Task: Add a timeline in the project AgileHeart for the epic 'IT Financial Management Process Improvement' from 2024/05/09 to 2025/09/21. Add a timeline in the project AgileHeart for the epic 'IT Event Management Process Improvement' from 2024/06/11 to 2025/12/05. Add a timeline in the project AgileHeart for the epic 'IT Access Management' from 2024/06/22 to 2025/12/15
Action: Mouse moved to (209, 54)
Screenshot: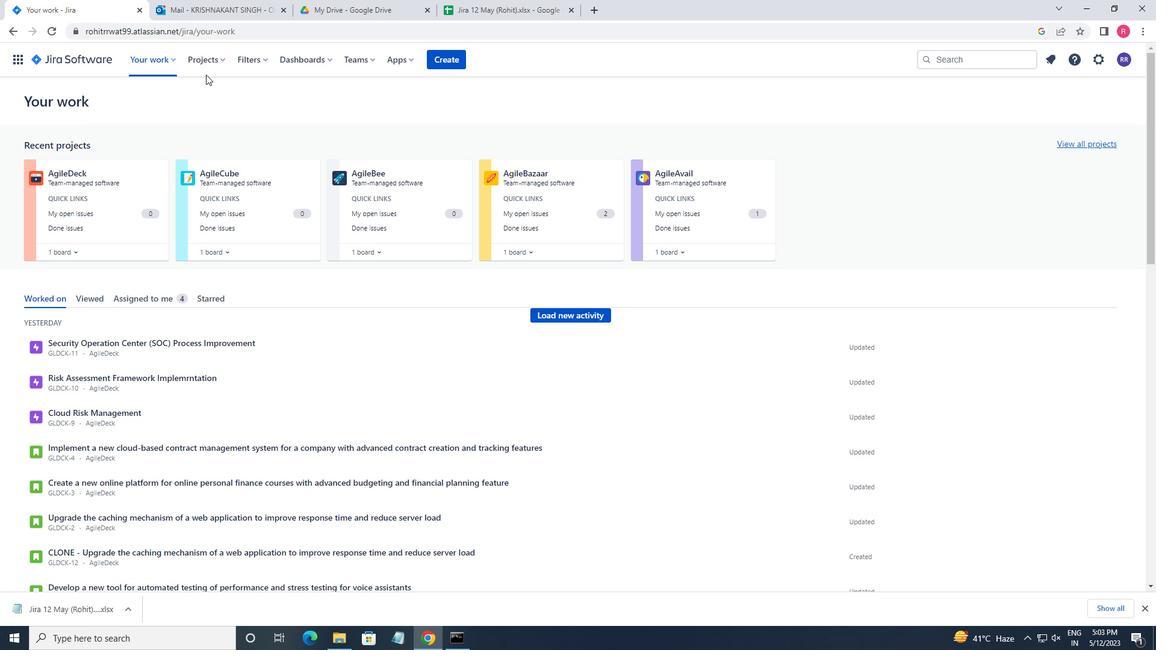 
Action: Mouse pressed left at (209, 54)
Screenshot: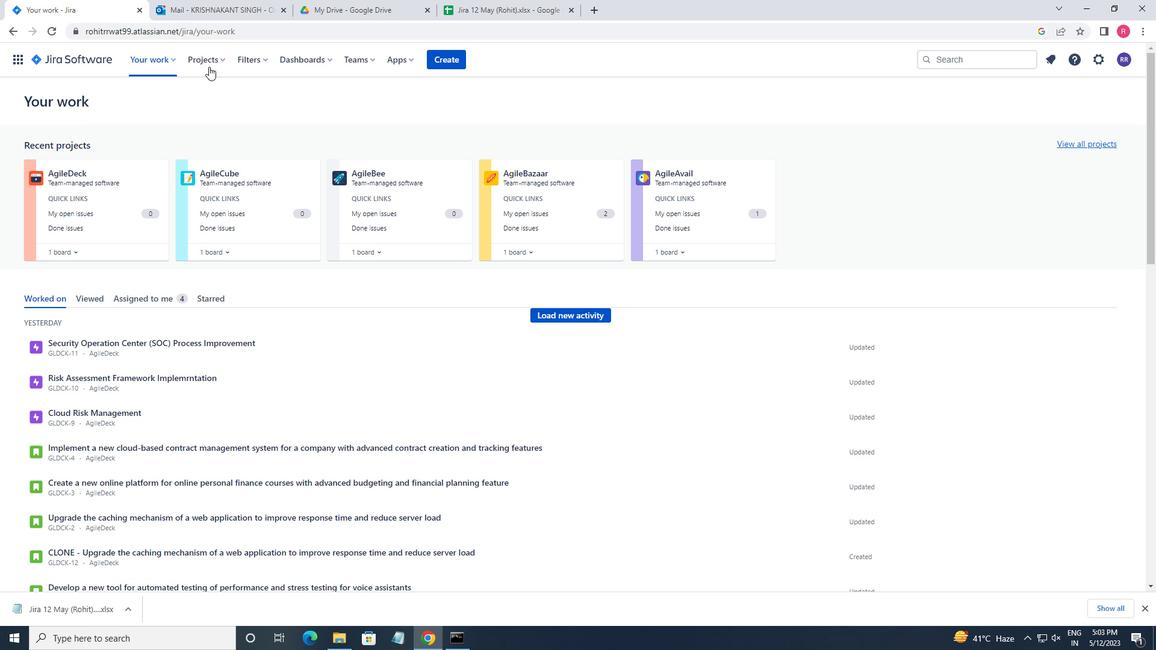 
Action: Mouse moved to (227, 113)
Screenshot: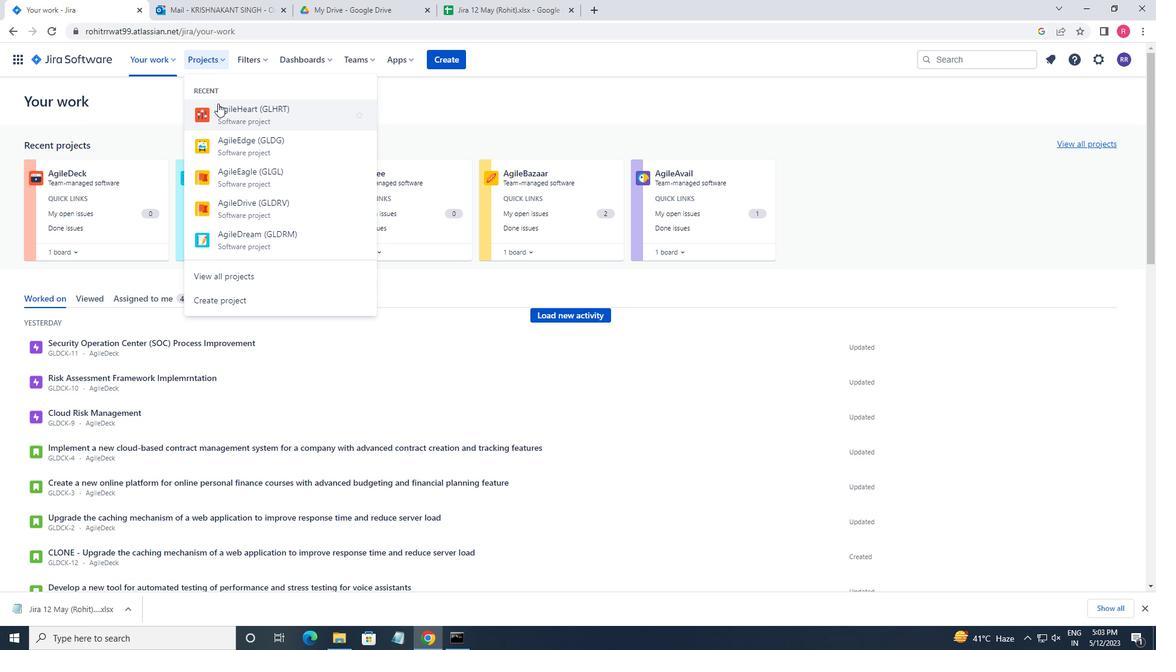 
Action: Mouse pressed left at (227, 113)
Screenshot: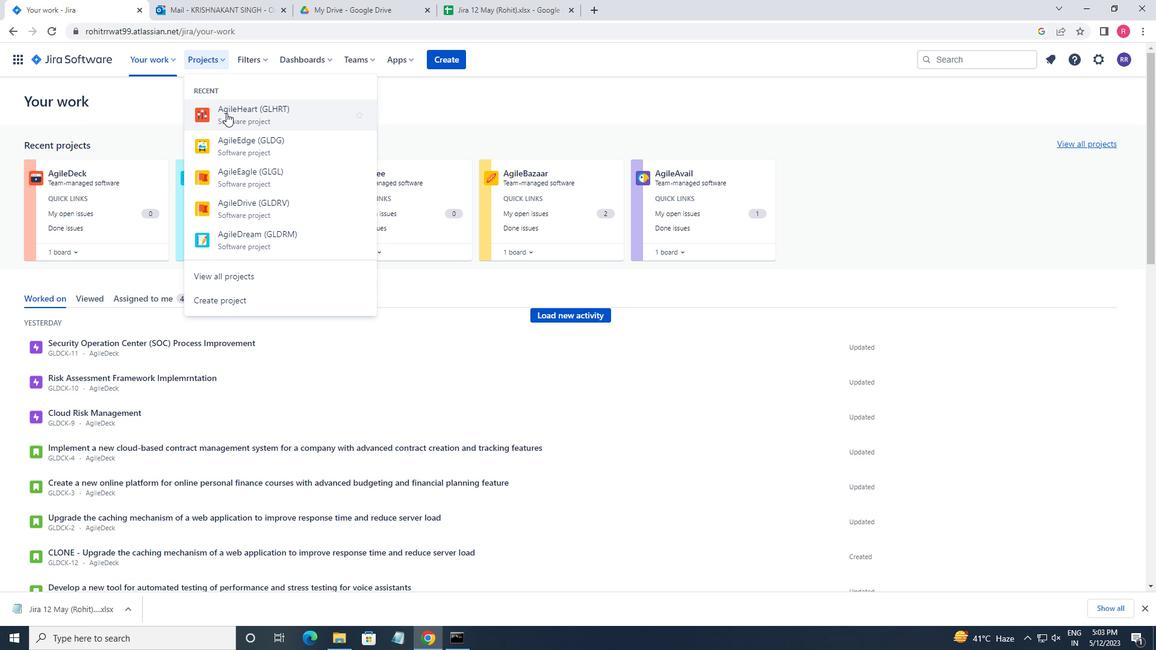 
Action: Mouse moved to (63, 188)
Screenshot: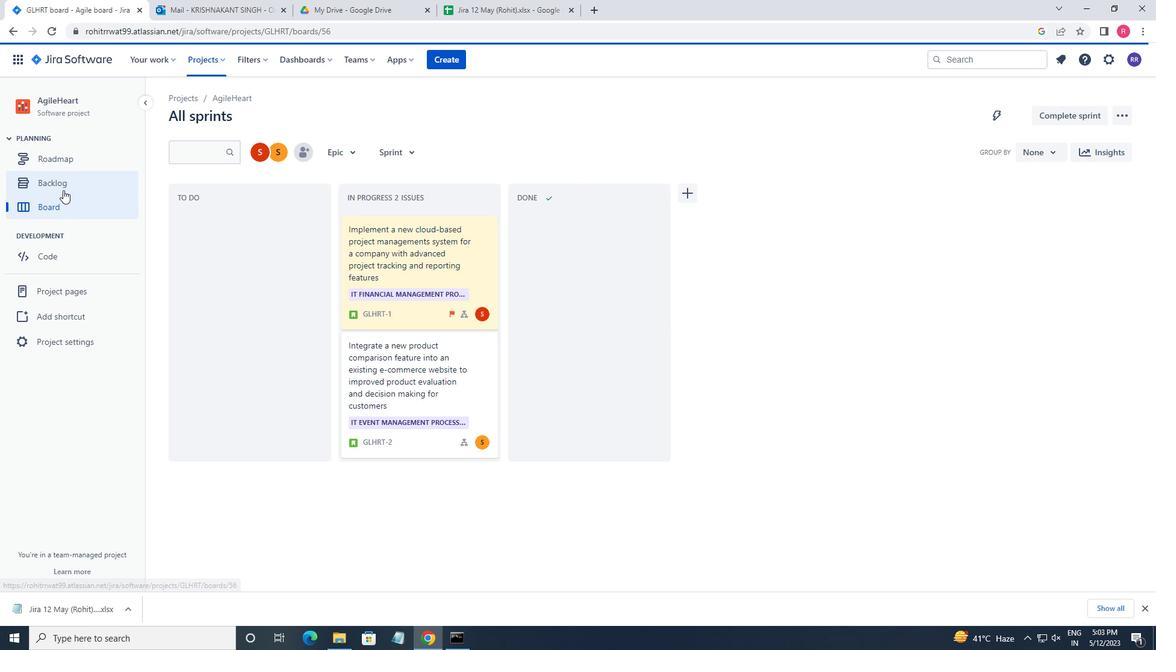 
Action: Mouse pressed left at (63, 188)
Screenshot: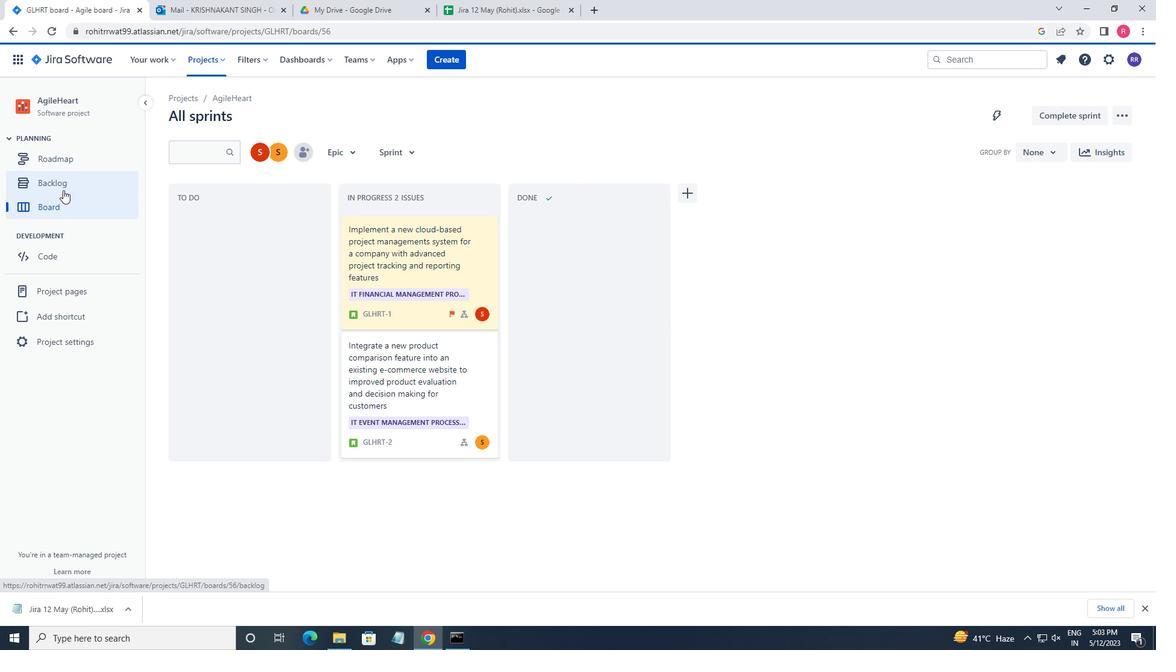 
Action: Mouse moved to (236, 237)
Screenshot: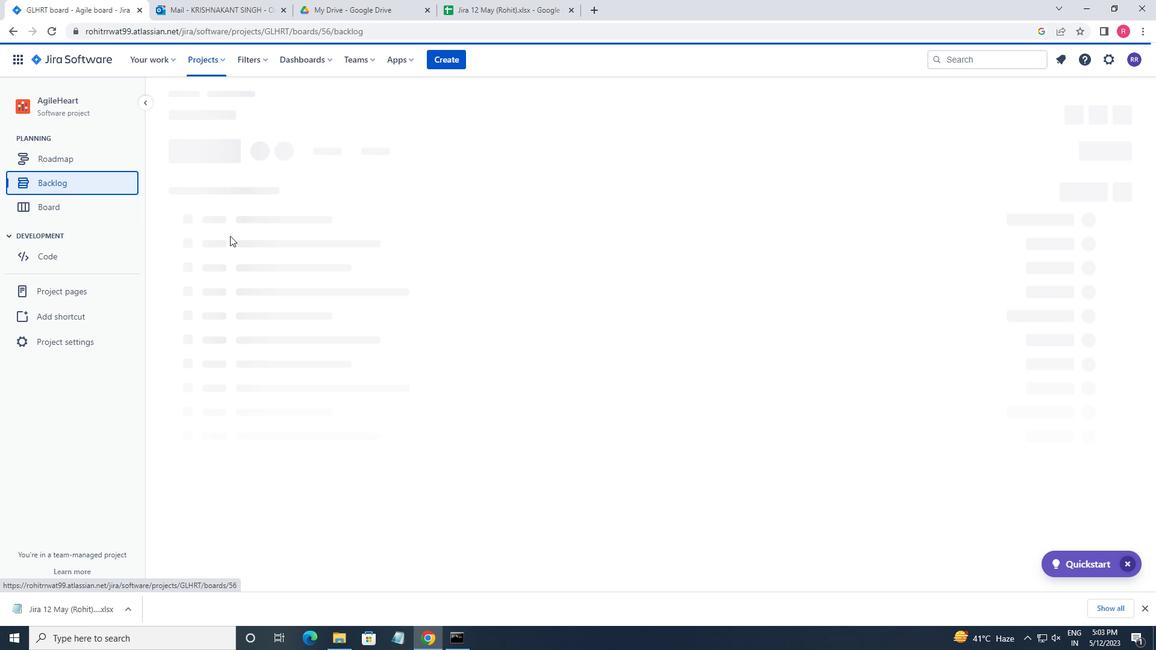 
Action: Mouse scrolled (236, 237) with delta (0, 0)
Screenshot: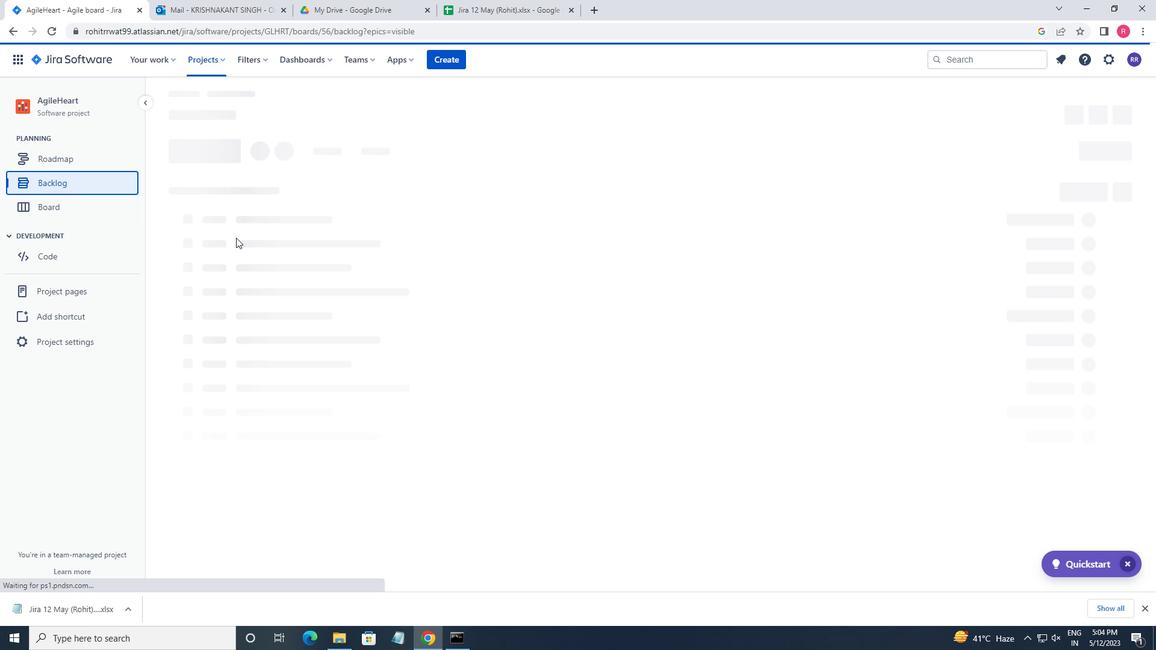 
Action: Mouse moved to (180, 245)
Screenshot: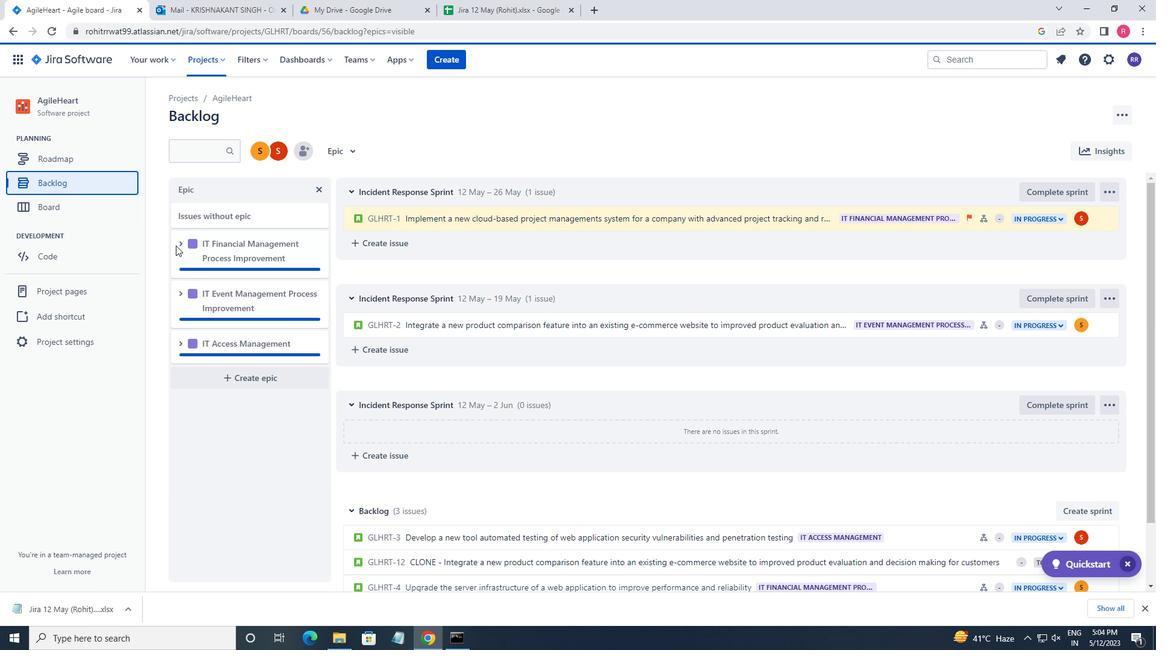 
Action: Mouse pressed left at (180, 245)
Screenshot: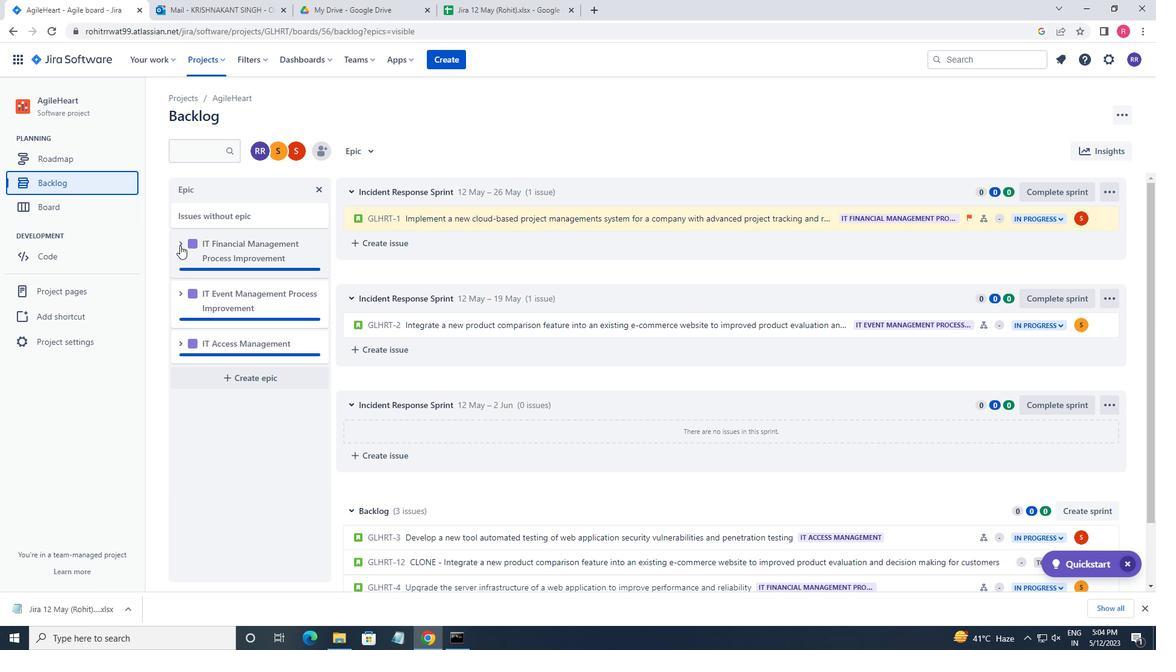 
Action: Mouse moved to (223, 342)
Screenshot: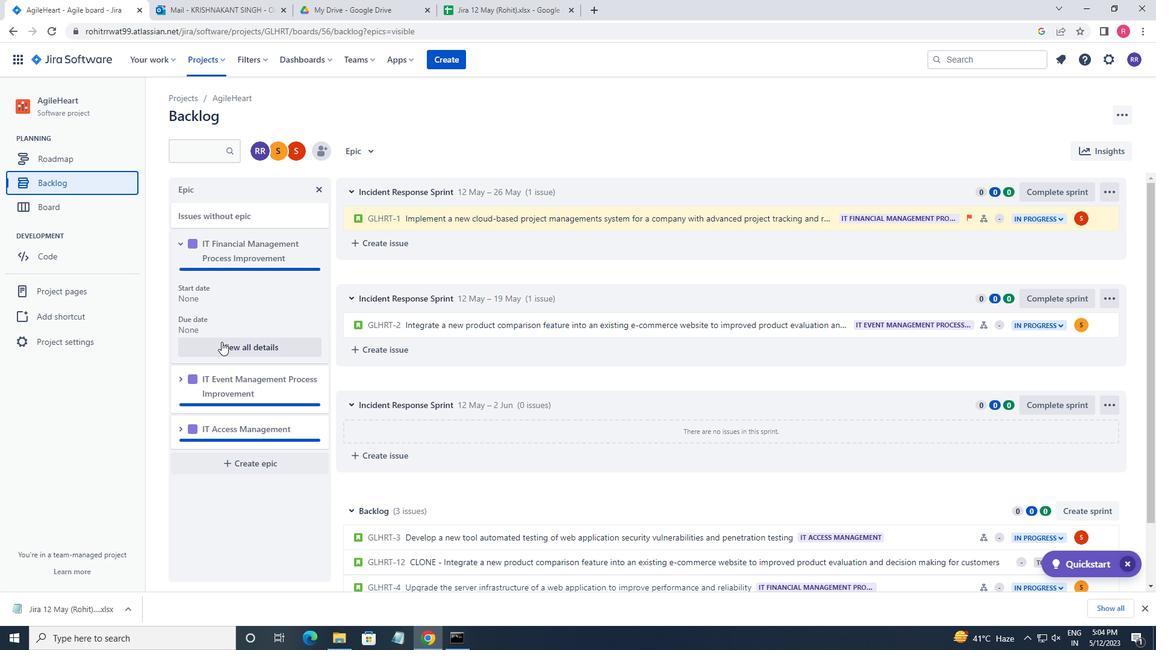 
Action: Mouse pressed left at (223, 342)
Screenshot: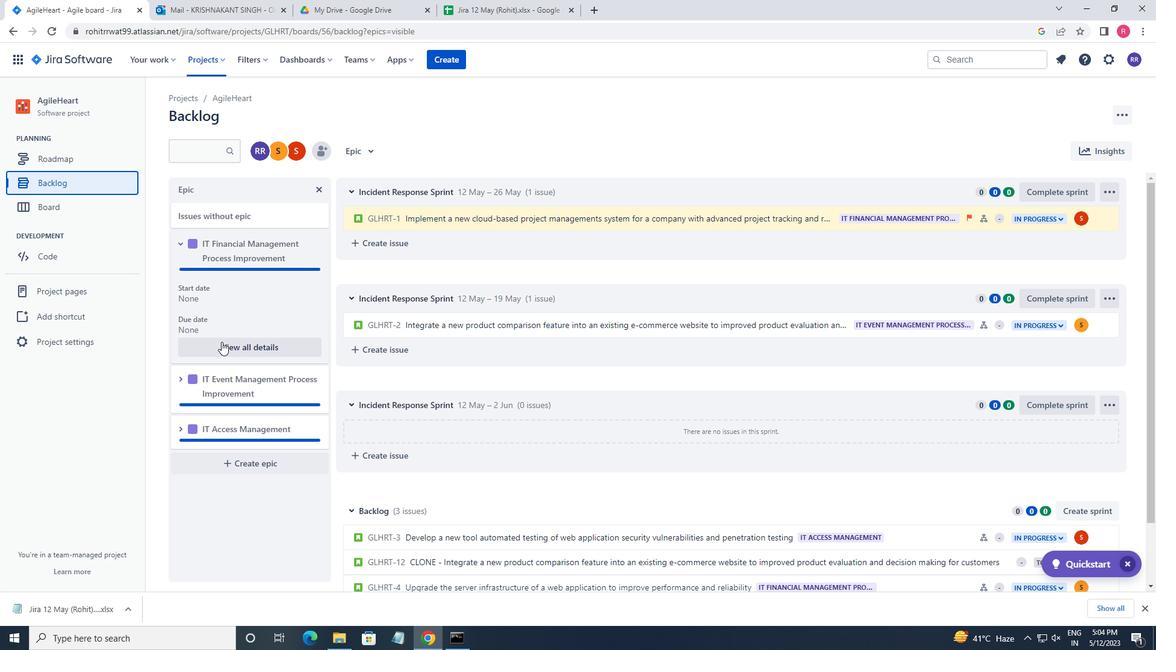 
Action: Mouse moved to (981, 447)
Screenshot: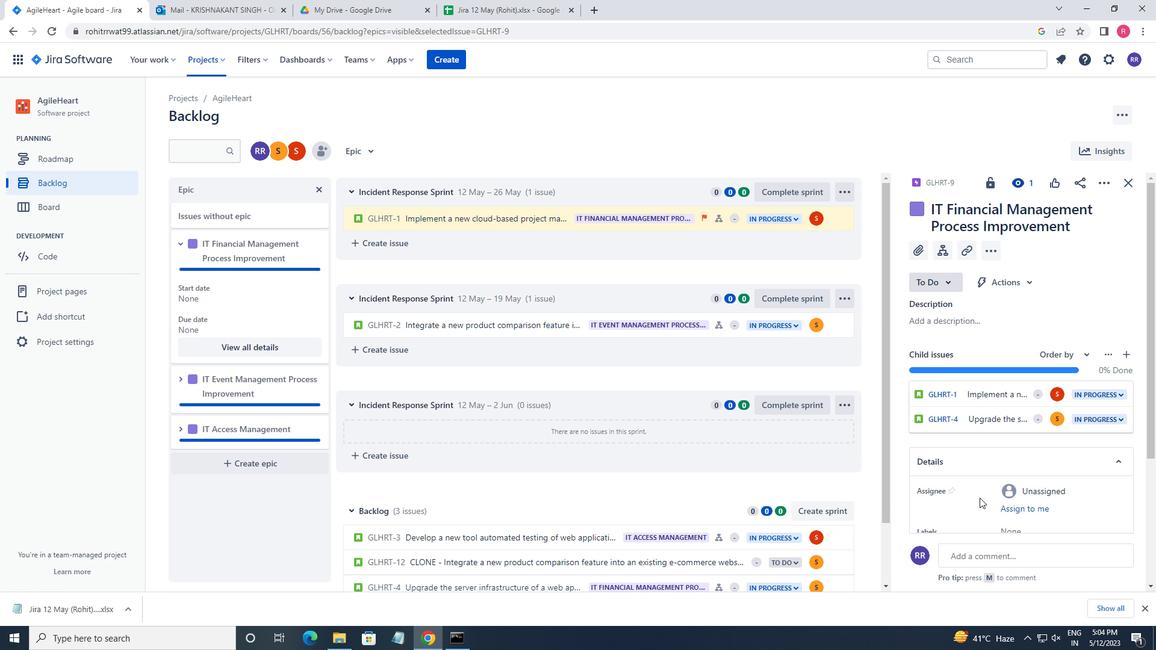 
Action: Mouse scrolled (981, 446) with delta (0, 0)
Screenshot: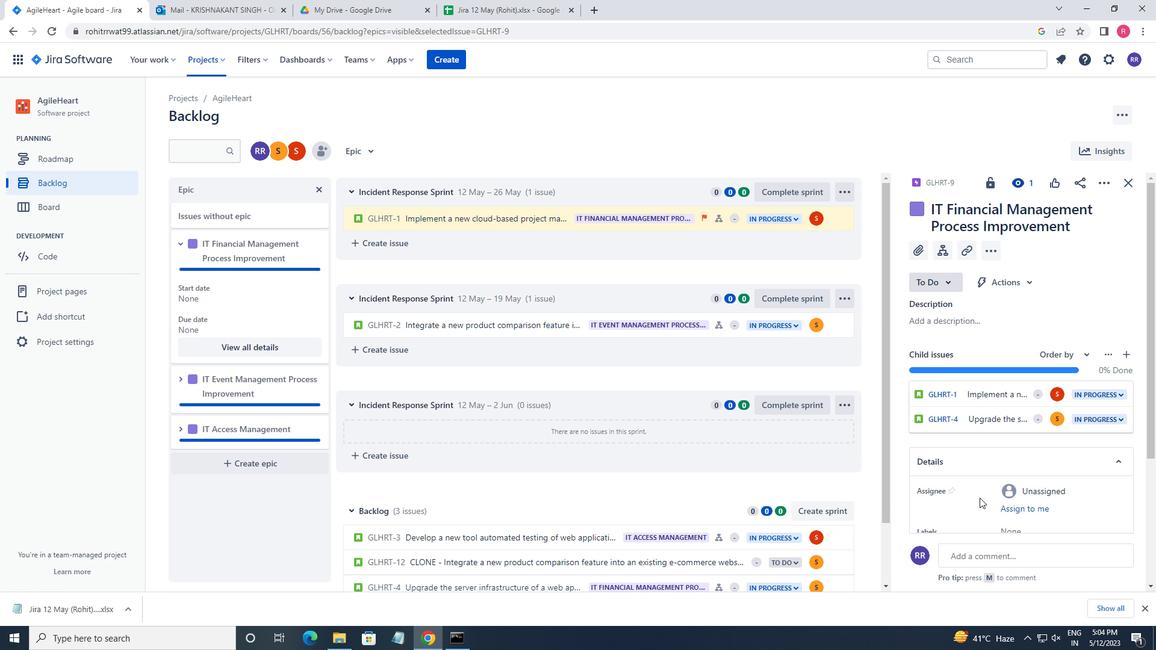 
Action: Mouse moved to (981, 446)
Screenshot: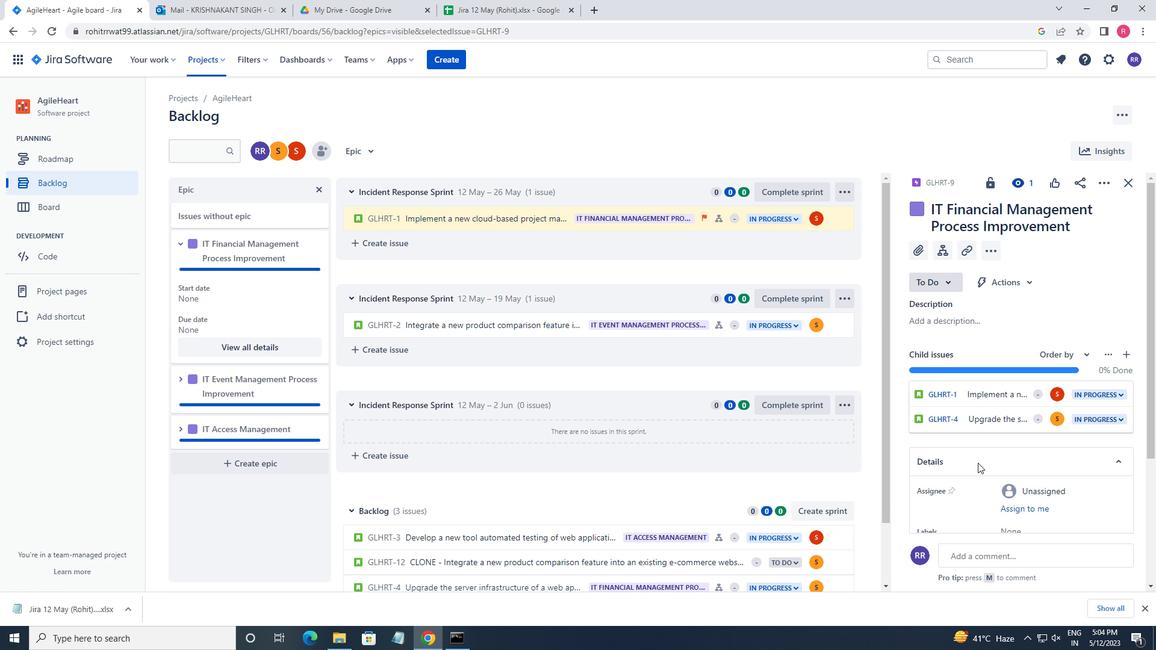 
Action: Mouse scrolled (981, 445) with delta (0, 0)
Screenshot: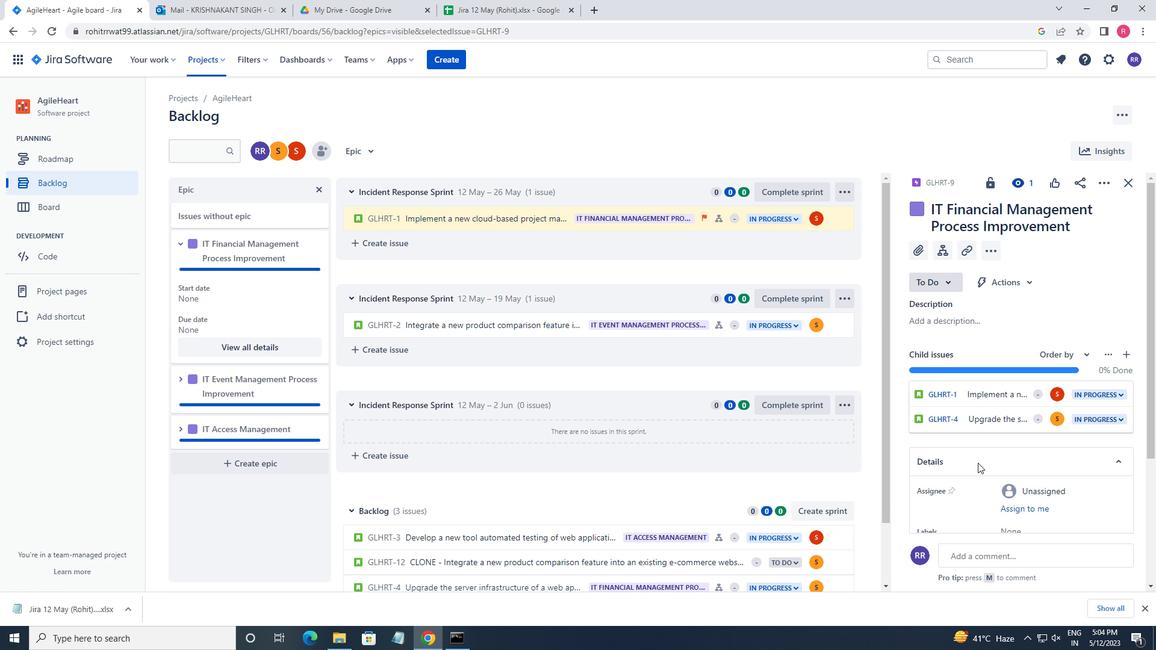
Action: Mouse moved to (981, 444)
Screenshot: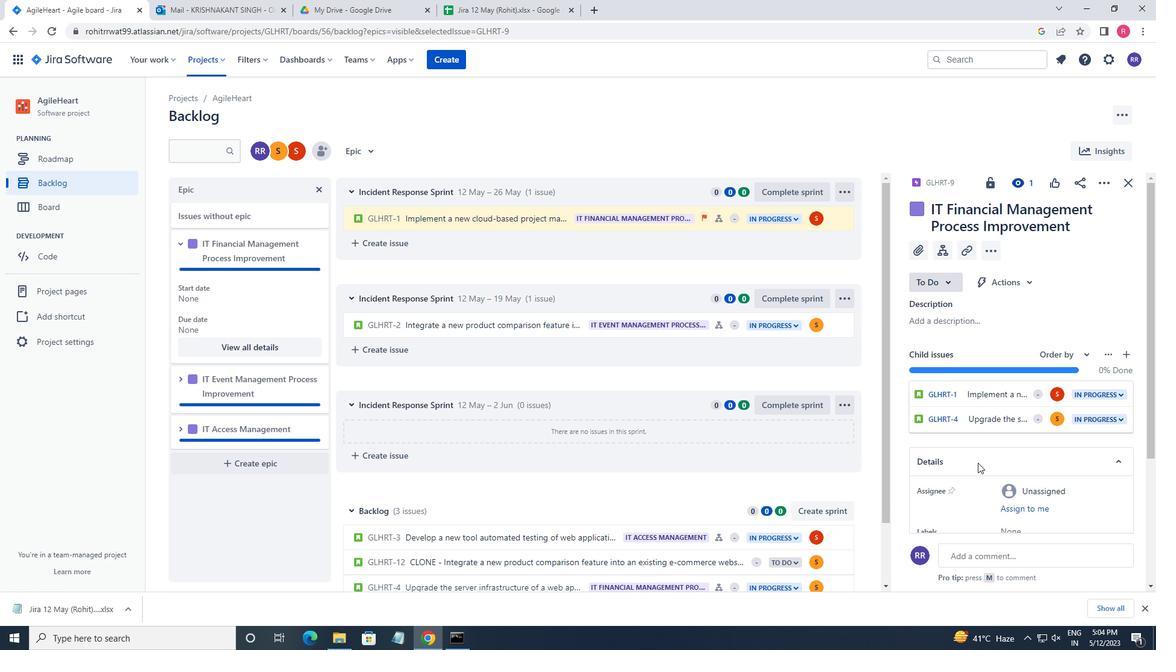 
Action: Mouse scrolled (981, 443) with delta (0, 0)
Screenshot: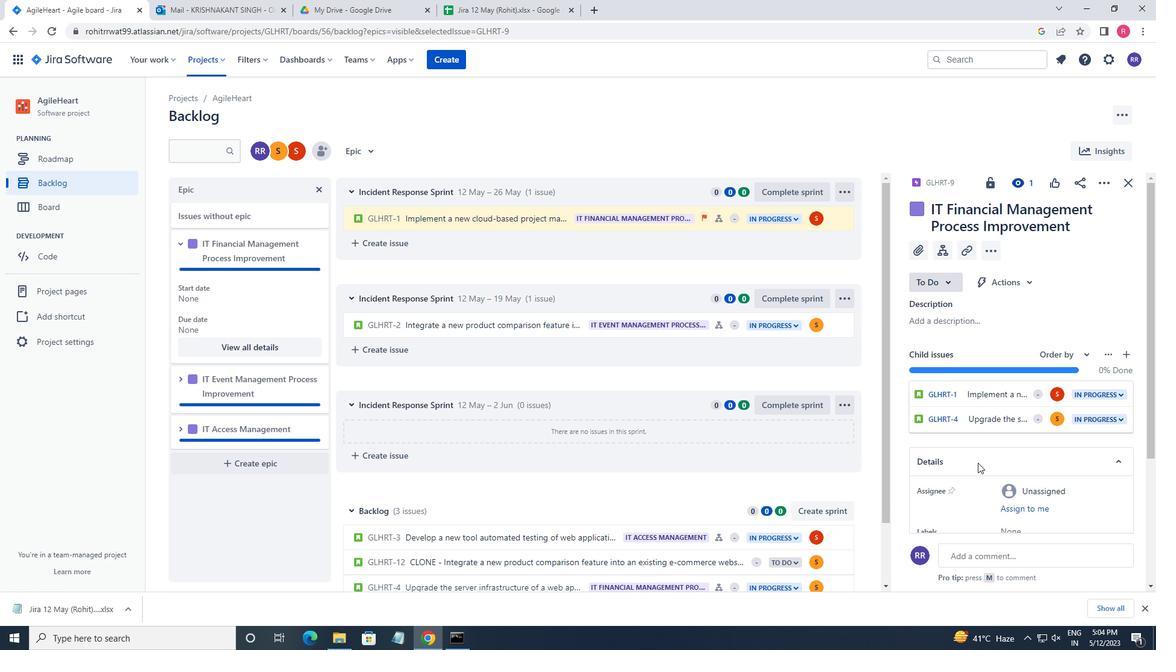 
Action: Mouse moved to (982, 442)
Screenshot: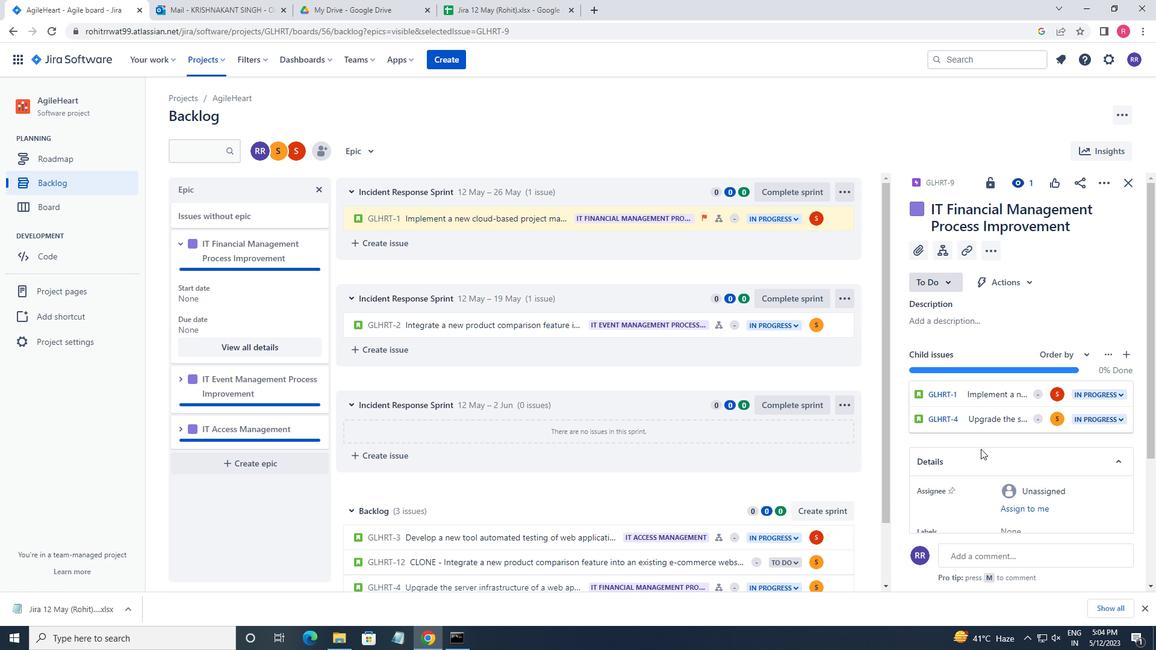 
Action: Mouse scrolled (982, 442) with delta (0, 0)
Screenshot: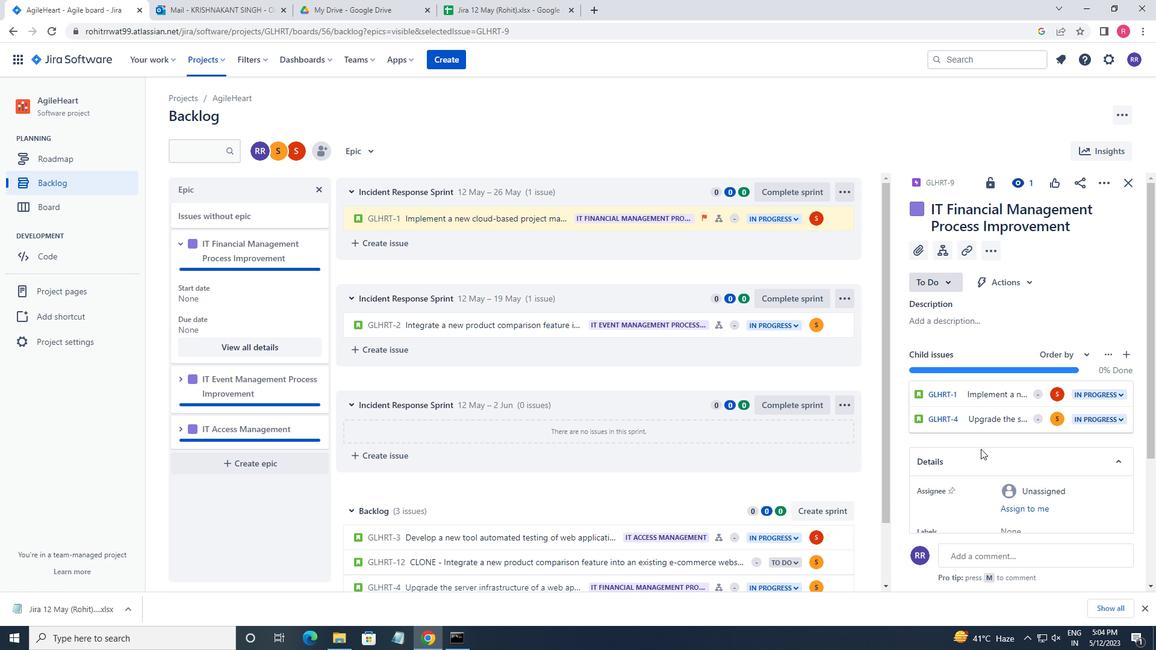 
Action: Mouse moved to (1026, 377)
Screenshot: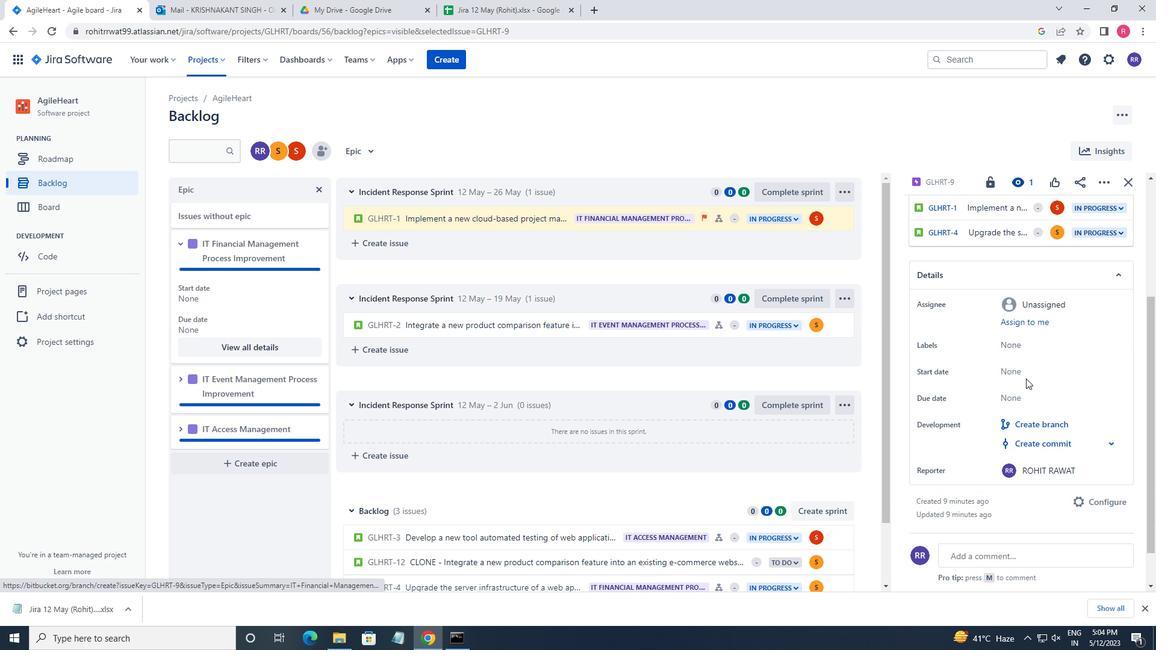 
Action: Mouse pressed left at (1026, 377)
Screenshot: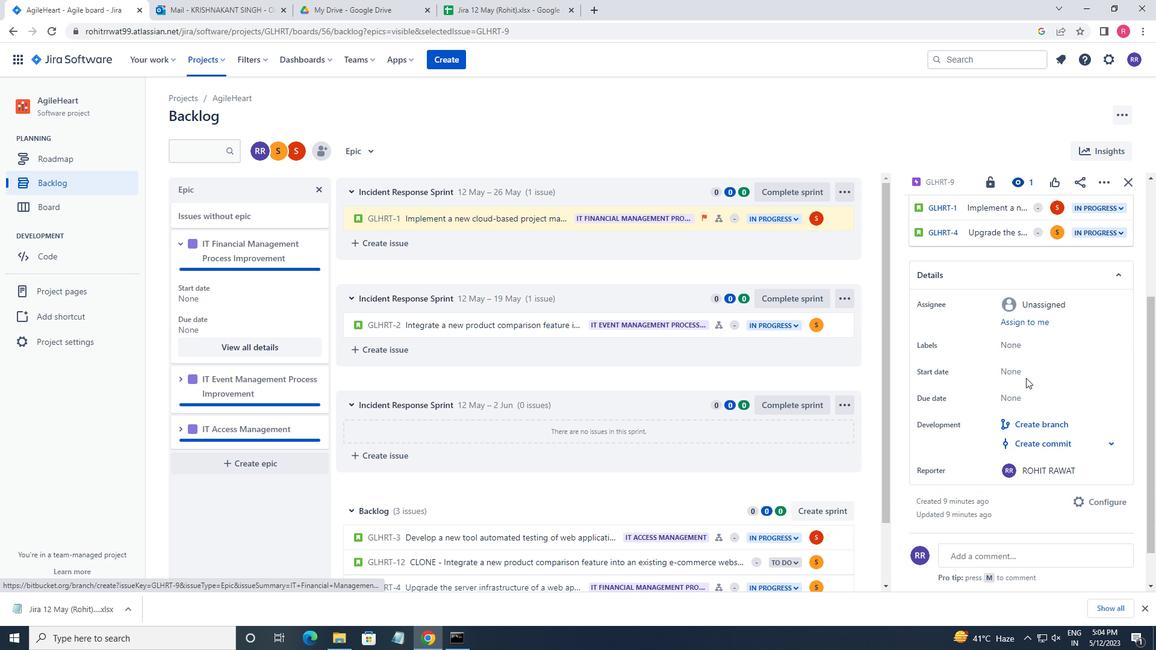 
Action: Mouse moved to (1128, 409)
Screenshot: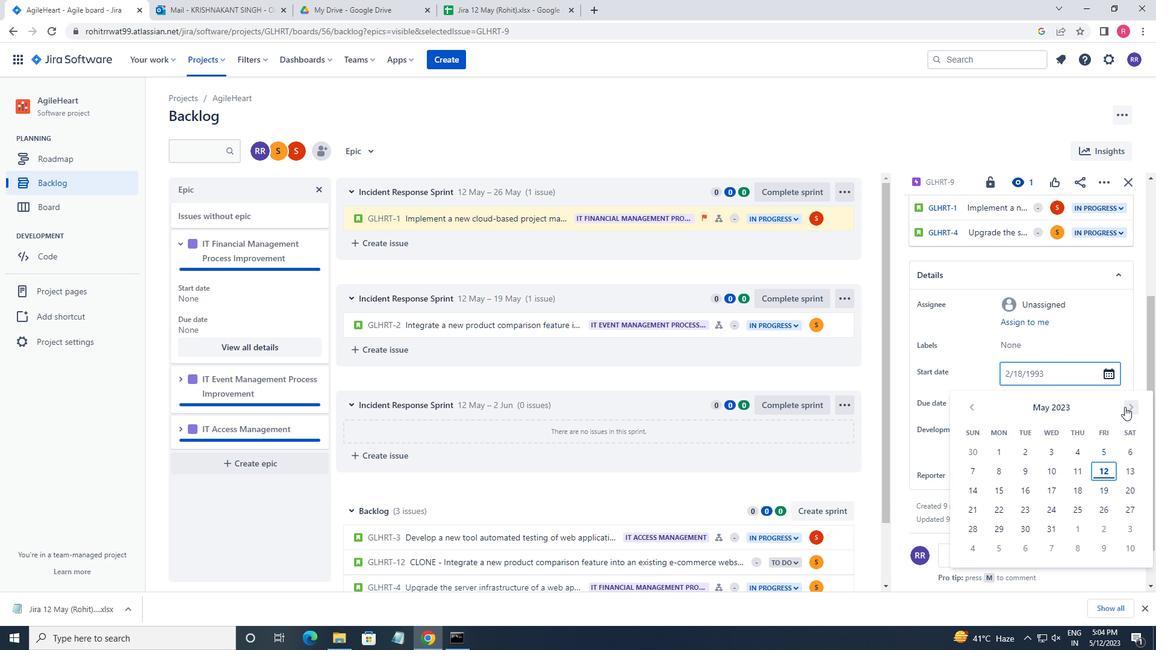 
Action: Mouse pressed left at (1128, 409)
Screenshot: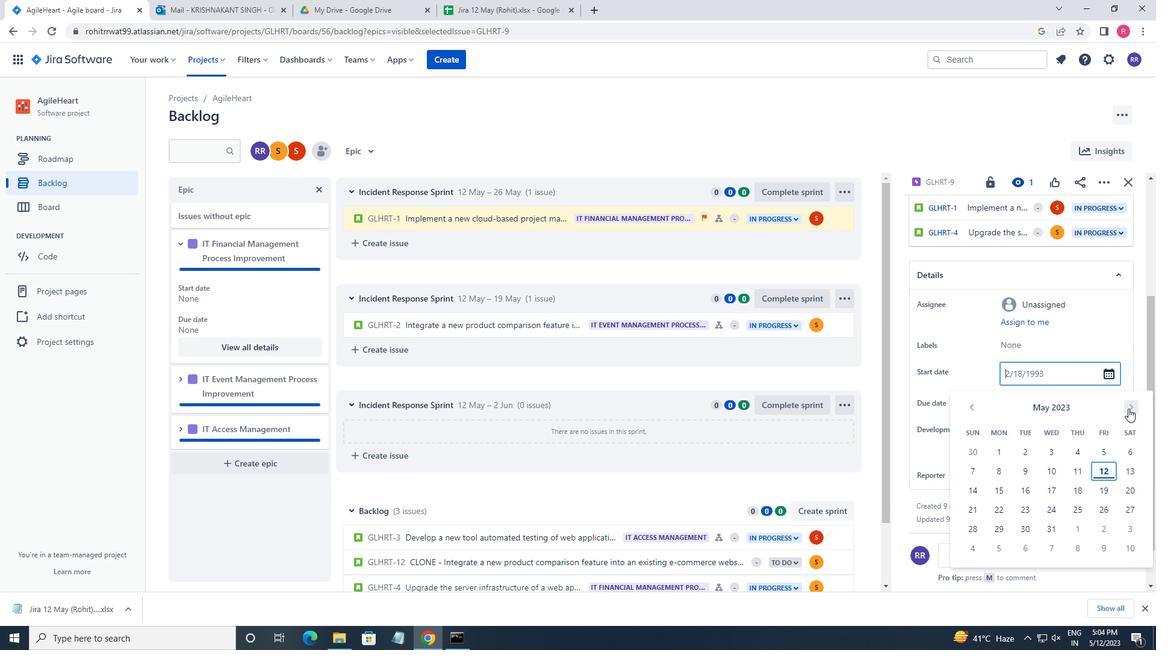 
Action: Mouse pressed left at (1128, 409)
Screenshot: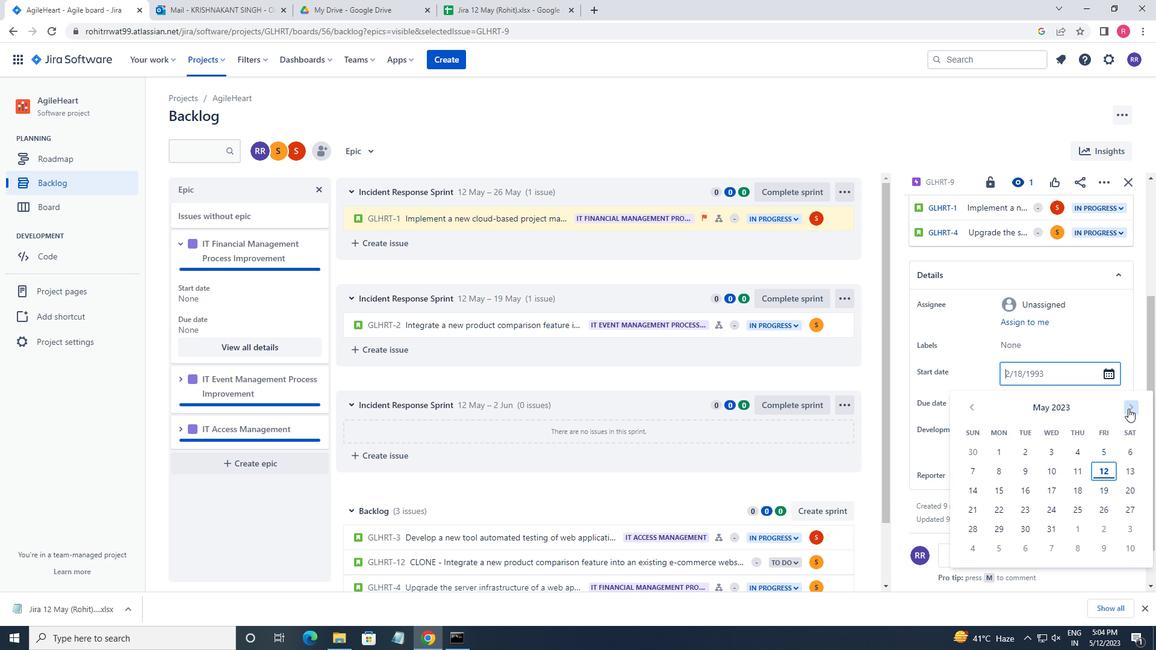 
Action: Mouse pressed left at (1128, 409)
Screenshot: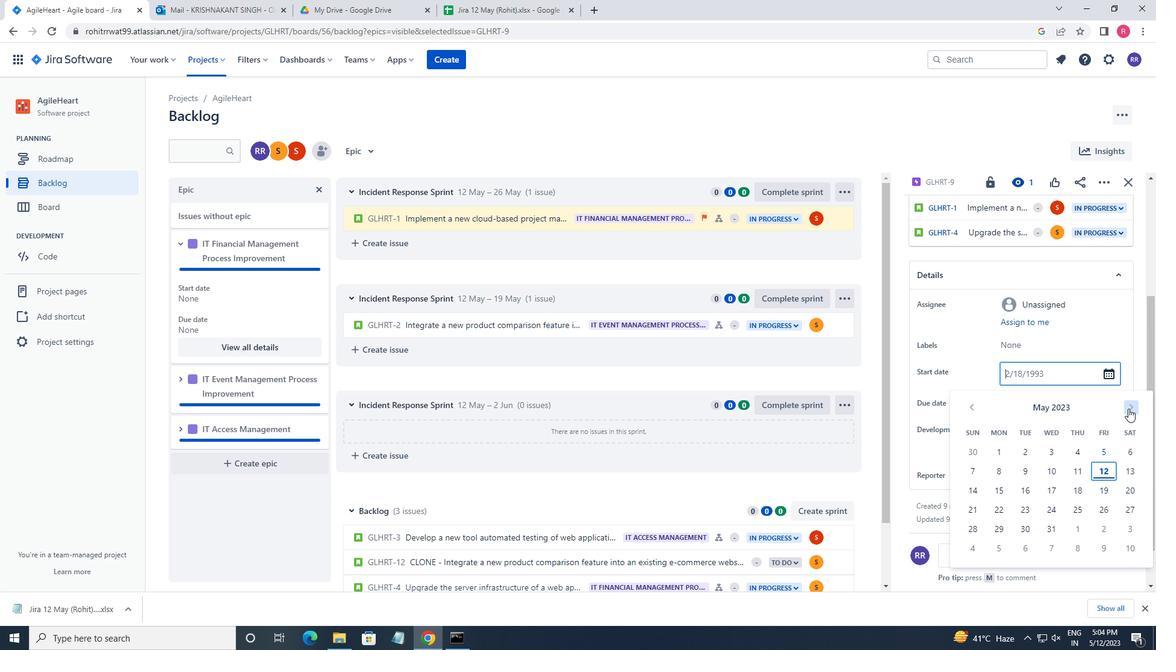 
Action: Mouse pressed left at (1128, 409)
Screenshot: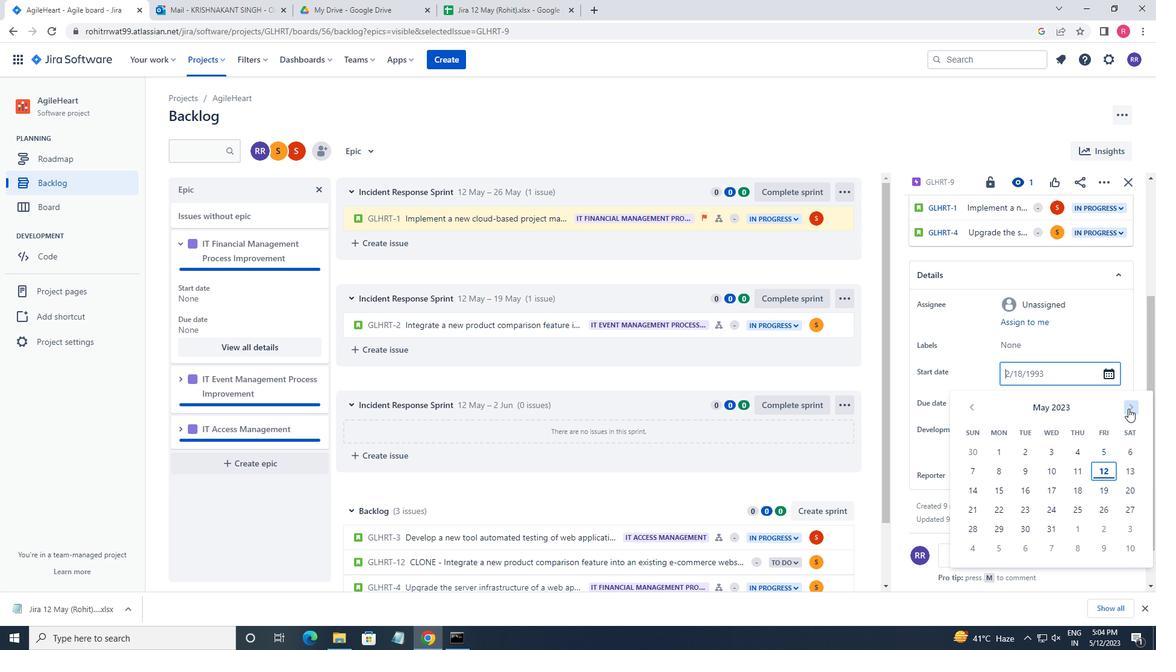 
Action: Mouse pressed left at (1128, 409)
Screenshot: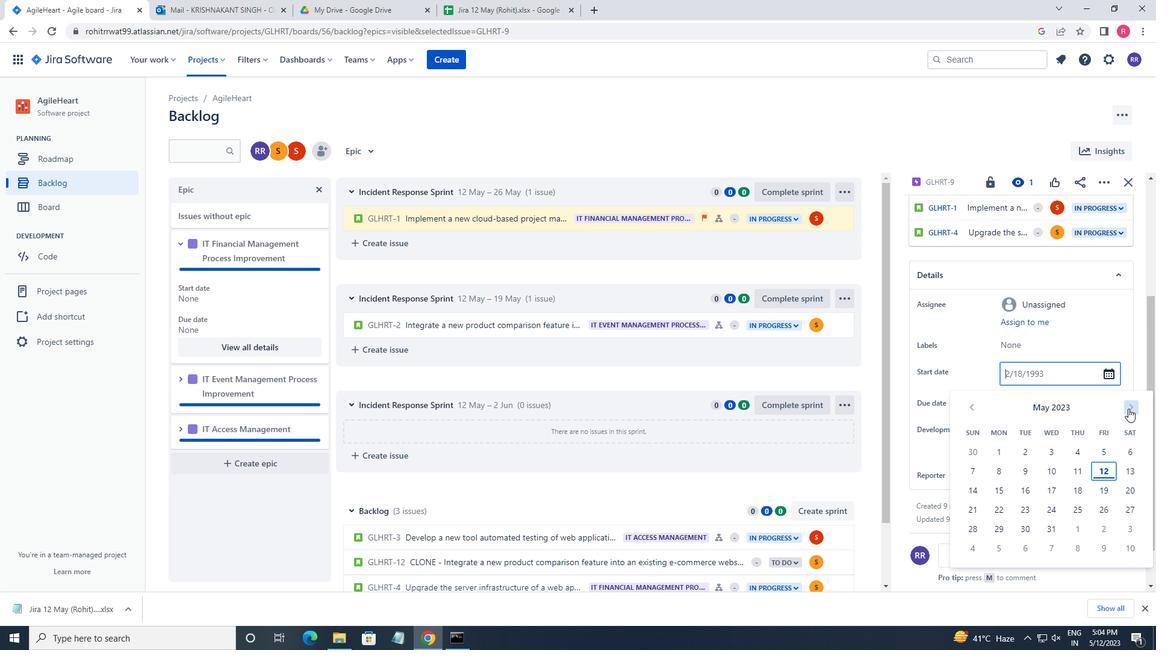 
Action: Mouse pressed left at (1128, 409)
Screenshot: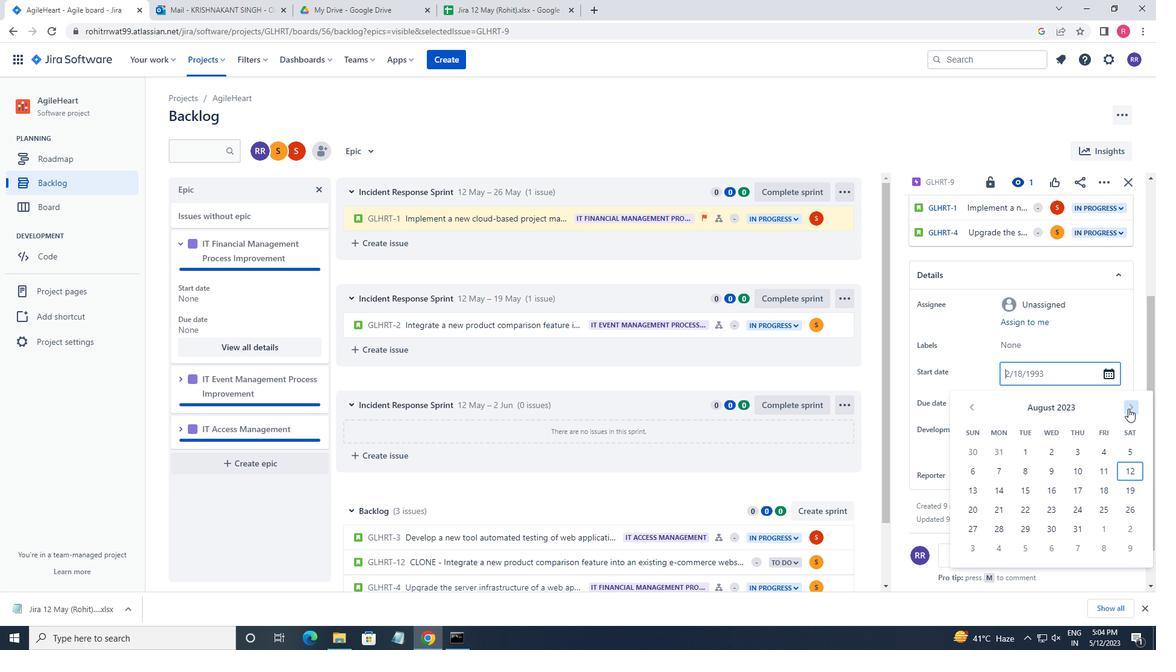 
Action: Mouse pressed left at (1128, 409)
Screenshot: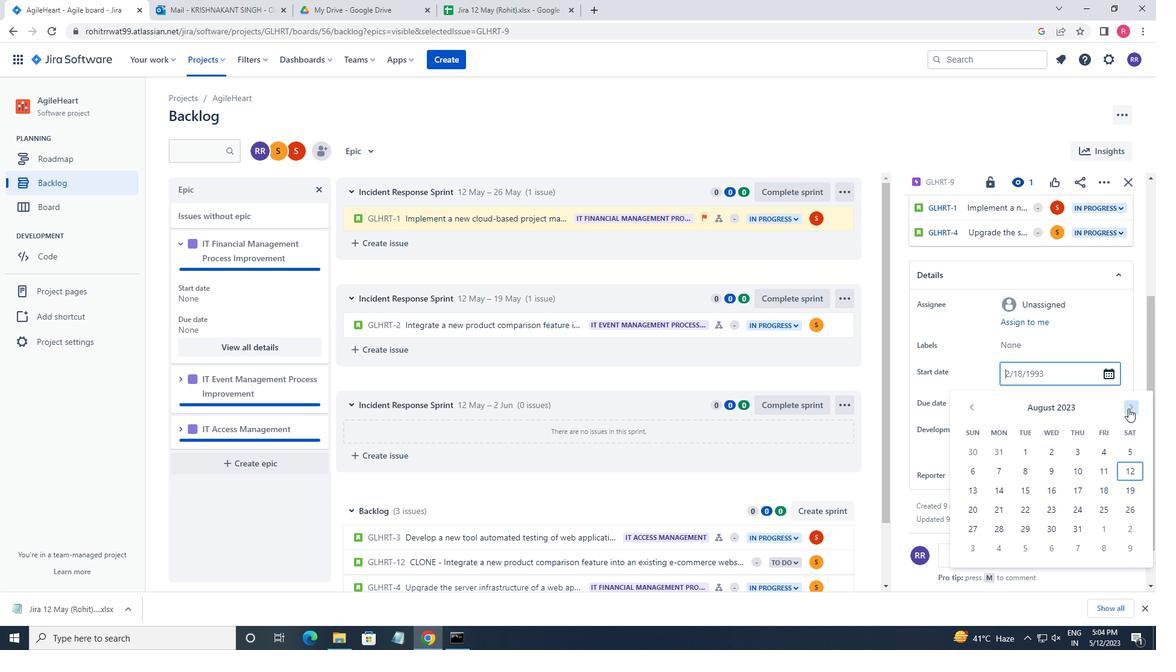 
Action: Mouse moved to (1128, 409)
Screenshot: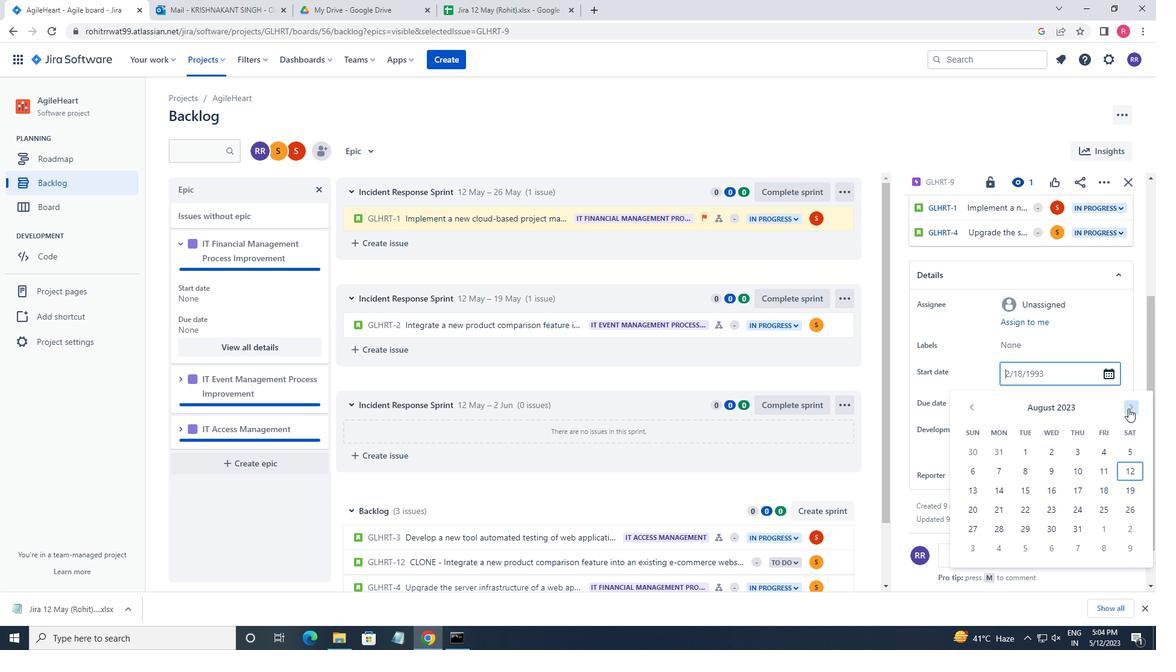 
Action: Mouse pressed left at (1128, 409)
Screenshot: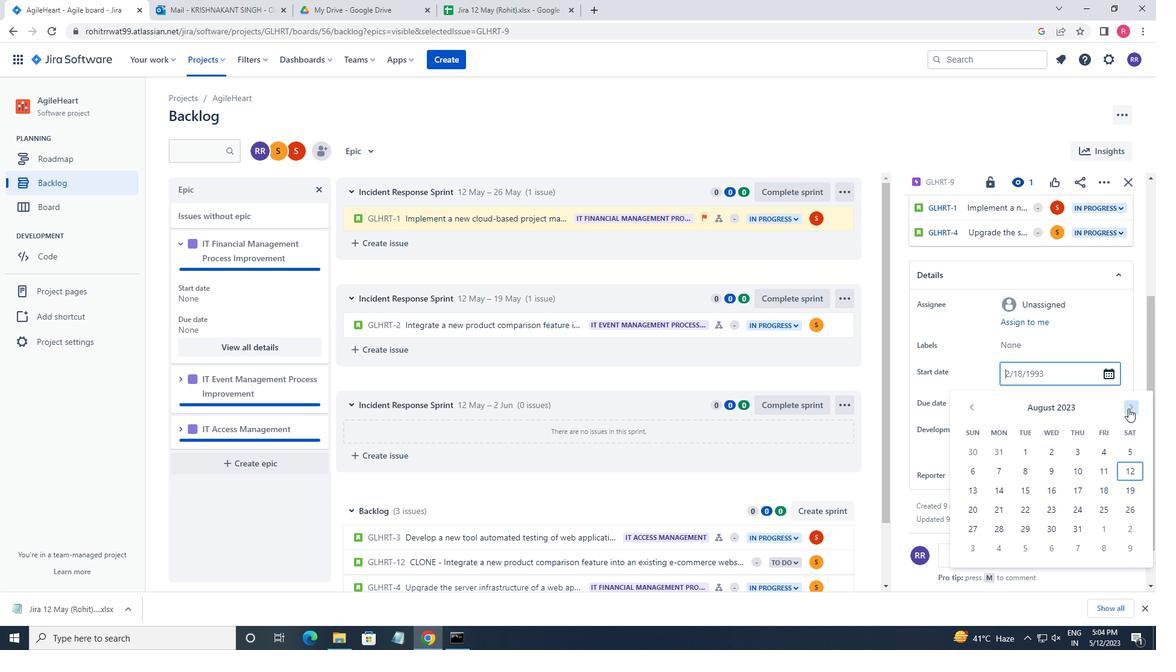 
Action: Mouse pressed left at (1128, 409)
Screenshot: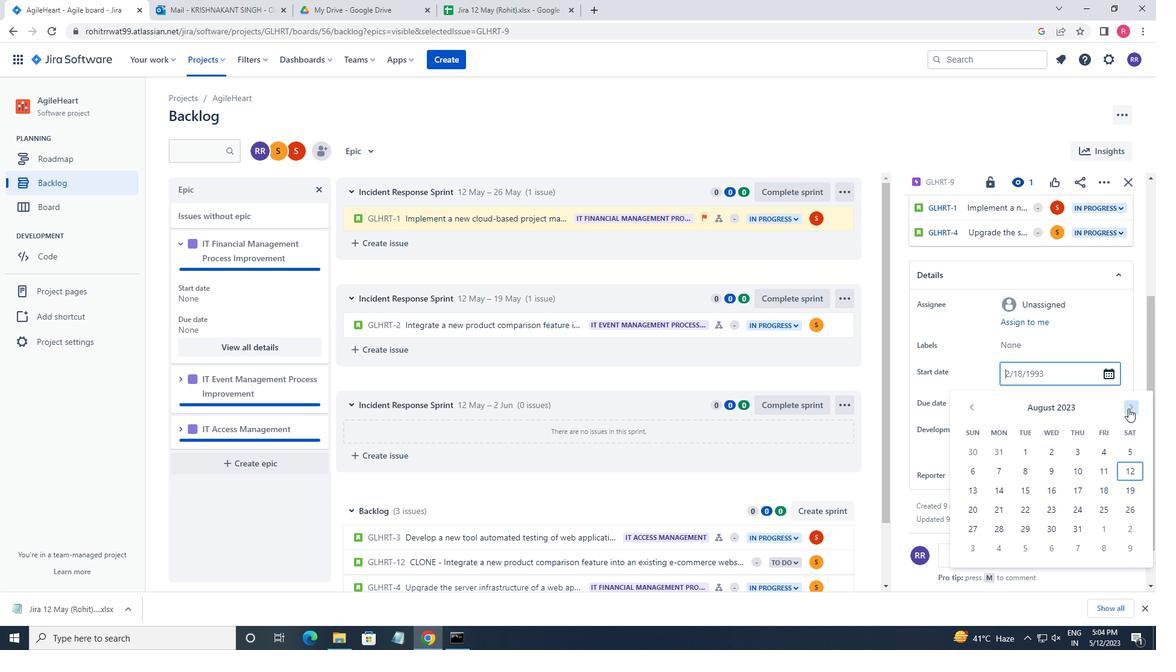 
Action: Mouse moved to (1132, 408)
Screenshot: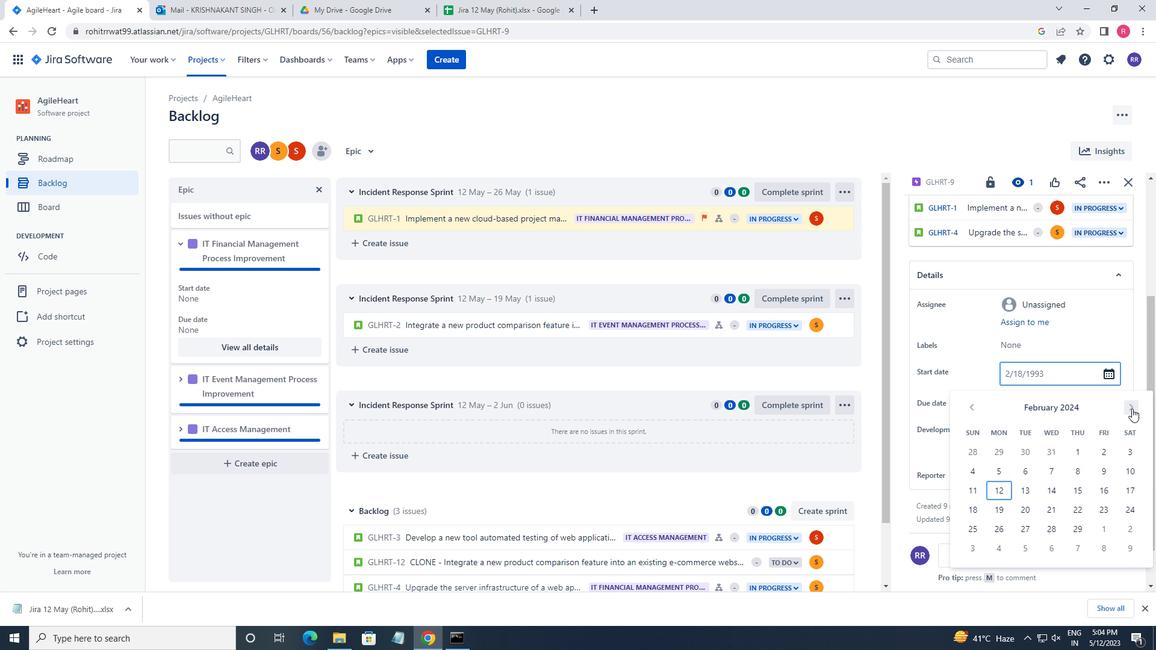 
Action: Mouse pressed left at (1132, 408)
Screenshot: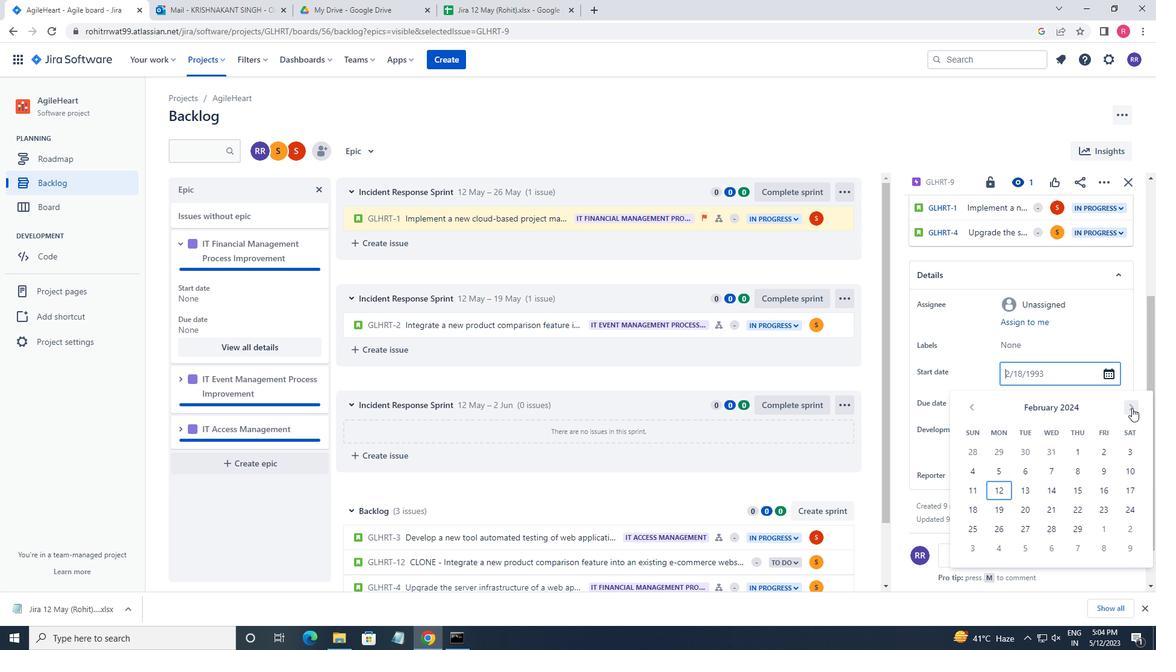 
Action: Mouse pressed left at (1132, 408)
Screenshot: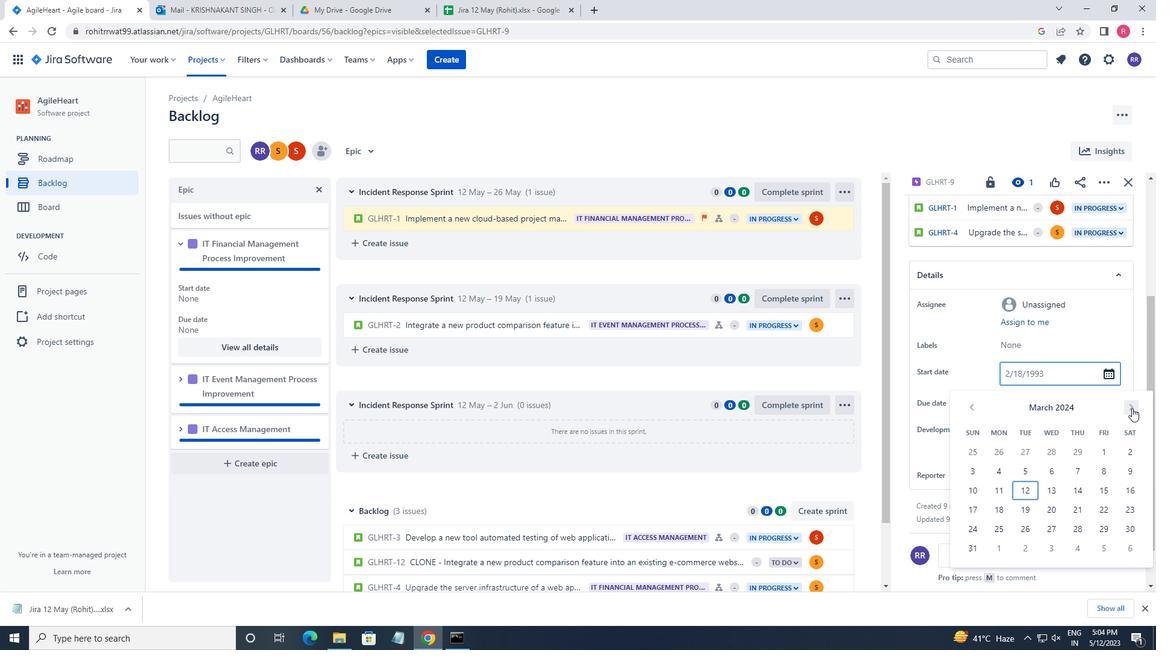 
Action: Mouse pressed left at (1132, 408)
Screenshot: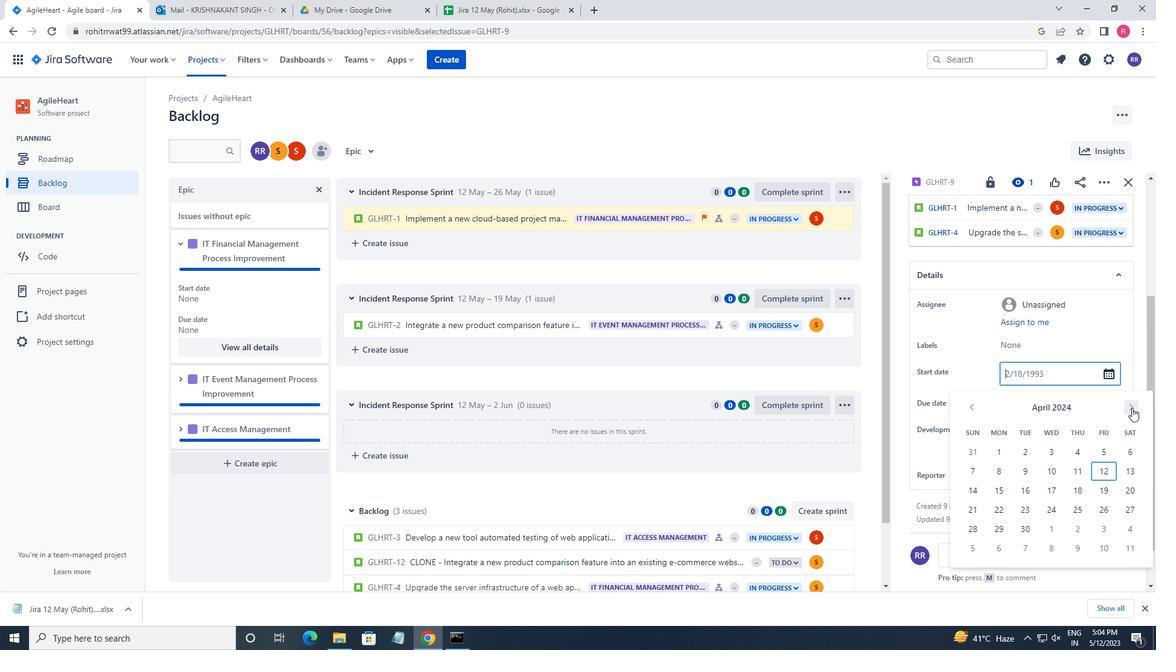 
Action: Mouse moved to (1080, 473)
Screenshot: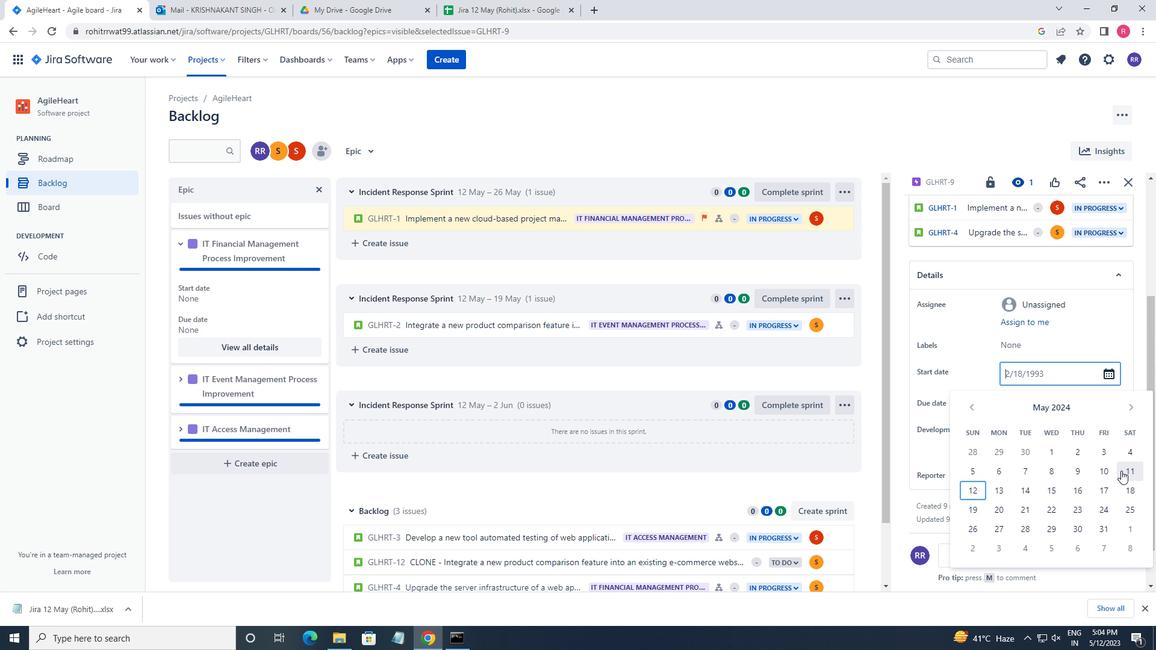 
Action: Mouse pressed left at (1080, 473)
Screenshot: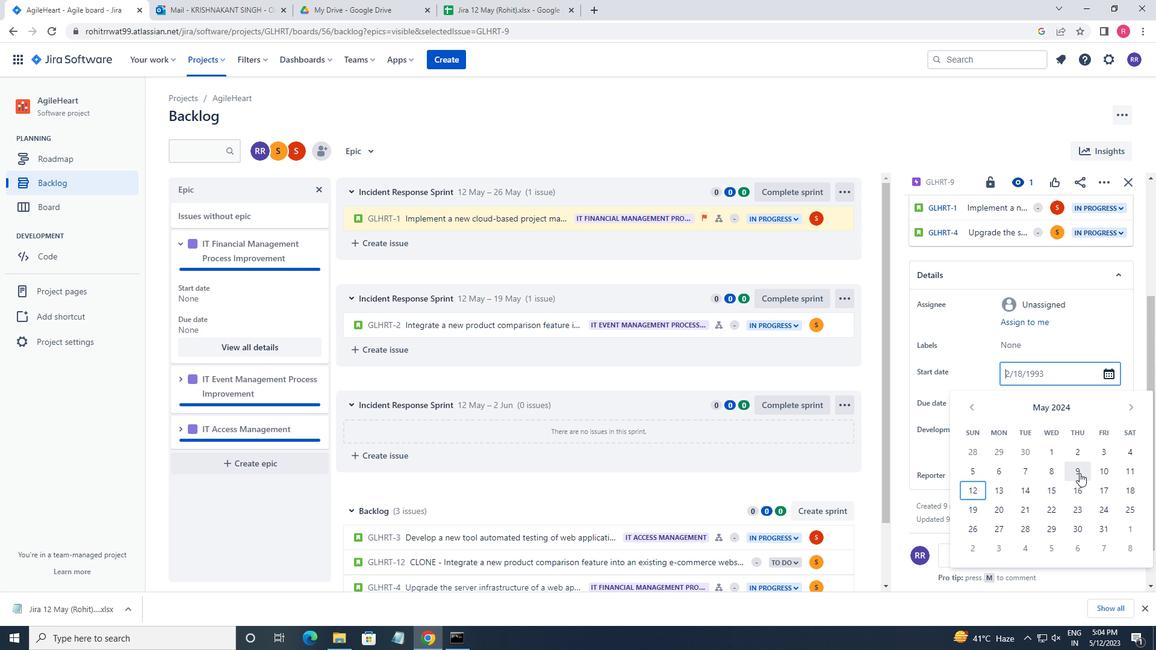 
Action: Mouse moved to (1027, 406)
Screenshot: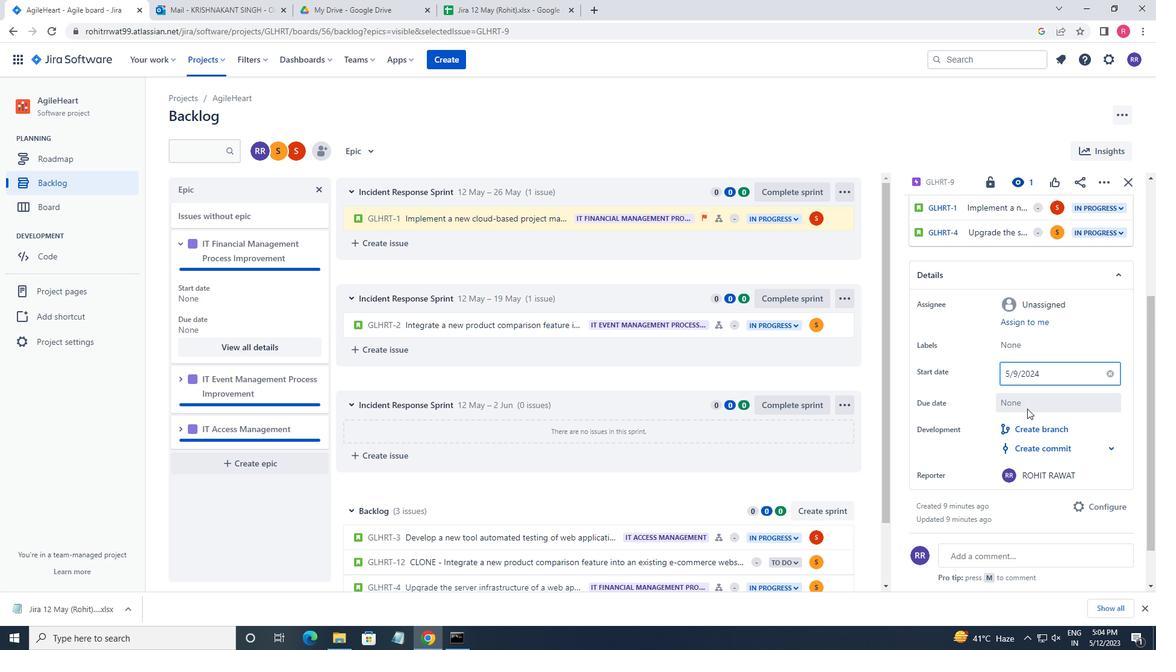 
Action: Mouse pressed left at (1027, 406)
Screenshot: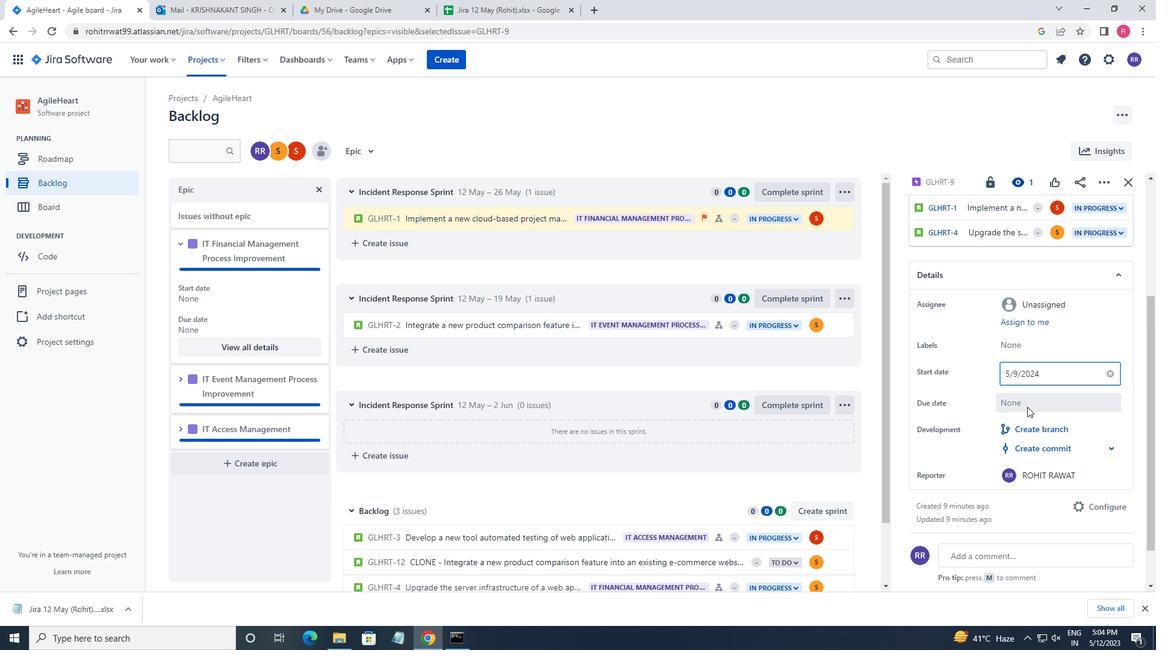 
Action: Mouse moved to (1132, 230)
Screenshot: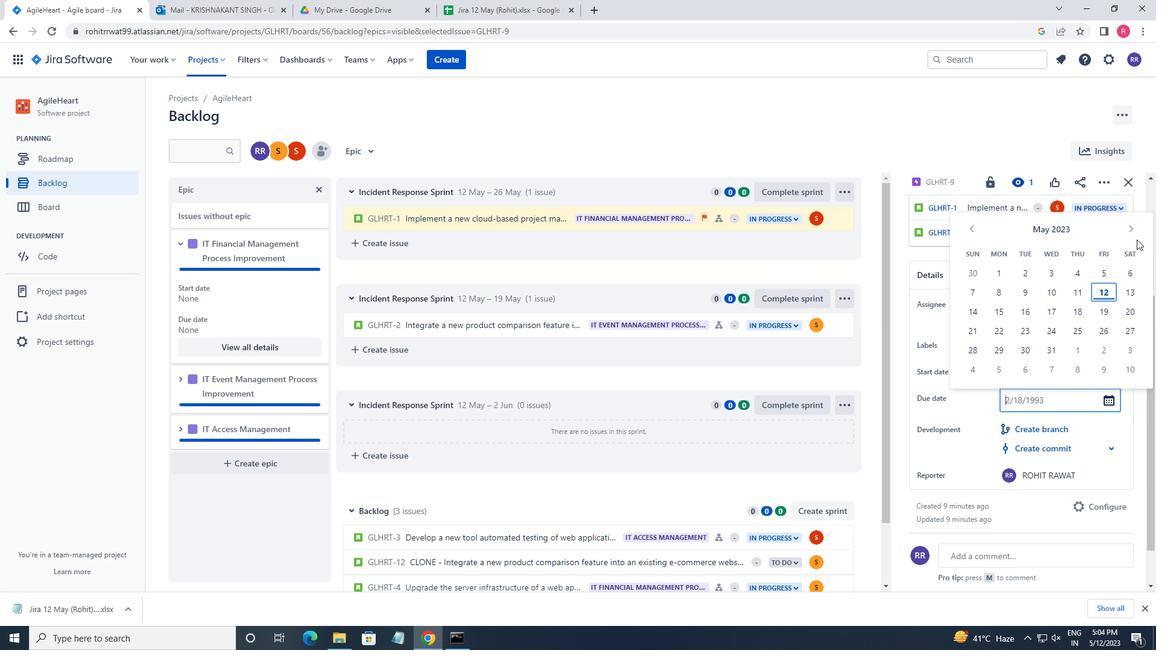 
Action: Mouse pressed left at (1132, 230)
Screenshot: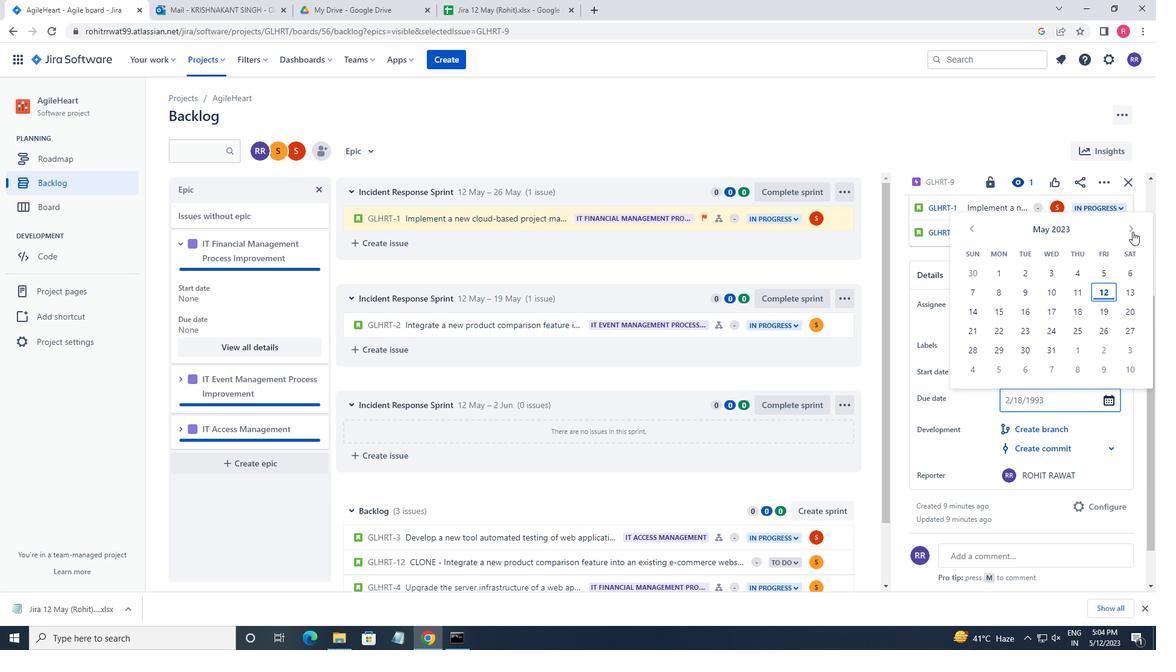
Action: Mouse pressed left at (1132, 230)
Screenshot: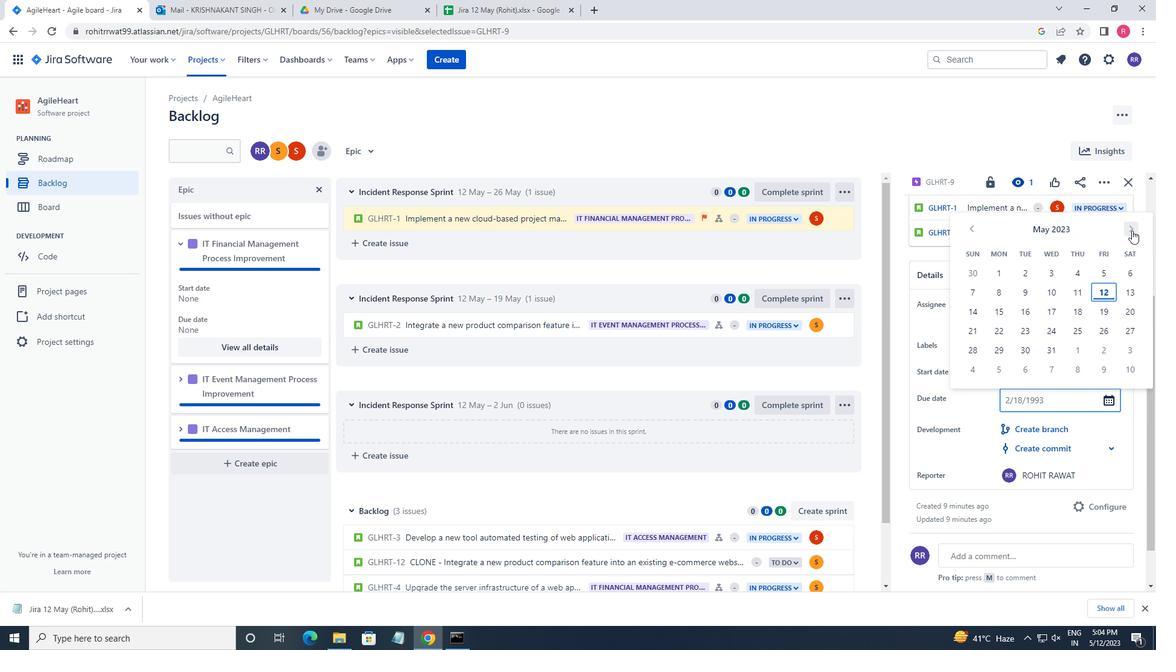 
Action: Mouse pressed left at (1132, 230)
Screenshot: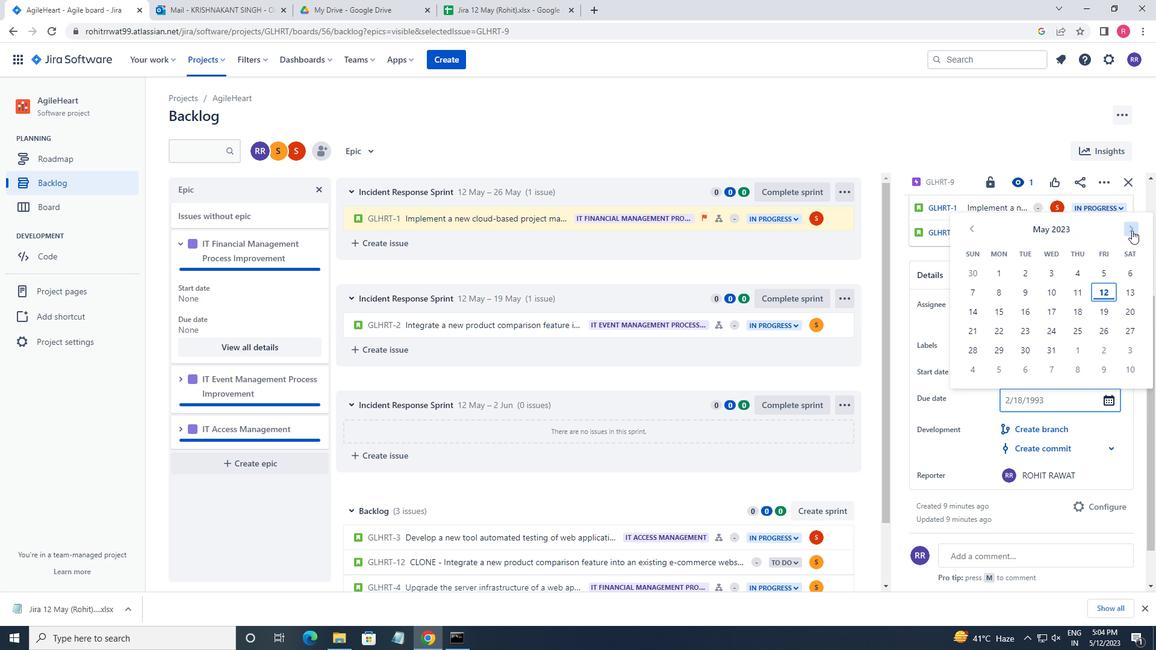 
Action: Mouse pressed left at (1132, 230)
Screenshot: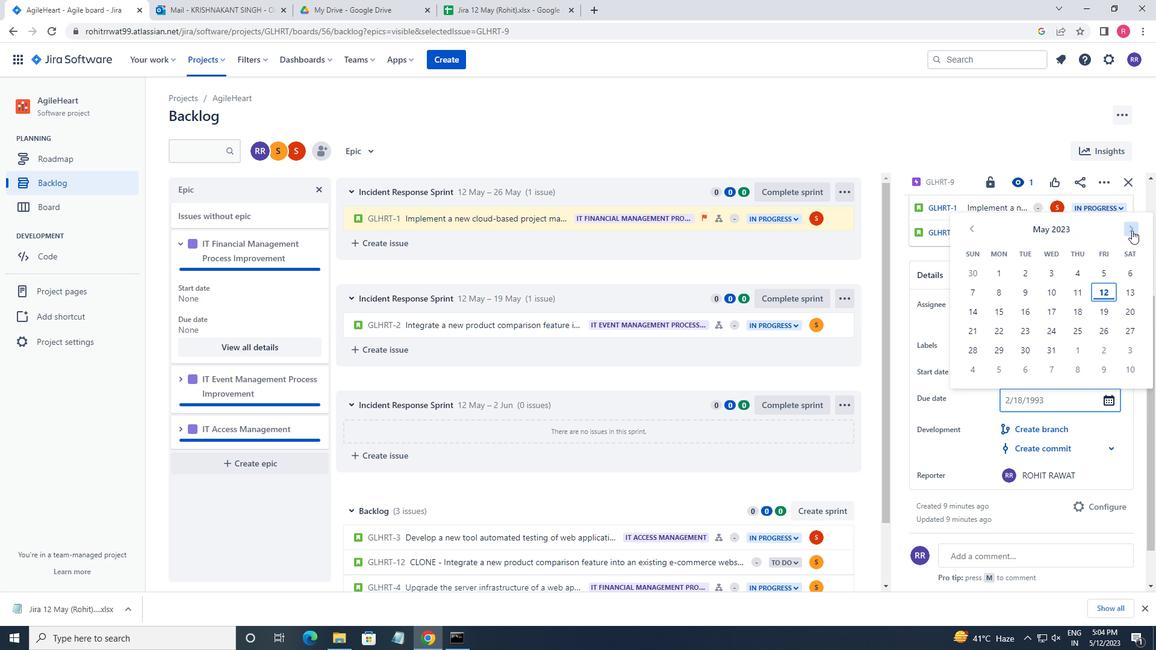 
Action: Mouse pressed left at (1132, 230)
Screenshot: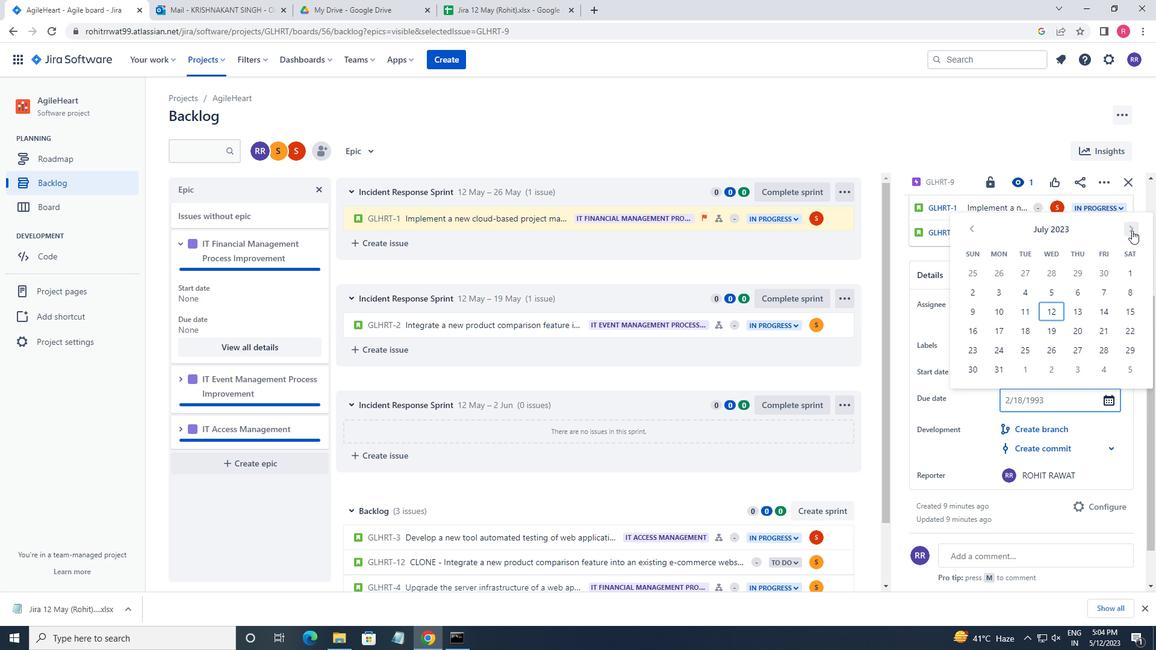
Action: Mouse pressed left at (1132, 230)
Screenshot: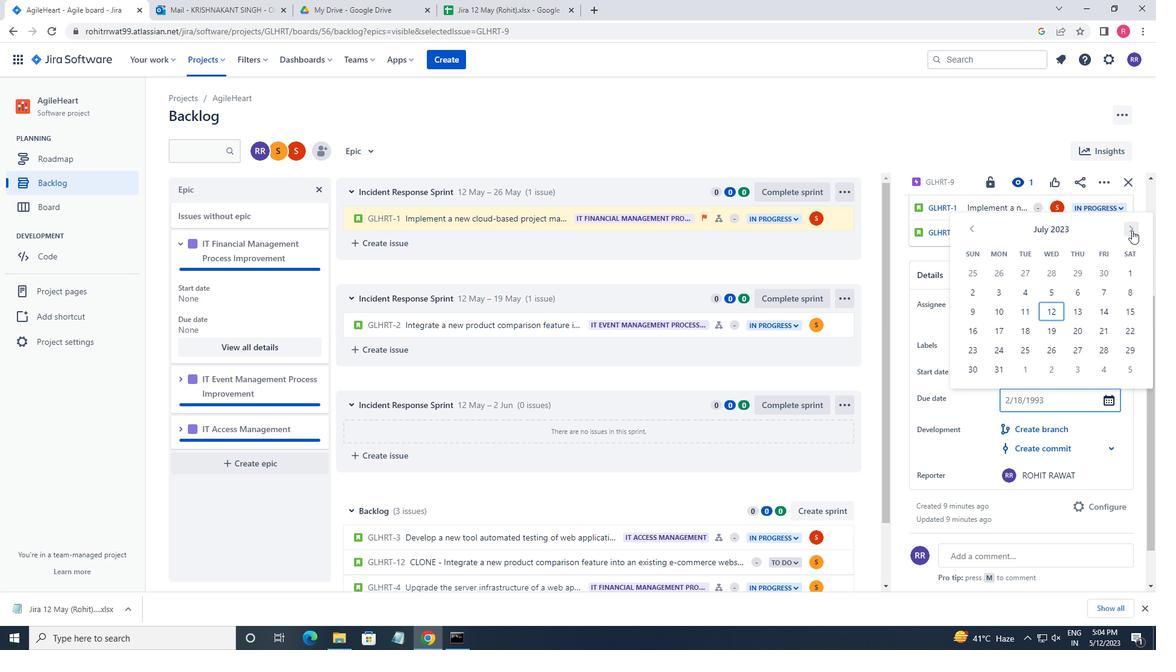 
Action: Mouse pressed left at (1132, 230)
Screenshot: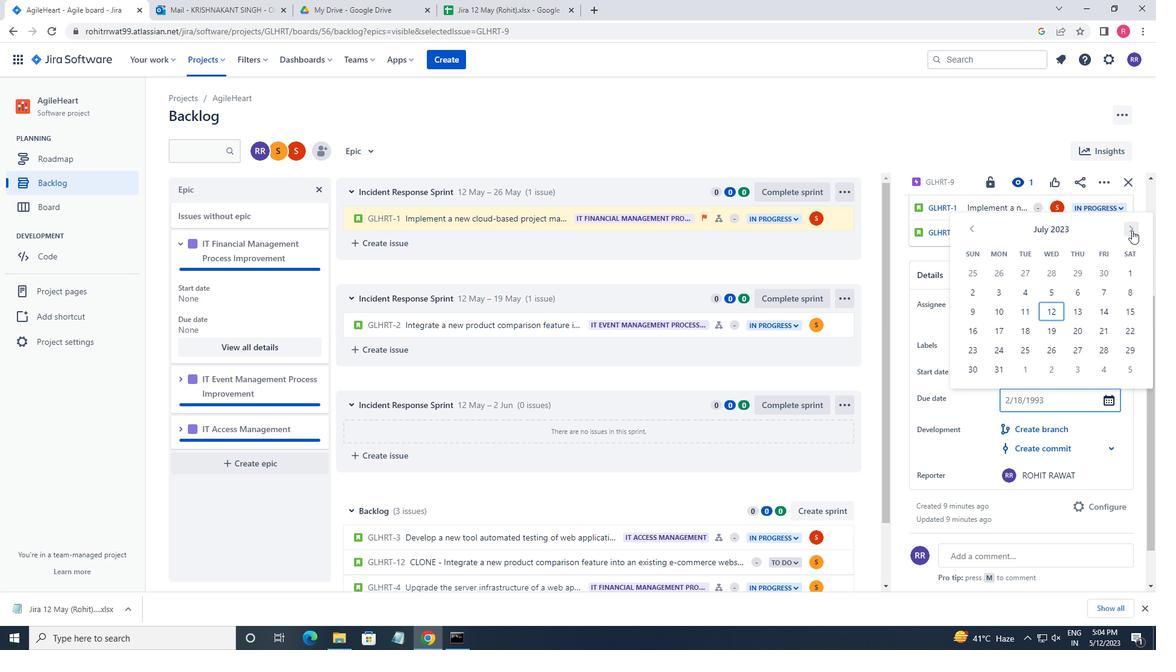 
Action: Mouse pressed left at (1132, 230)
Screenshot: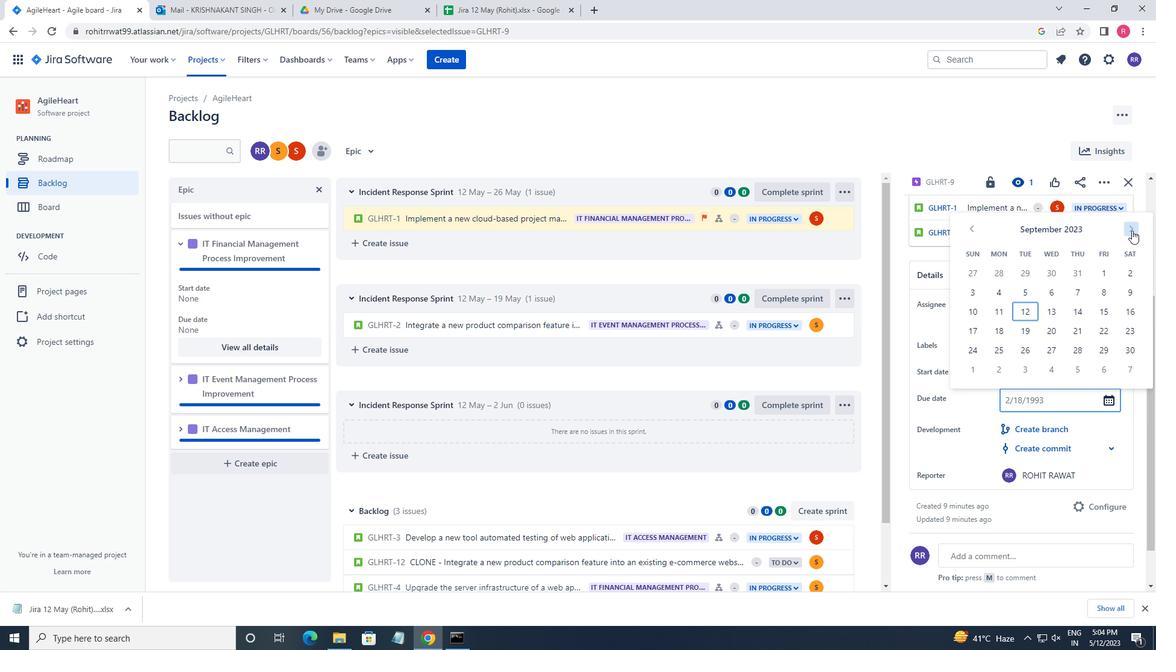 
Action: Mouse pressed left at (1132, 230)
Screenshot: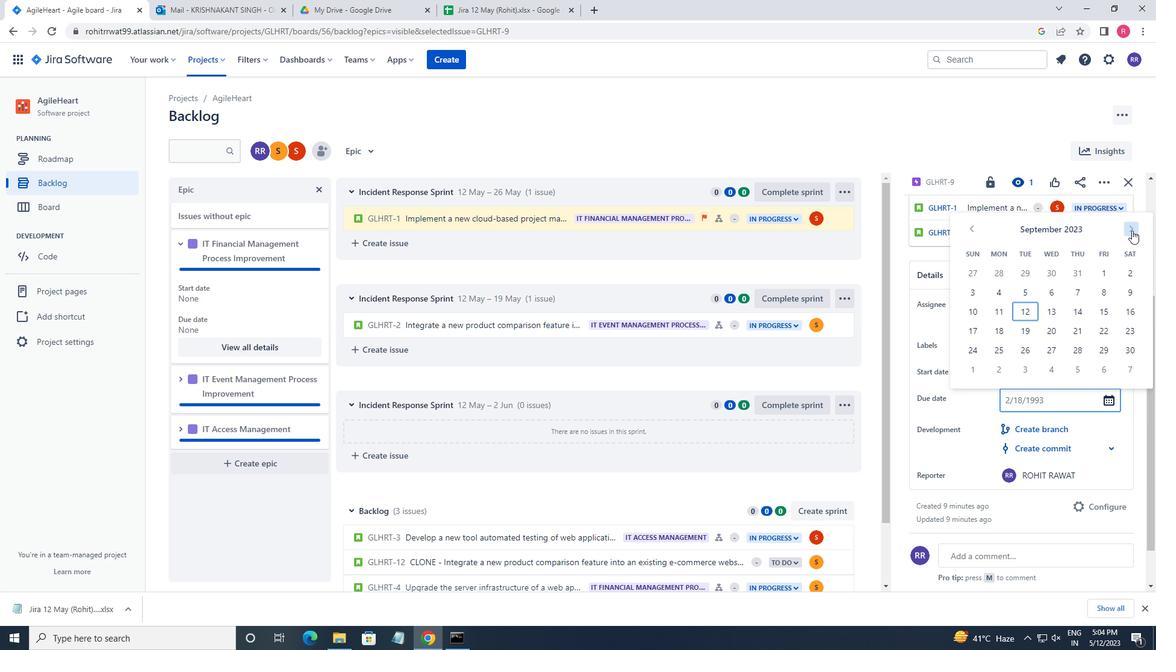 
Action: Mouse pressed left at (1132, 230)
Screenshot: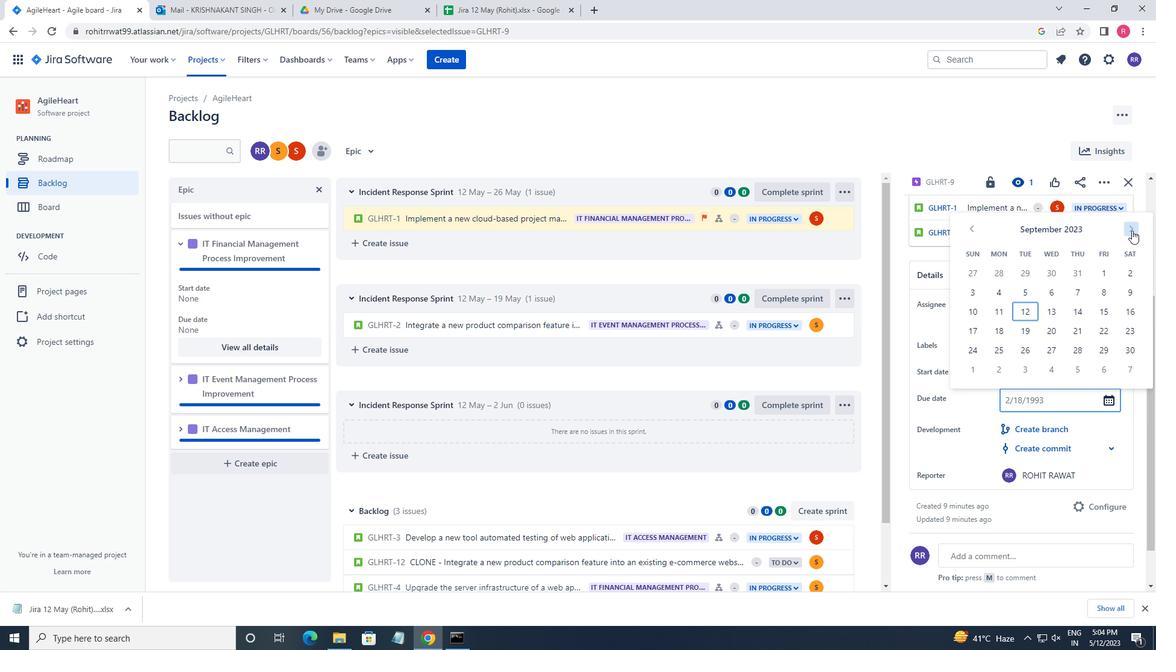
Action: Mouse pressed left at (1132, 230)
Screenshot: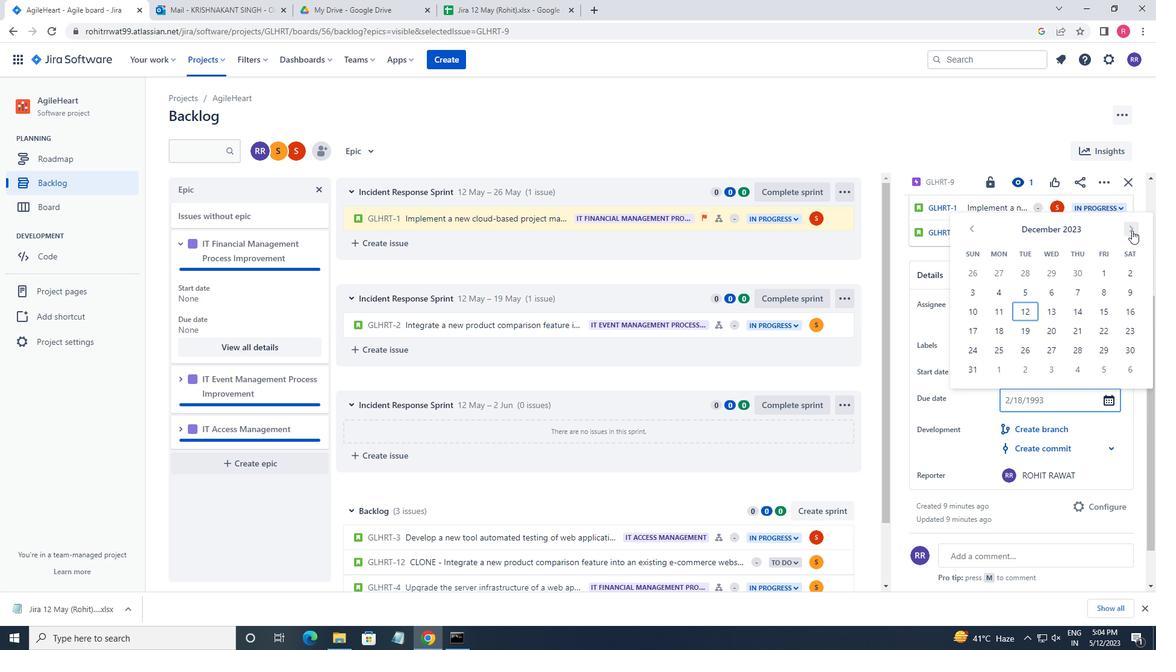 
Action: Mouse pressed left at (1132, 230)
Screenshot: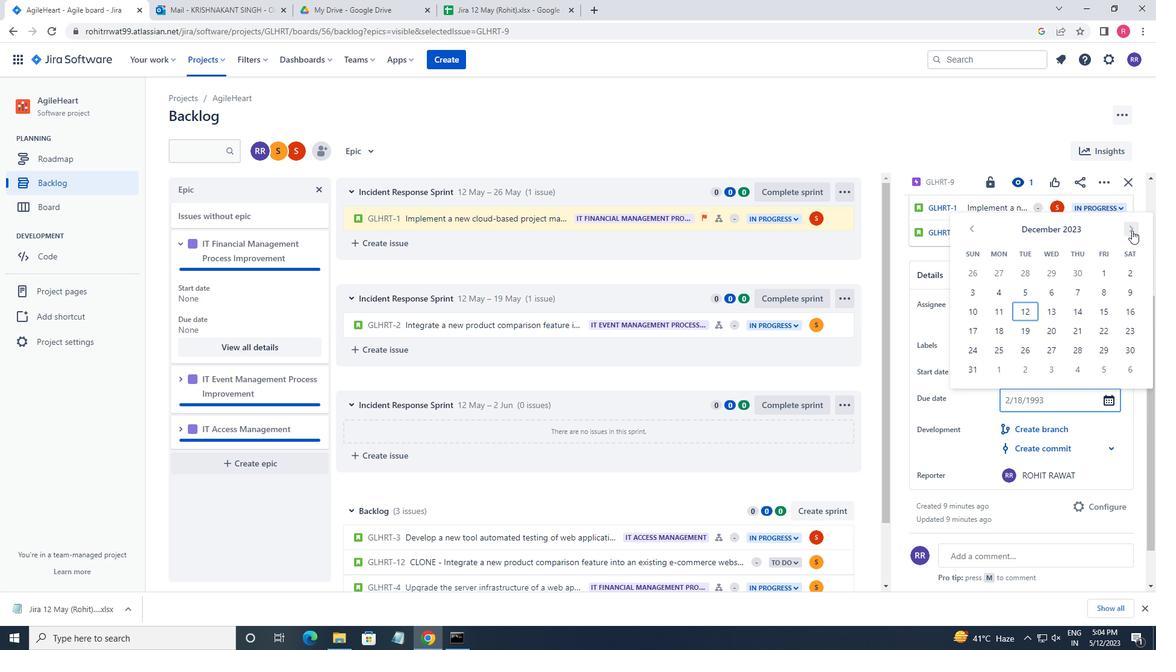 
Action: Mouse pressed left at (1132, 230)
Screenshot: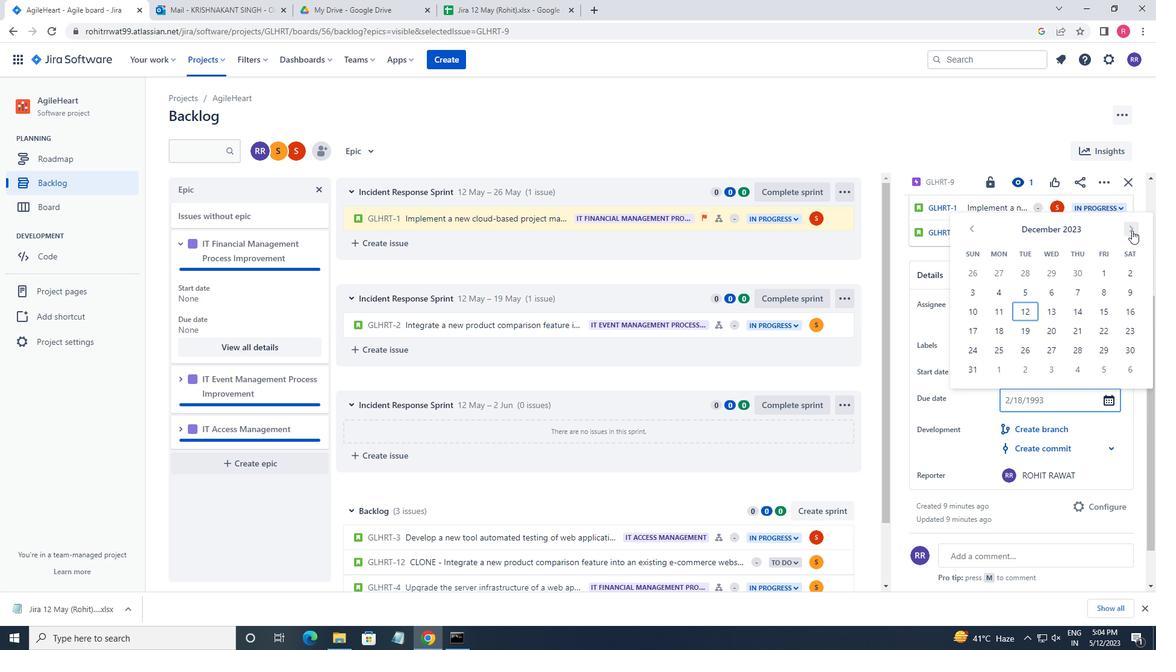 
Action: Mouse pressed left at (1132, 230)
Screenshot: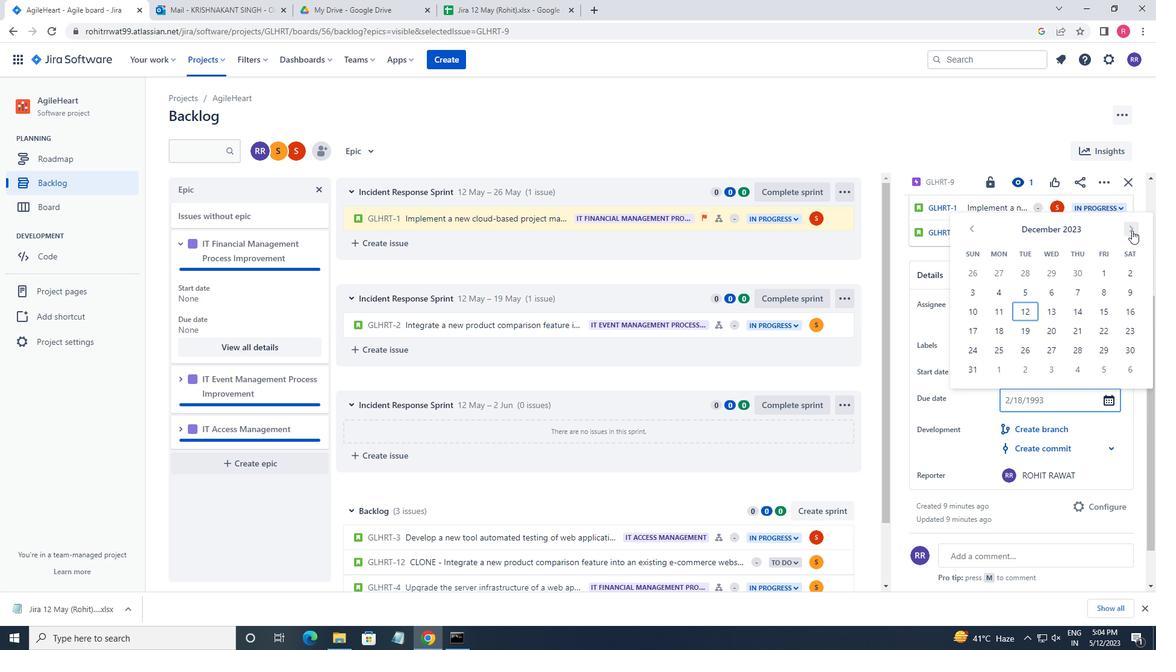 
Action: Mouse pressed left at (1132, 230)
Screenshot: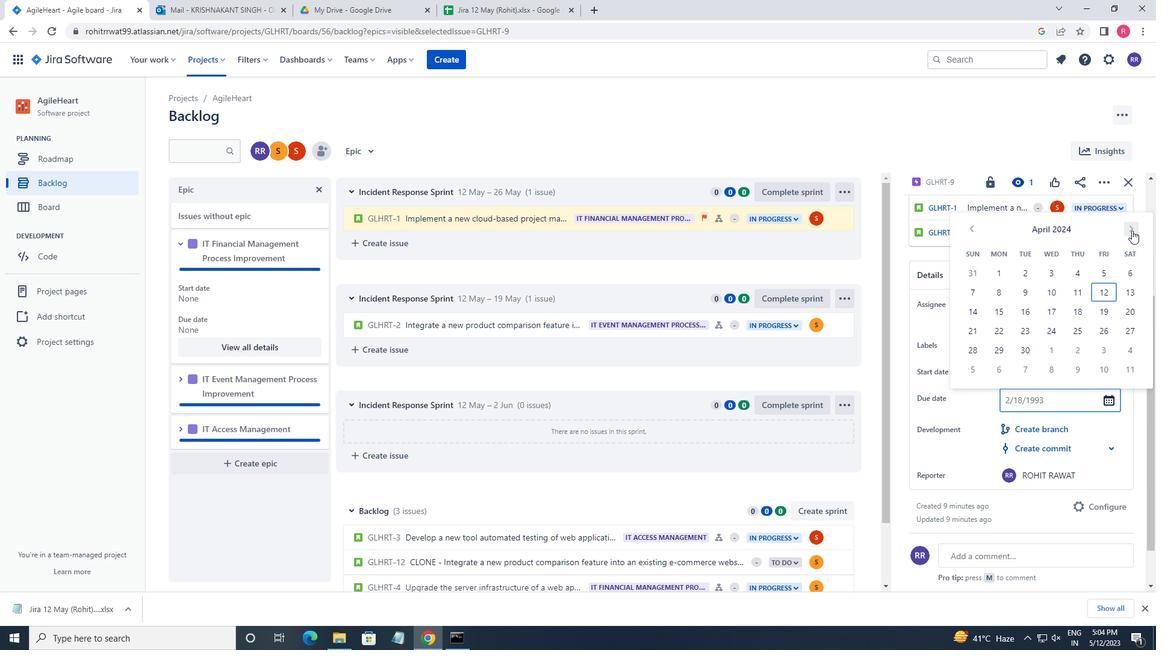 
Action: Mouse pressed left at (1132, 230)
Screenshot: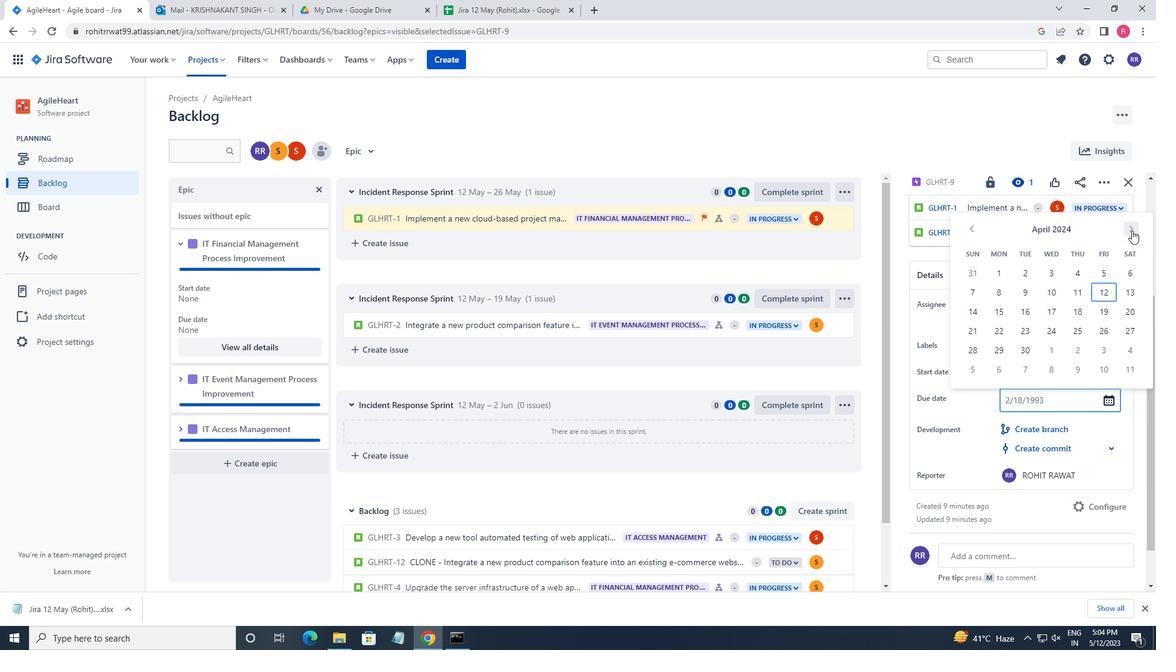 
Action: Mouse pressed left at (1132, 230)
Screenshot: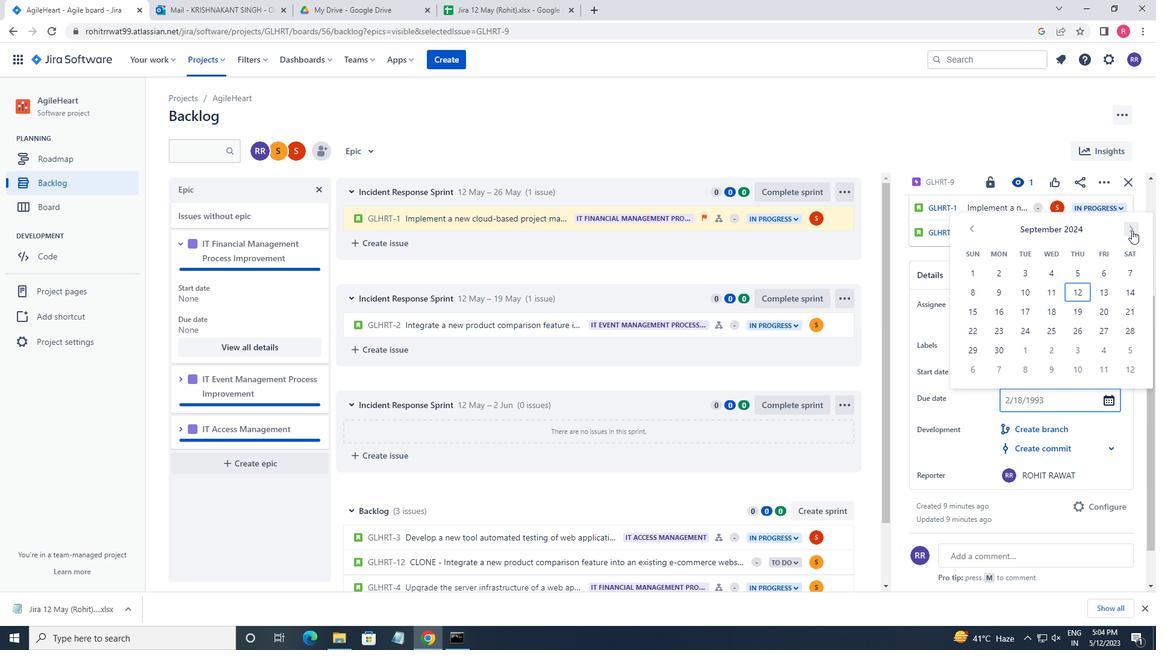 
Action: Mouse pressed left at (1132, 230)
Screenshot: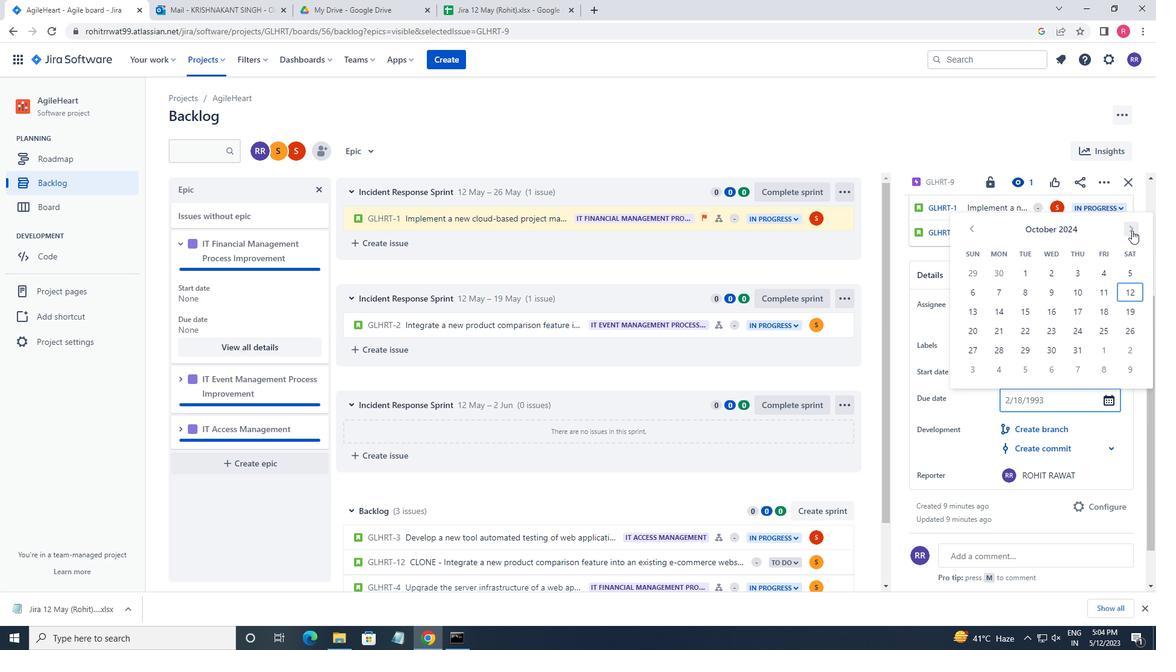 
Action: Mouse pressed left at (1132, 230)
Screenshot: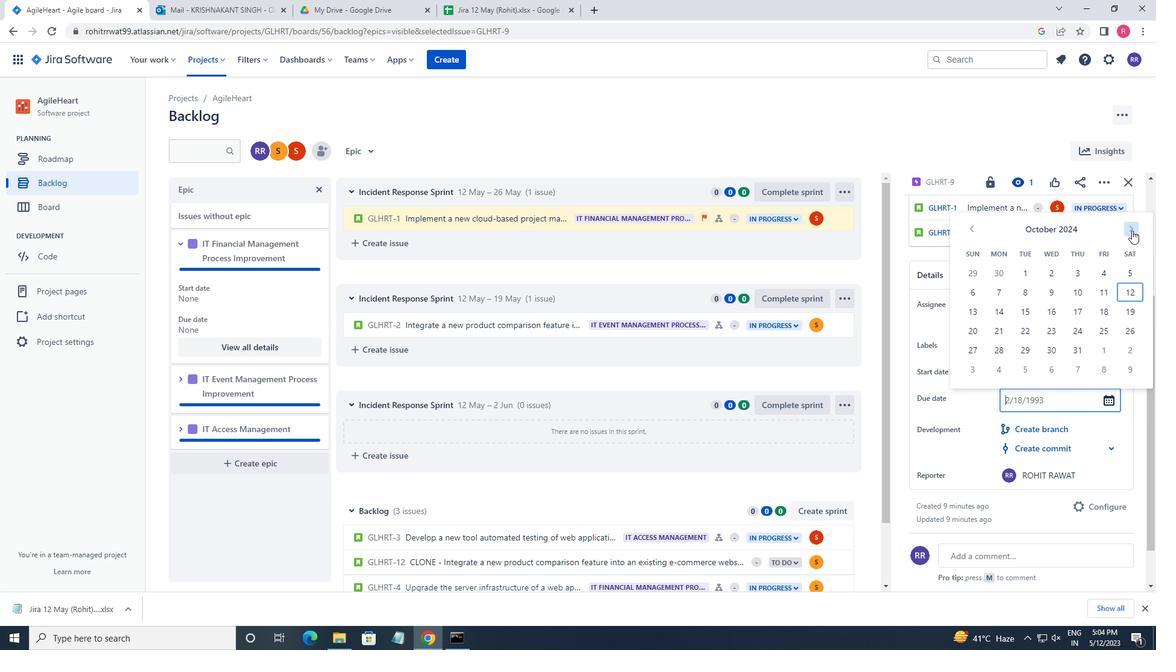 
Action: Mouse pressed left at (1132, 230)
Screenshot: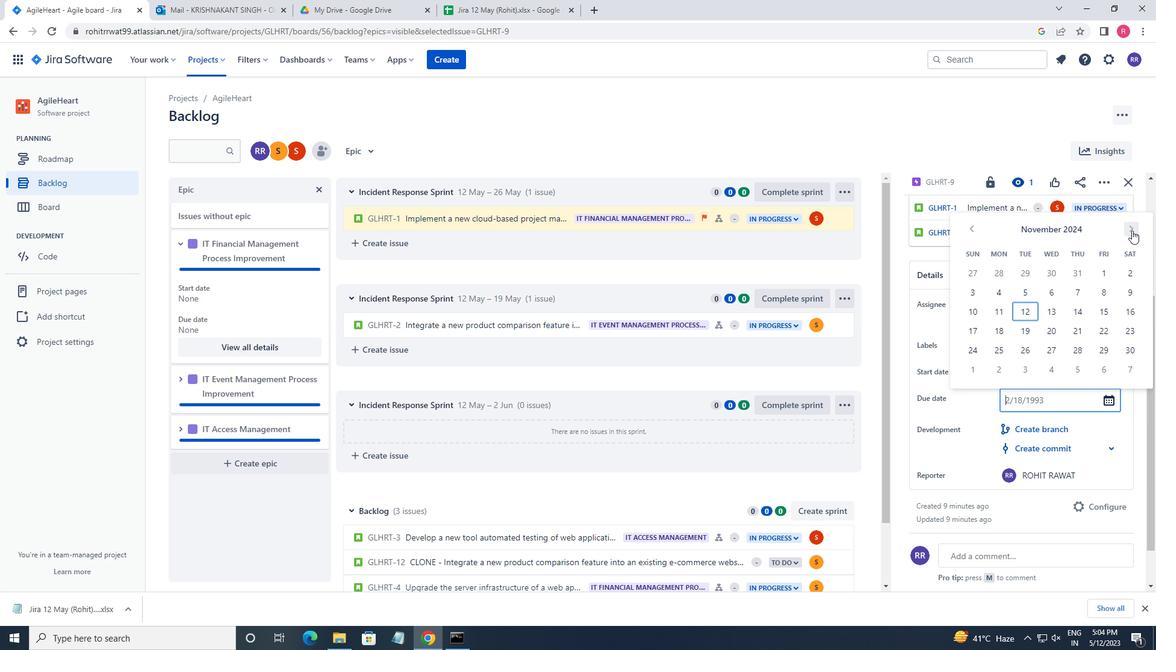 
Action: Mouse pressed left at (1132, 230)
Screenshot: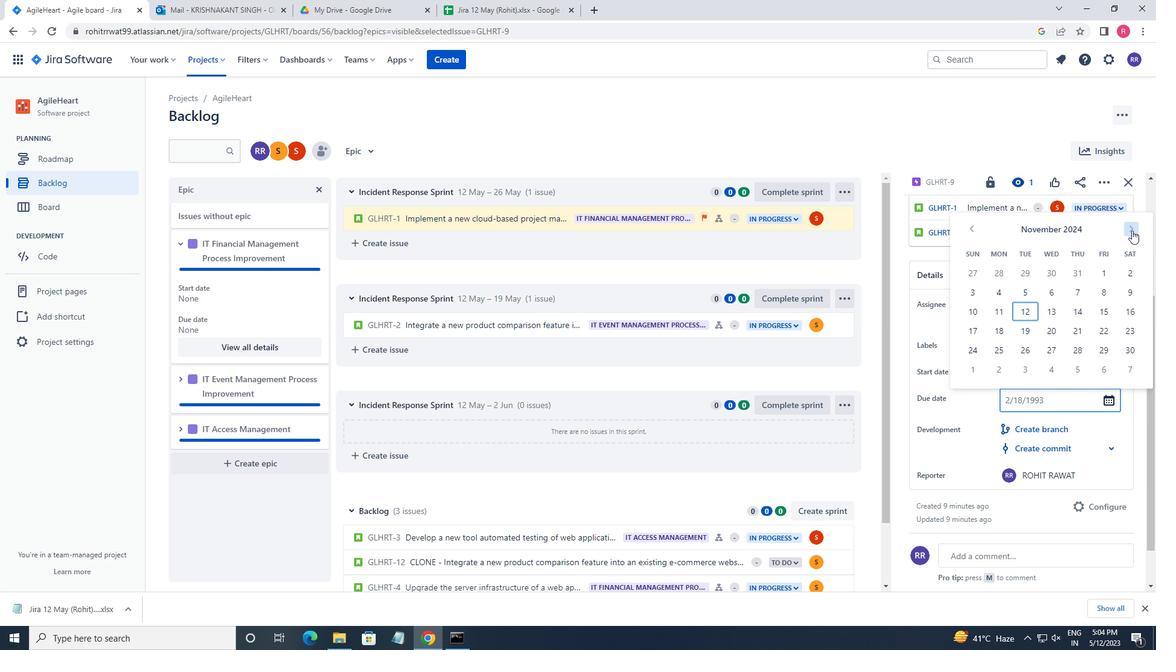 
Action: Mouse pressed left at (1132, 230)
Screenshot: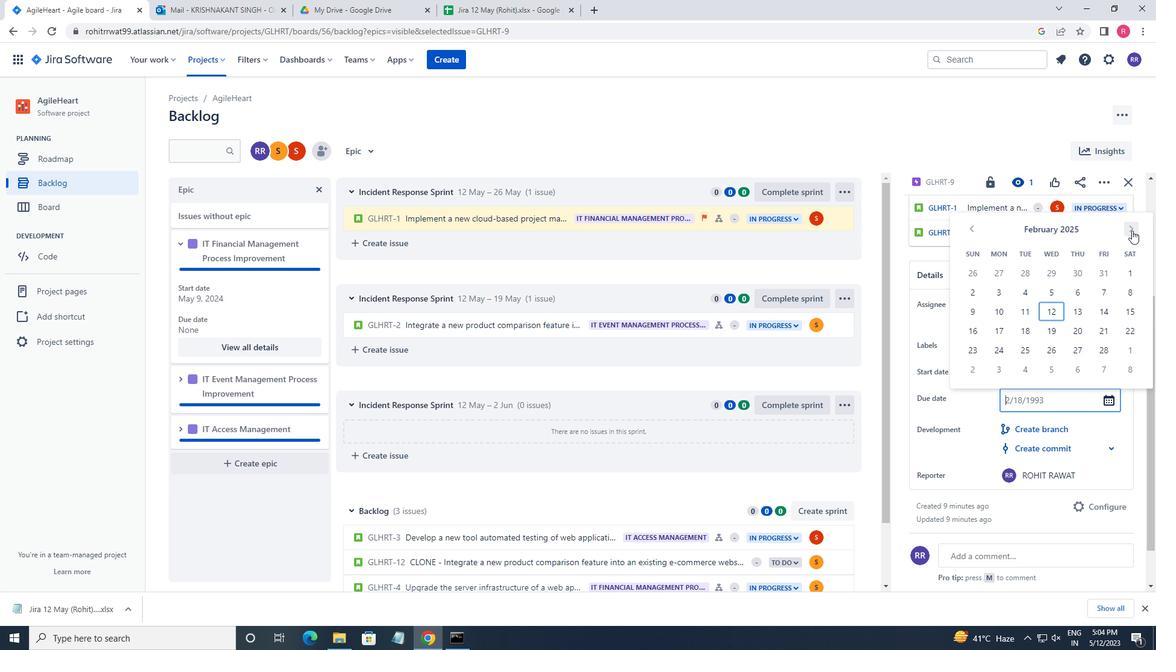 
Action: Mouse pressed left at (1132, 230)
Screenshot: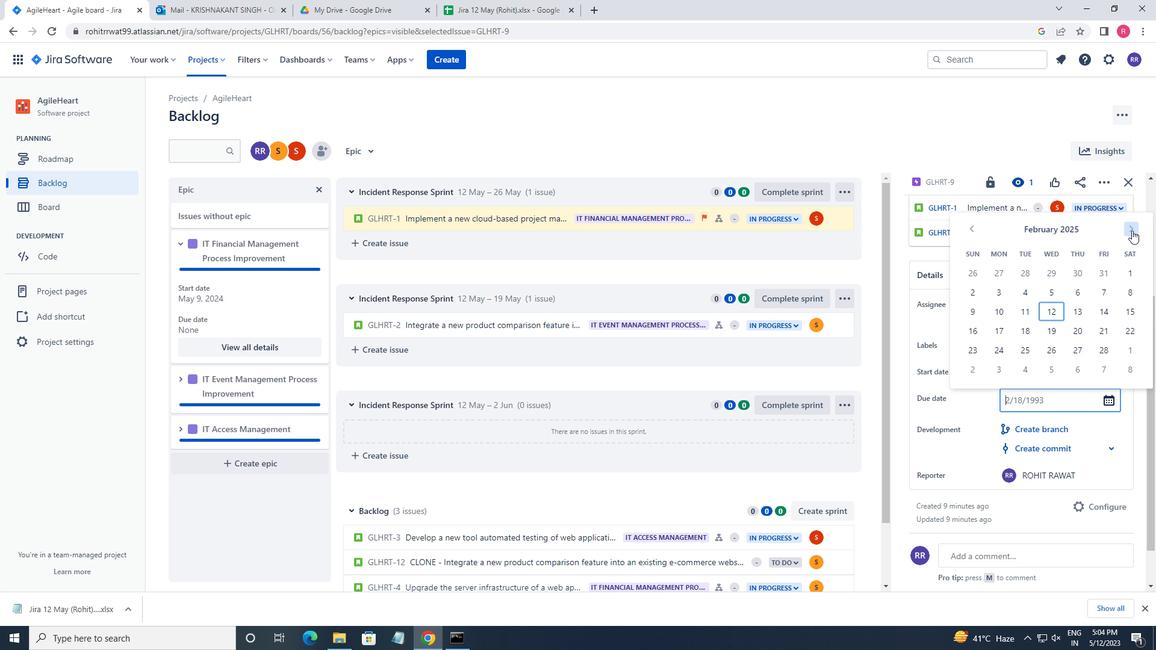 
Action: Mouse pressed left at (1132, 230)
Screenshot: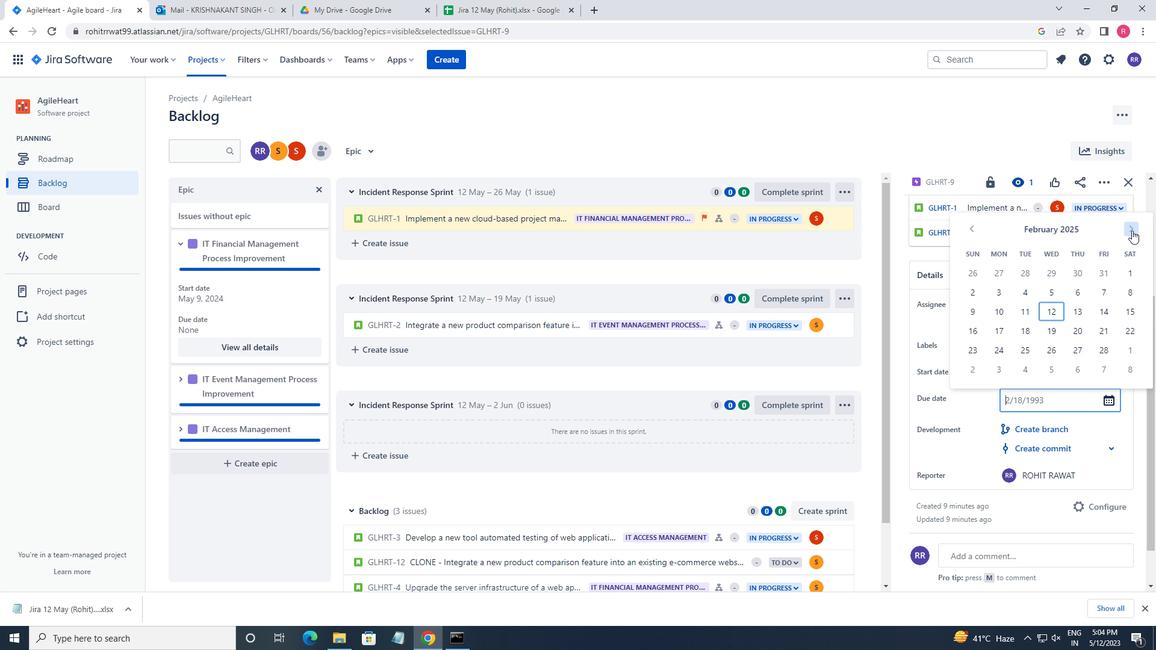 
Action: Mouse pressed left at (1132, 230)
Screenshot: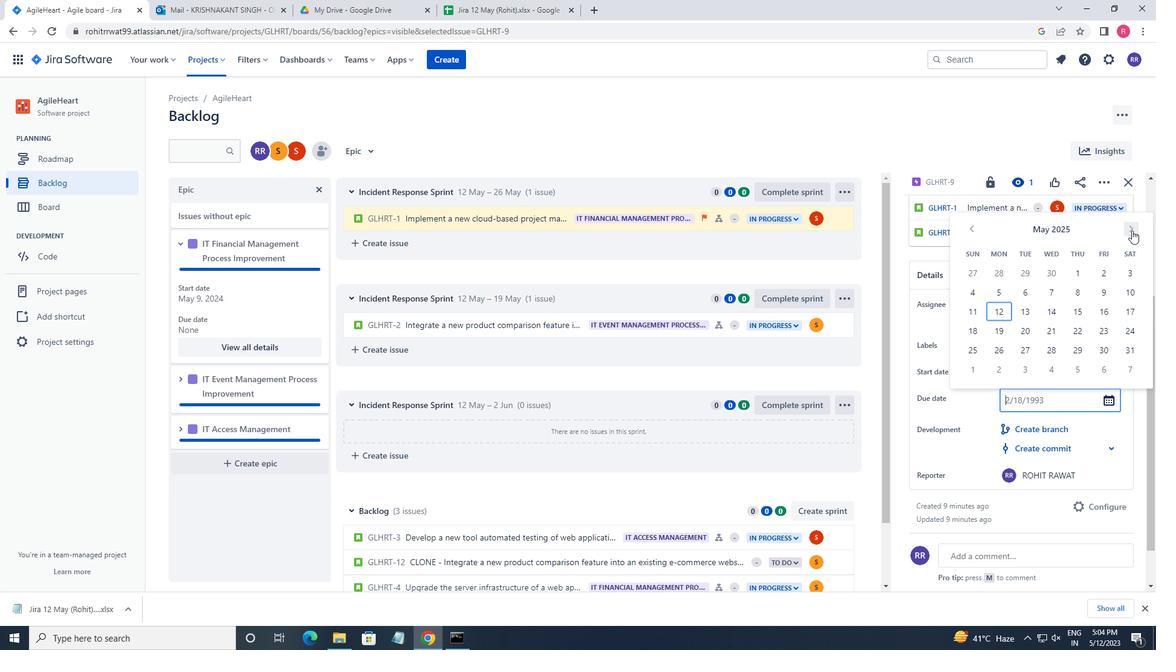 
Action: Mouse pressed left at (1132, 230)
Screenshot: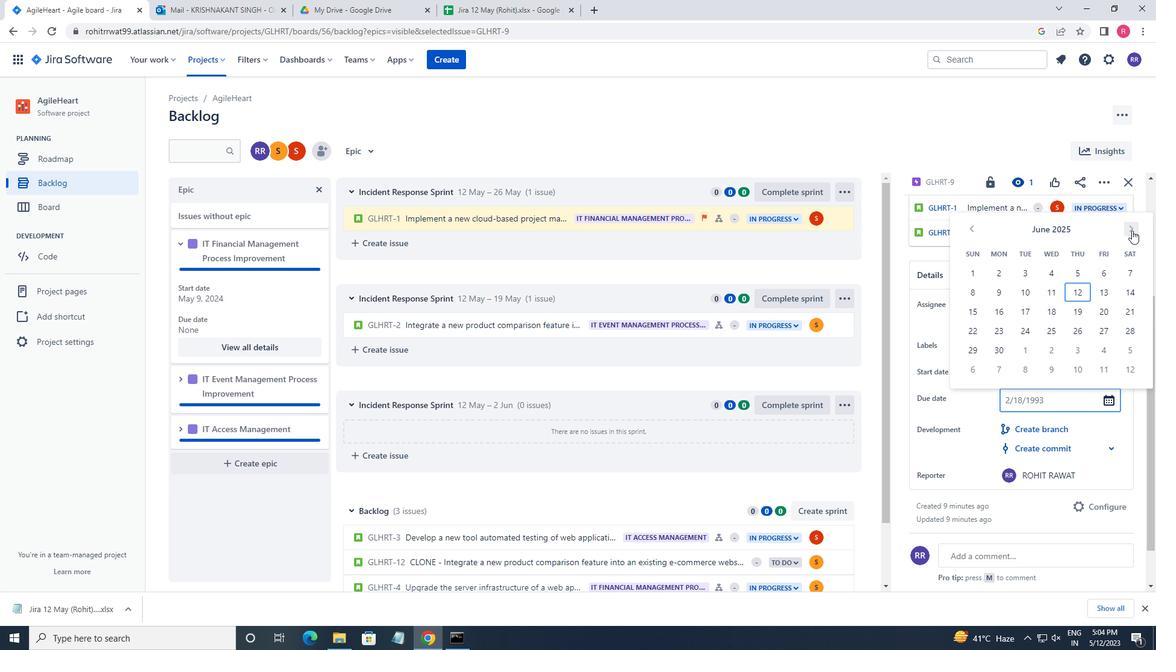 
Action: Mouse pressed left at (1132, 230)
Screenshot: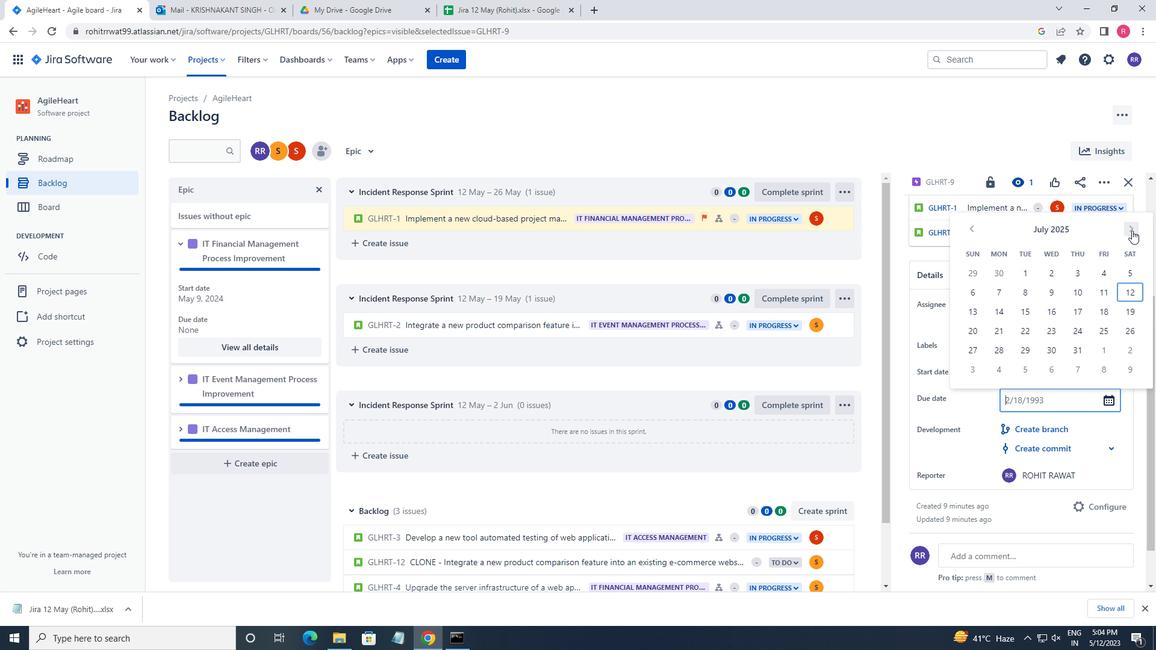 
Action: Mouse pressed left at (1132, 230)
Screenshot: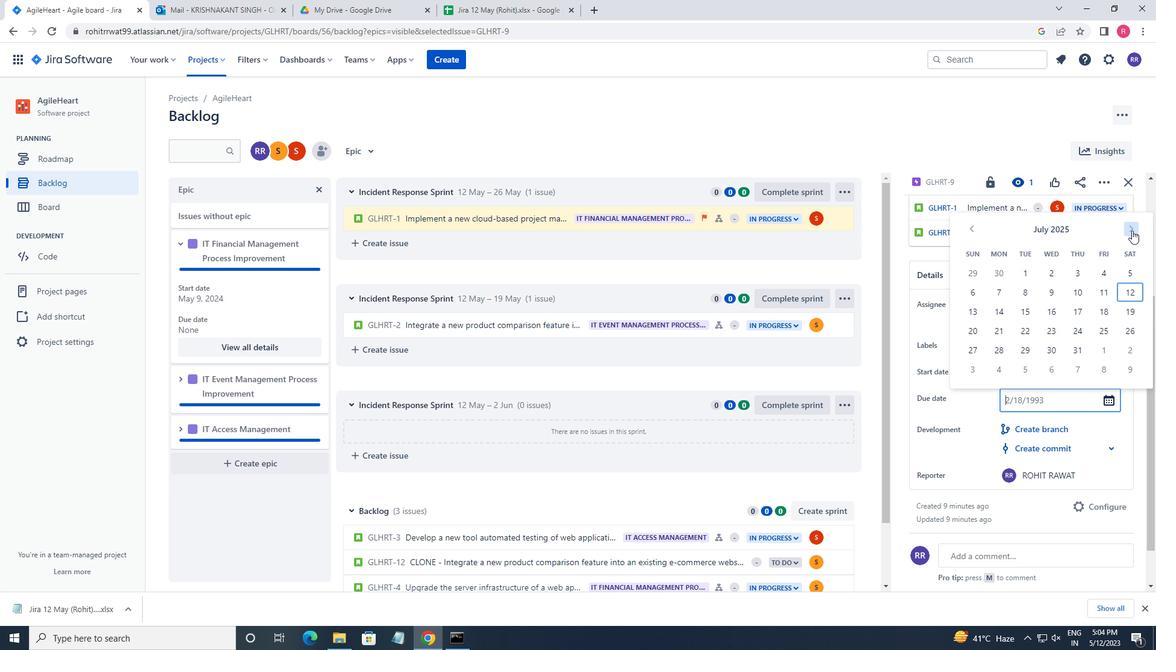 
Action: Mouse moved to (974, 331)
Screenshot: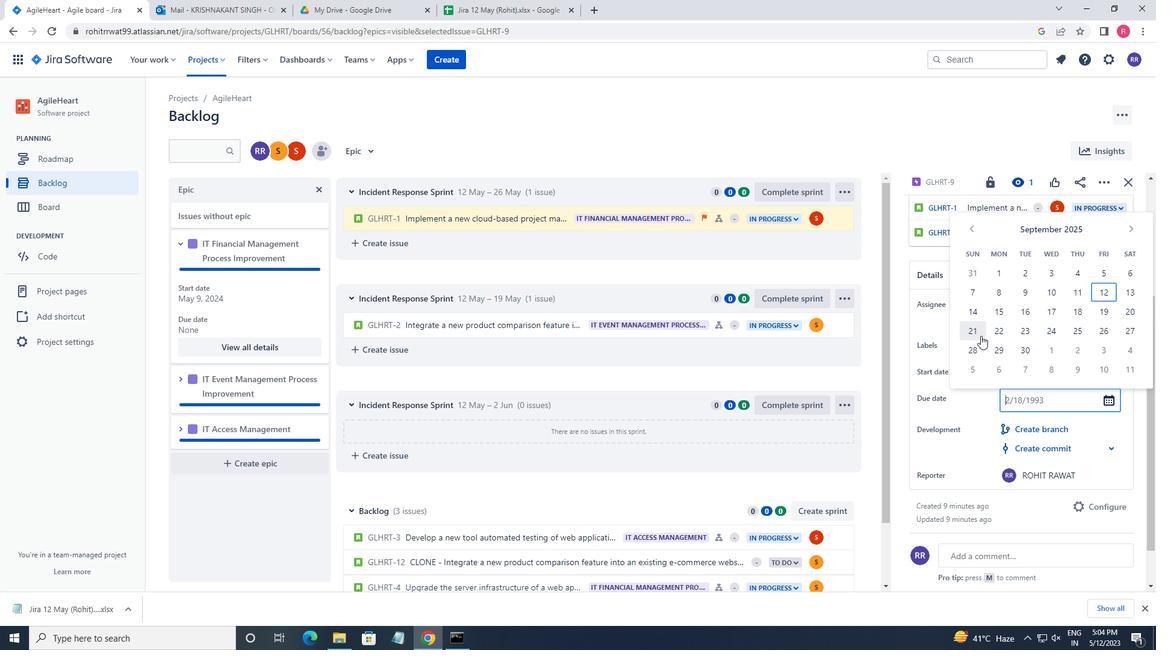 
Action: Mouse pressed left at (974, 331)
Screenshot: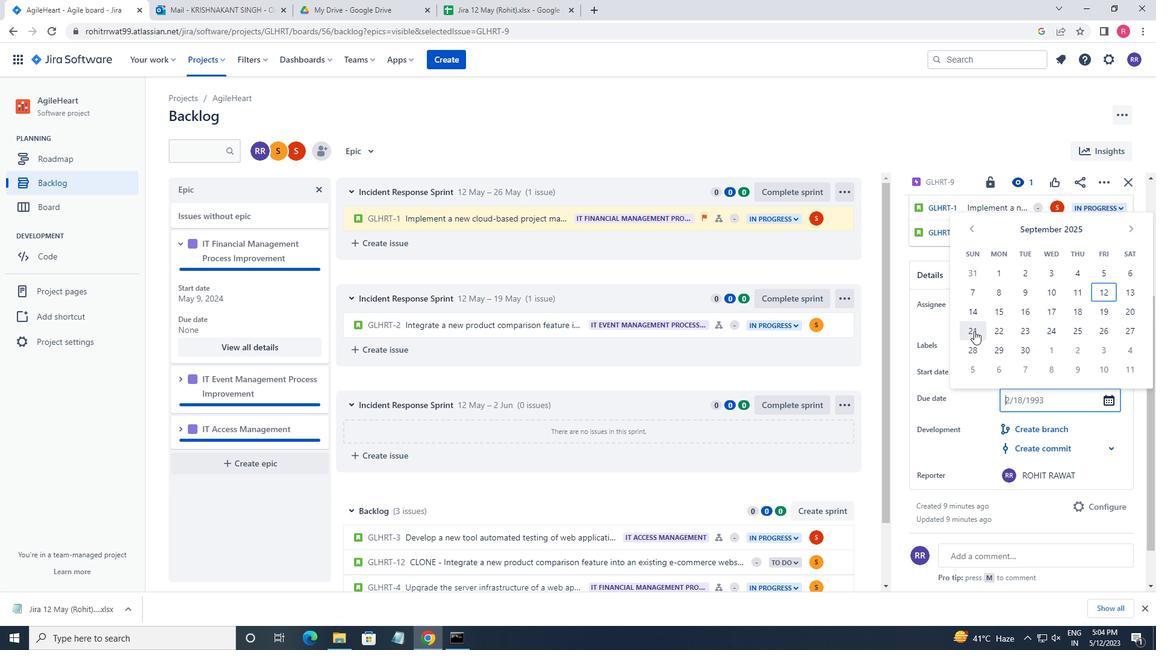 
Action: Mouse moved to (180, 377)
Screenshot: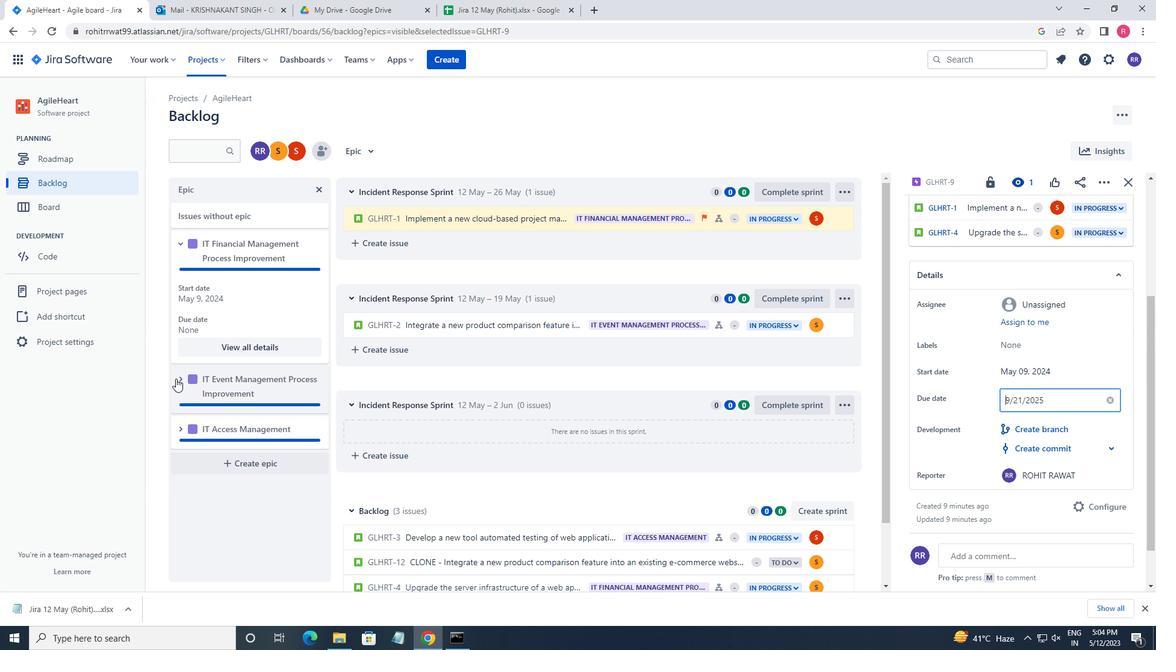 
Action: Mouse pressed left at (180, 377)
Screenshot: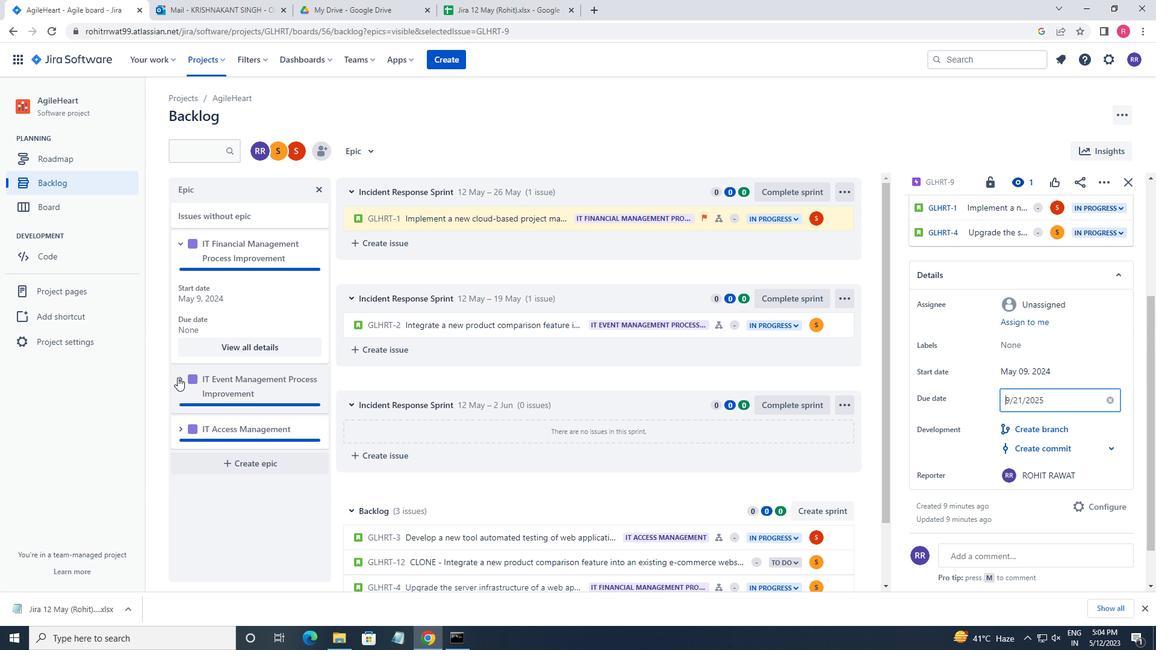 
Action: Mouse moved to (1111, 348)
Screenshot: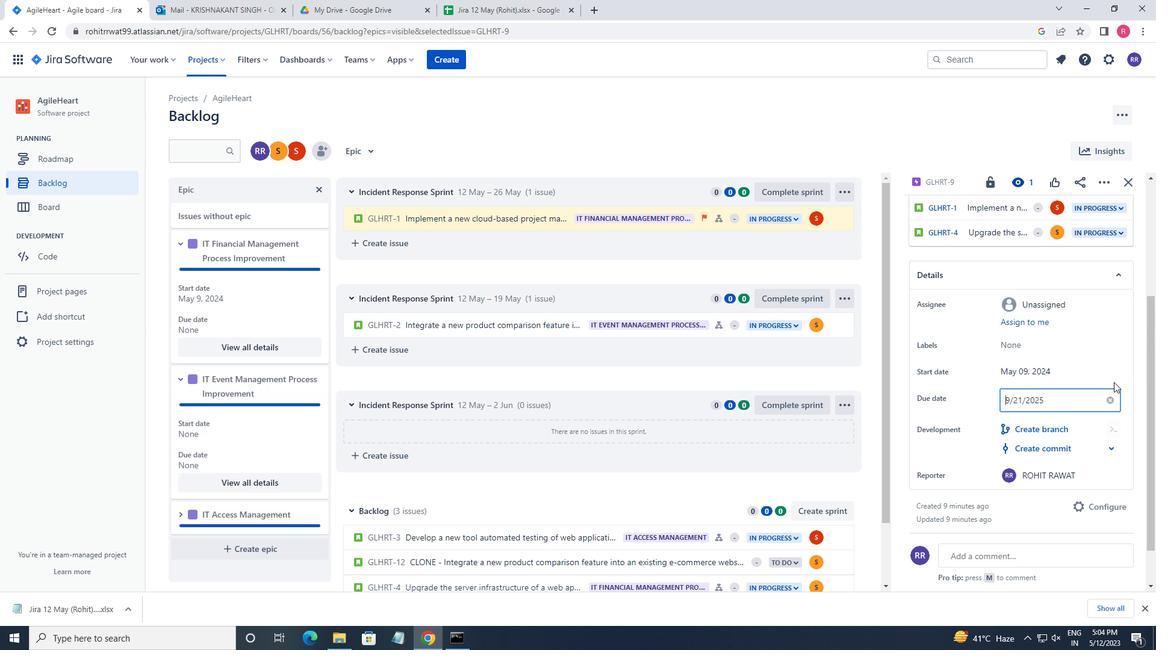 
Action: Mouse pressed left at (1111, 348)
Screenshot: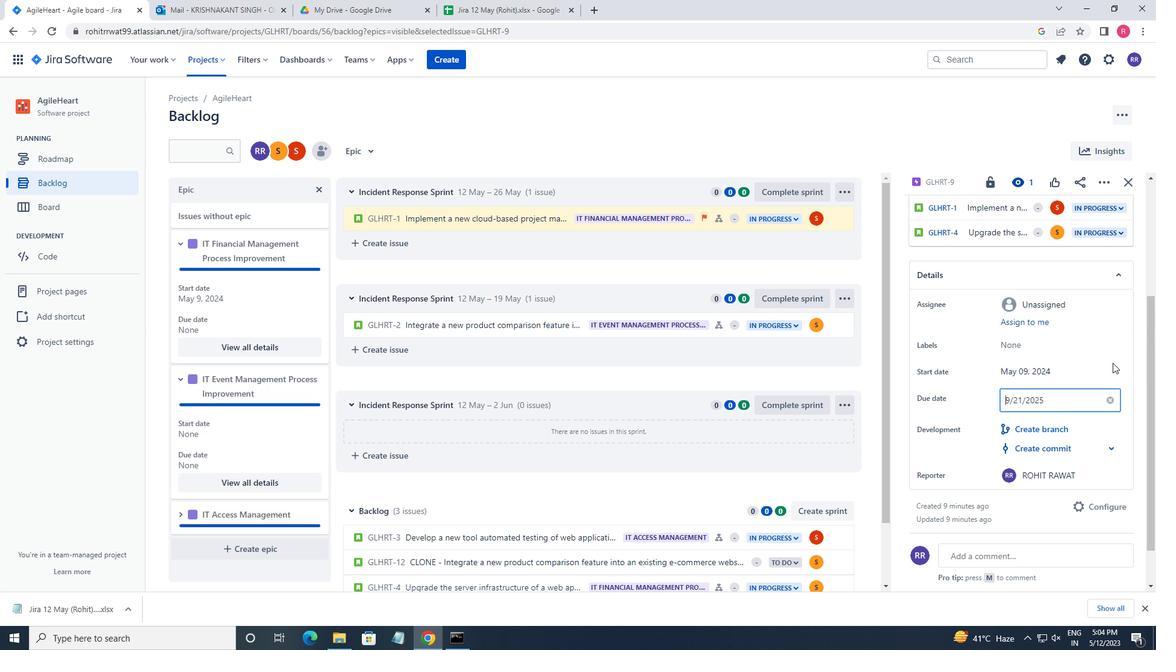 
Action: Mouse moved to (218, 487)
Screenshot: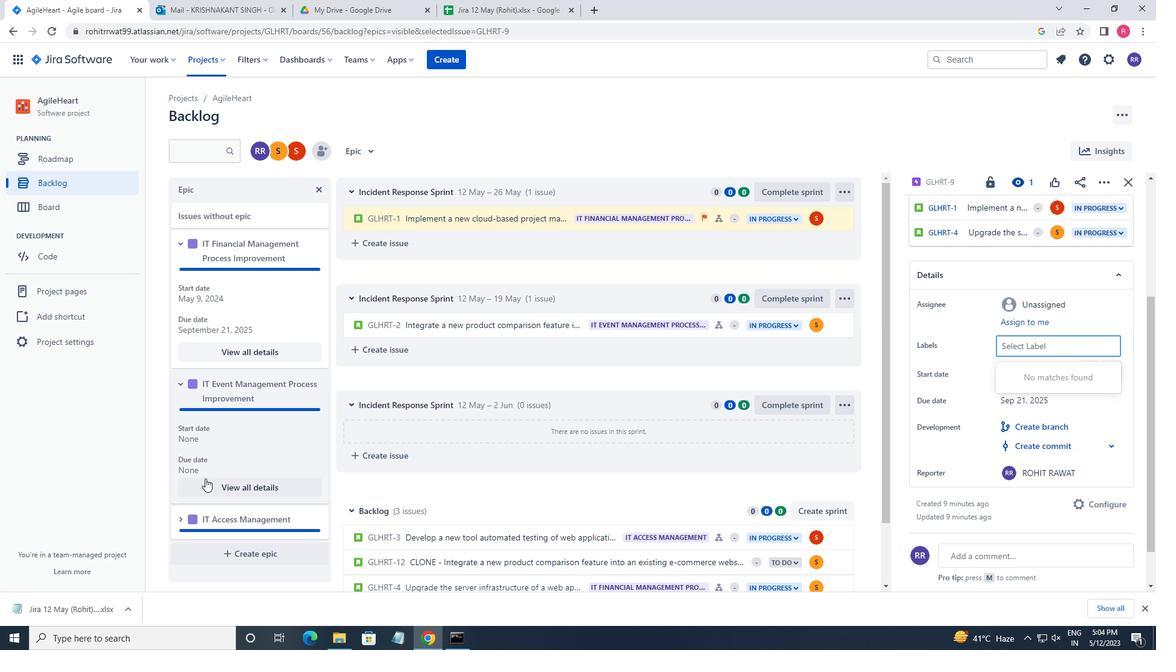 
Action: Mouse pressed left at (218, 487)
Screenshot: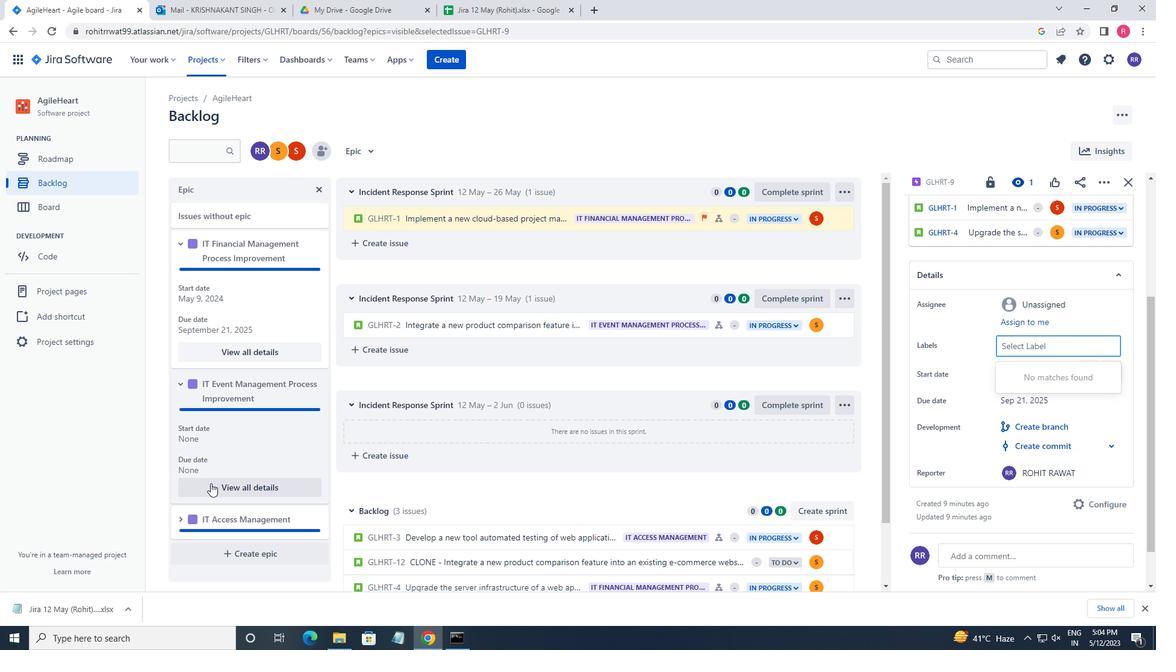 
Action: Mouse moved to (1019, 498)
Screenshot: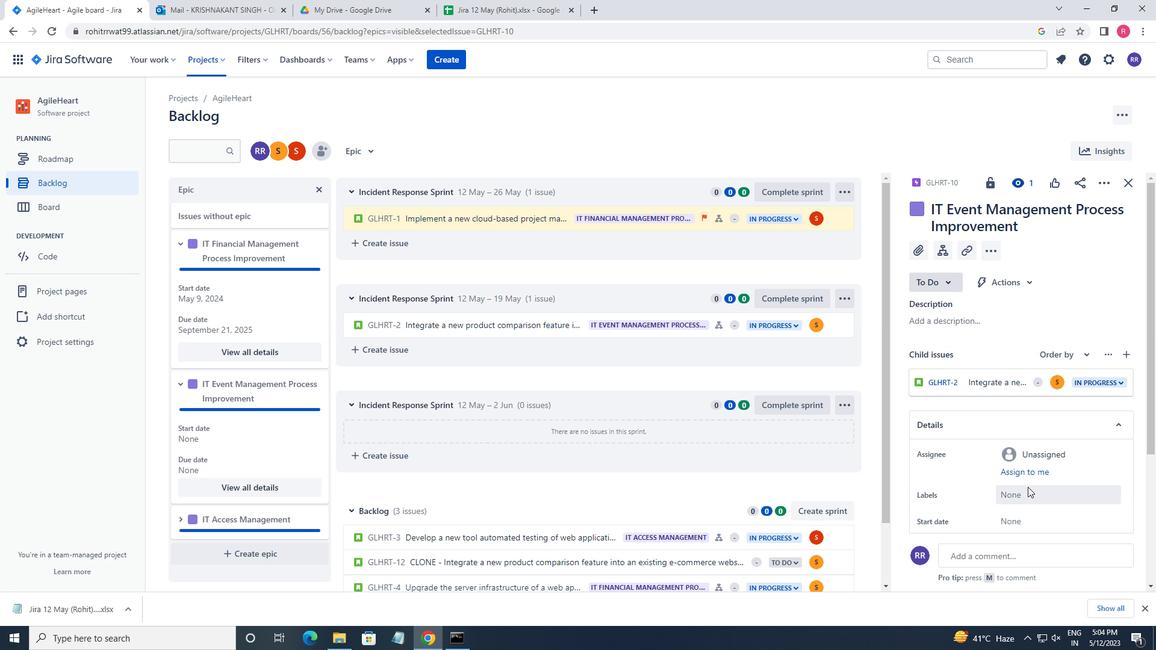 
Action: Mouse scrolled (1019, 498) with delta (0, 0)
Screenshot: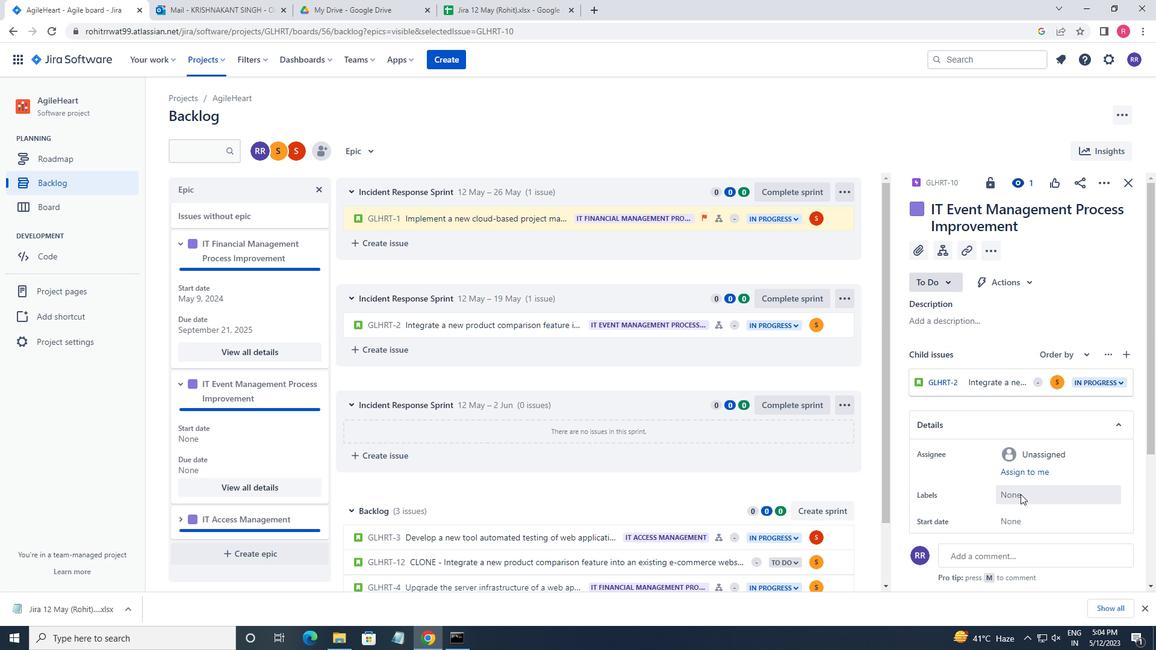 
Action: Mouse scrolled (1019, 498) with delta (0, 0)
Screenshot: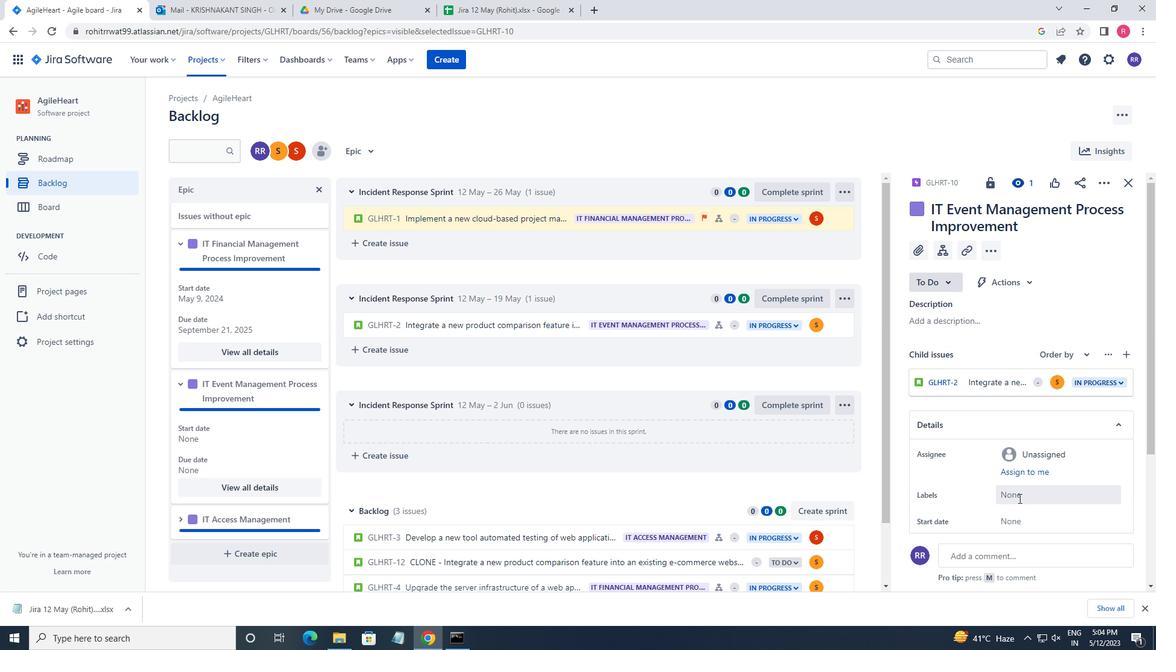
Action: Mouse moved to (1014, 408)
Screenshot: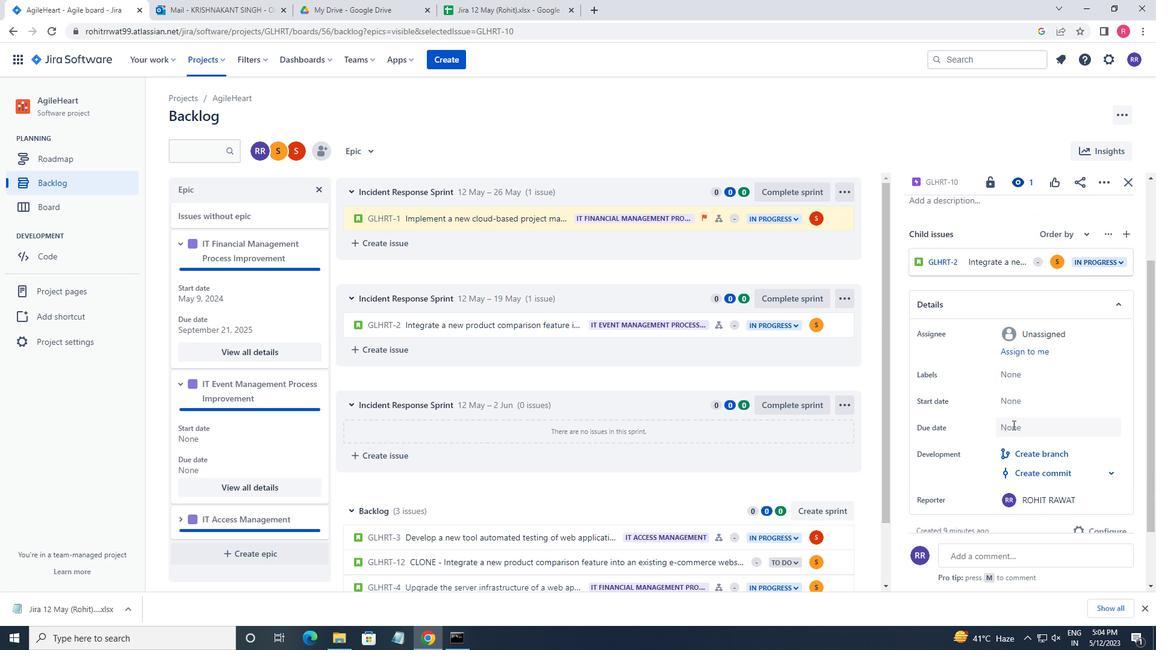 
Action: Mouse pressed left at (1014, 408)
Screenshot: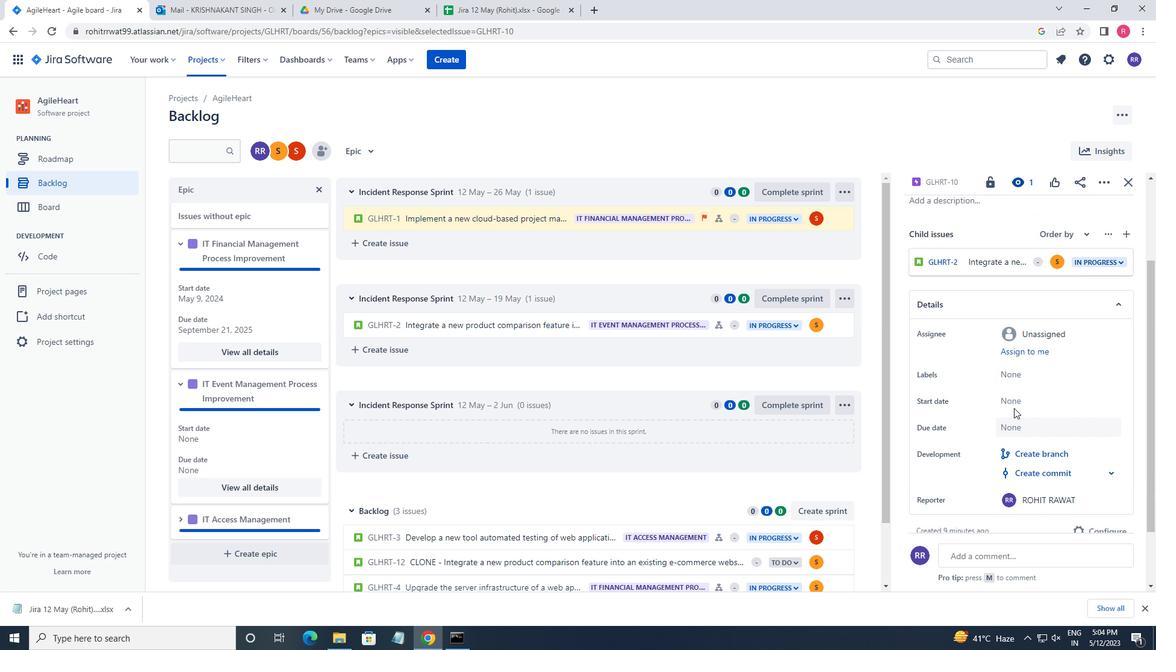 
Action: Mouse moved to (1131, 229)
Screenshot: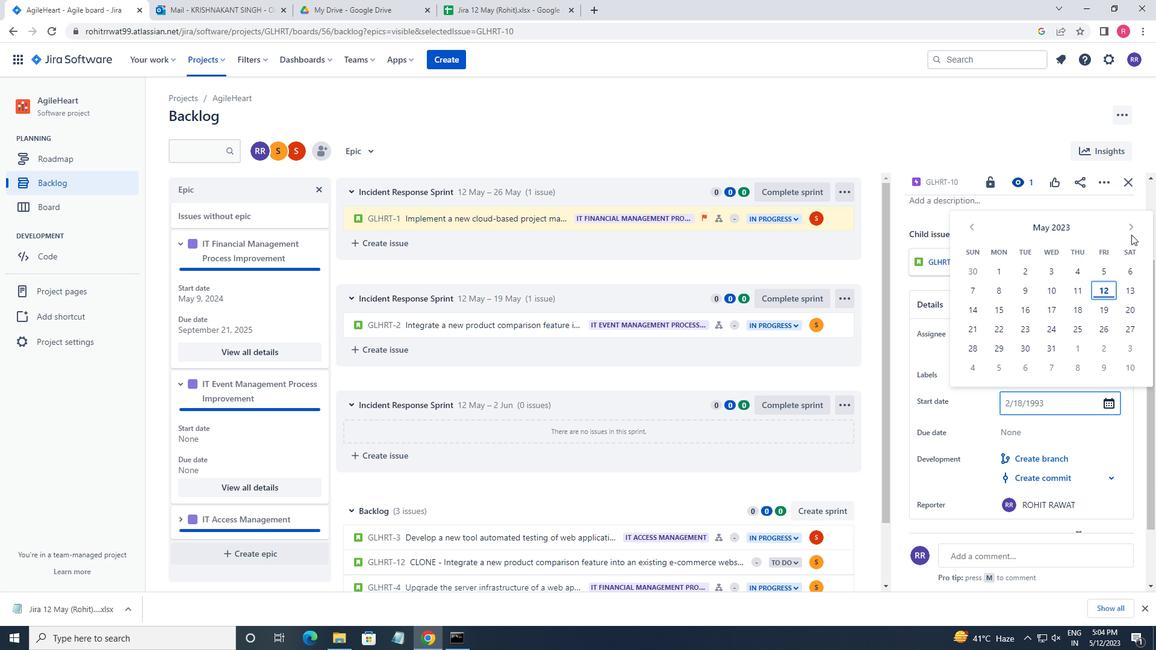 
Action: Mouse pressed left at (1131, 229)
Screenshot: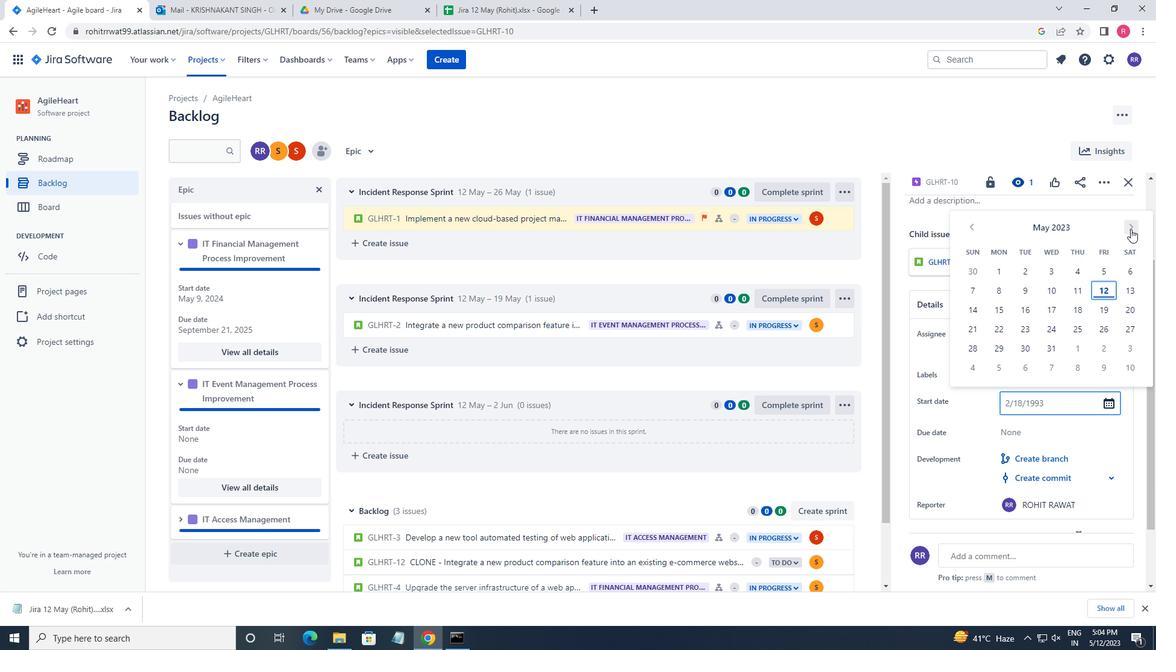 
Action: Mouse pressed left at (1131, 229)
Screenshot: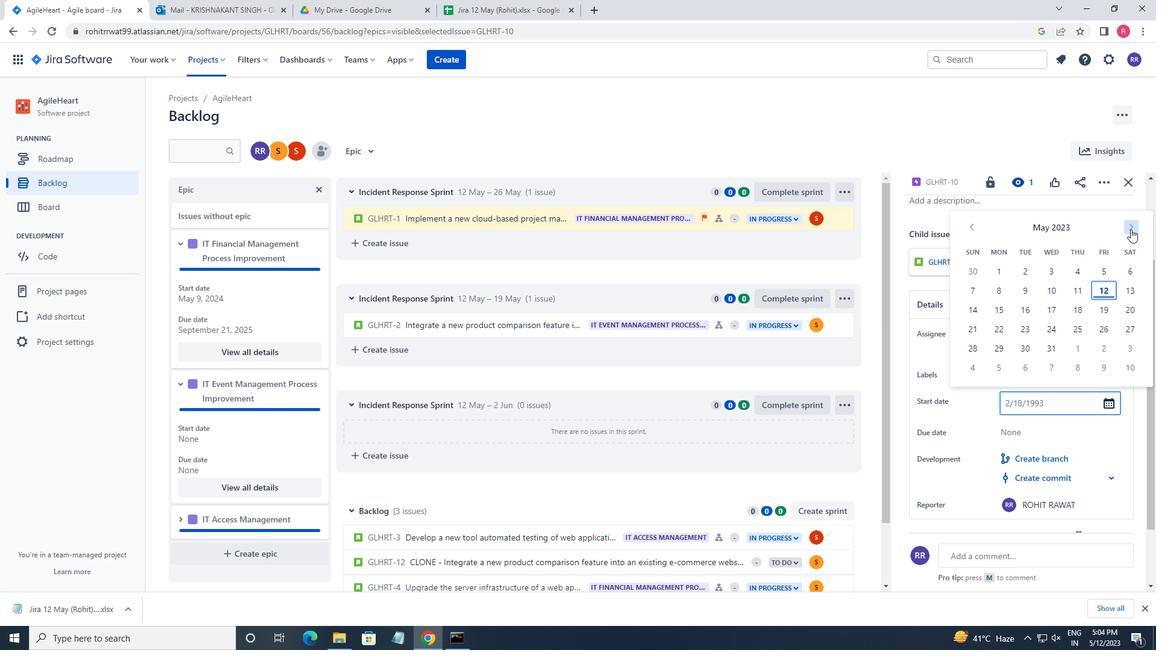 
Action: Mouse pressed left at (1131, 229)
Screenshot: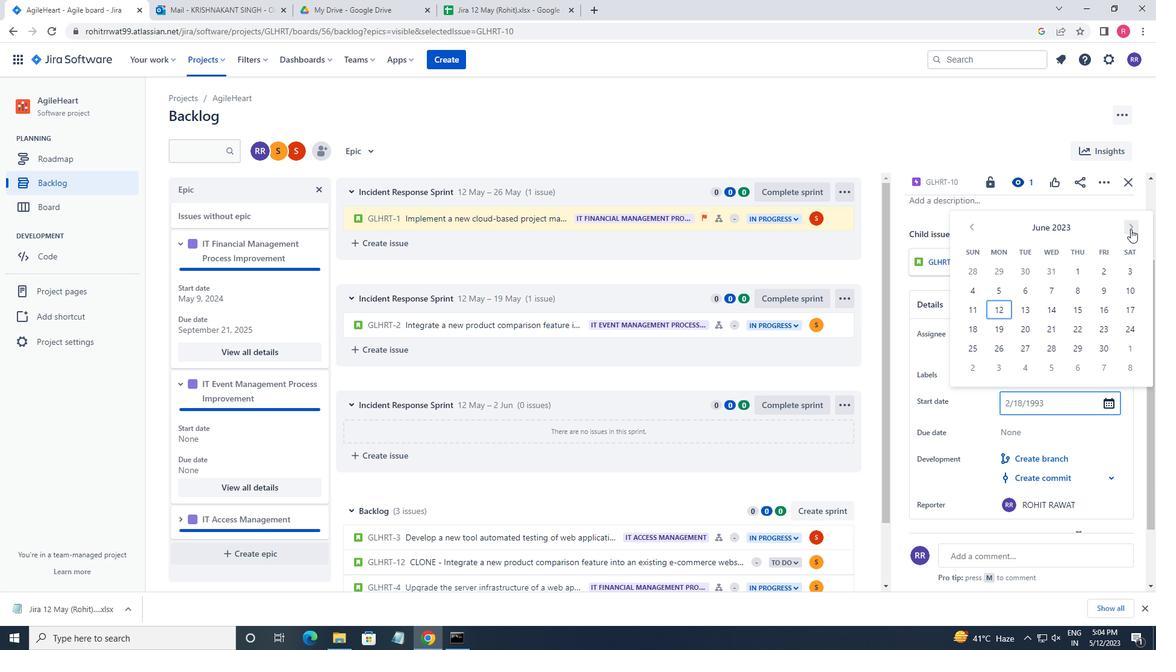 
Action: Mouse pressed left at (1131, 229)
Screenshot: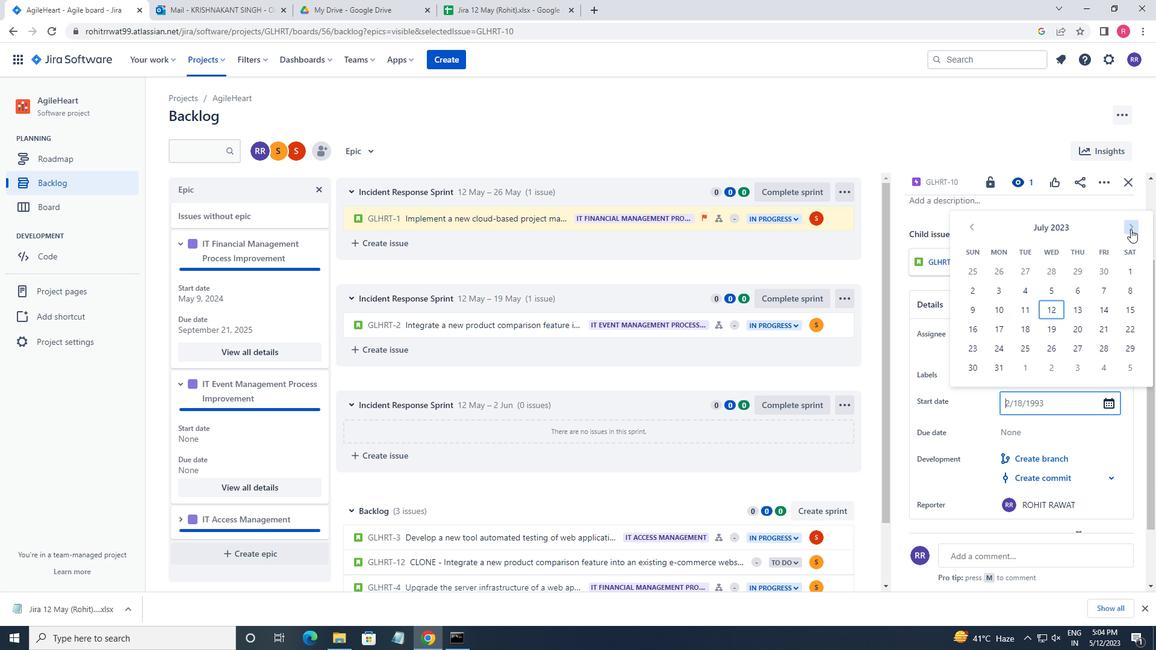 
Action: Mouse pressed left at (1131, 229)
Screenshot: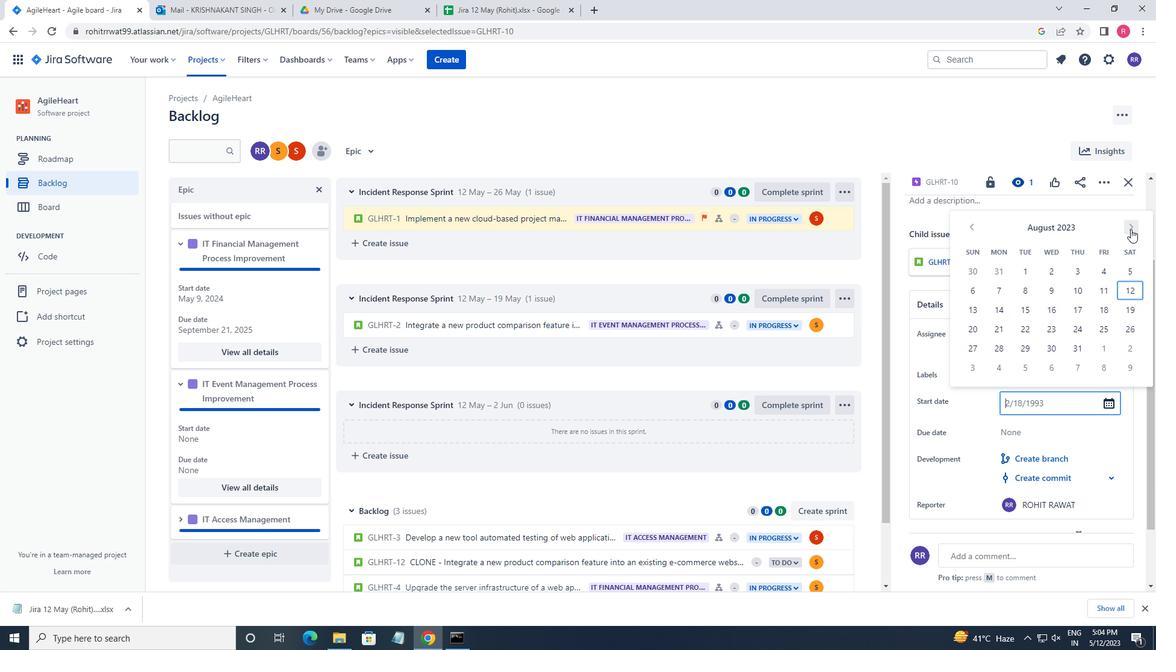 
Action: Mouse pressed left at (1131, 229)
Screenshot: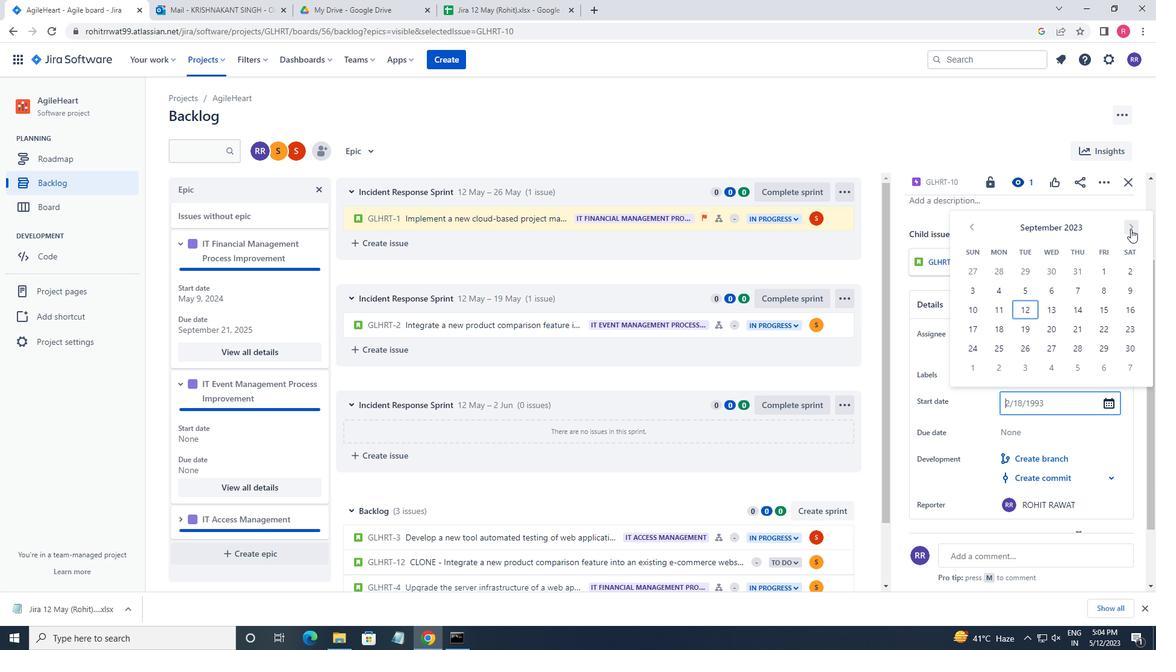 
Action: Mouse pressed left at (1131, 229)
Screenshot: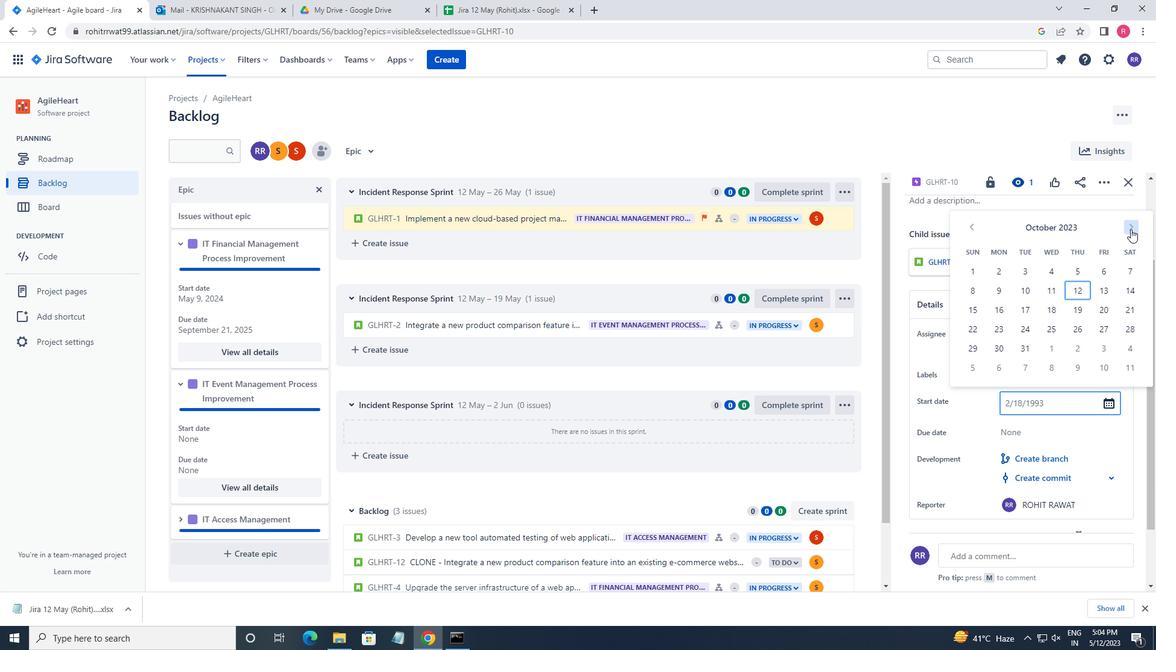 
Action: Mouse pressed left at (1131, 229)
Screenshot: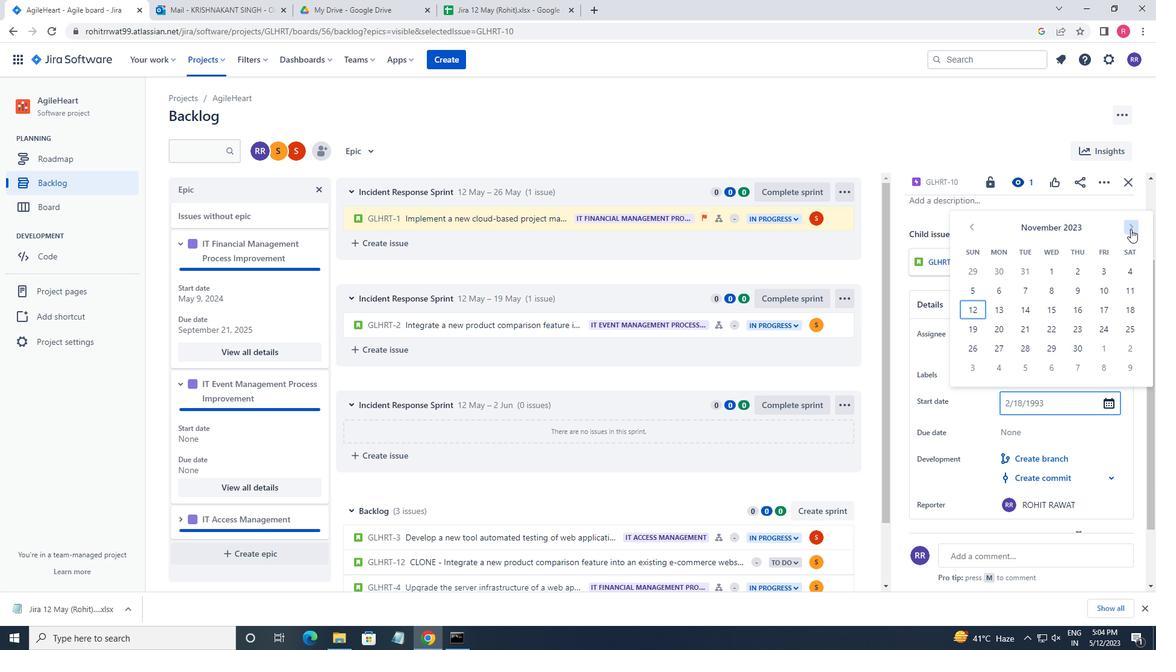 
Action: Mouse pressed left at (1131, 229)
Screenshot: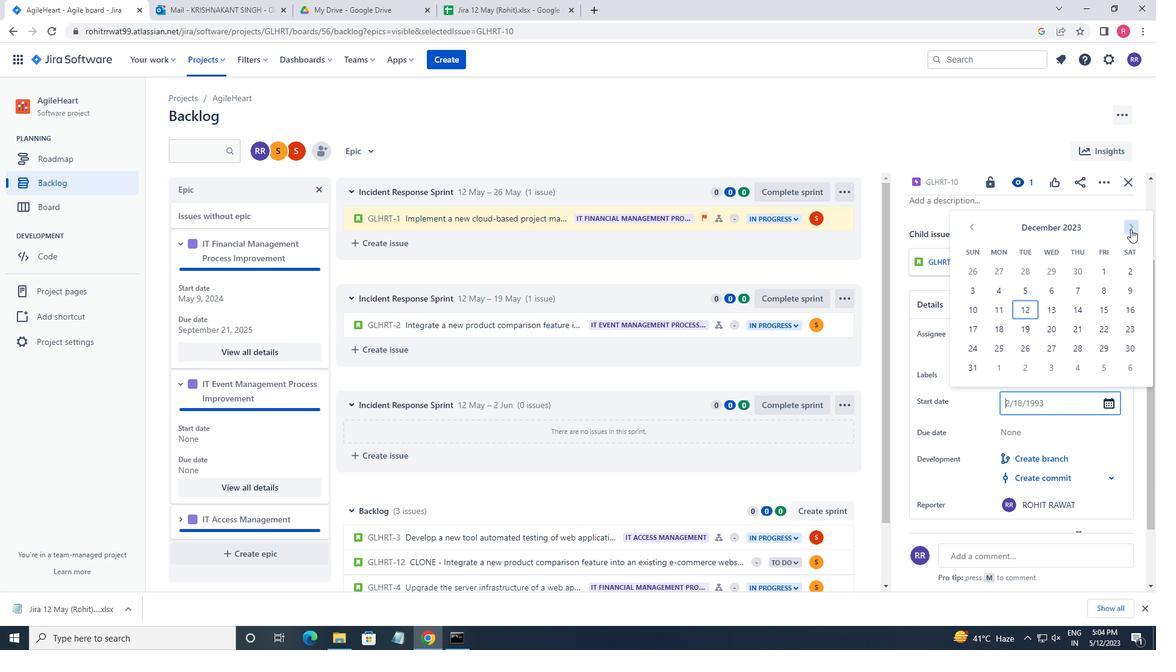 
Action: Mouse pressed left at (1131, 229)
Screenshot: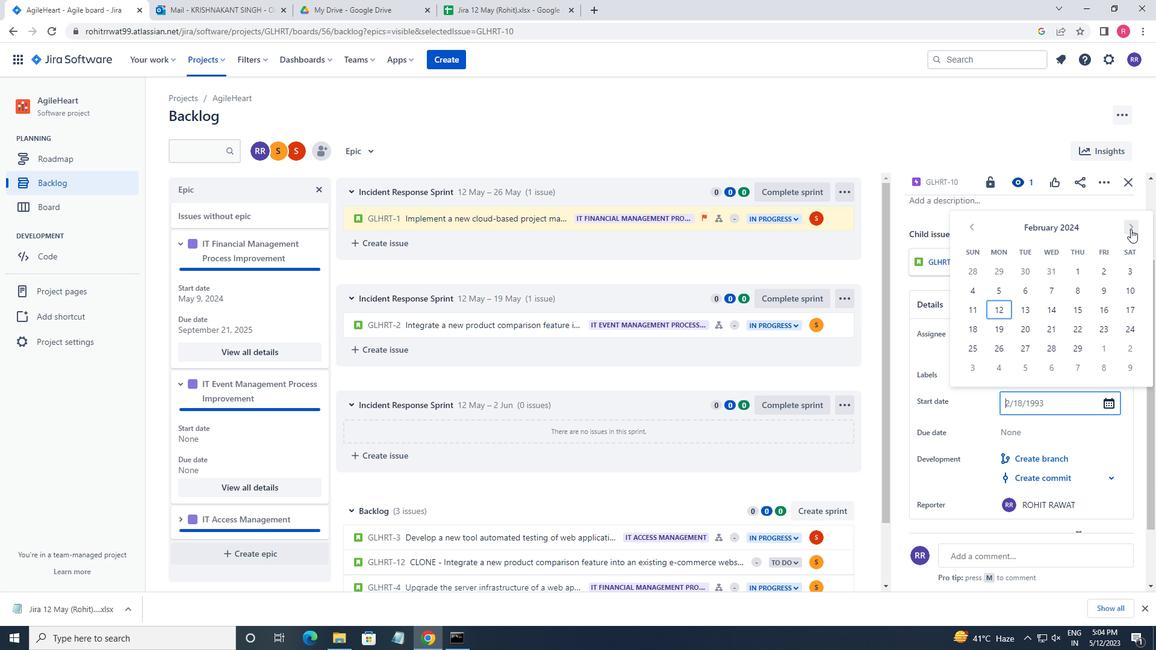 
Action: Mouse pressed left at (1131, 229)
Screenshot: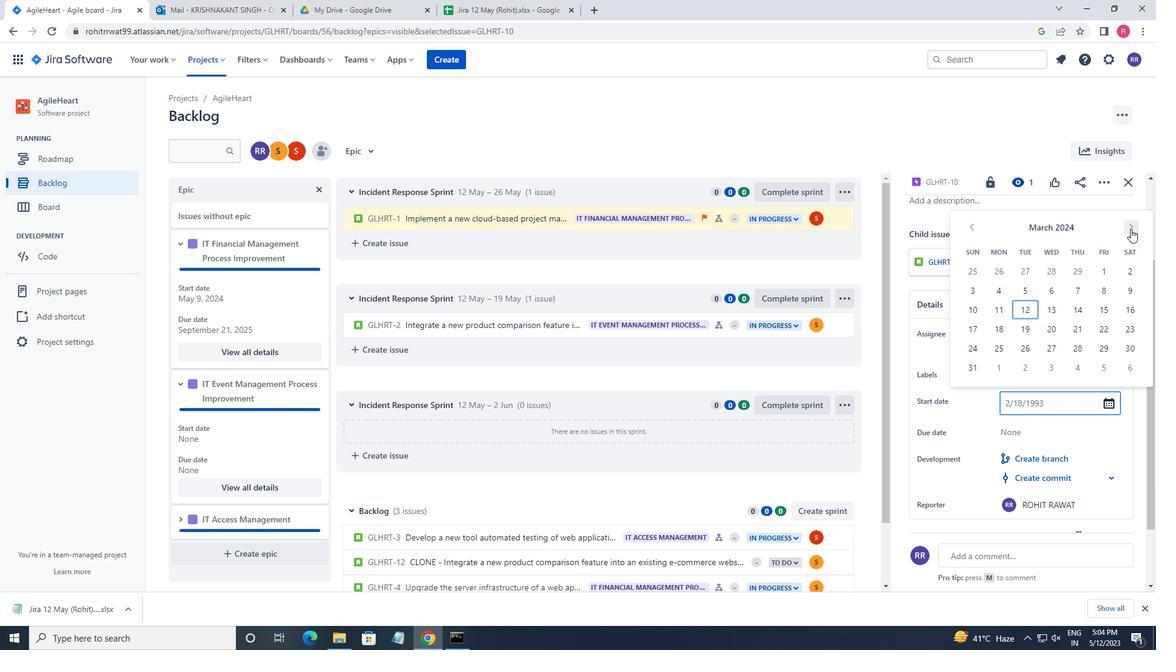 
Action: Mouse pressed left at (1131, 229)
Screenshot: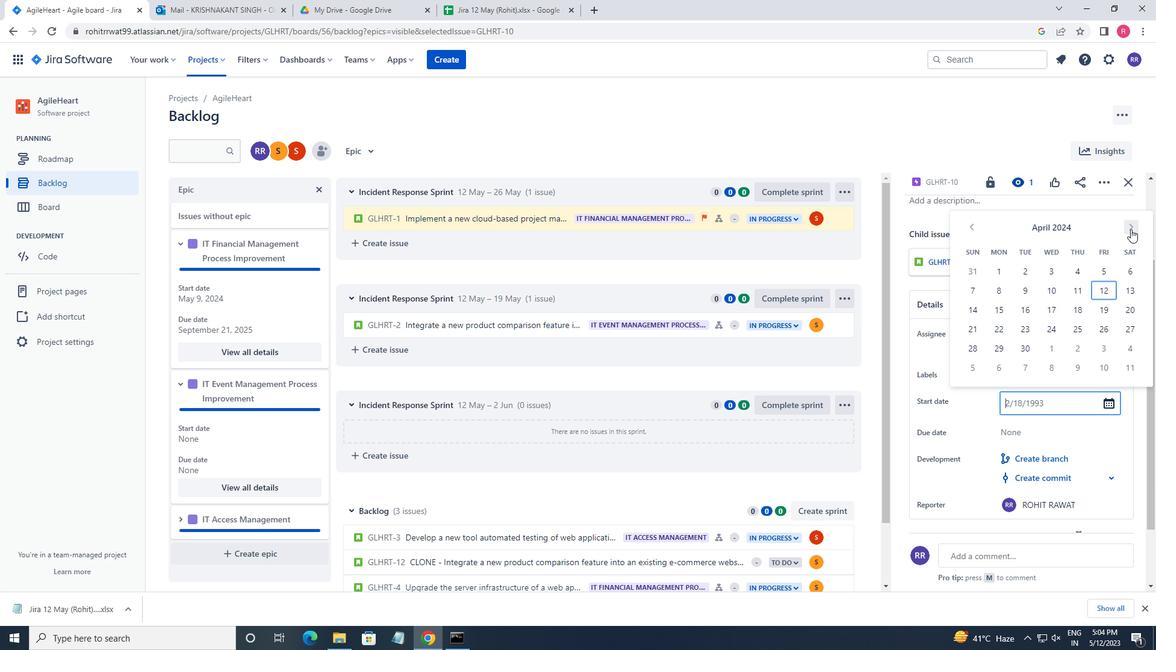 
Action: Mouse pressed left at (1131, 229)
Screenshot: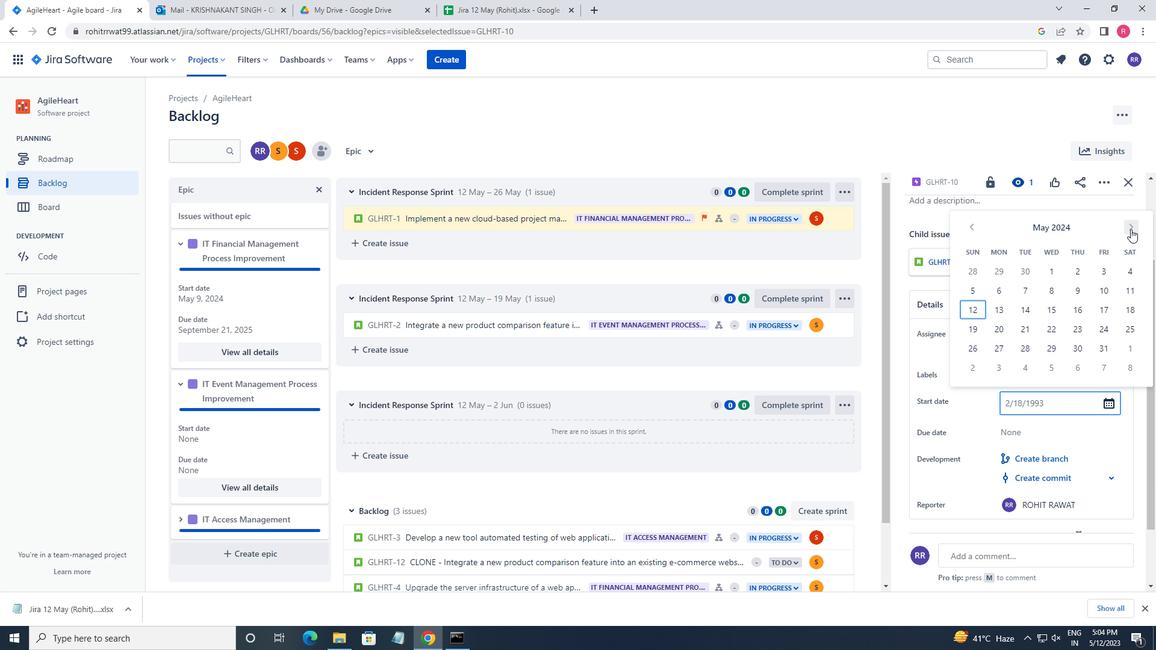 
Action: Mouse moved to (1024, 314)
Screenshot: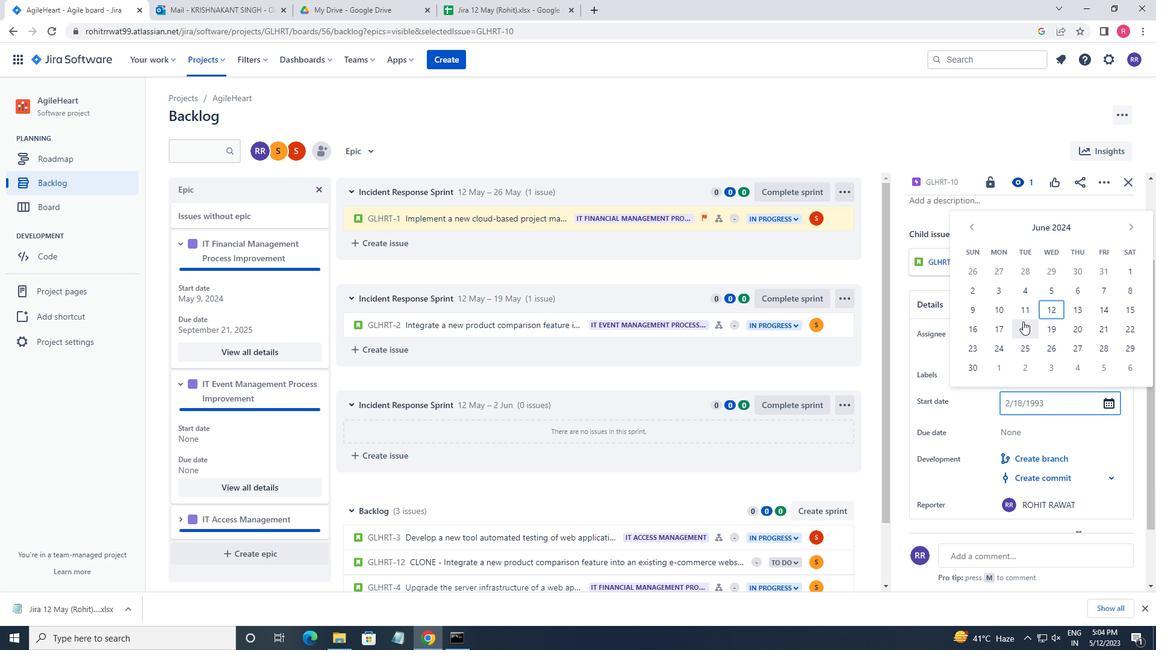 
Action: Mouse pressed left at (1024, 314)
Screenshot: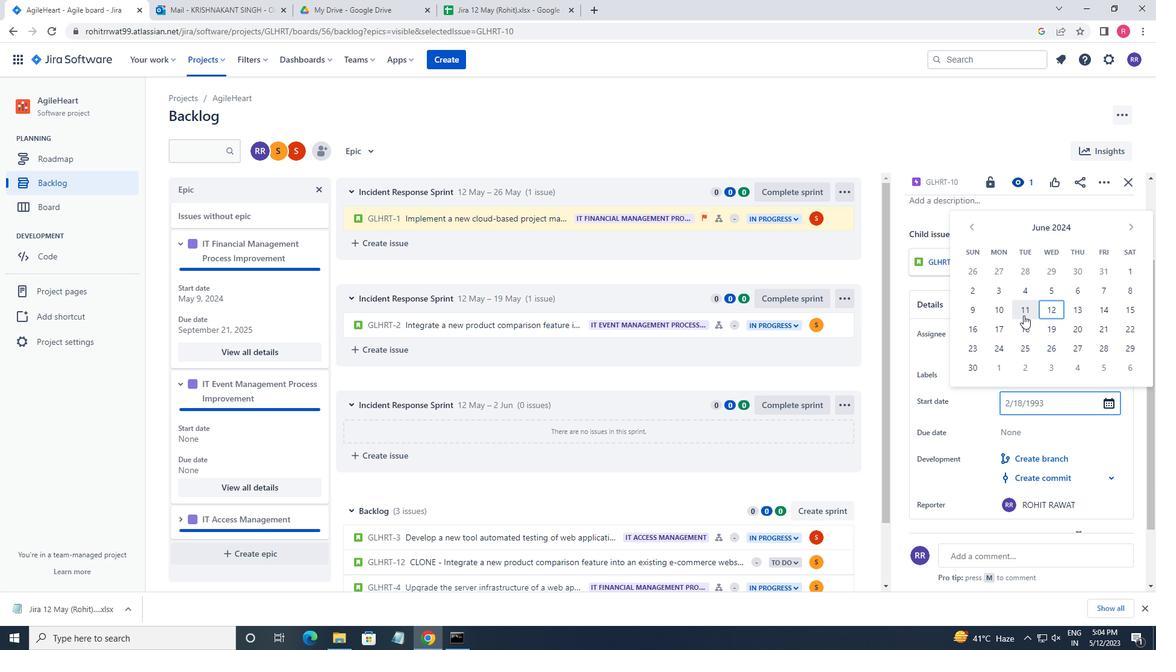 
Action: Mouse moved to (1040, 426)
Screenshot: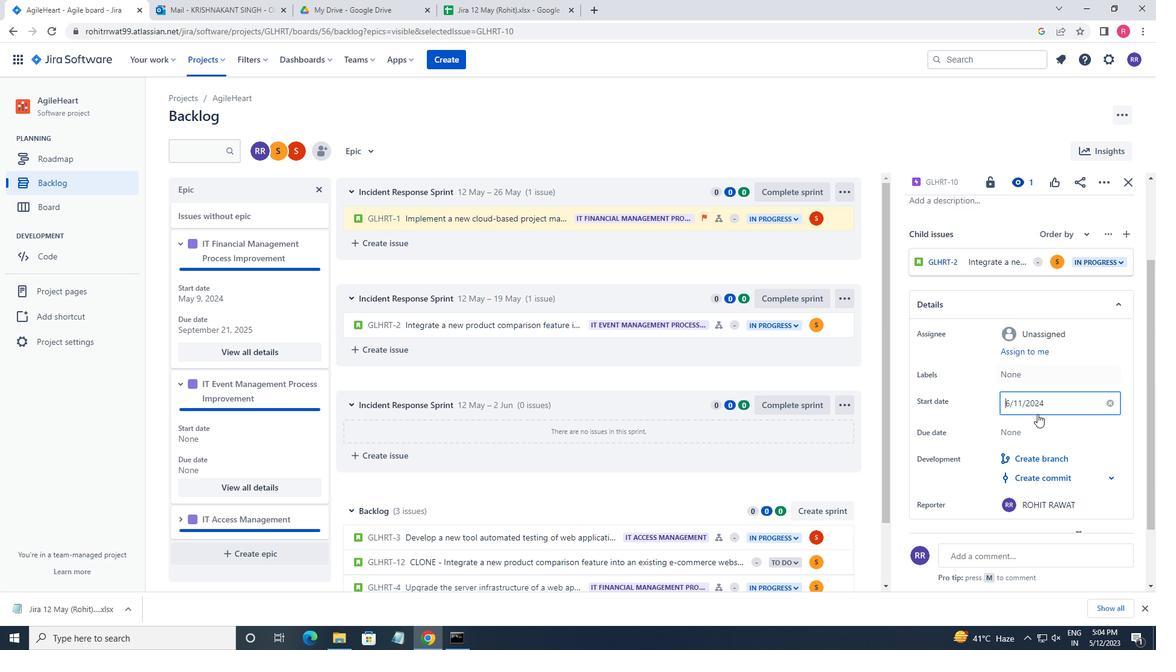 
Action: Mouse pressed left at (1040, 426)
Screenshot: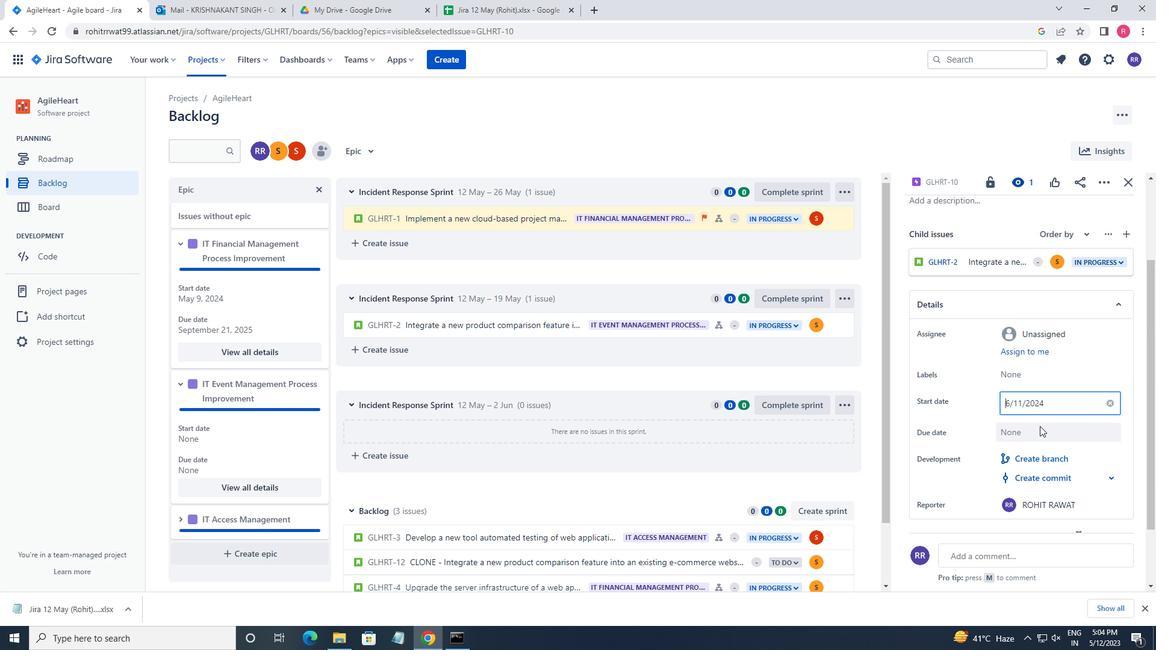 
Action: Mouse moved to (1130, 256)
Screenshot: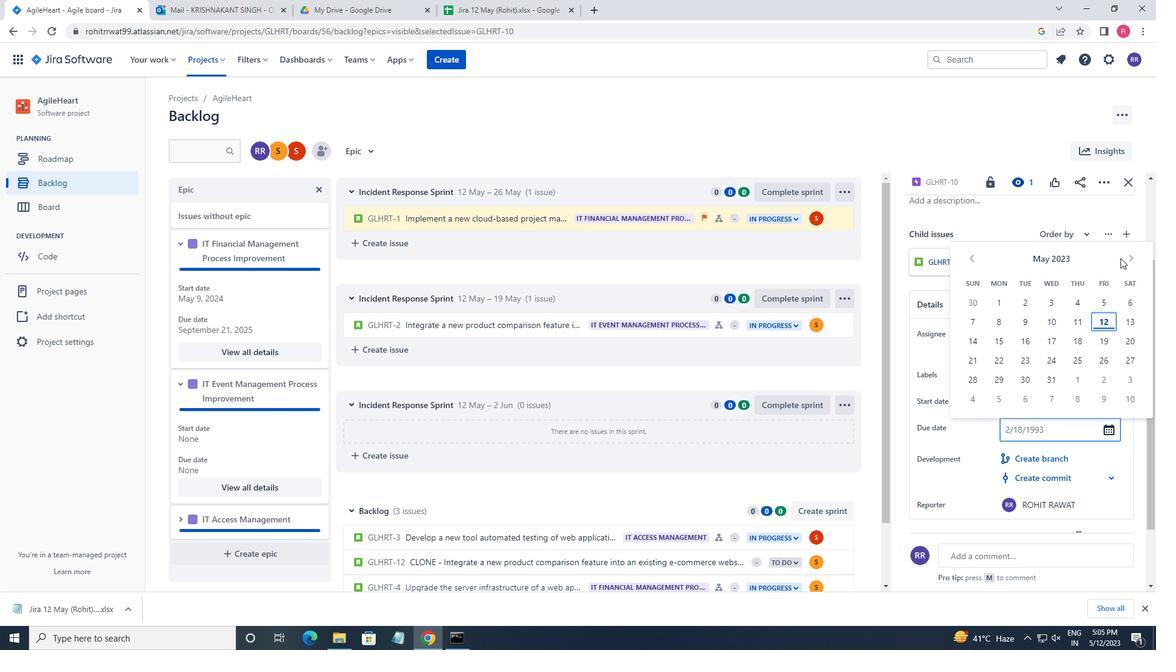 
Action: Mouse pressed left at (1130, 256)
Screenshot: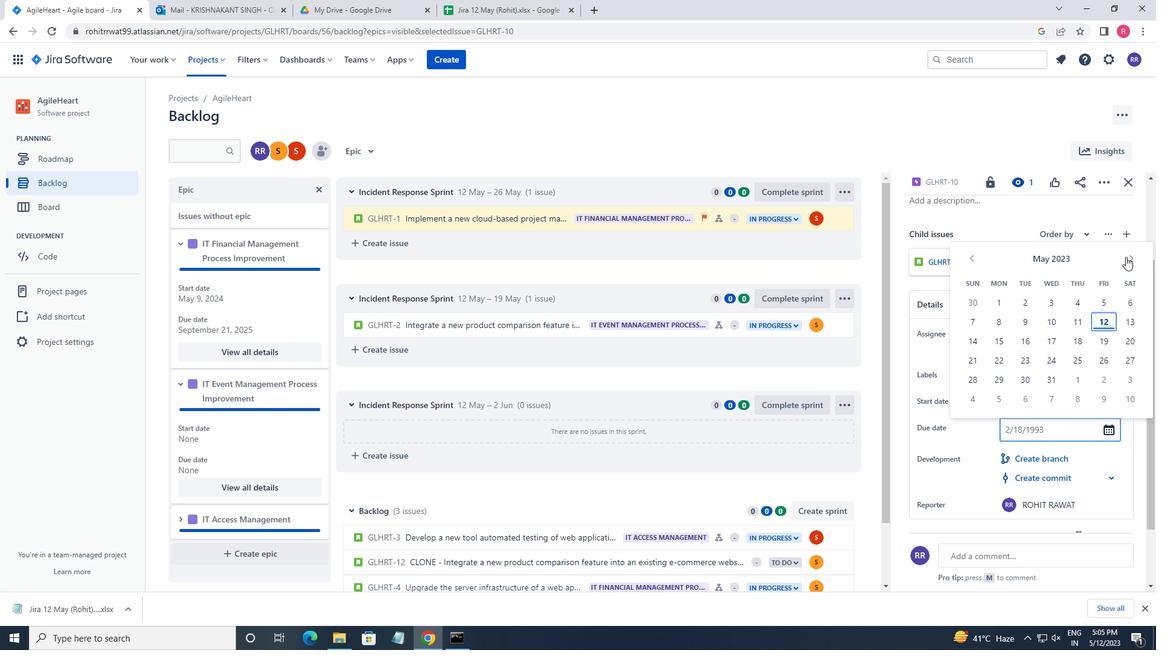 
Action: Mouse pressed left at (1130, 256)
Screenshot: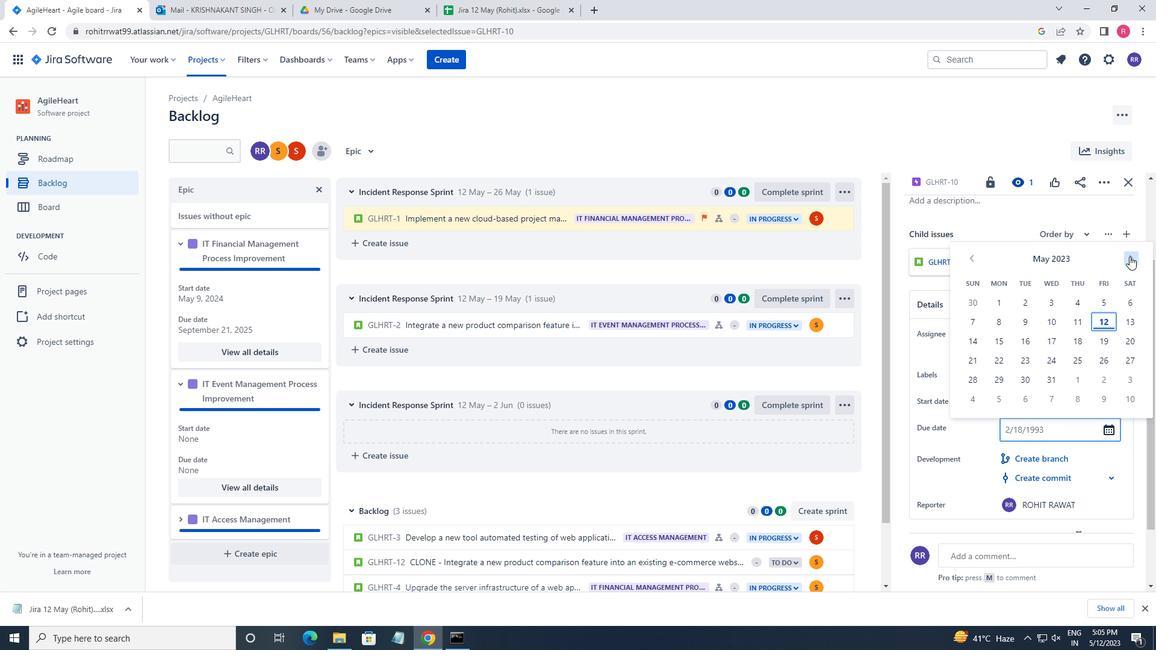 
Action: Mouse pressed left at (1130, 256)
Screenshot: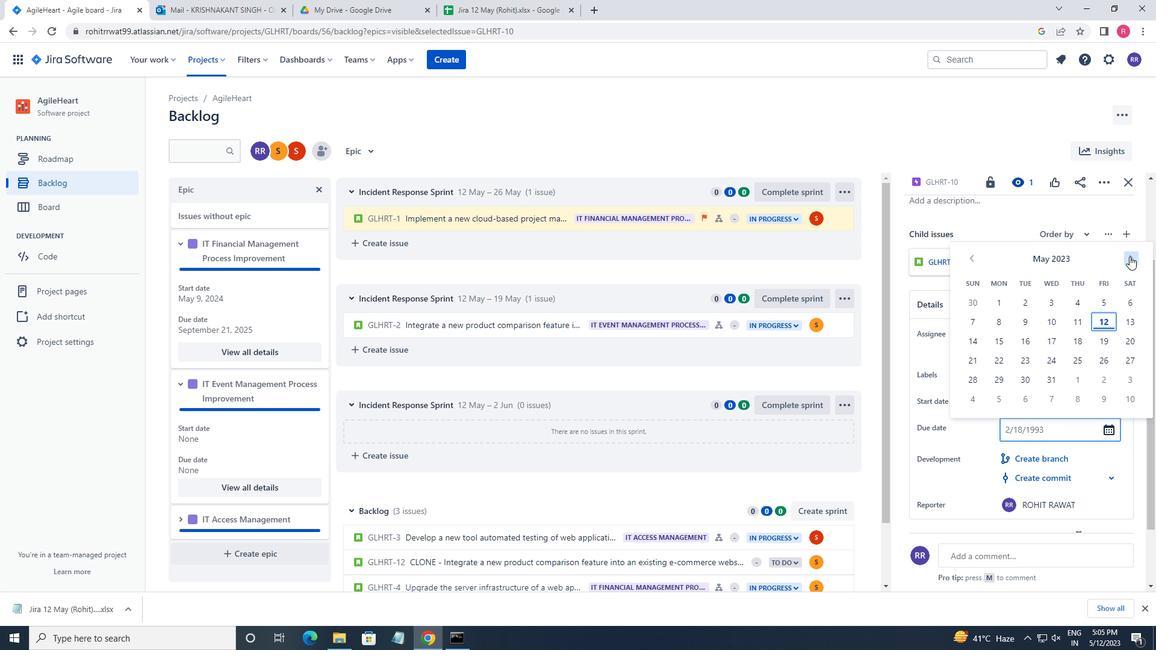 
Action: Mouse pressed left at (1130, 256)
Screenshot: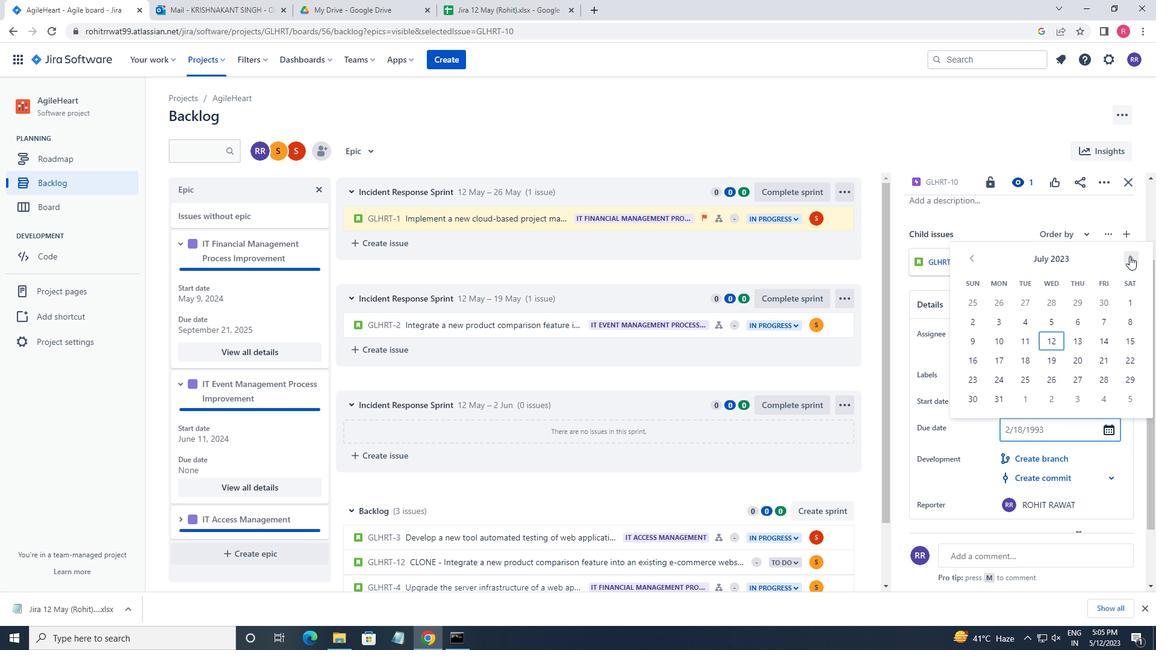 
Action: Mouse pressed left at (1130, 256)
Screenshot: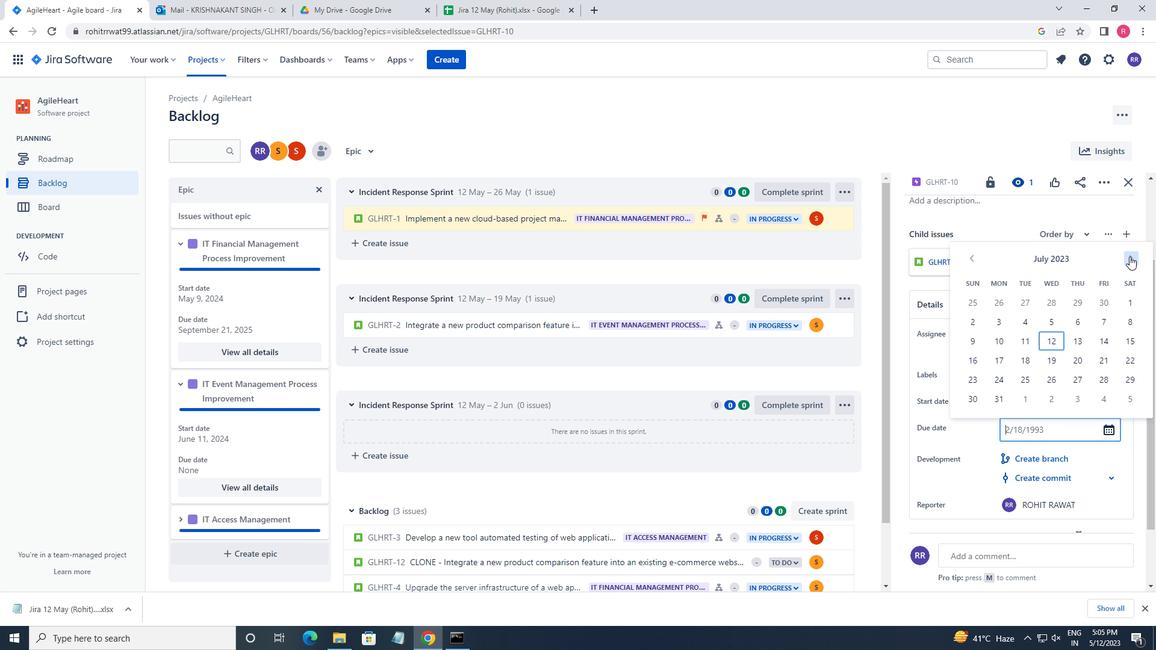 
Action: Mouse pressed left at (1130, 256)
Screenshot: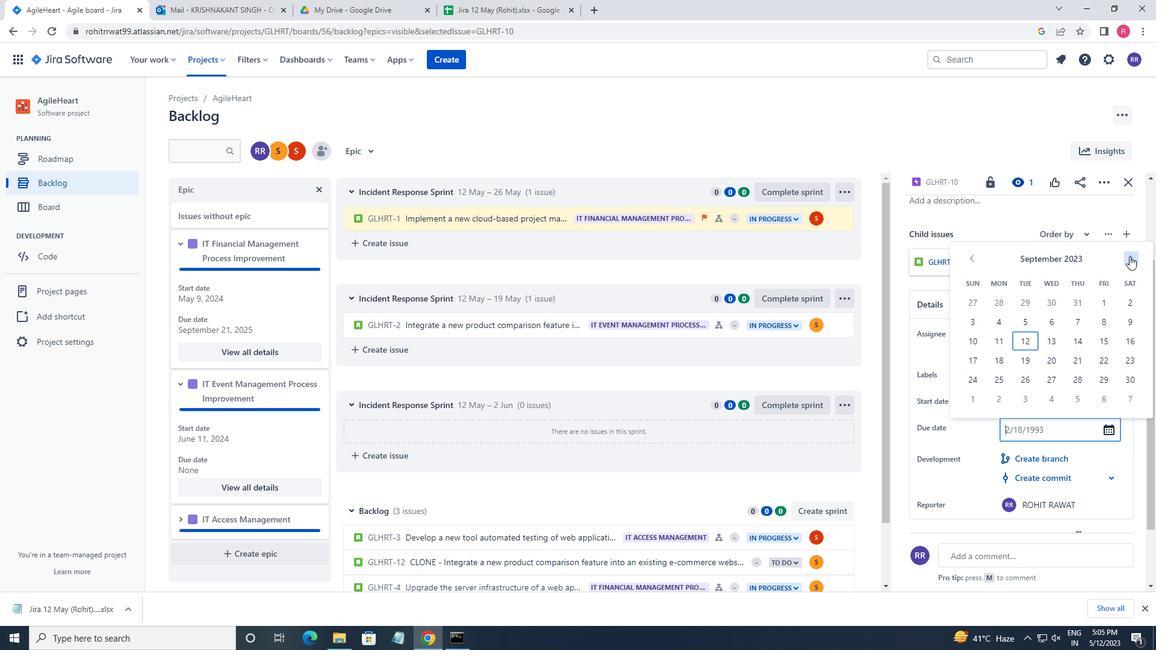 
Action: Mouse pressed left at (1130, 256)
Screenshot: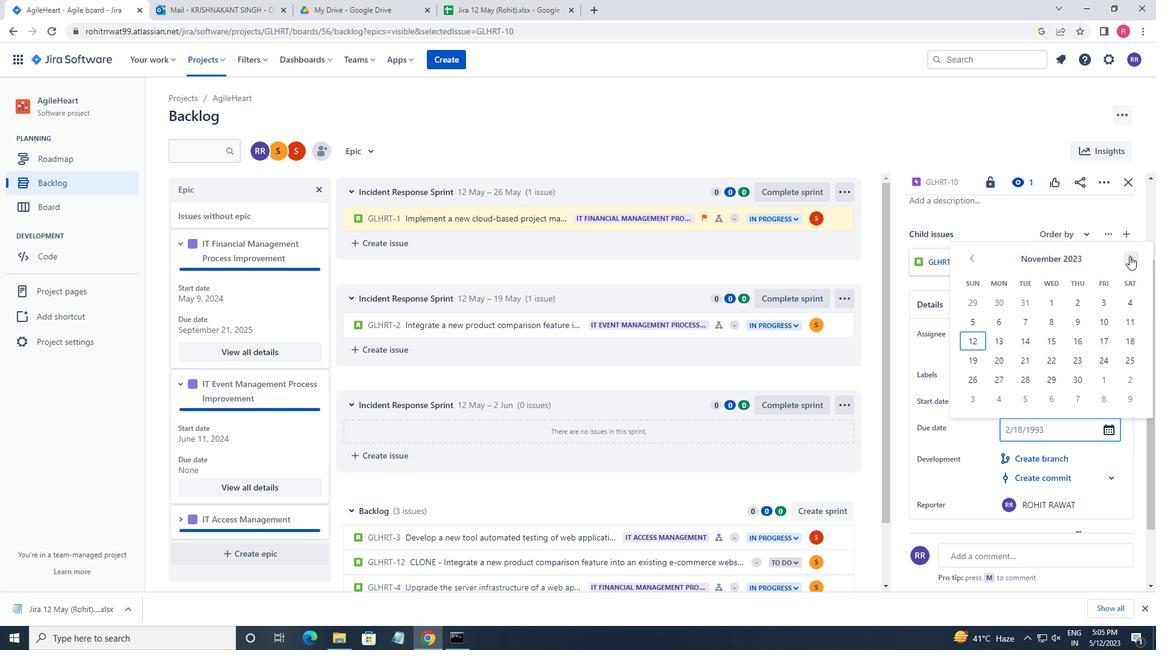 
Action: Mouse pressed left at (1130, 256)
Screenshot: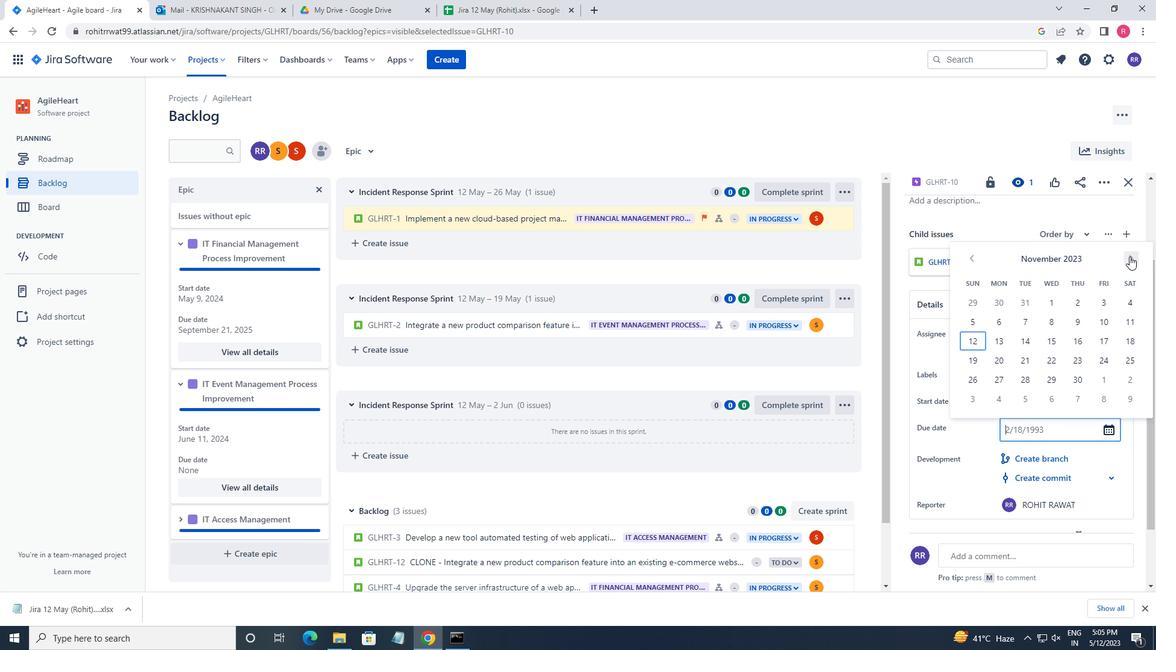 
Action: Mouse pressed left at (1130, 256)
Screenshot: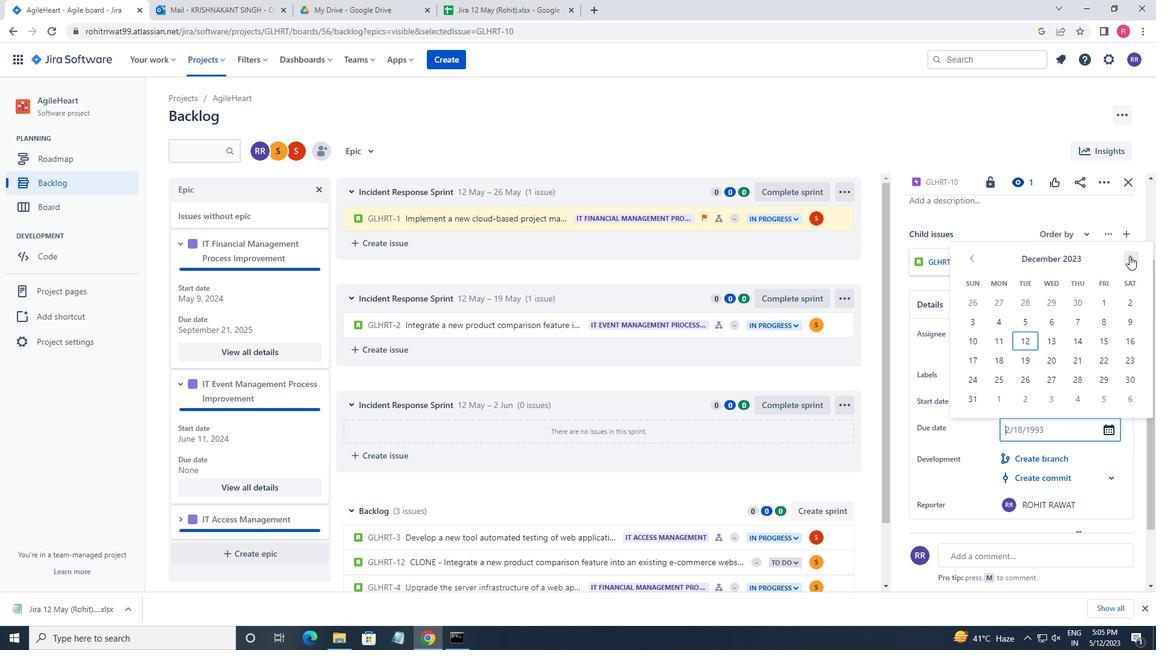
Action: Mouse pressed left at (1130, 256)
Screenshot: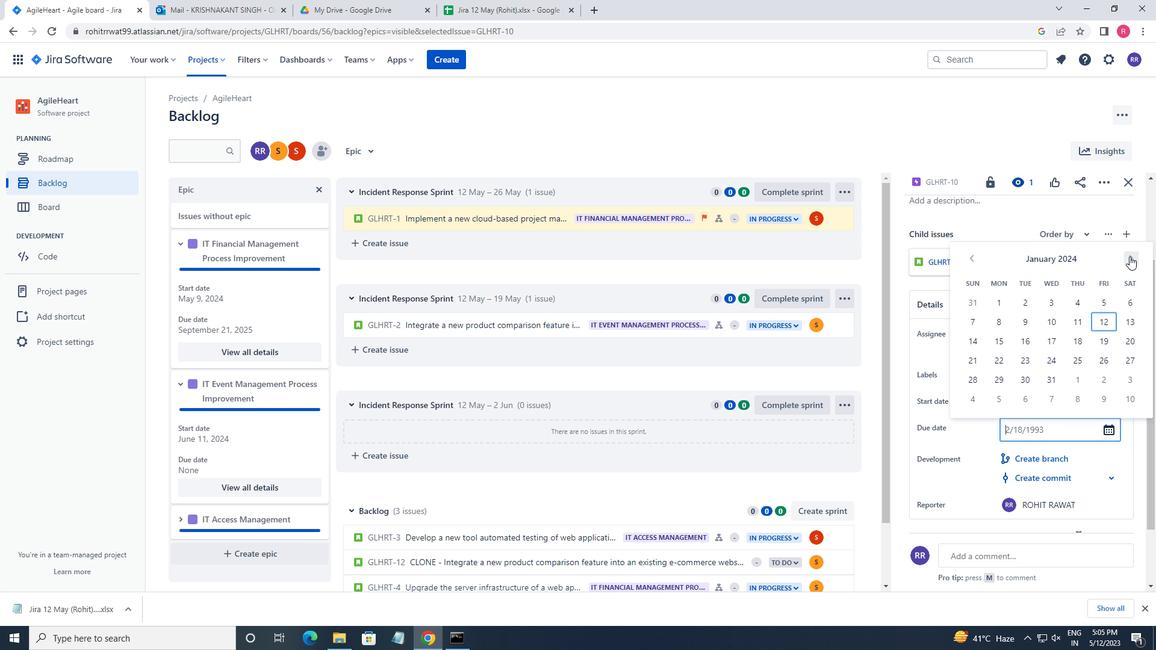 
Action: Mouse pressed left at (1130, 256)
Screenshot: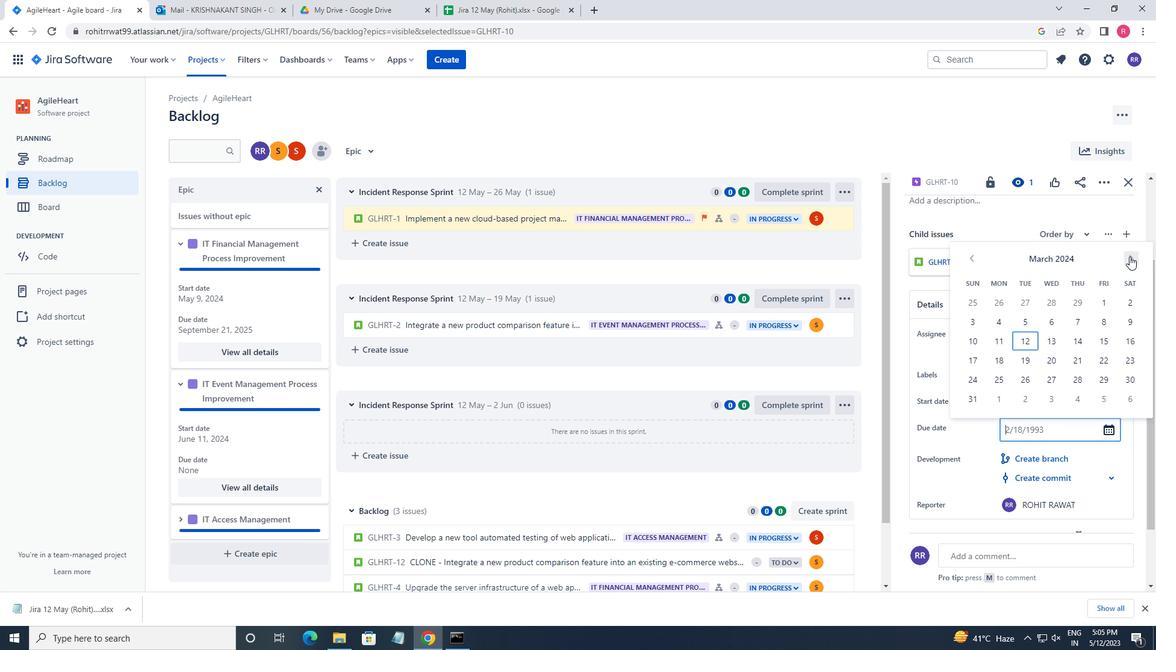 
Action: Mouse pressed left at (1130, 256)
Screenshot: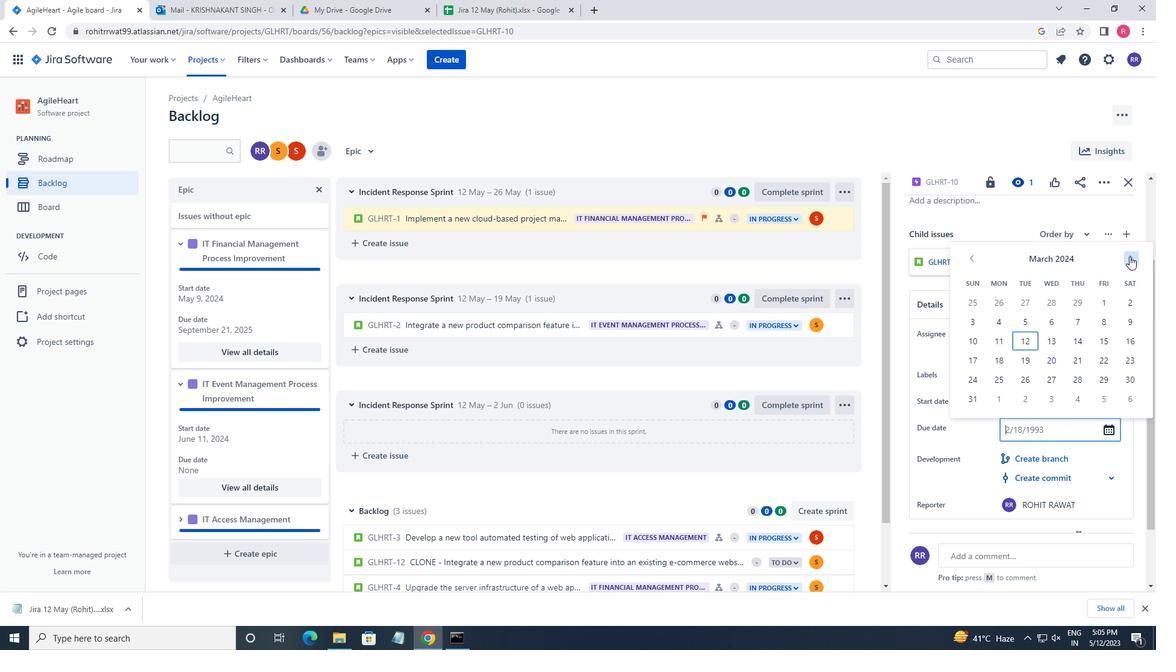 
Action: Mouse pressed left at (1130, 256)
Screenshot: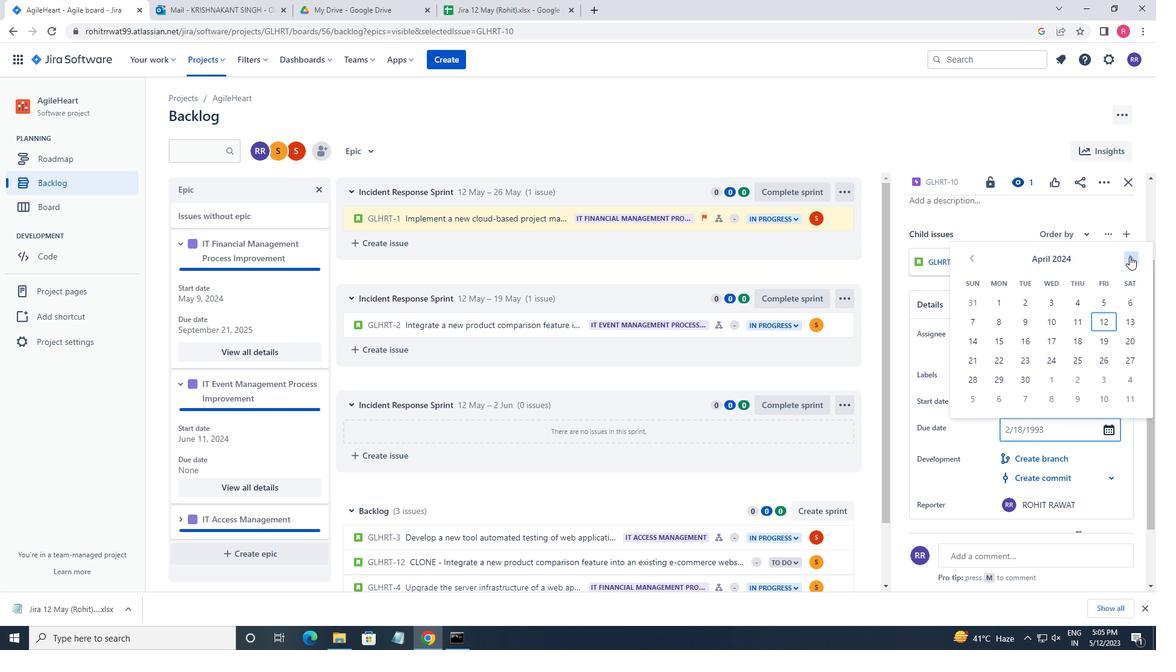 
Action: Mouse pressed left at (1130, 256)
Screenshot: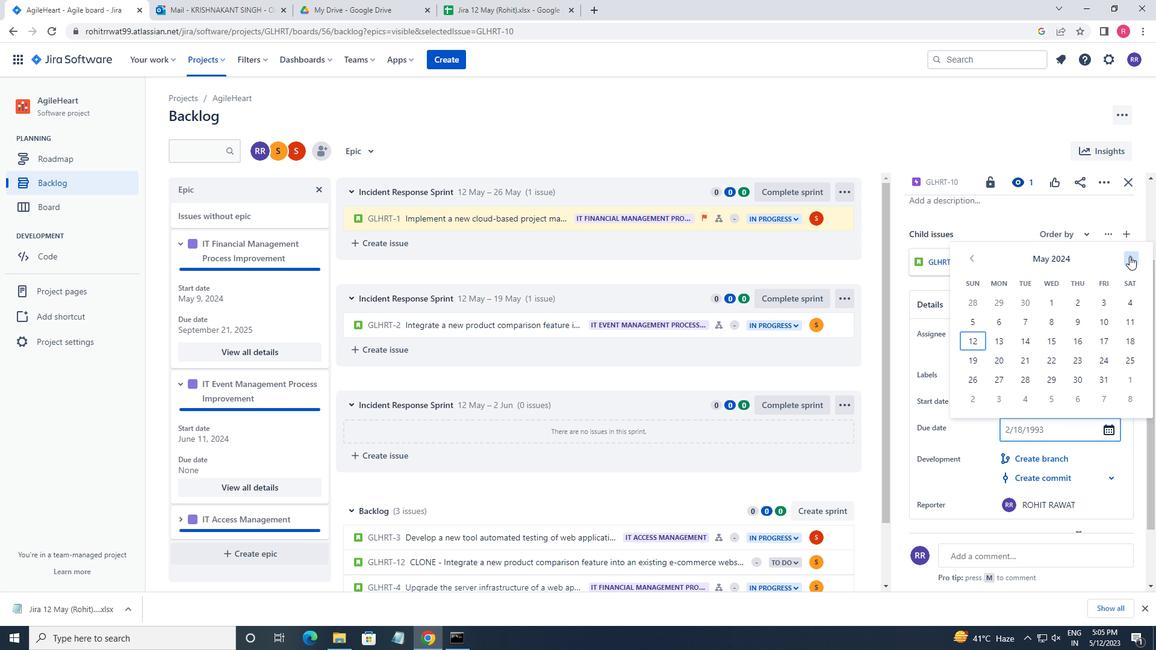 
Action: Mouse pressed left at (1130, 256)
Screenshot: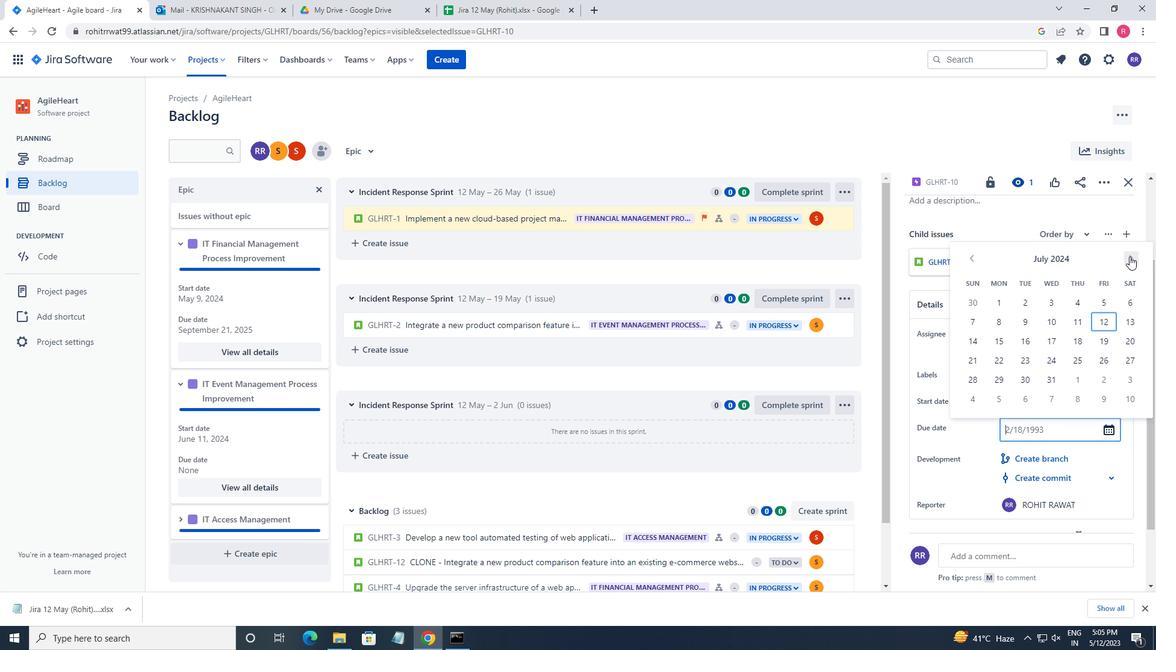 
Action: Mouse pressed left at (1130, 256)
Screenshot: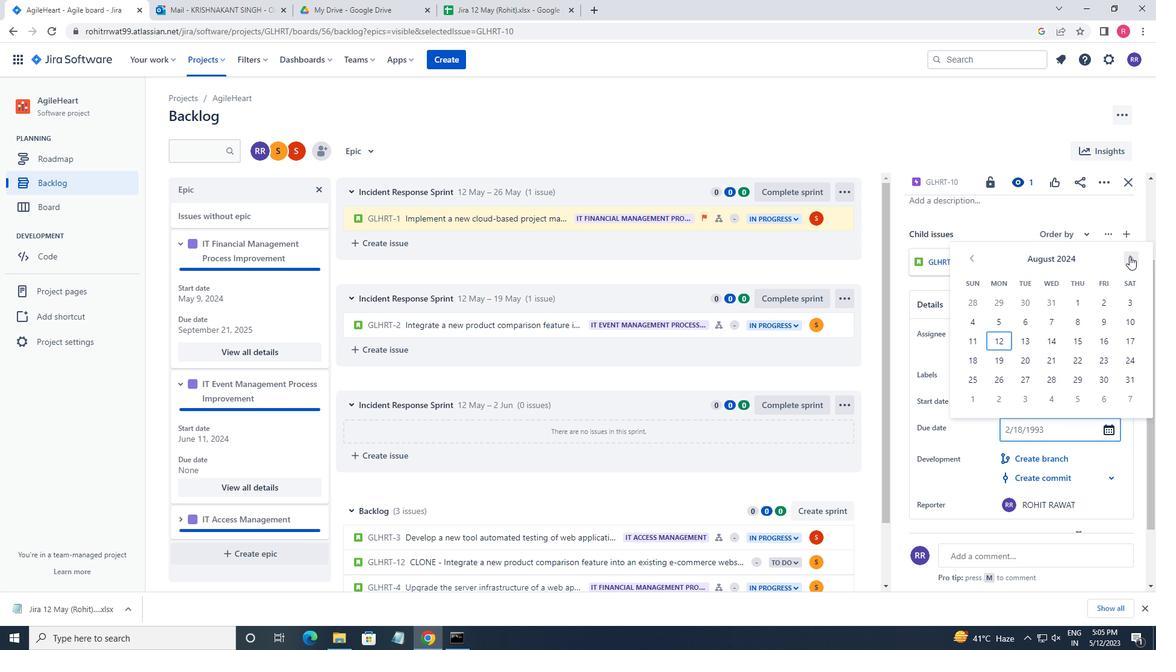 
Action: Mouse pressed left at (1130, 256)
Screenshot: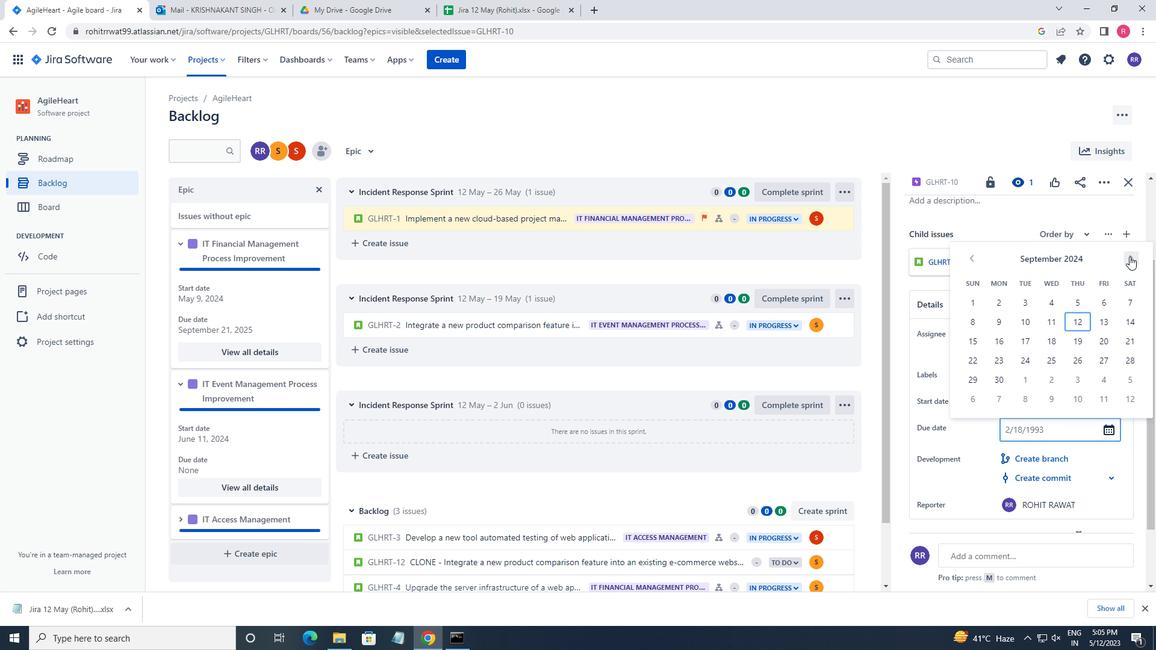 
Action: Mouse pressed left at (1130, 256)
Screenshot: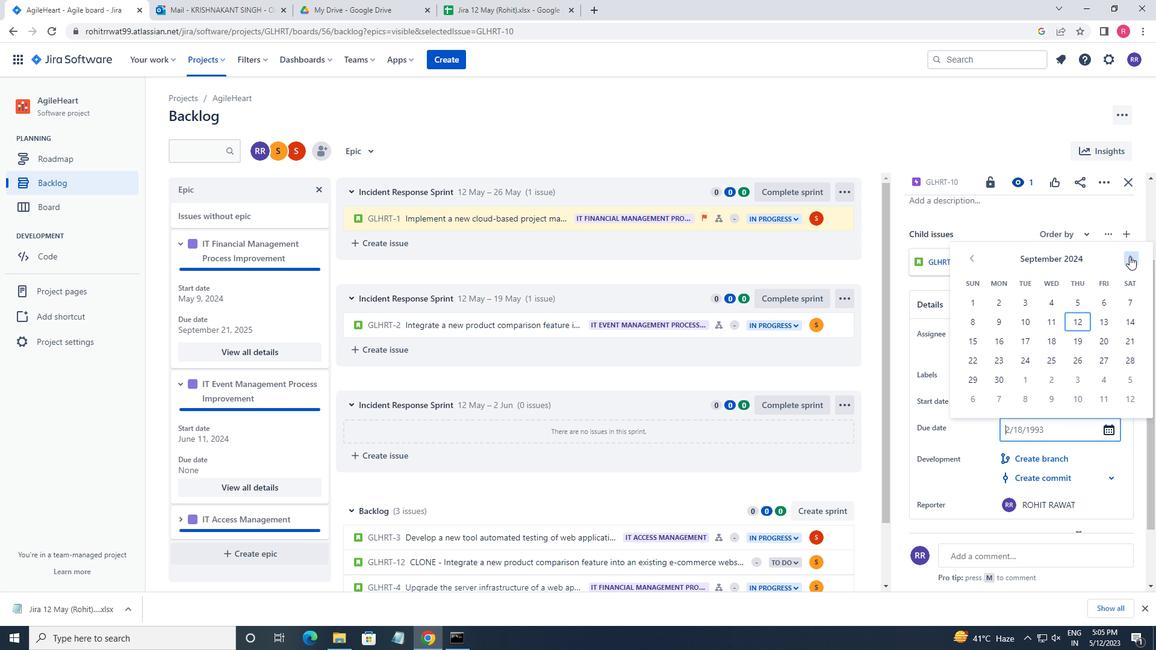 
Action: Mouse pressed left at (1130, 256)
Screenshot: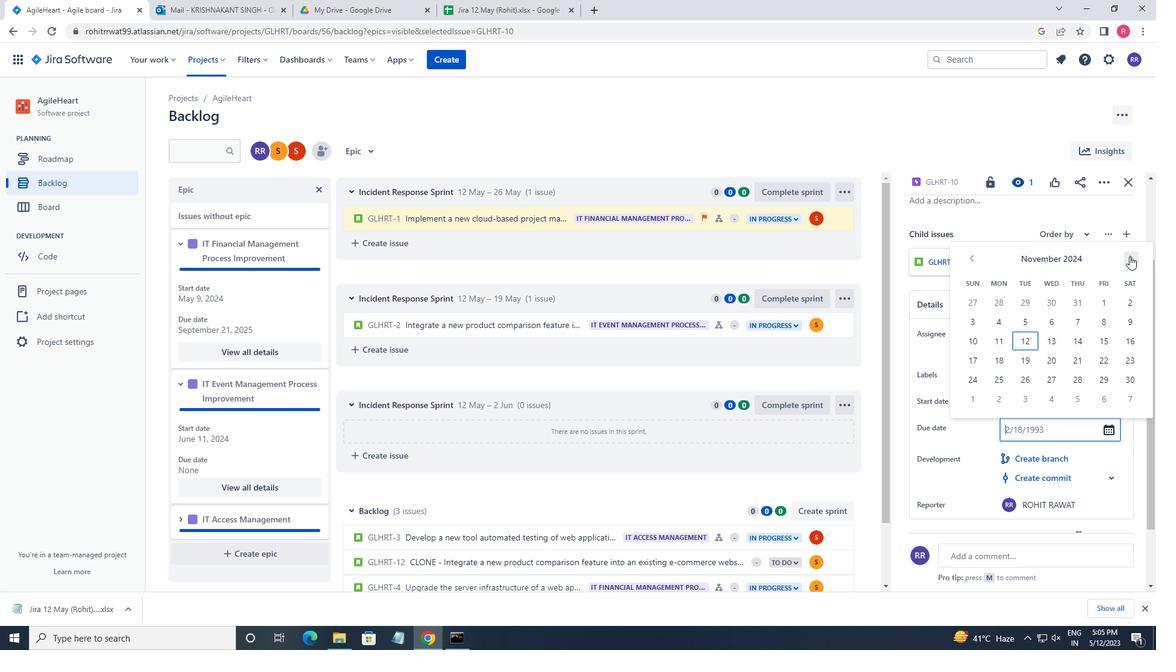 
Action: Mouse pressed left at (1130, 256)
Screenshot: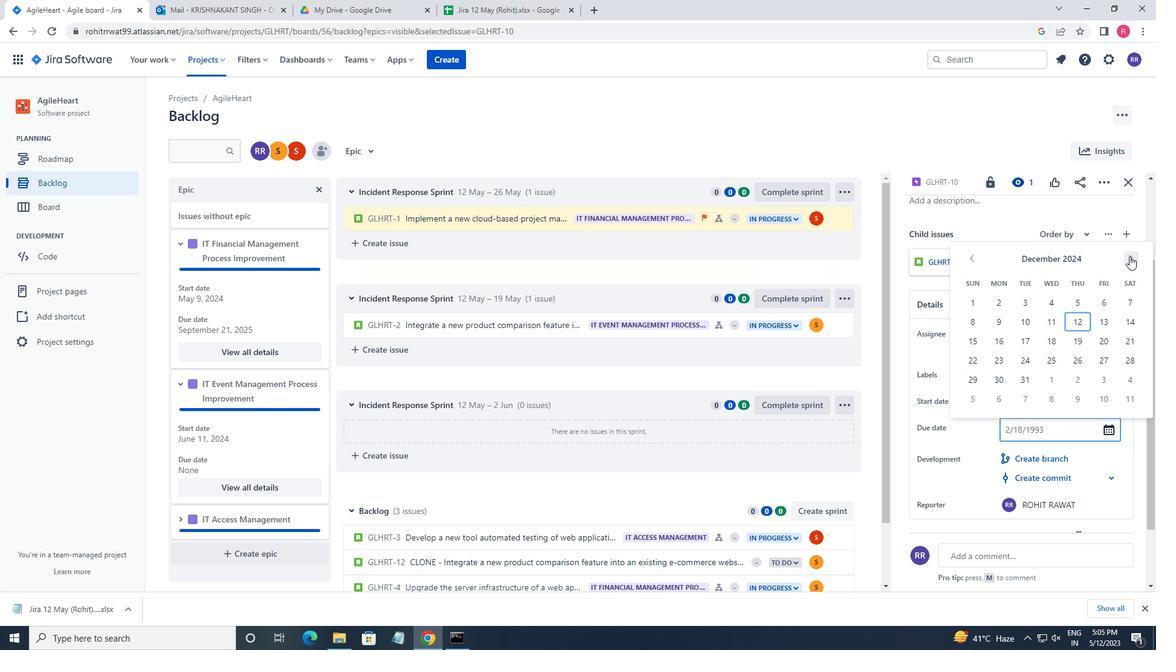 
Action: Mouse pressed left at (1130, 256)
Screenshot: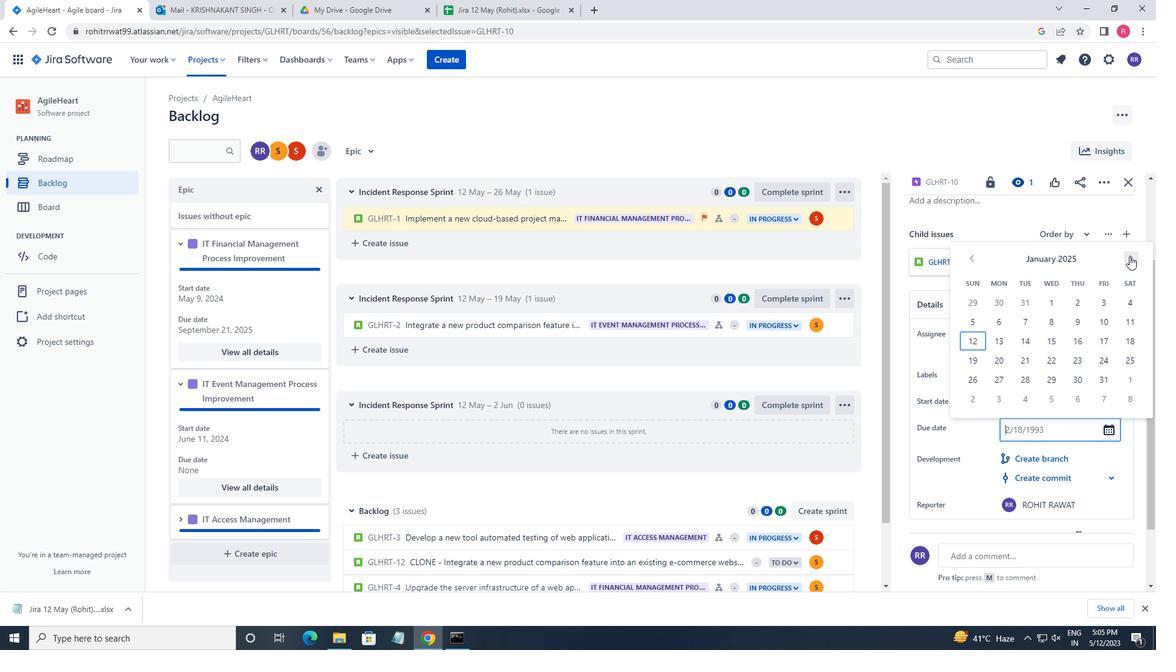 
Action: Mouse pressed left at (1130, 256)
Screenshot: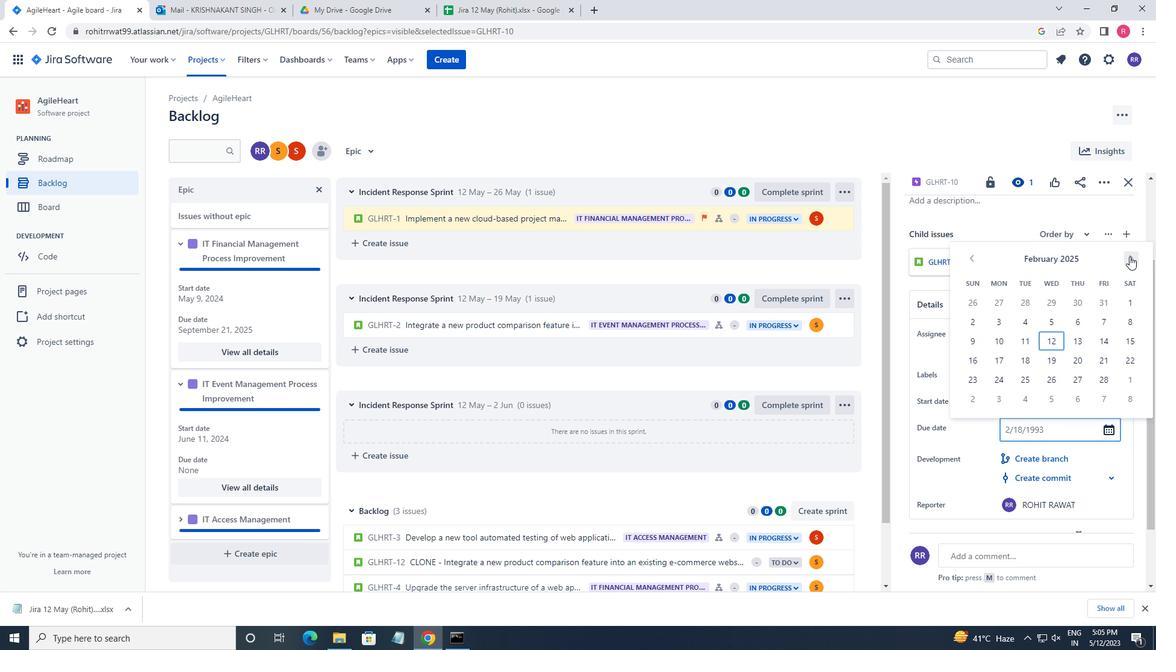 
Action: Mouse pressed left at (1130, 256)
Screenshot: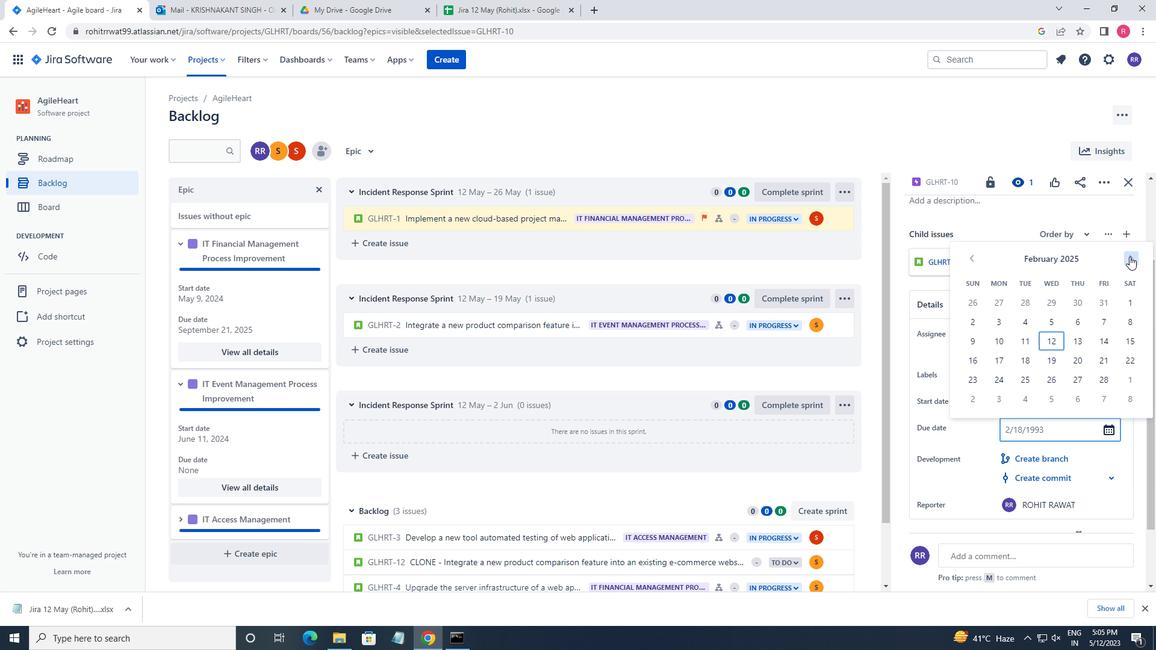 
Action: Mouse pressed left at (1130, 256)
Screenshot: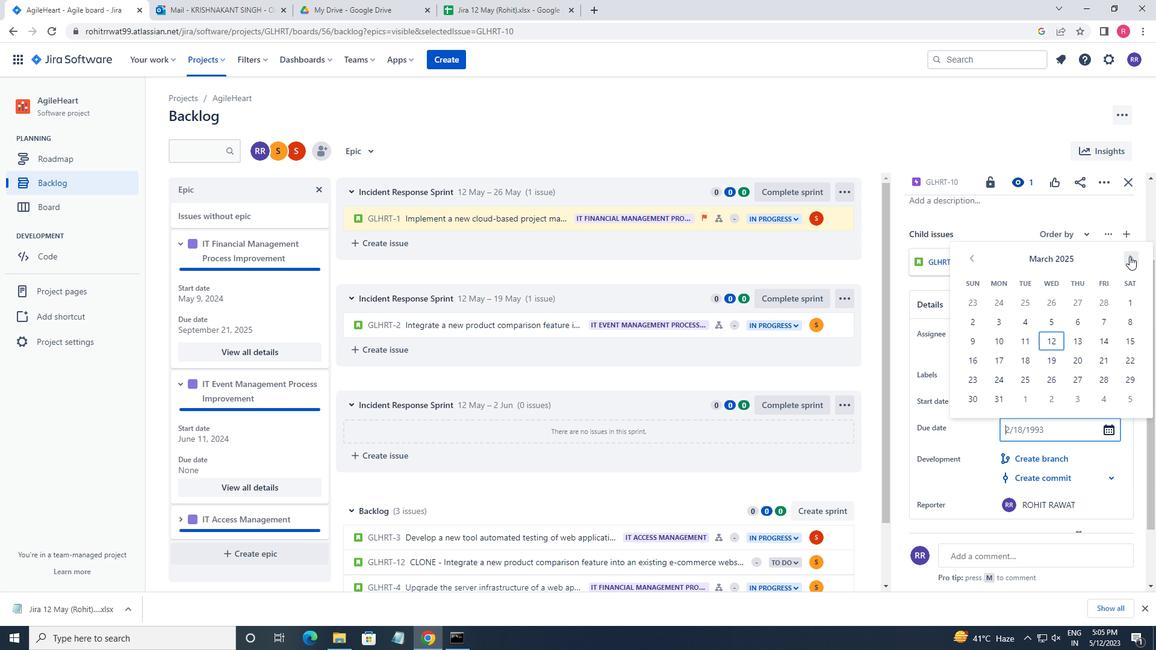 
Action: Mouse pressed left at (1130, 256)
Screenshot: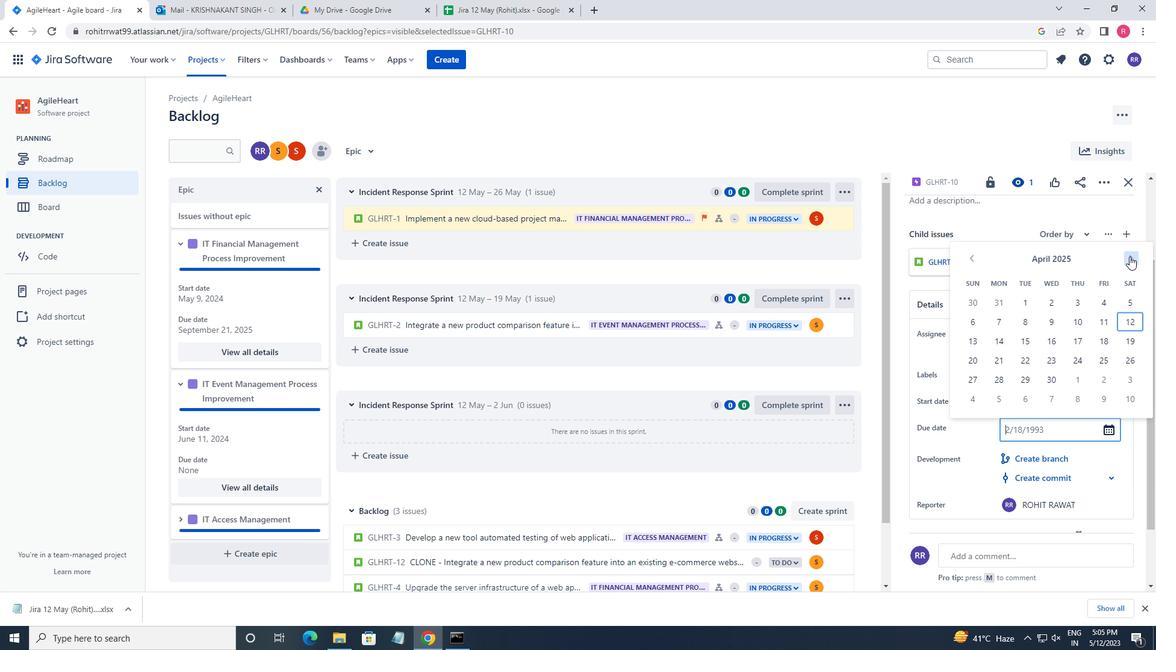 
Action: Mouse pressed left at (1130, 256)
Screenshot: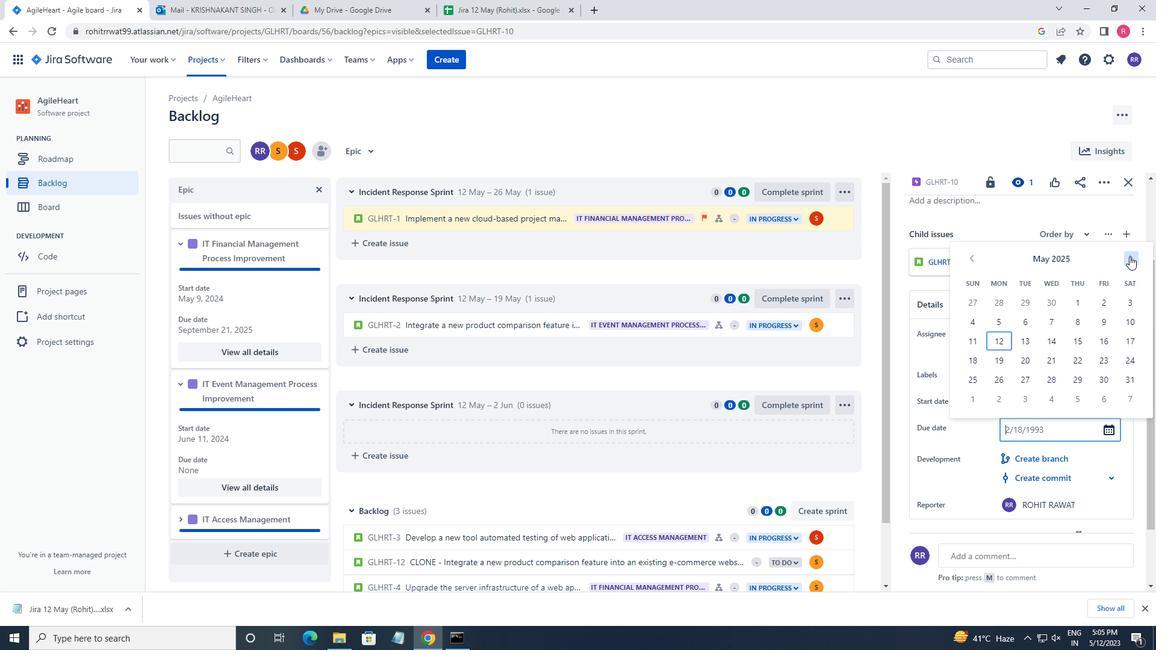 
Action: Mouse pressed left at (1130, 256)
Screenshot: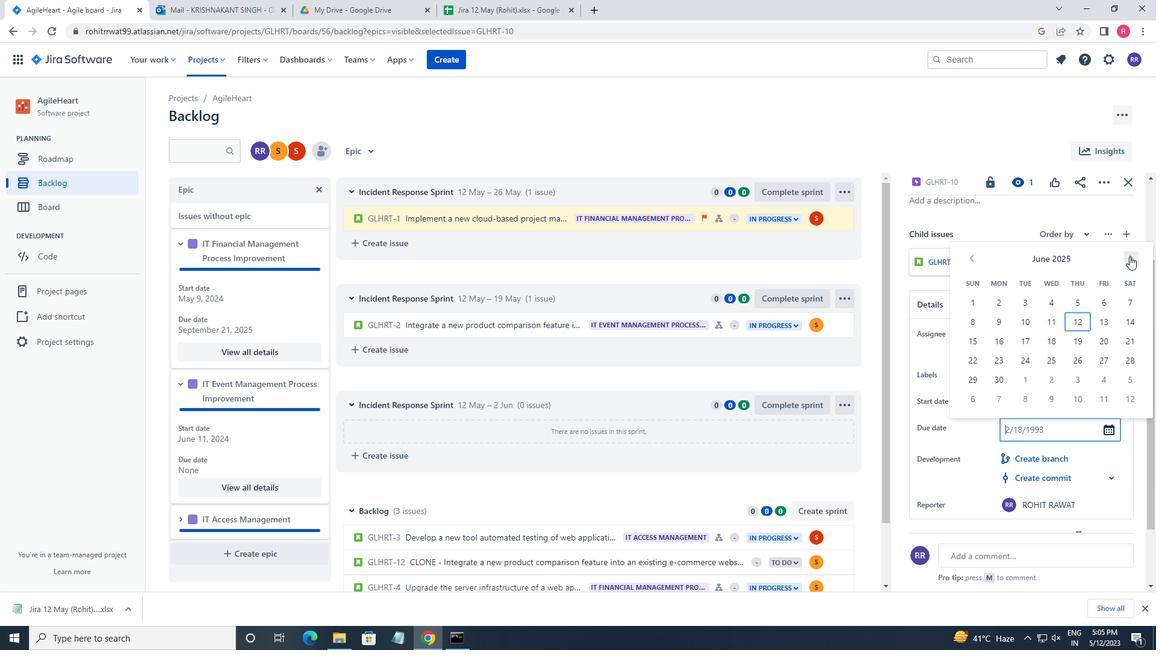 
Action: Mouse pressed left at (1130, 256)
Screenshot: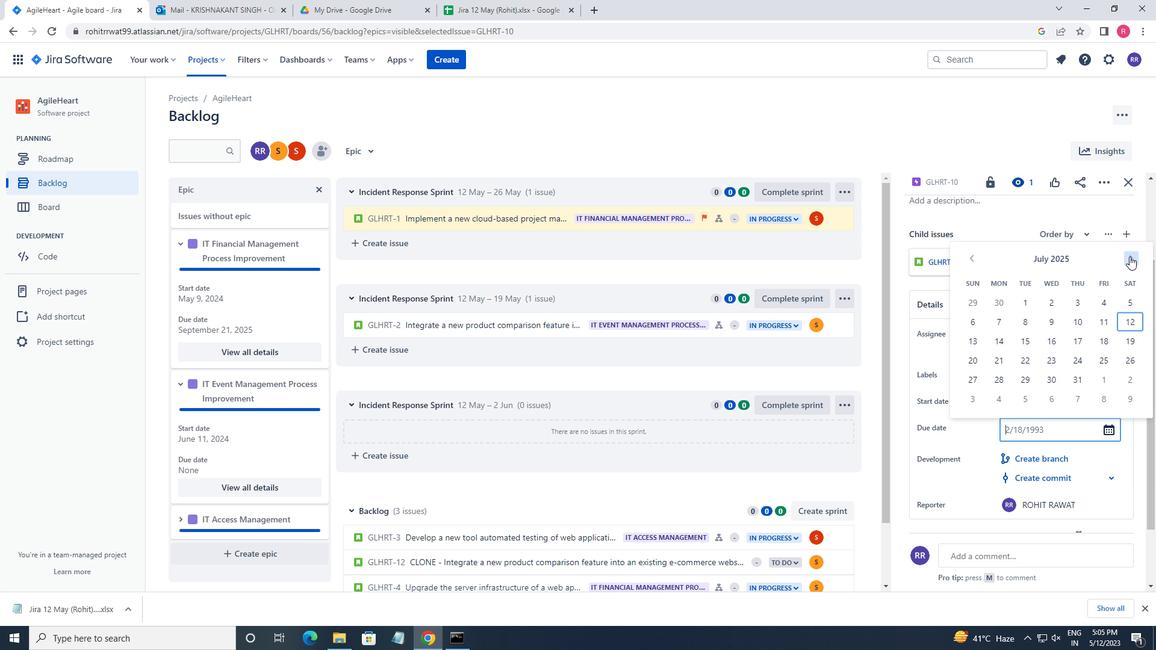 
Action: Mouse pressed left at (1130, 256)
Screenshot: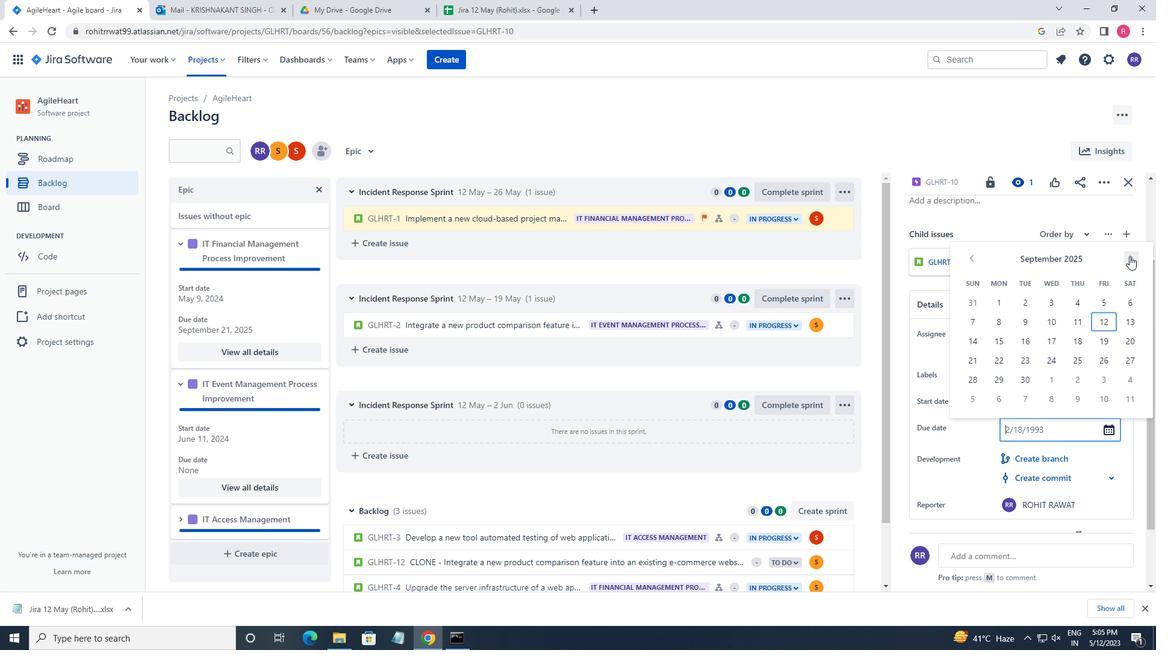 
Action: Mouse pressed left at (1130, 256)
Screenshot: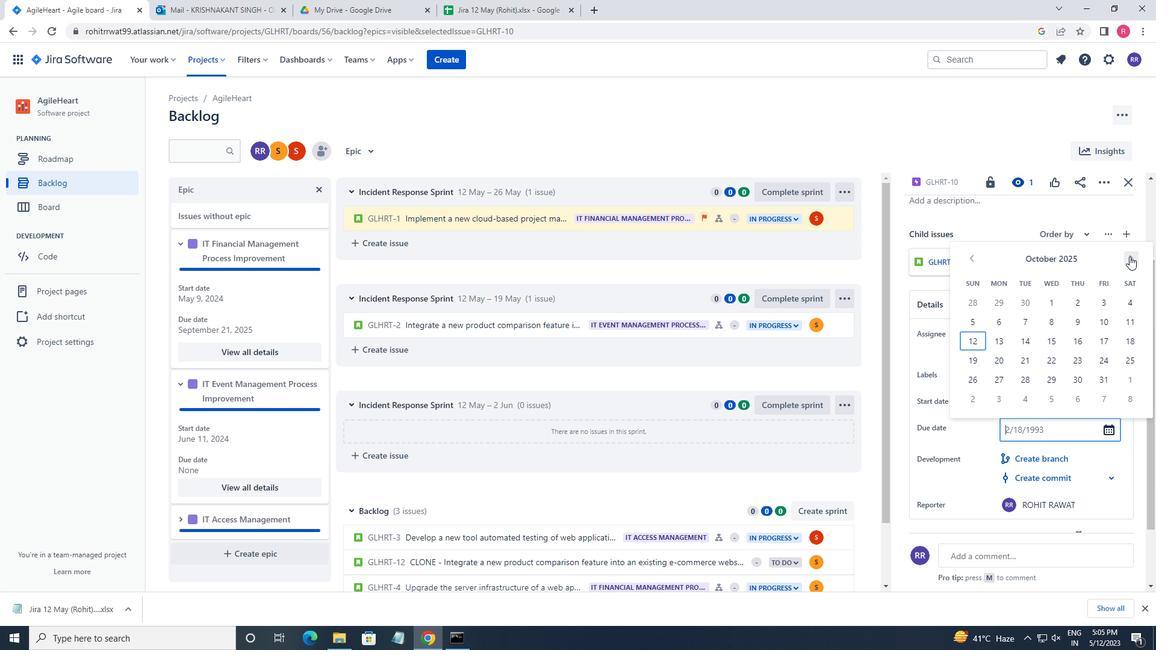 
Action: Mouse pressed left at (1130, 256)
Screenshot: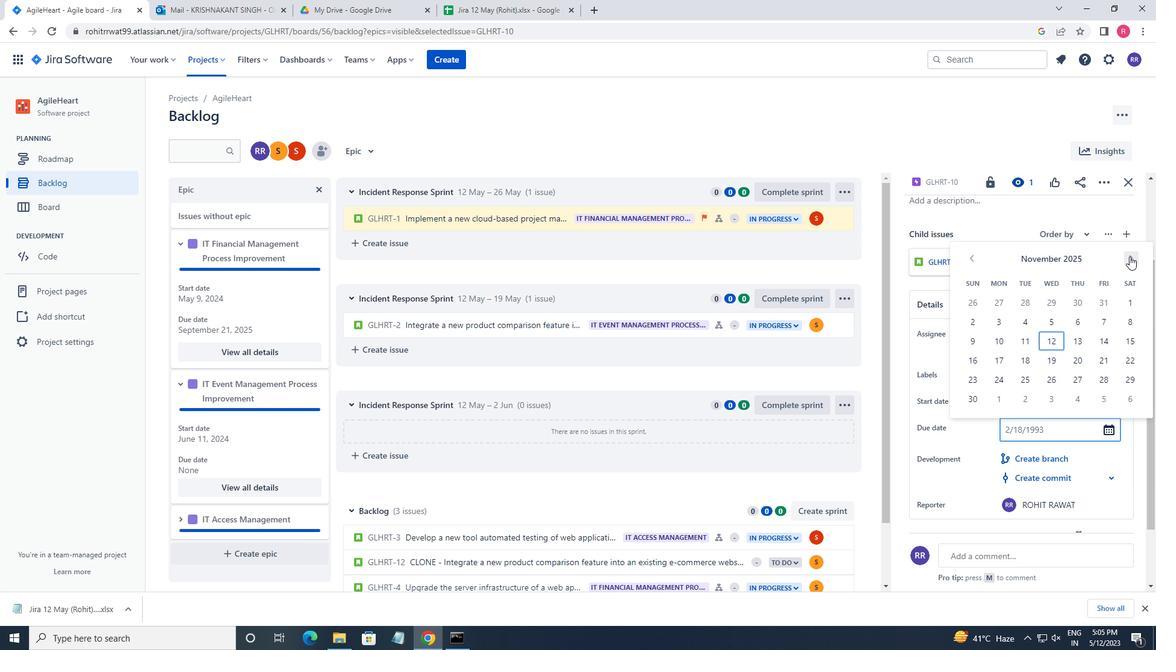 
Action: Mouse moved to (1108, 302)
Screenshot: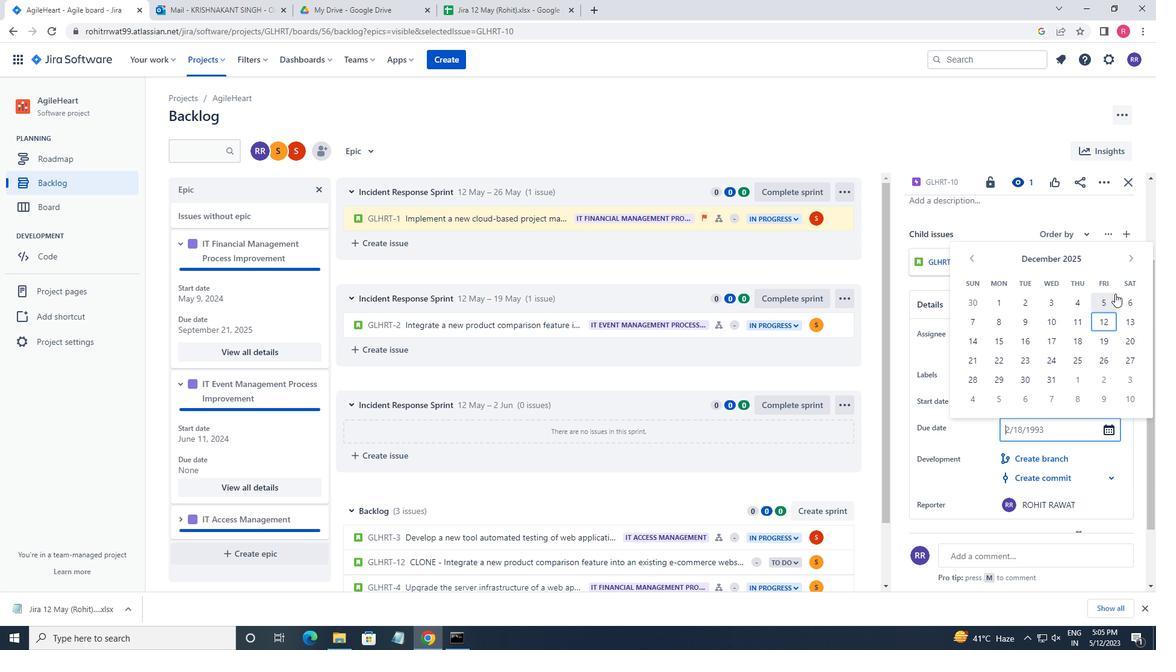 
Action: Mouse pressed left at (1108, 302)
Screenshot: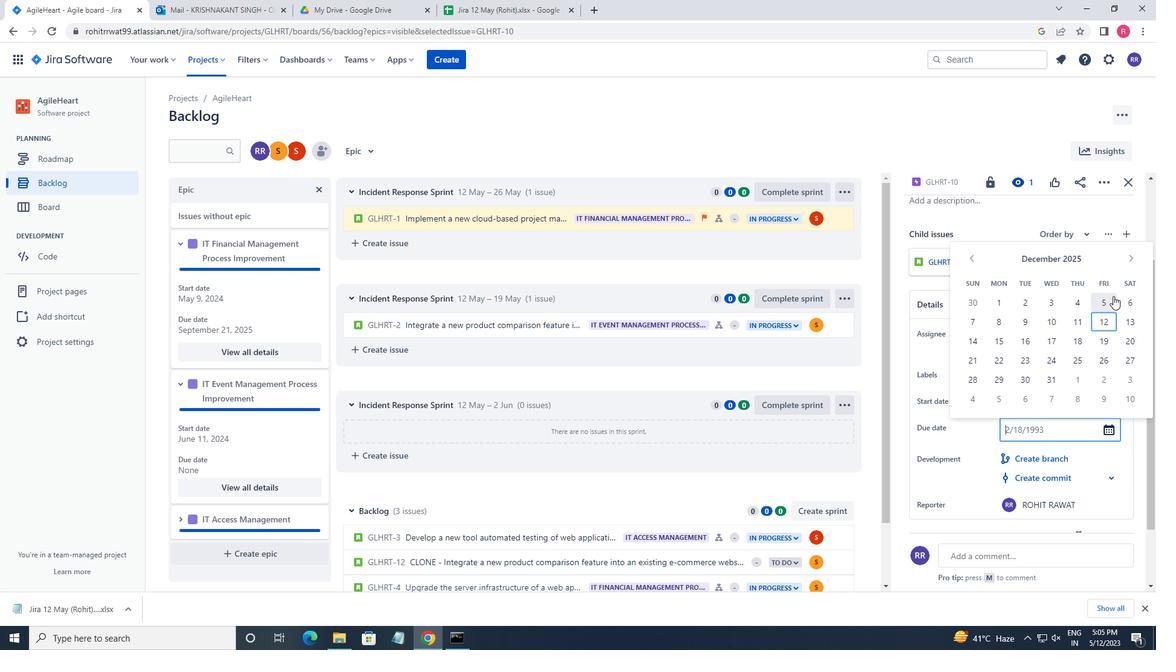 
Action: Mouse moved to (1131, 374)
Screenshot: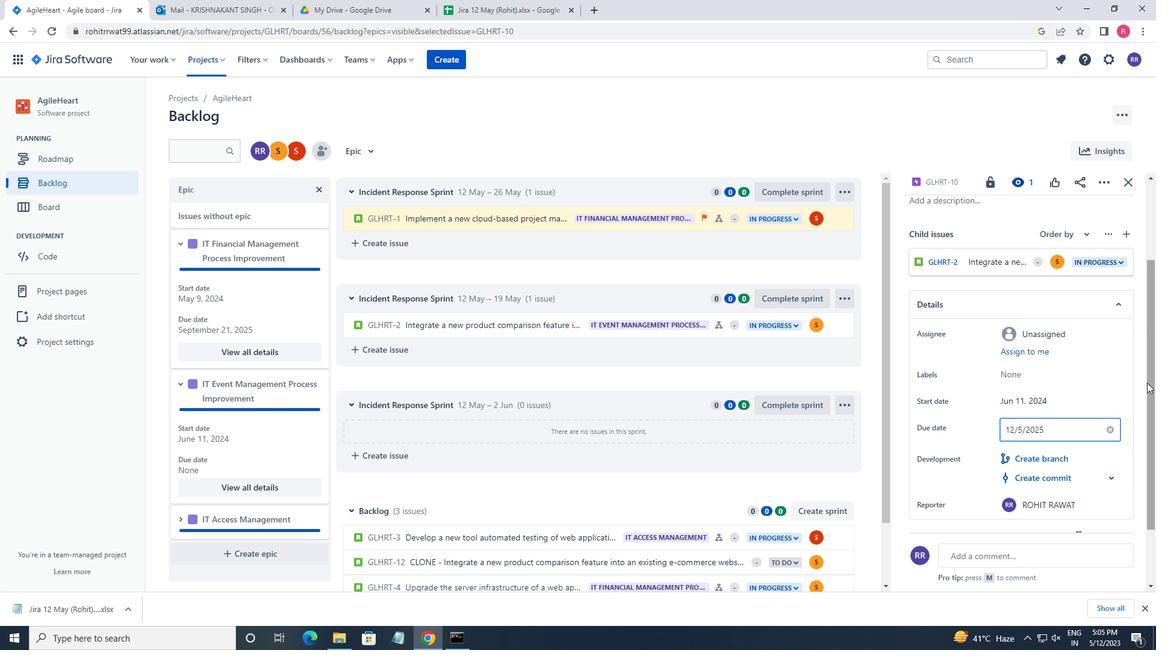 
Action: Mouse pressed left at (1131, 374)
Screenshot: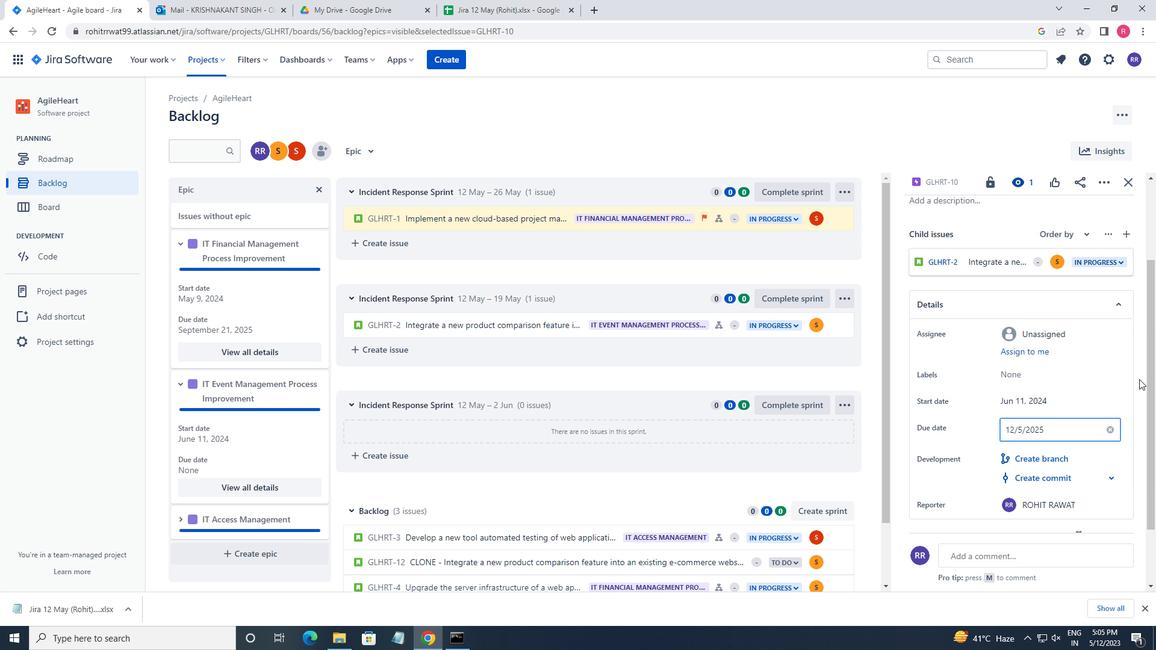 
Action: Mouse moved to (217, 440)
Screenshot: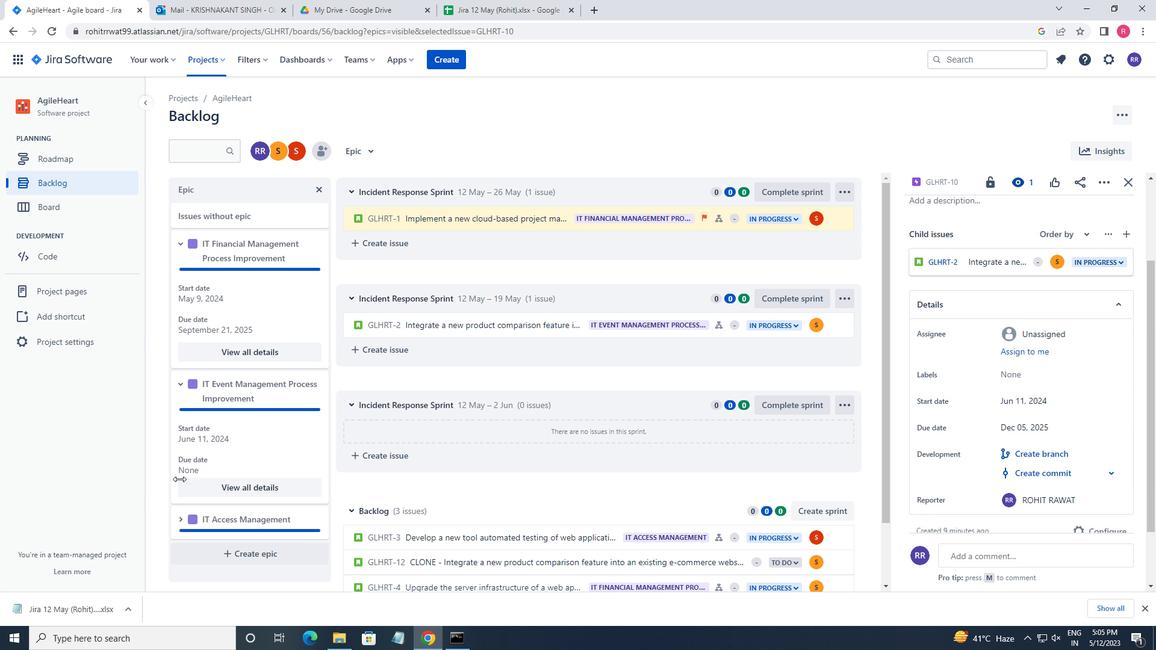 
Action: Mouse scrolled (217, 439) with delta (0, 0)
Screenshot: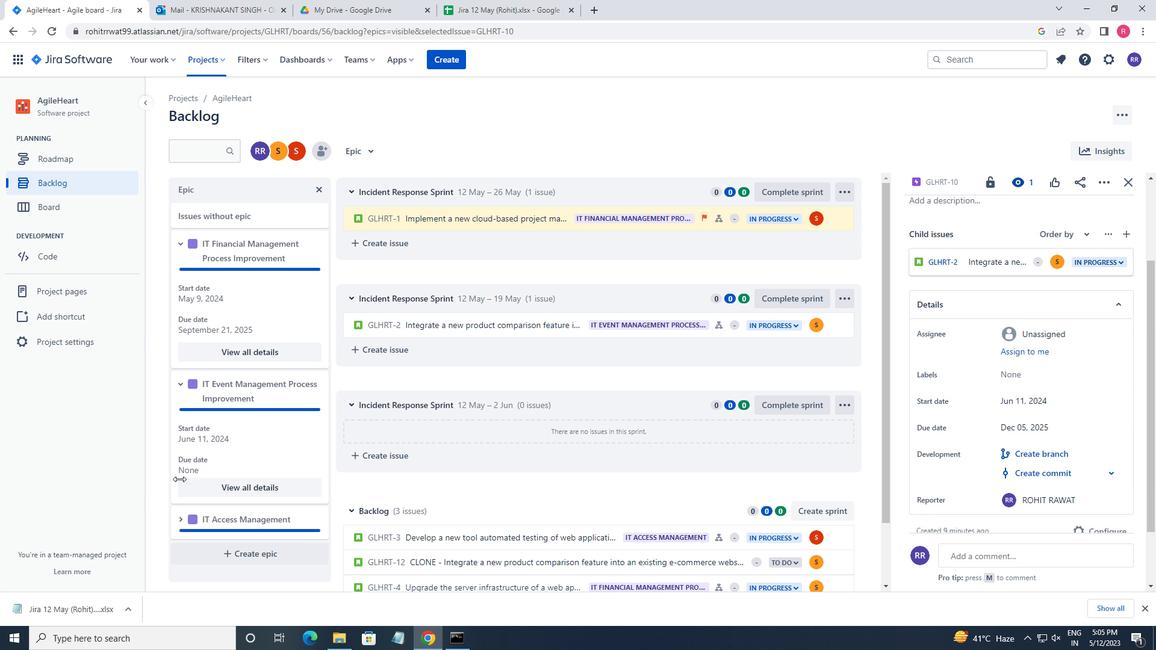 
Action: Mouse moved to (218, 438)
Screenshot: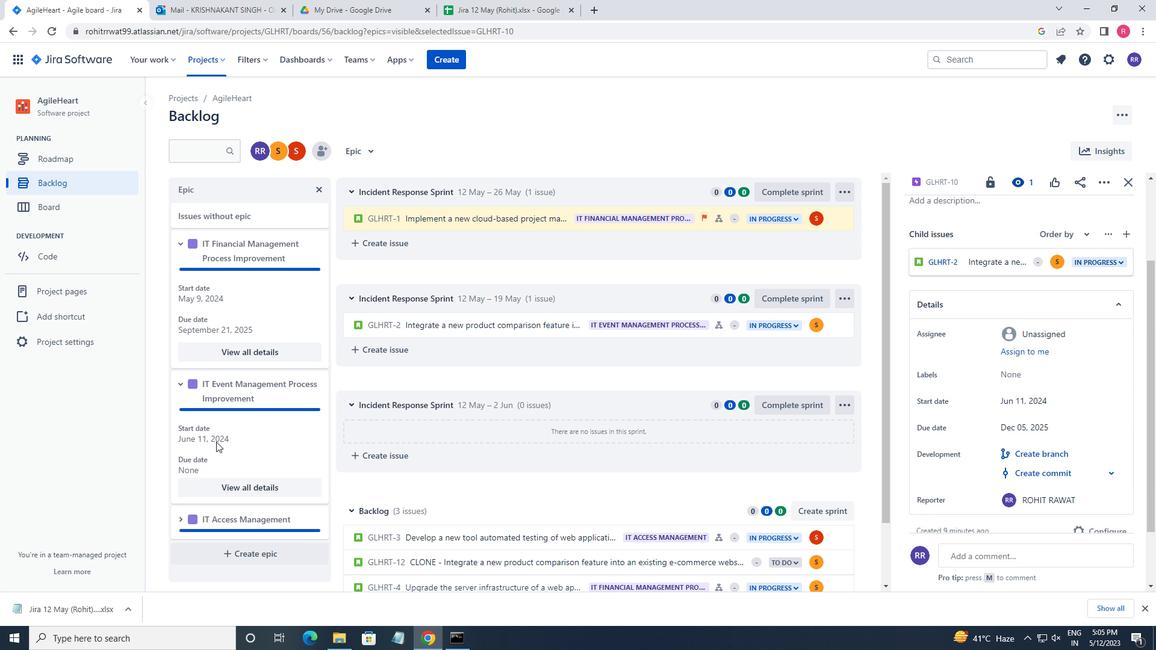 
Action: Mouse scrolled (218, 437) with delta (0, 0)
Screenshot: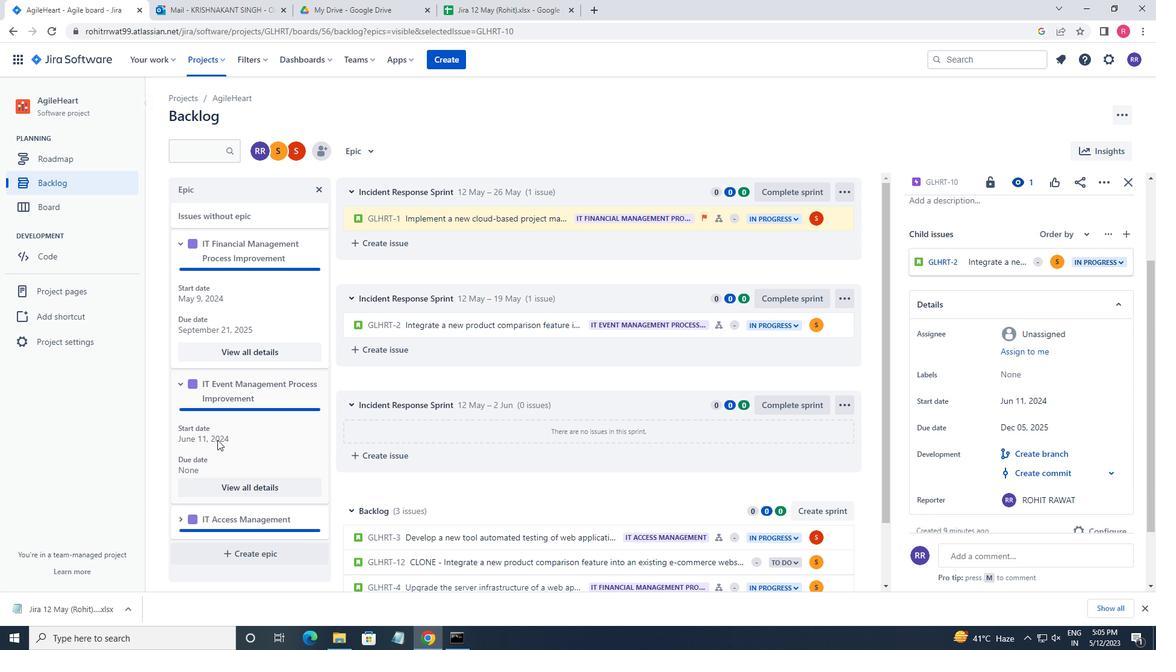 
Action: Mouse scrolled (218, 437) with delta (0, 0)
Screenshot: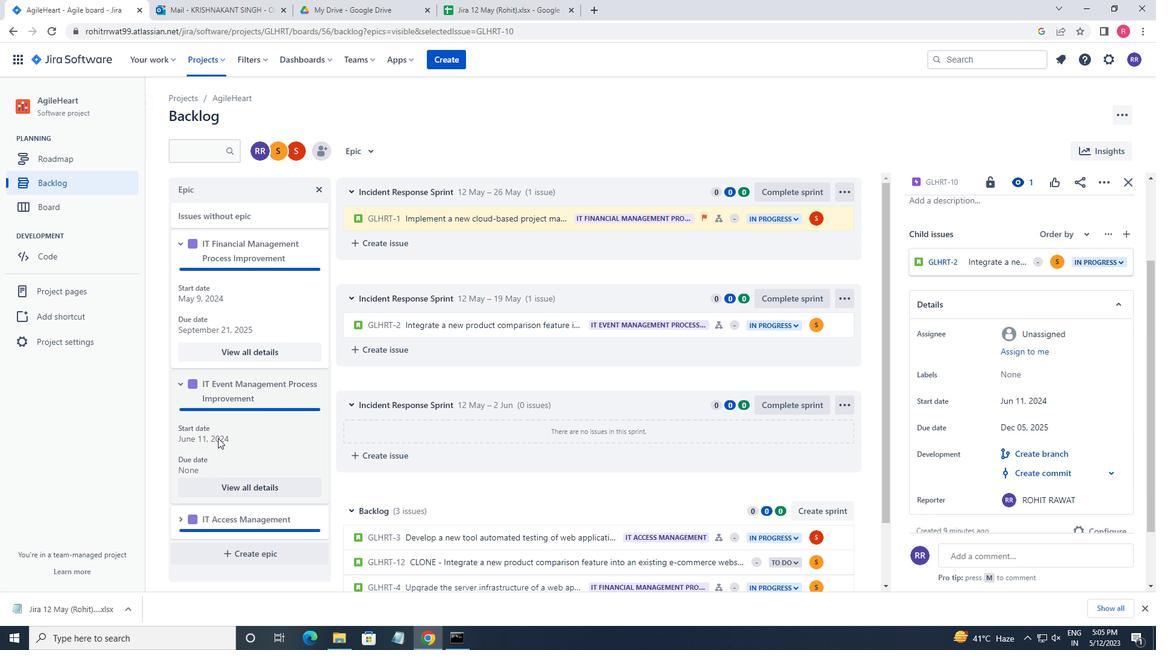 
Action: Mouse scrolled (218, 437) with delta (0, 0)
Screenshot: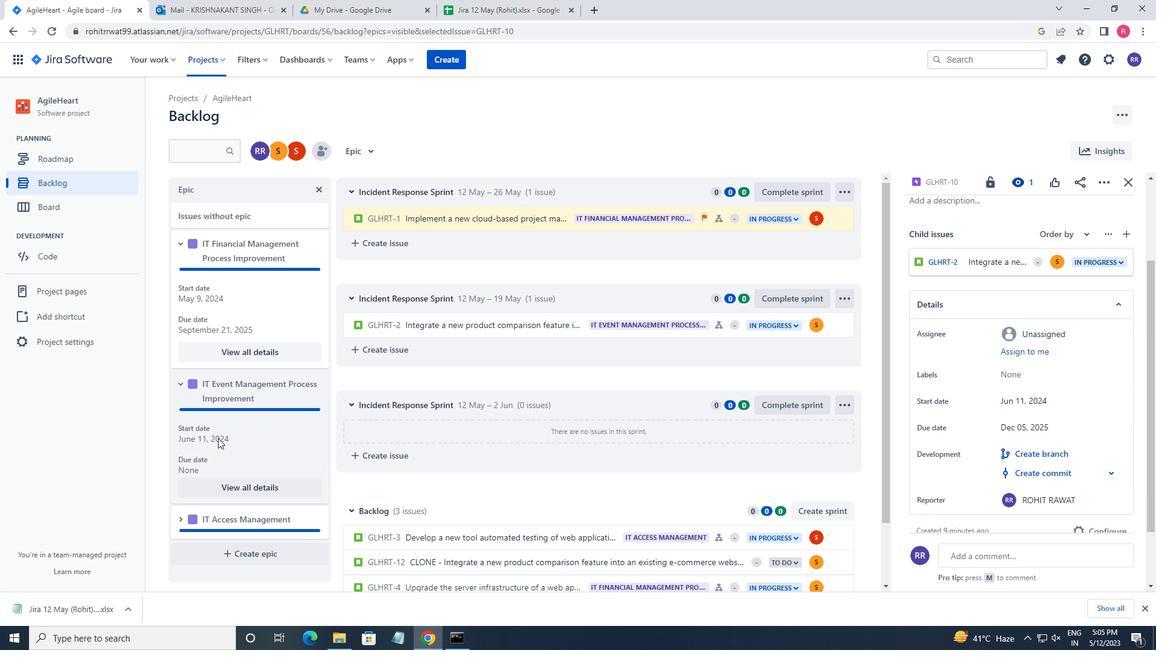 
Action: Mouse scrolled (218, 437) with delta (0, 0)
Screenshot: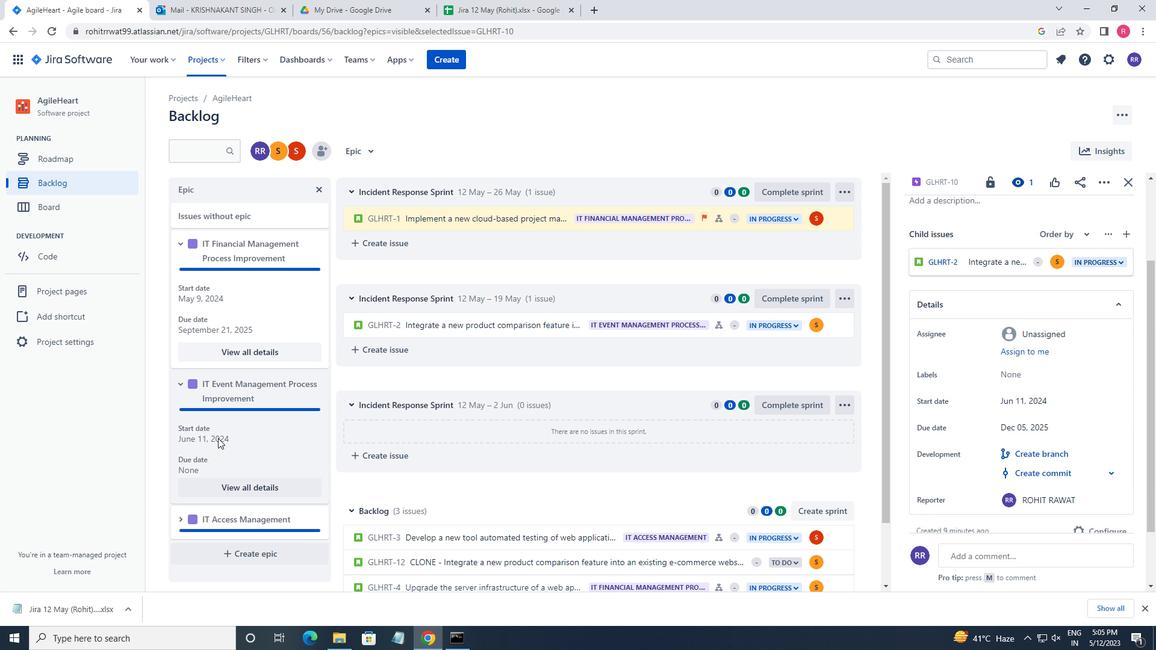 
Action: Mouse moved to (180, 525)
Screenshot: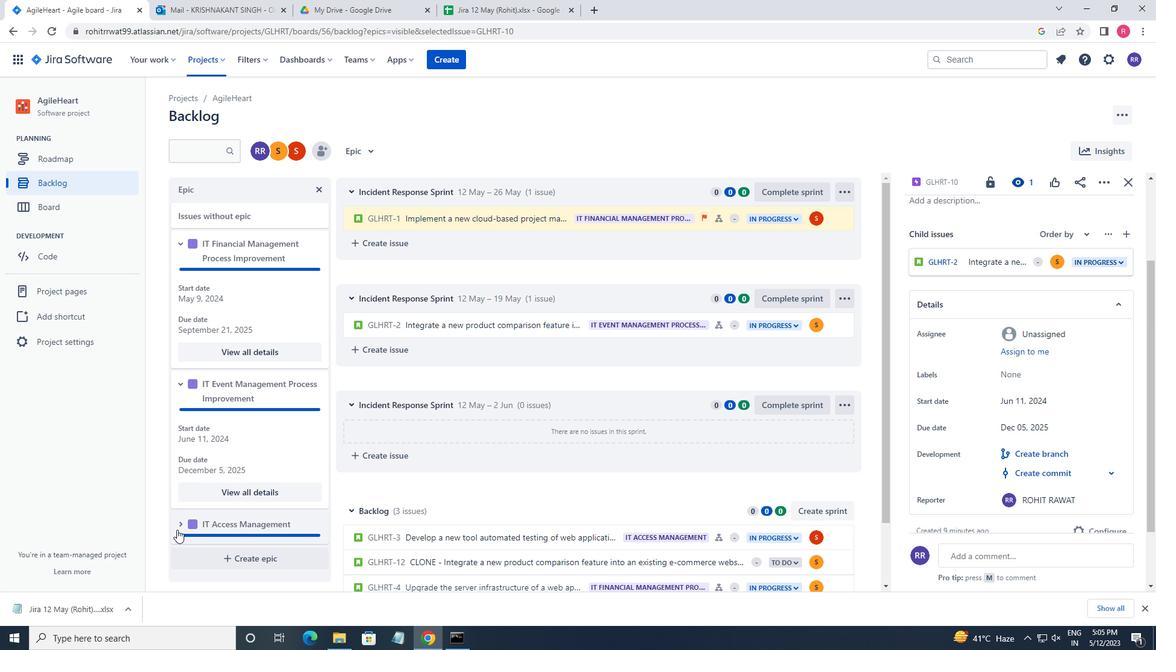 
Action: Mouse pressed left at (180, 525)
Screenshot: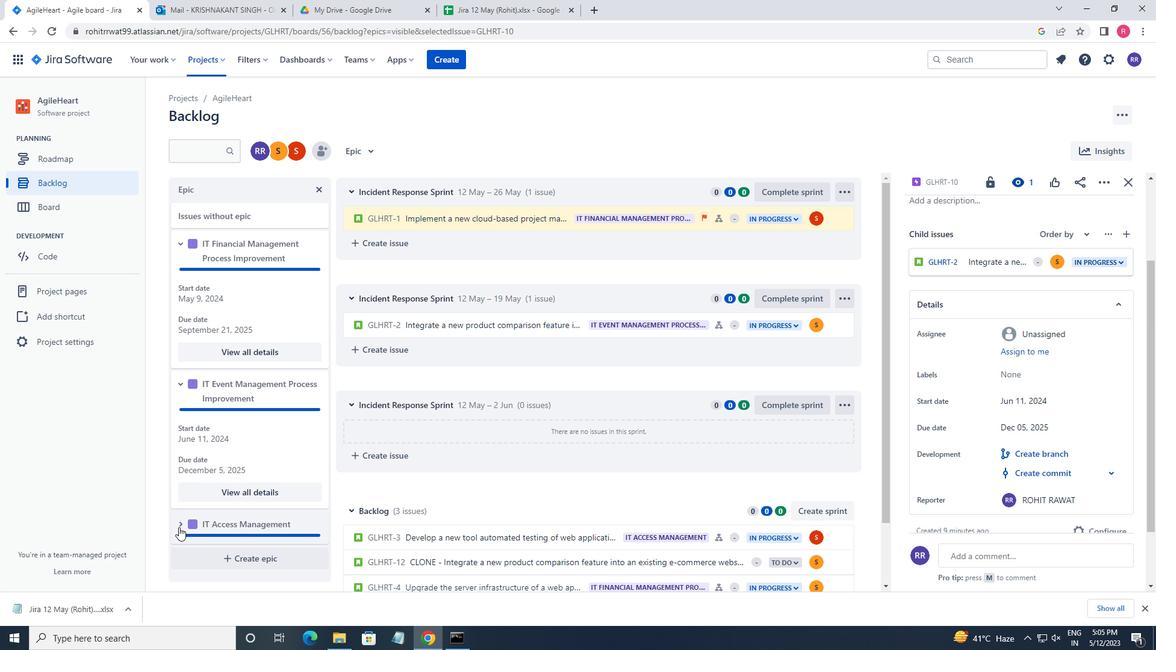 
Action: Mouse moved to (199, 521)
Screenshot: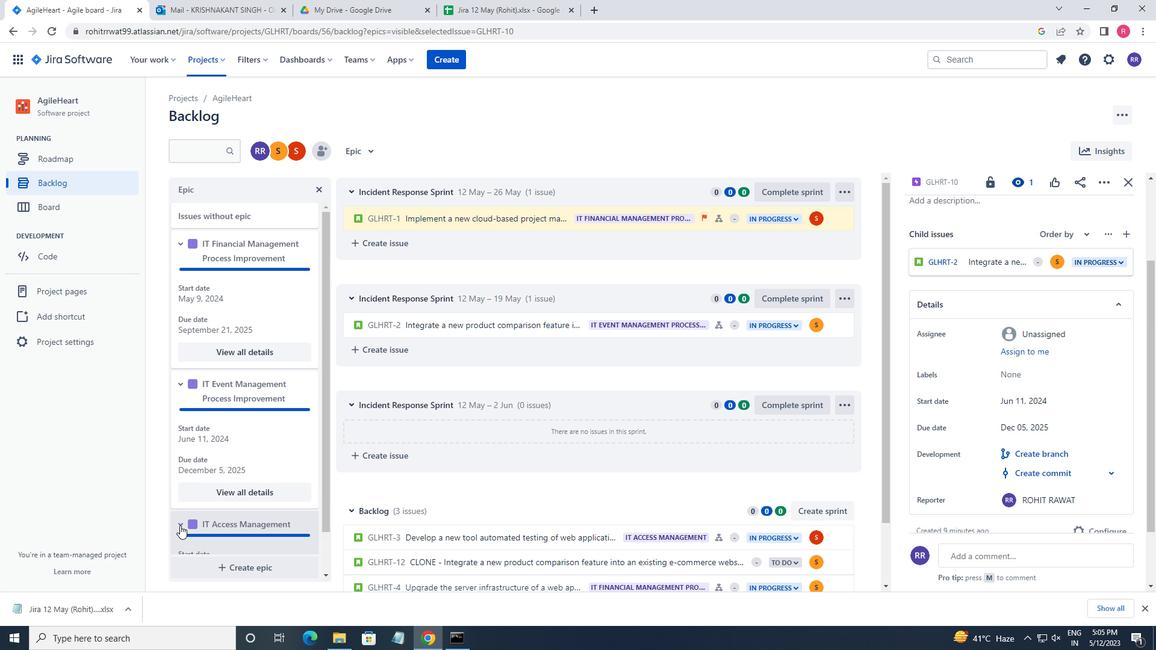 
Action: Mouse scrolled (199, 521) with delta (0, 0)
Screenshot: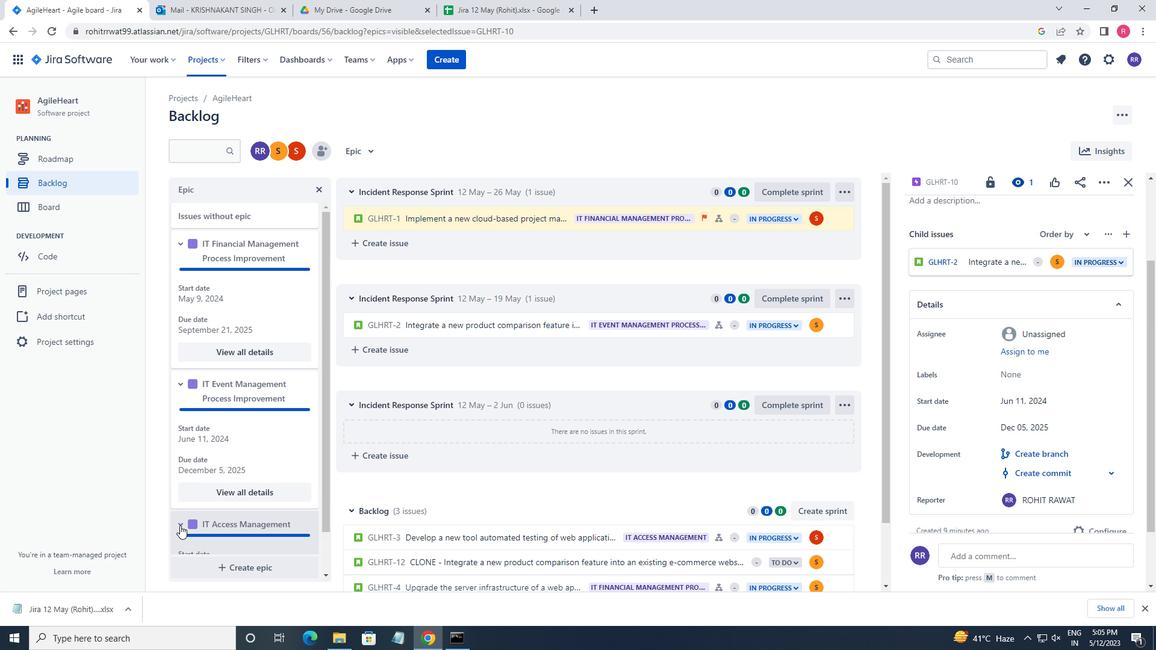 
Action: Mouse moved to (201, 521)
Screenshot: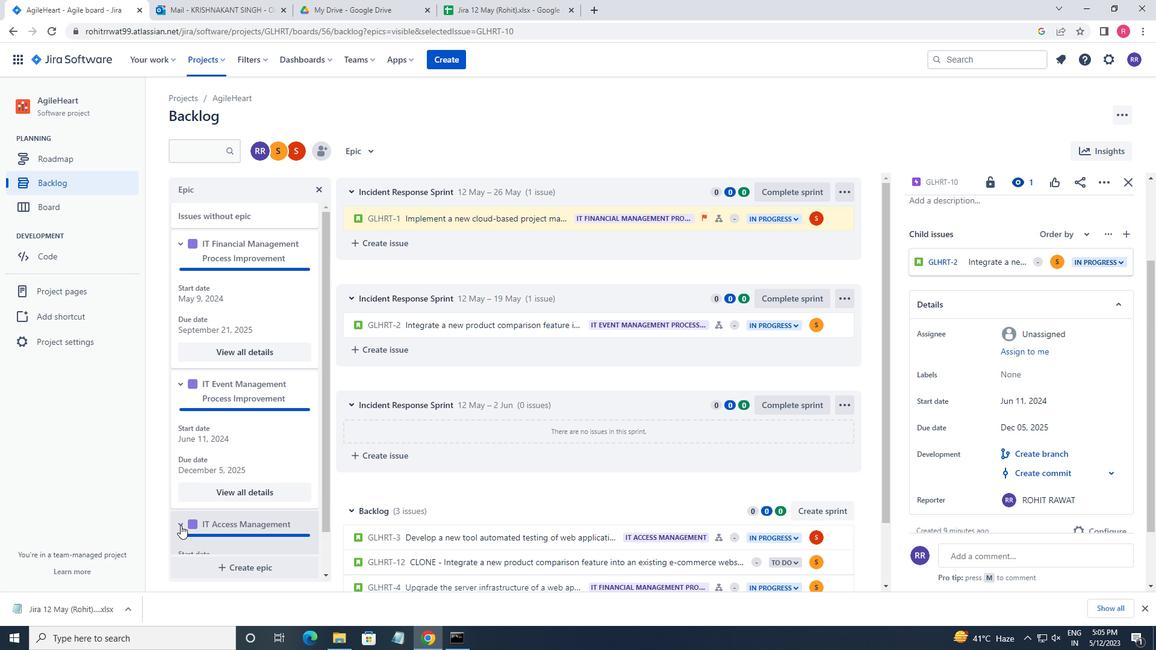 
Action: Mouse scrolled (201, 521) with delta (0, 0)
Screenshot: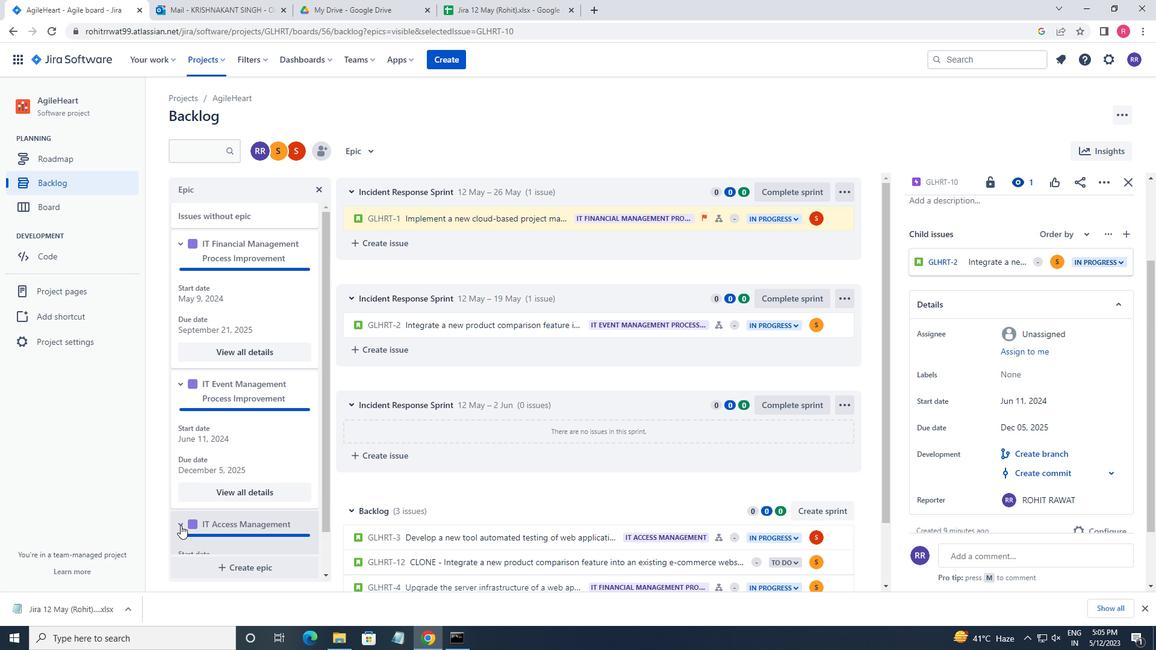 
Action: Mouse moved to (201, 521)
Screenshot: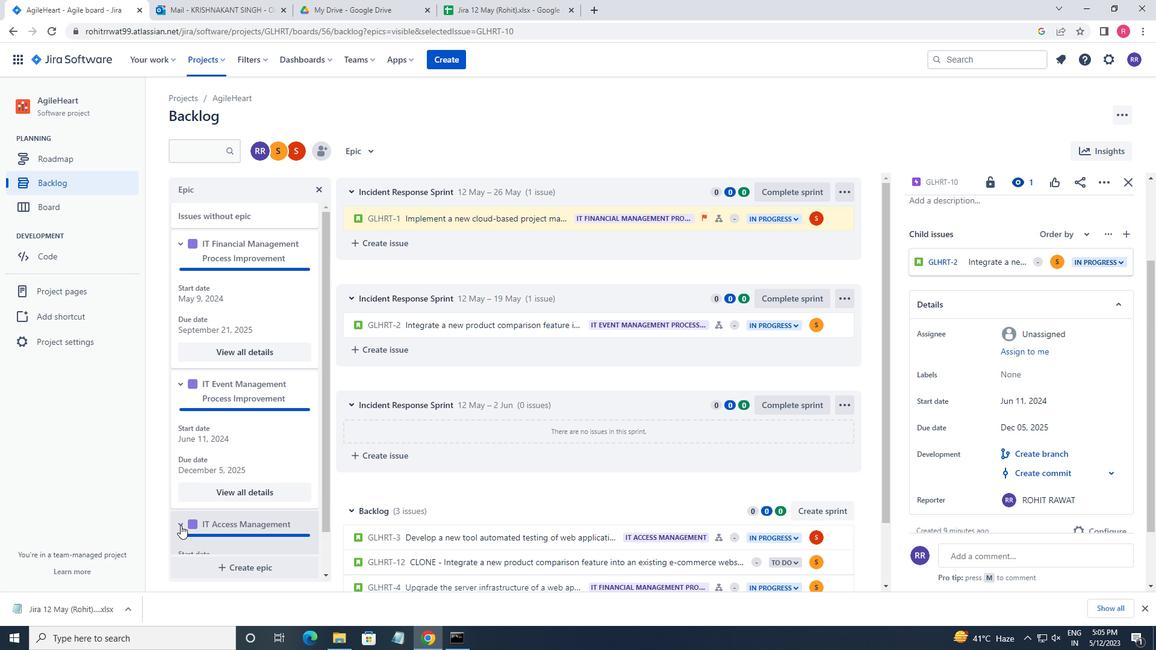 
Action: Mouse scrolled (201, 521) with delta (0, 0)
Screenshot: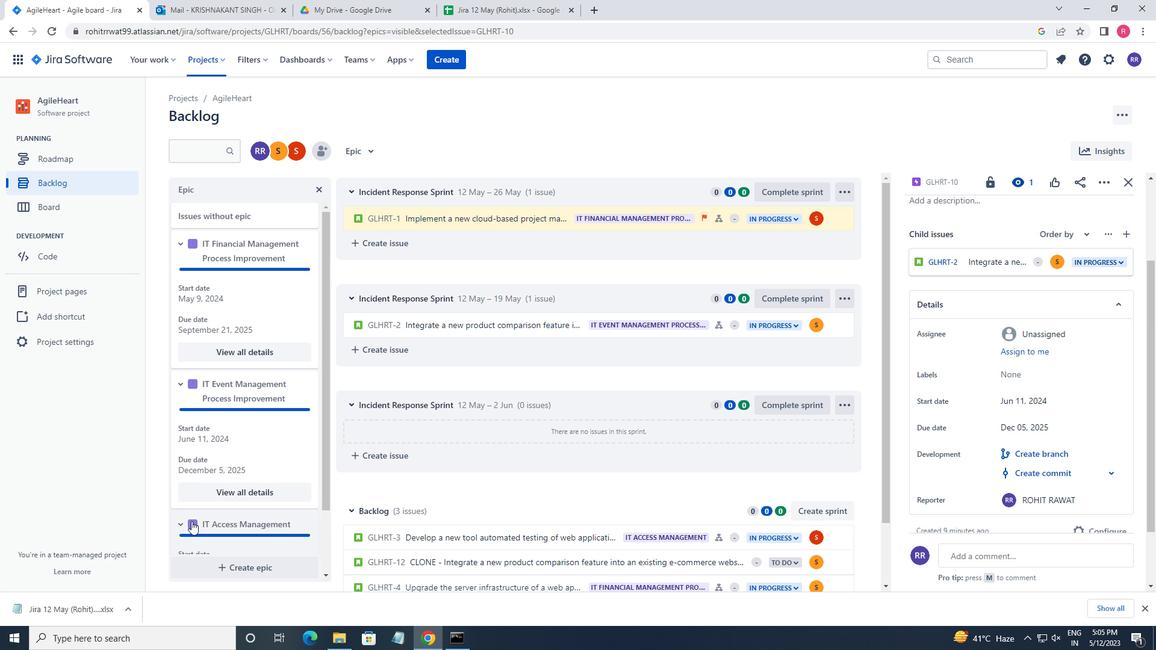 
Action: Mouse moved to (203, 519)
Screenshot: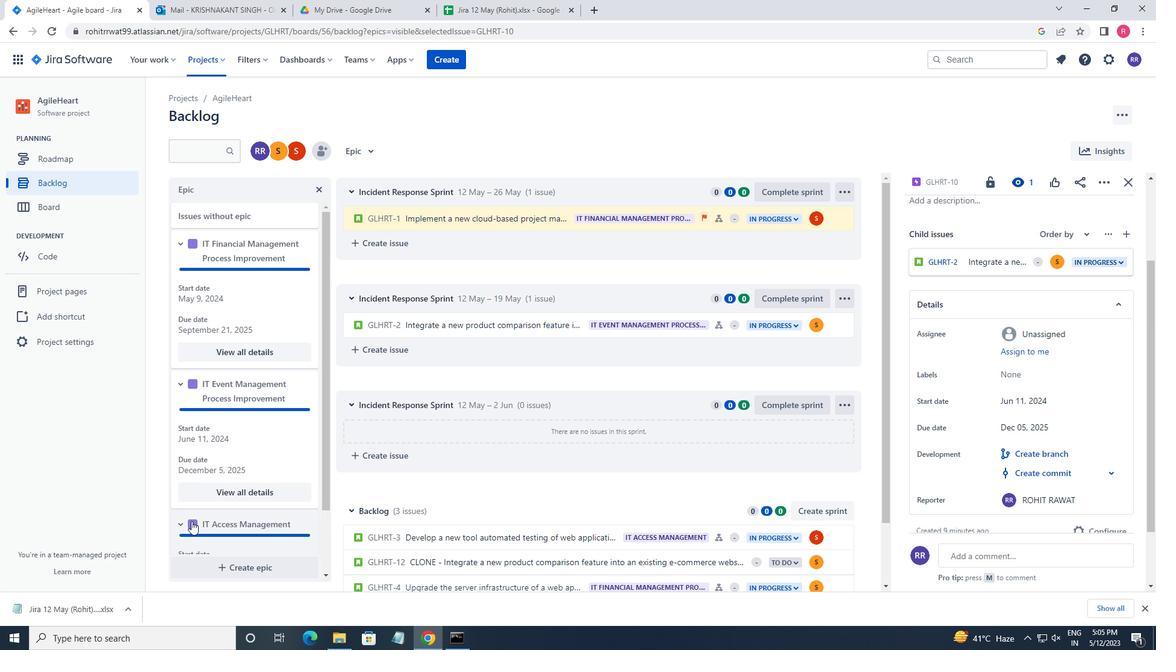 
Action: Mouse scrolled (203, 518) with delta (0, 0)
Screenshot: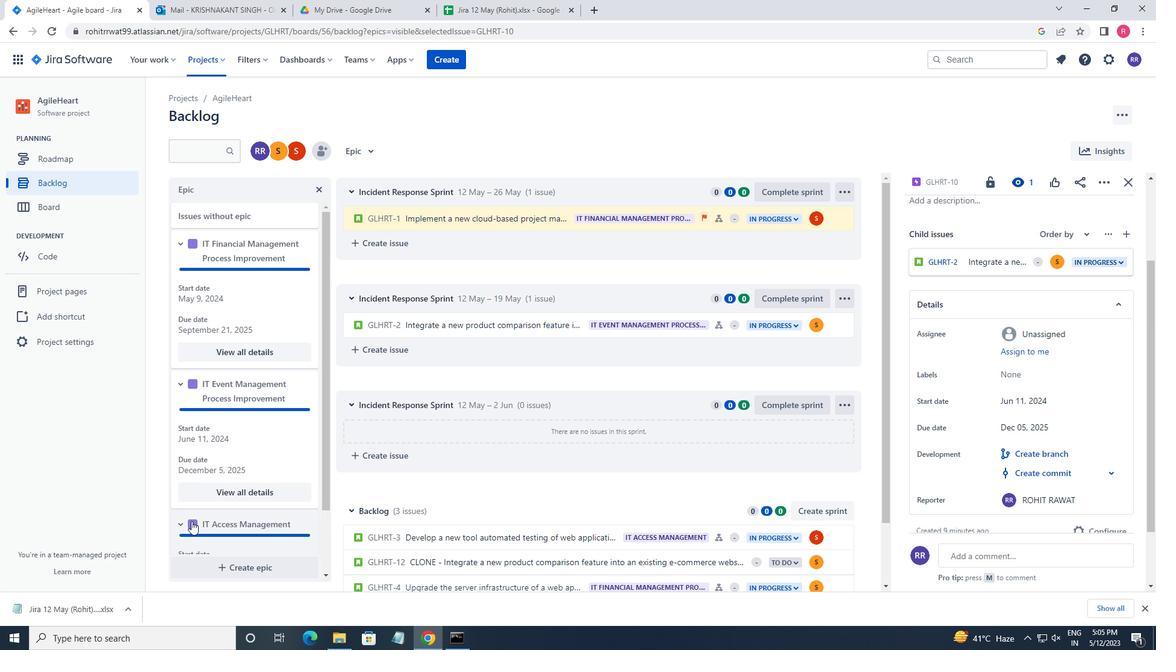 
Action: Mouse moved to (230, 537)
Screenshot: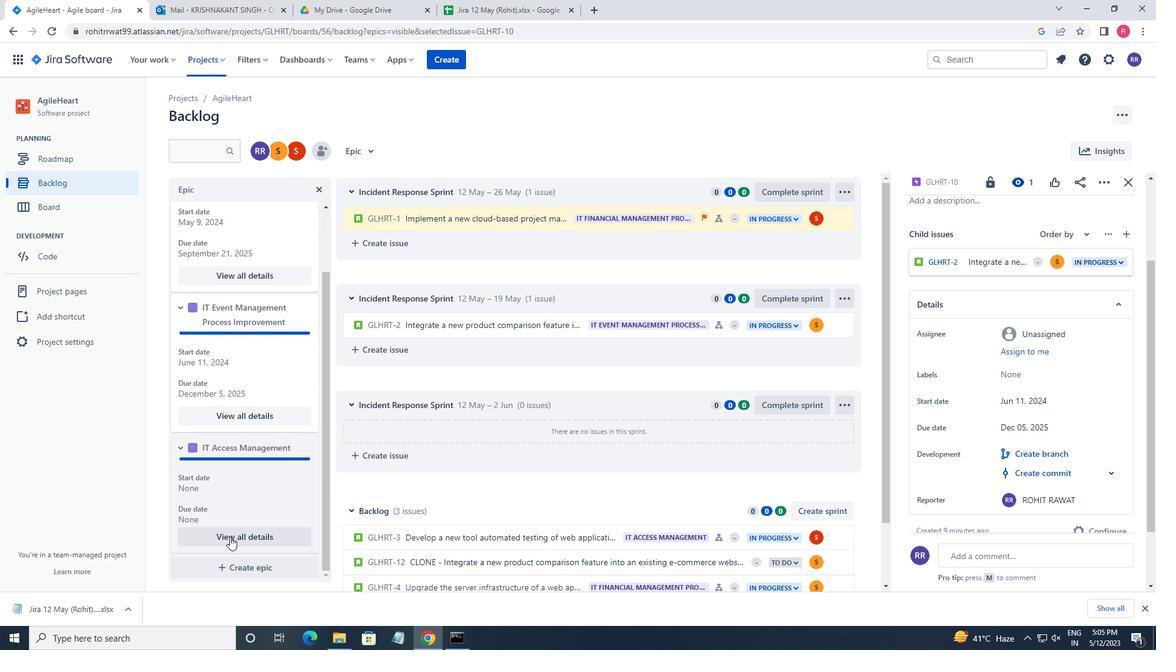 
Action: Mouse pressed left at (230, 537)
Screenshot: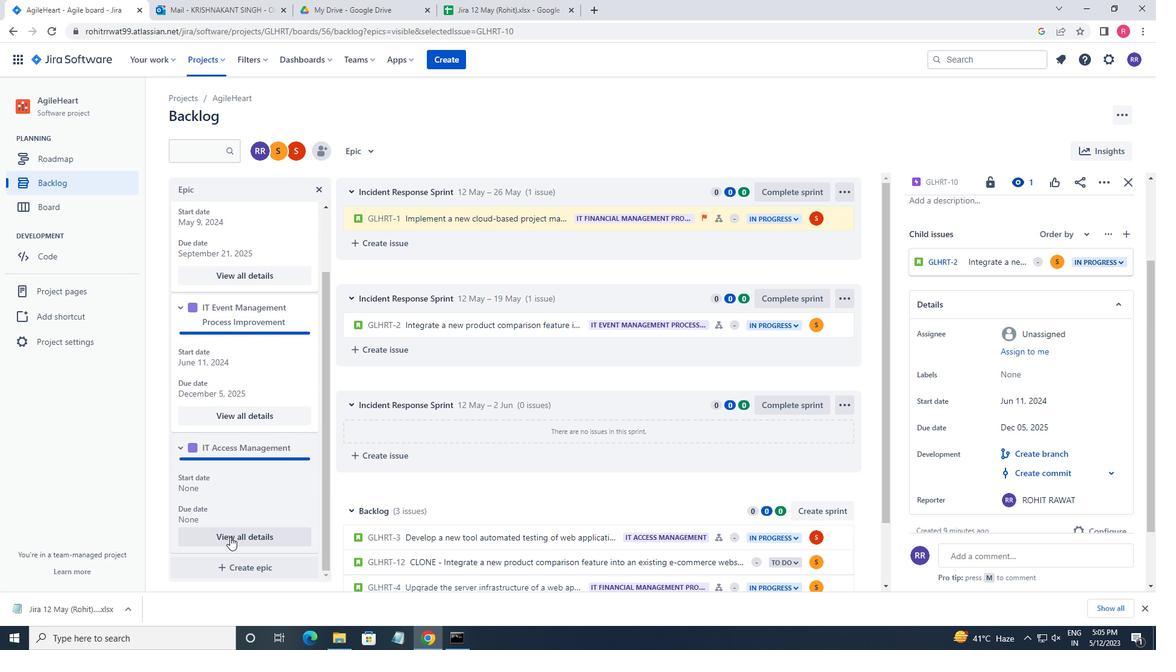
Action: Mouse moved to (1031, 476)
Screenshot: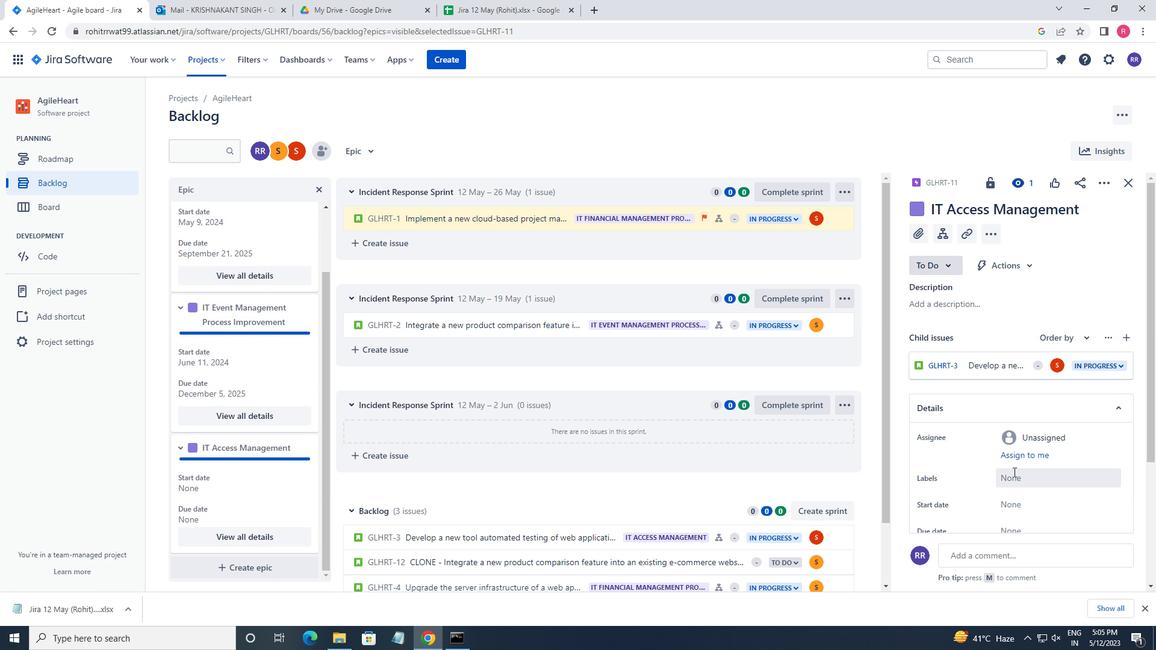
Action: Mouse scrolled (1031, 475) with delta (0, 0)
Screenshot: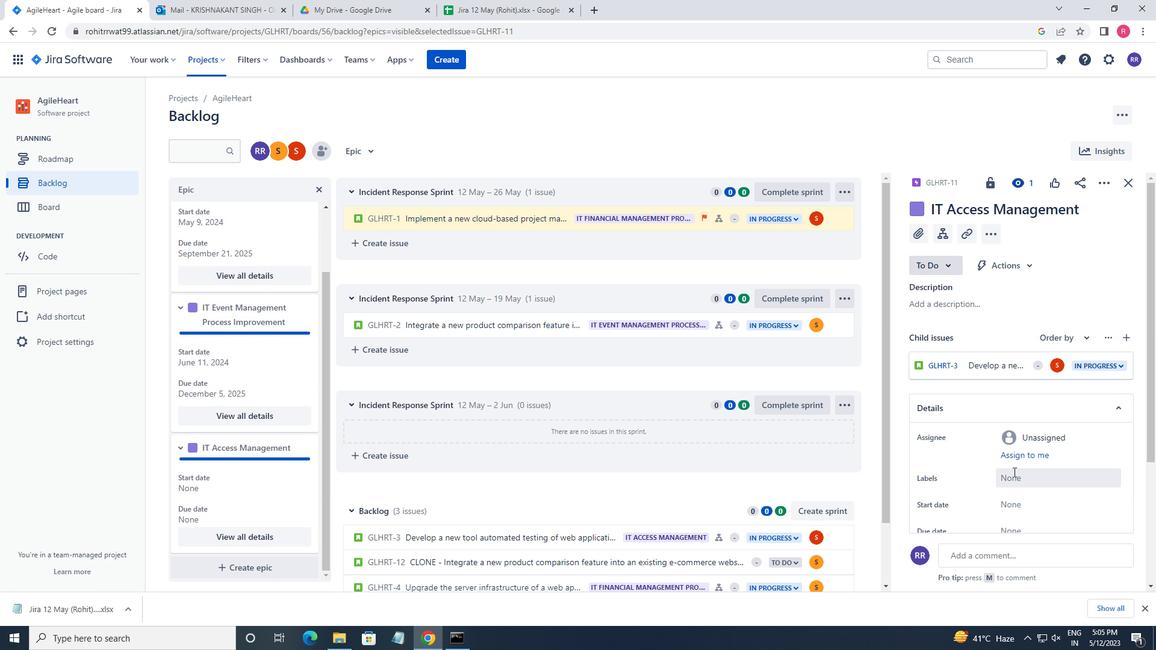 
Action: Mouse moved to (1031, 475)
Screenshot: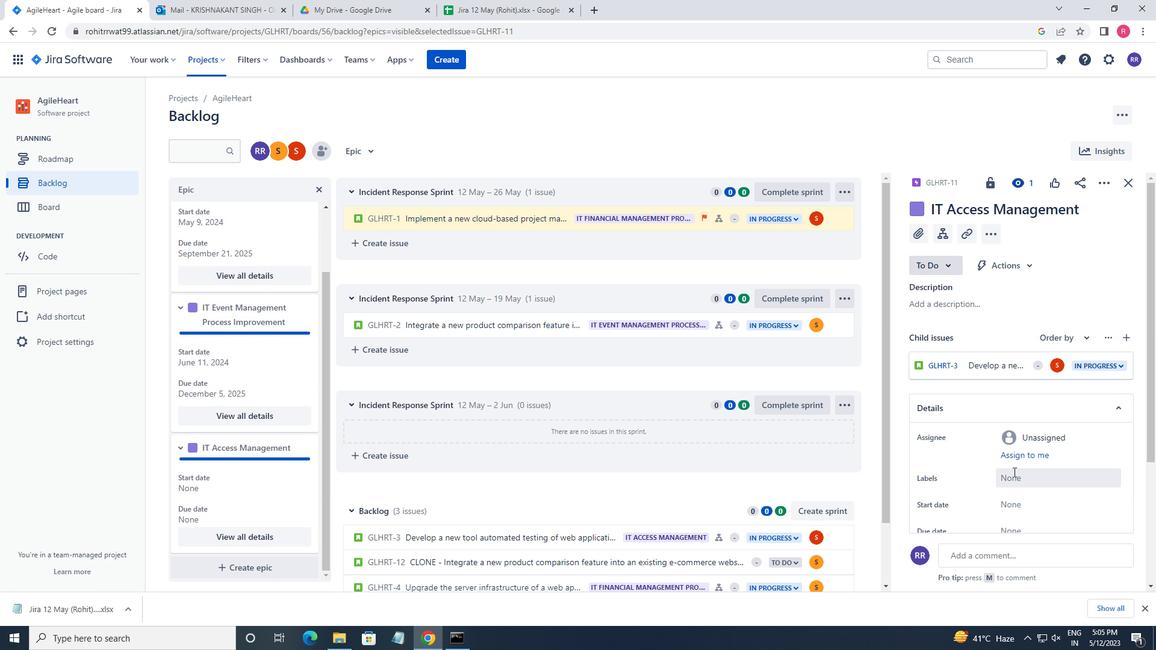 
Action: Mouse scrolled (1031, 475) with delta (0, 0)
Screenshot: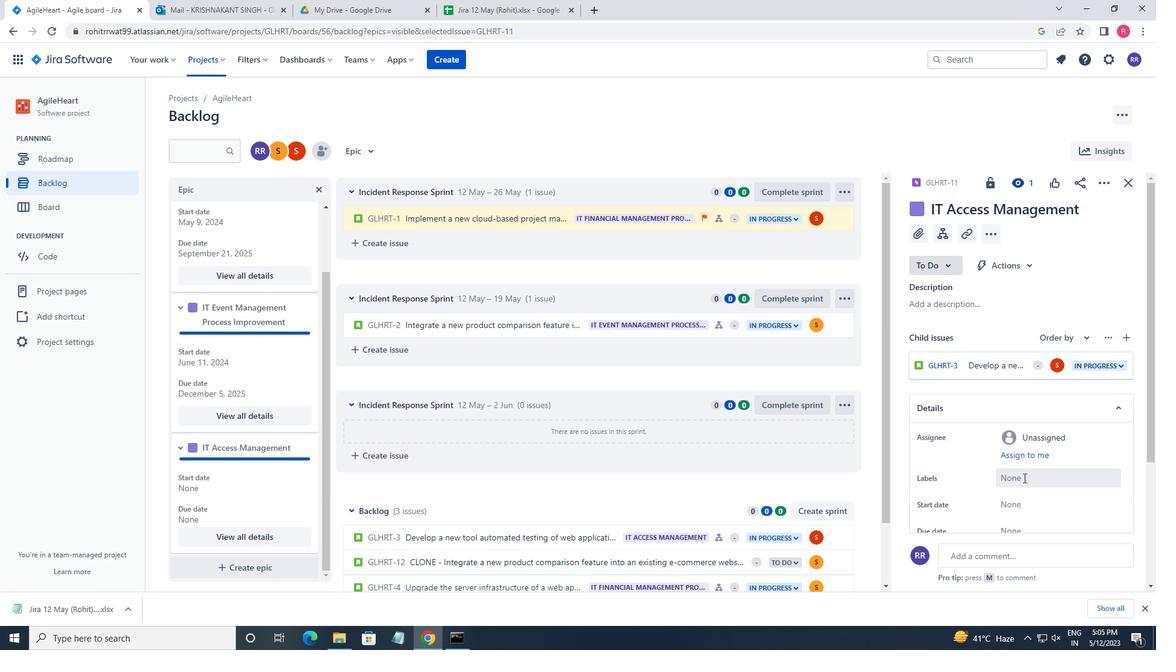 
Action: Mouse moved to (1030, 389)
Screenshot: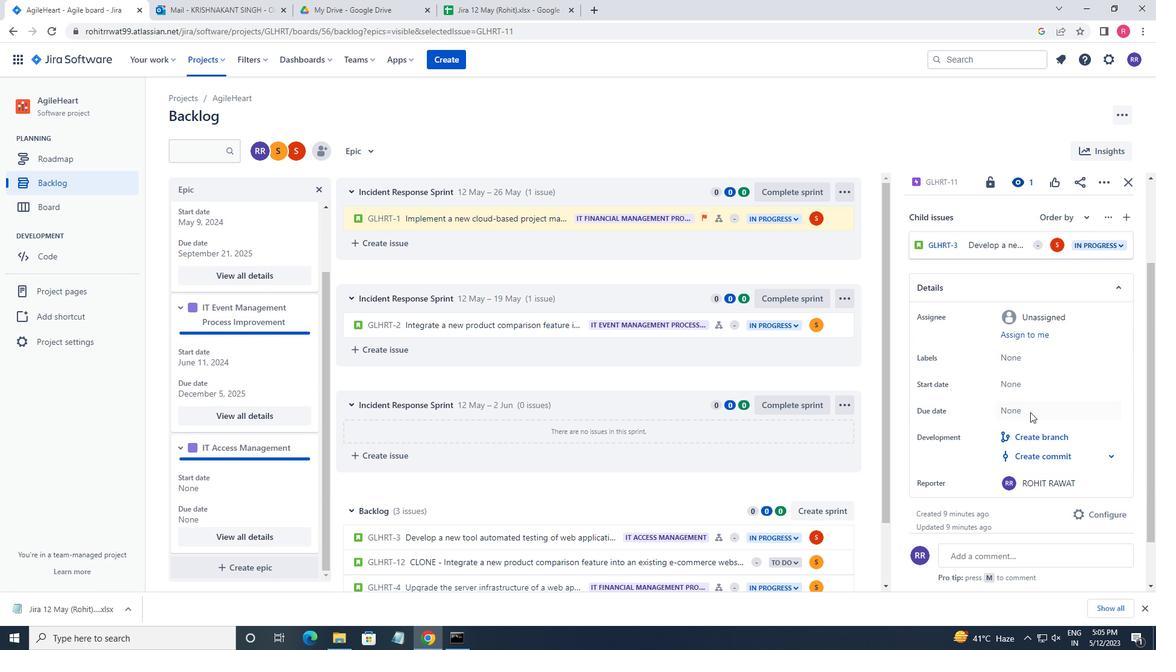 
Action: Mouse pressed left at (1030, 389)
Screenshot: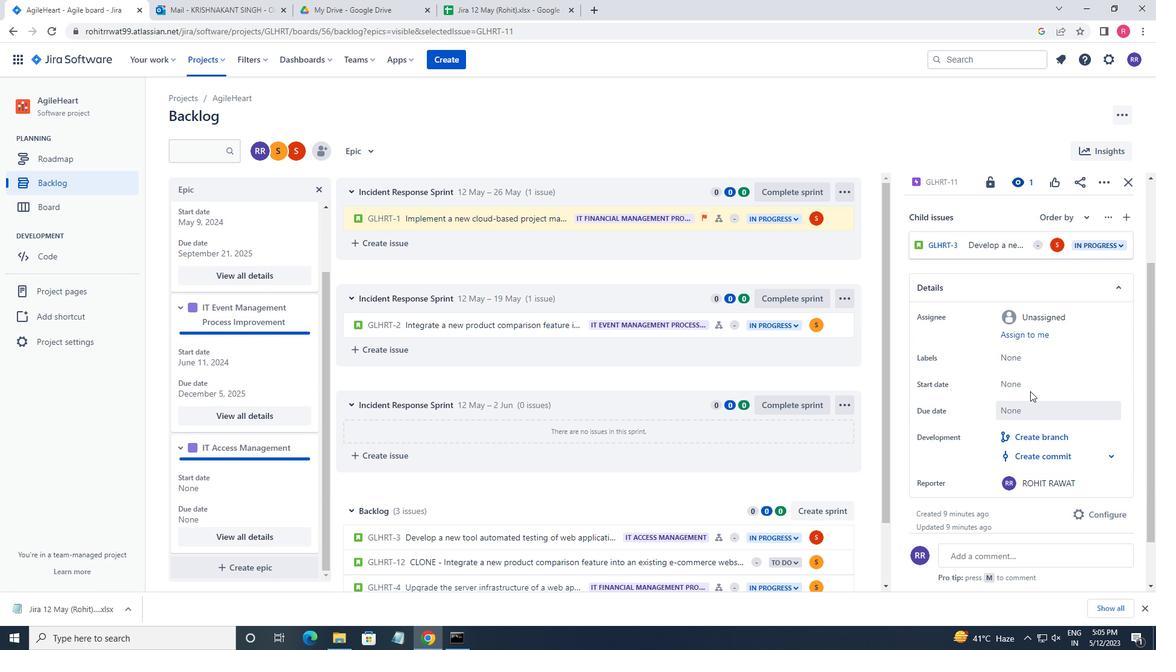 
Action: Mouse moved to (1131, 424)
Screenshot: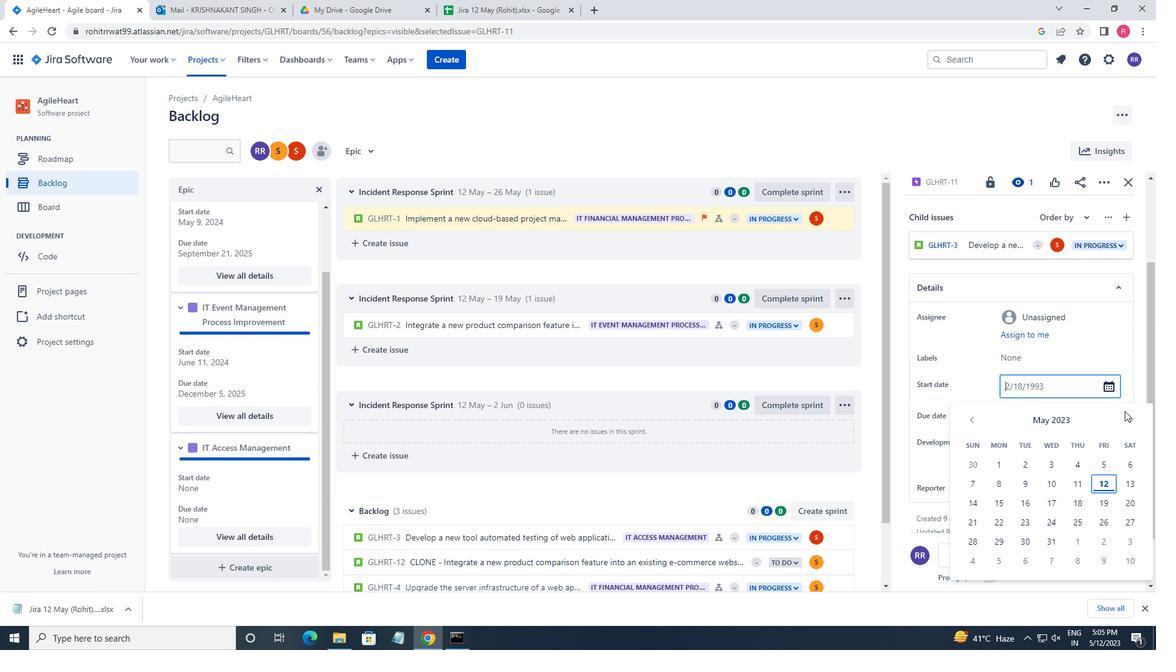 
Action: Mouse pressed left at (1131, 424)
Screenshot: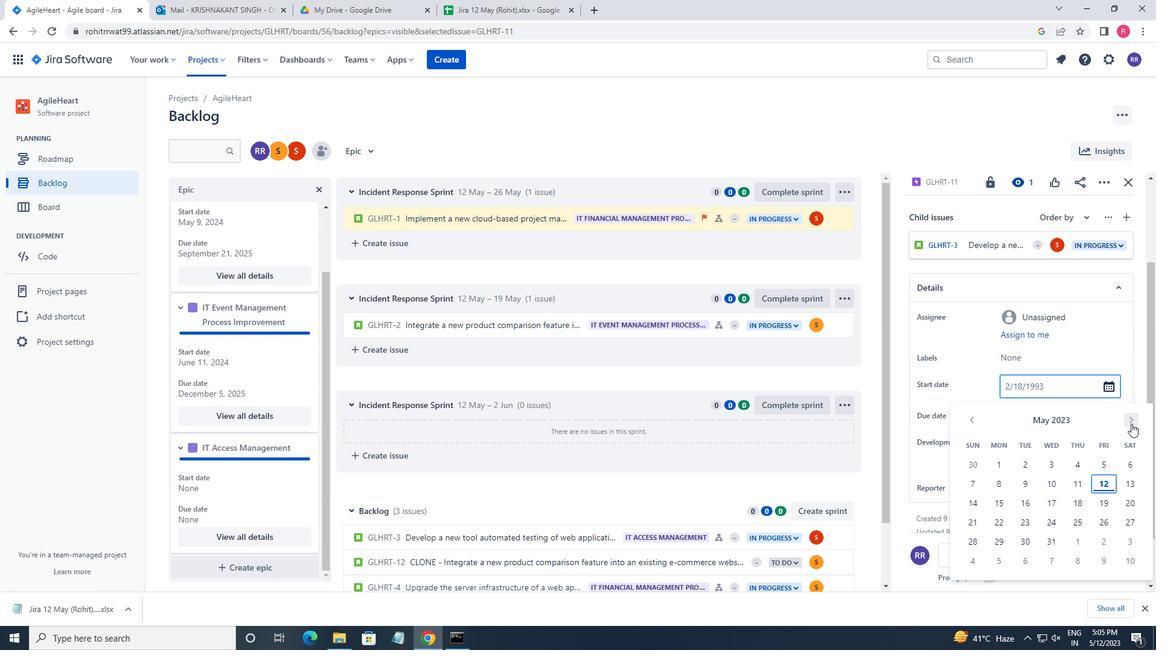 
Action: Mouse pressed left at (1131, 424)
Screenshot: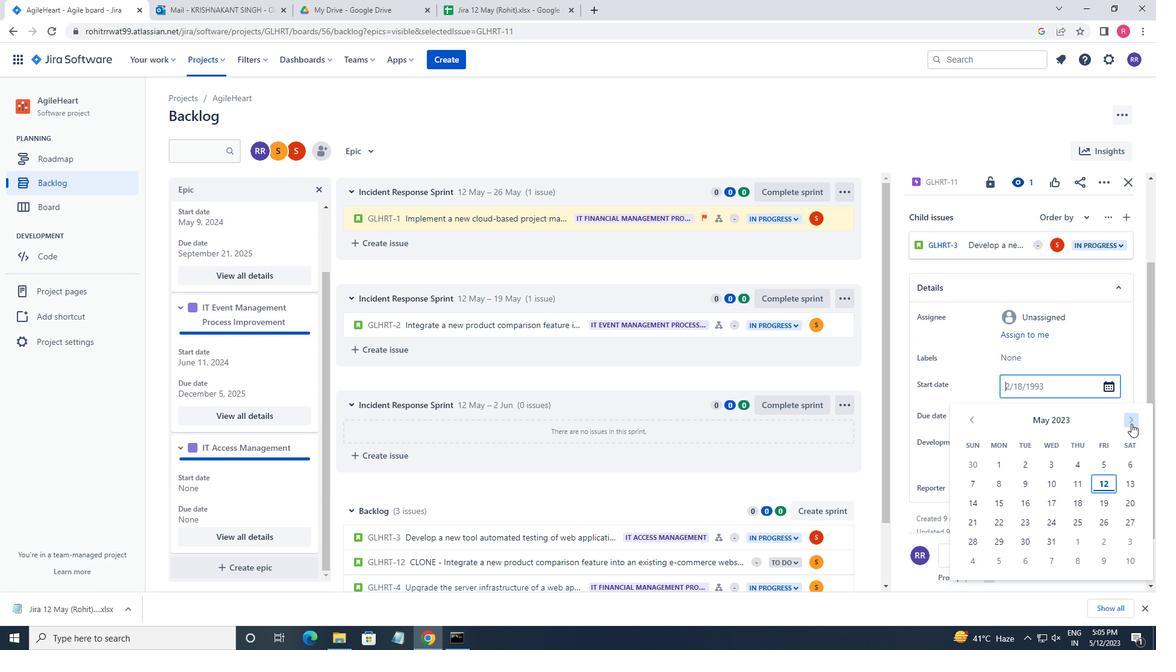 
Action: Mouse pressed left at (1131, 424)
Screenshot: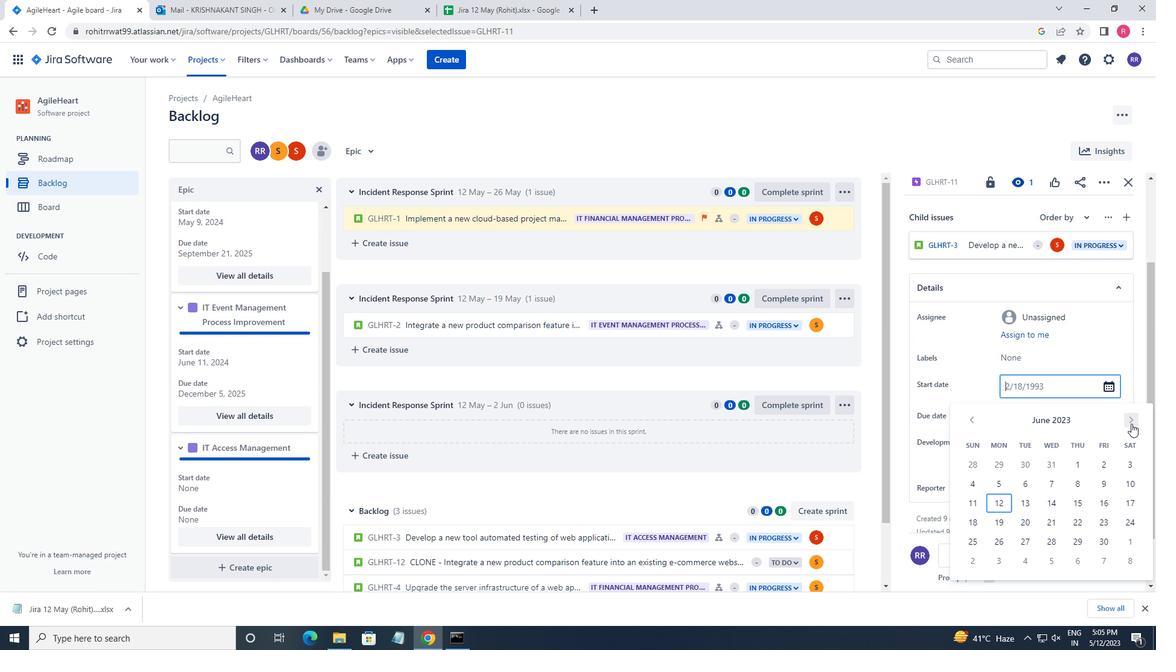 
Action: Mouse pressed left at (1131, 424)
Screenshot: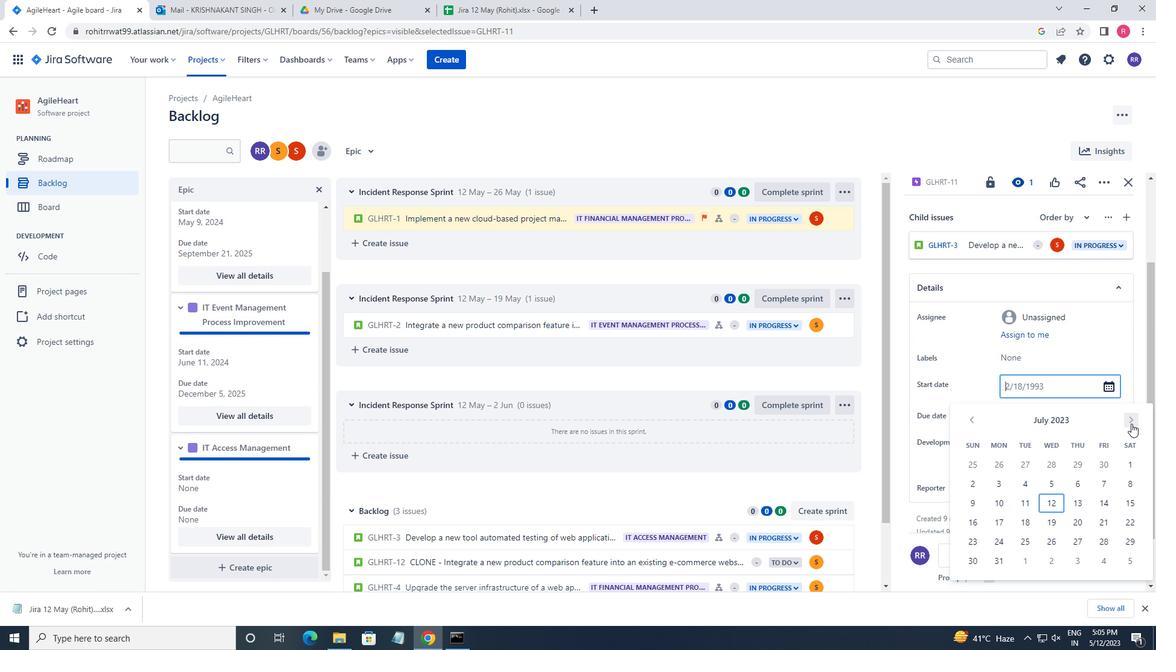 
Action: Mouse pressed left at (1131, 424)
Screenshot: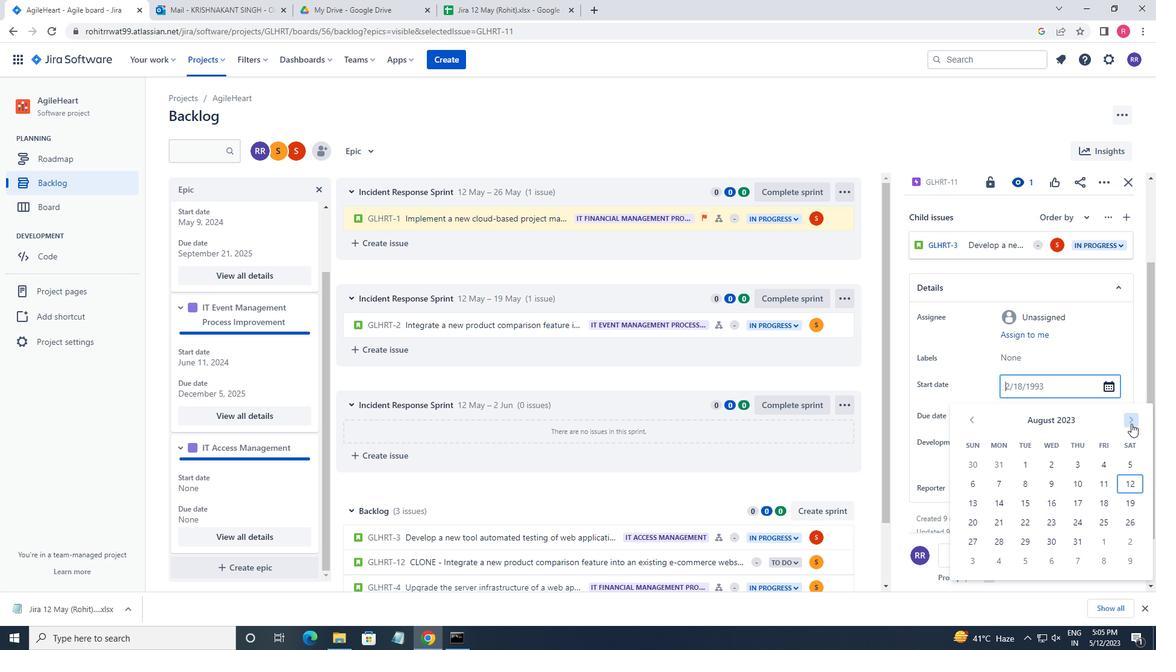 
Action: Mouse pressed left at (1131, 424)
Screenshot: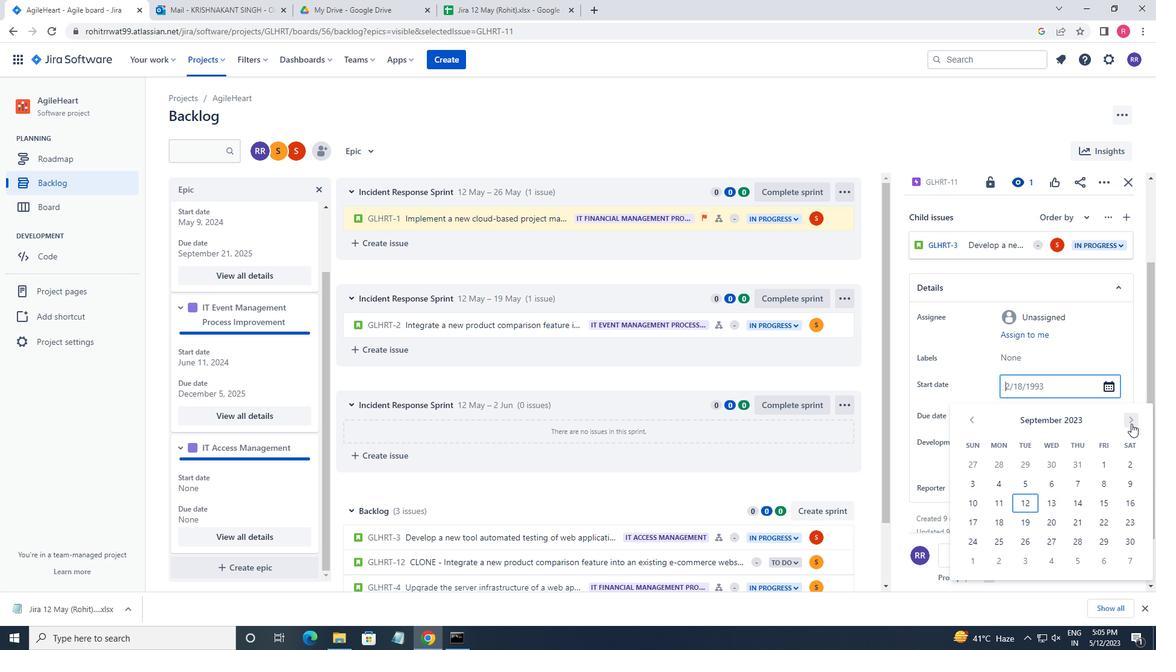 
Action: Mouse pressed left at (1131, 424)
Screenshot: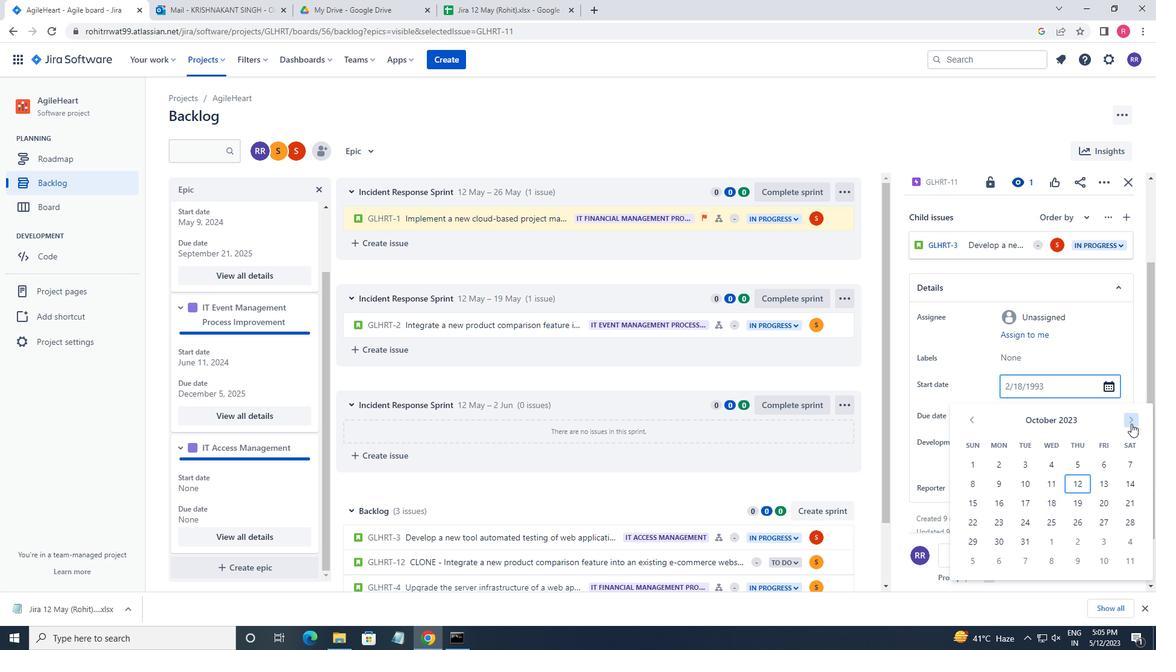 
Action: Mouse pressed left at (1131, 424)
Screenshot: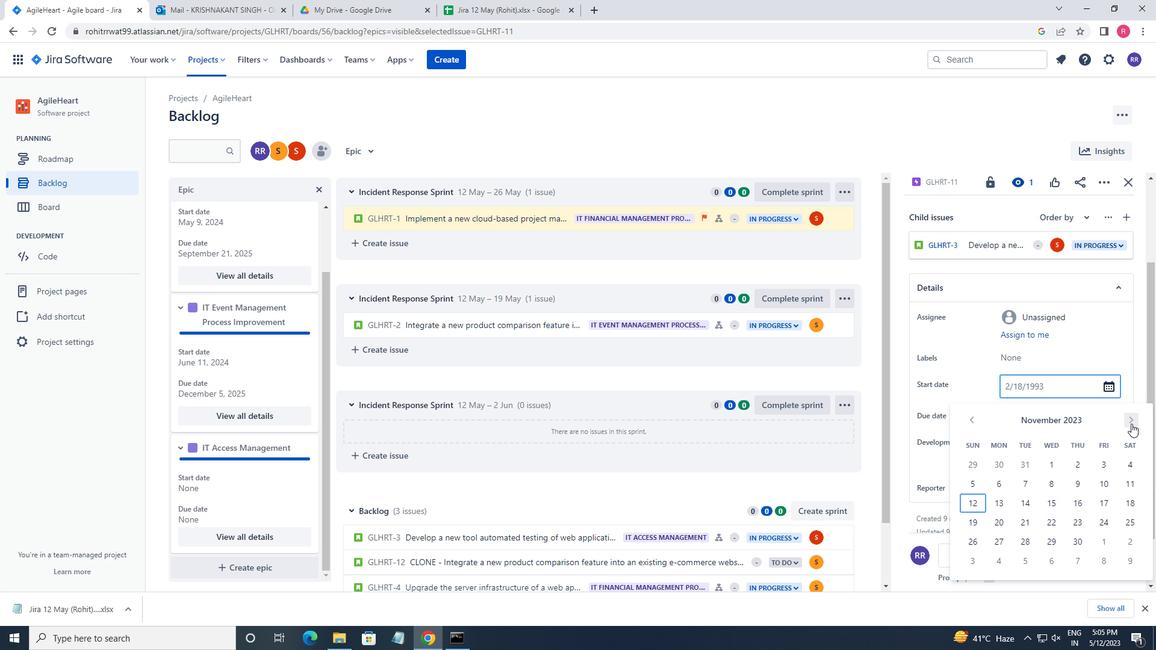 
Action: Mouse pressed left at (1131, 424)
Screenshot: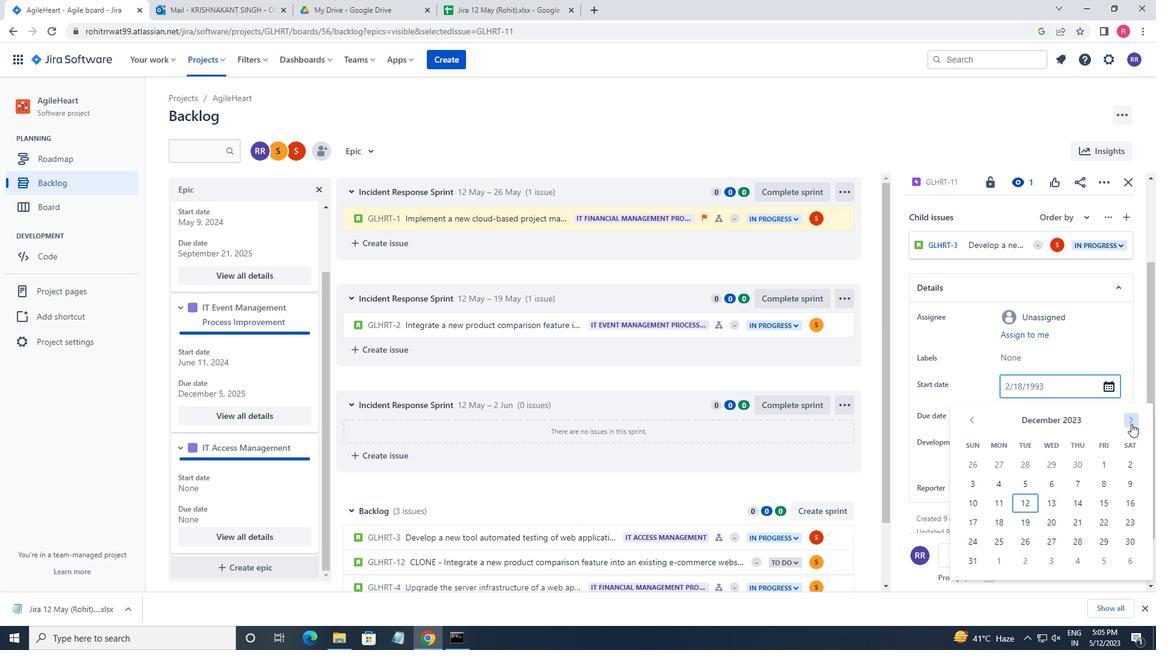 
Action: Mouse pressed left at (1131, 424)
Screenshot: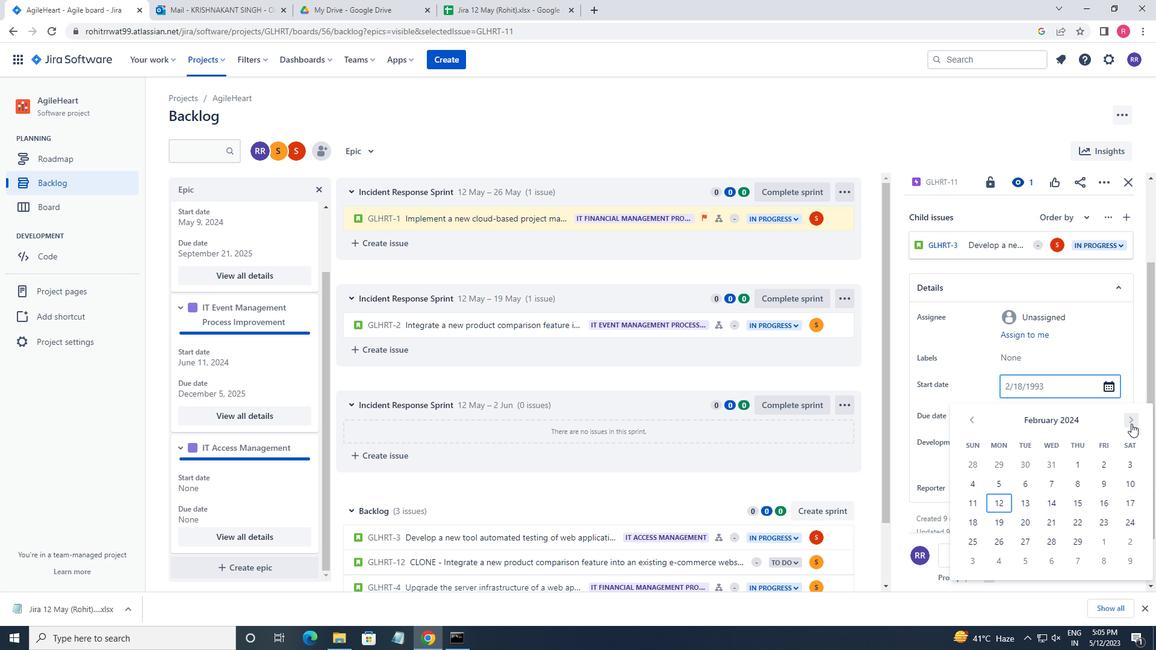 
Action: Mouse pressed left at (1131, 424)
Screenshot: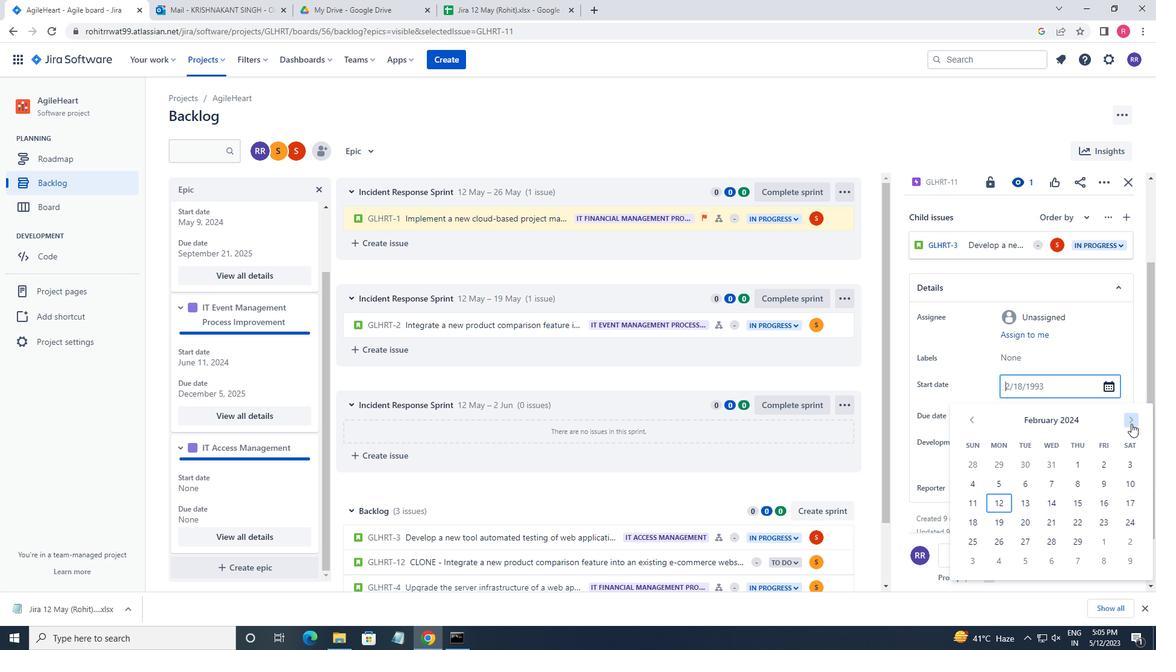 
Action: Mouse pressed left at (1131, 424)
Screenshot: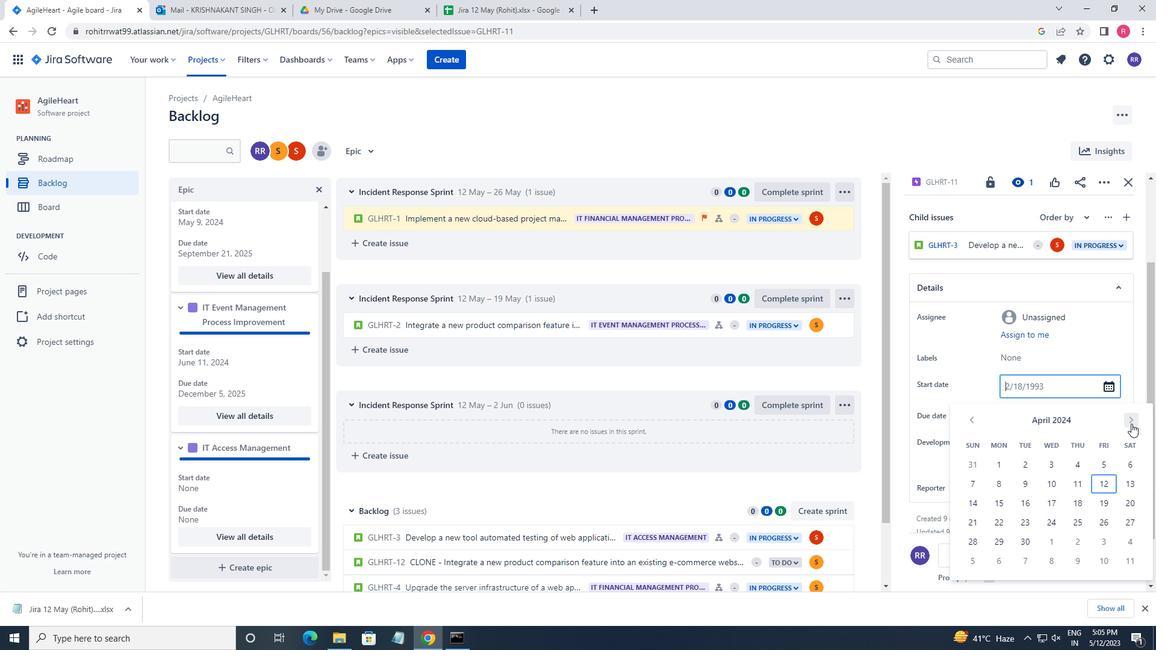 
Action: Mouse pressed left at (1131, 424)
Screenshot: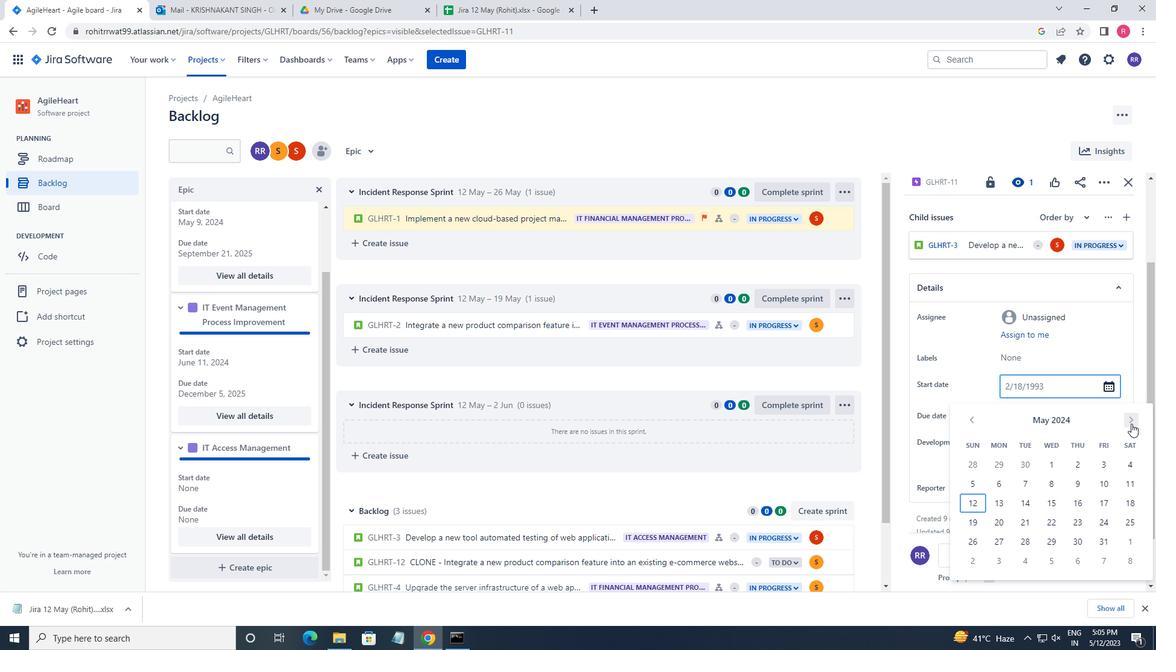 
Action: Mouse moved to (1133, 519)
Screenshot: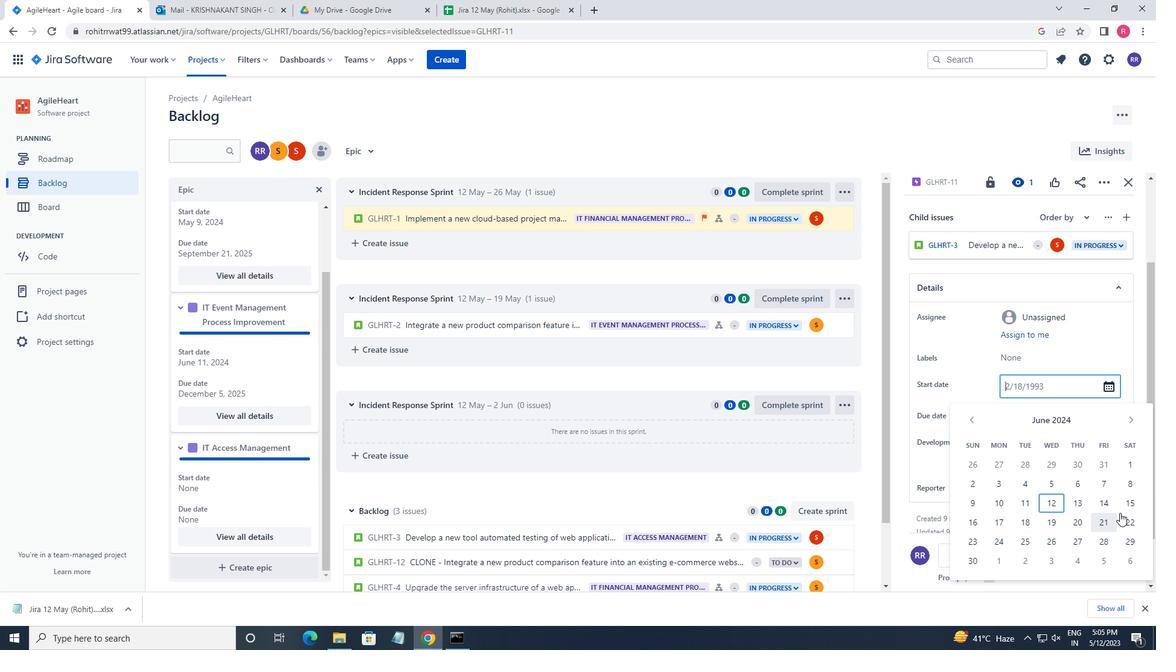 
Action: Mouse pressed left at (1133, 519)
Screenshot: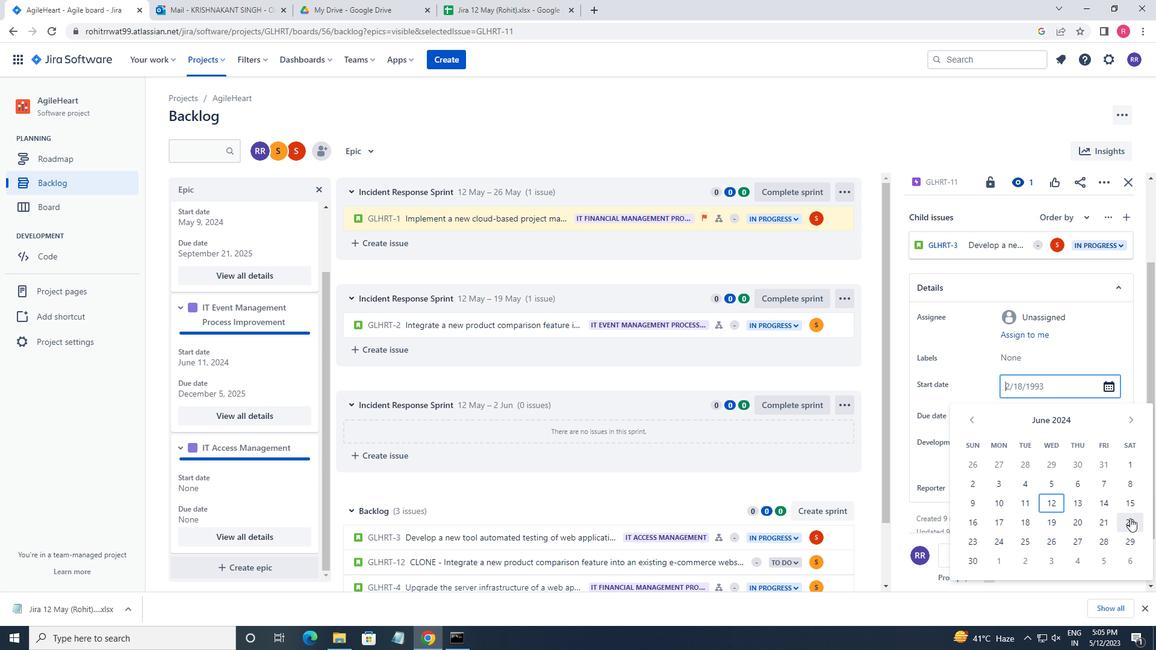 
Action: Mouse moved to (1057, 420)
Screenshot: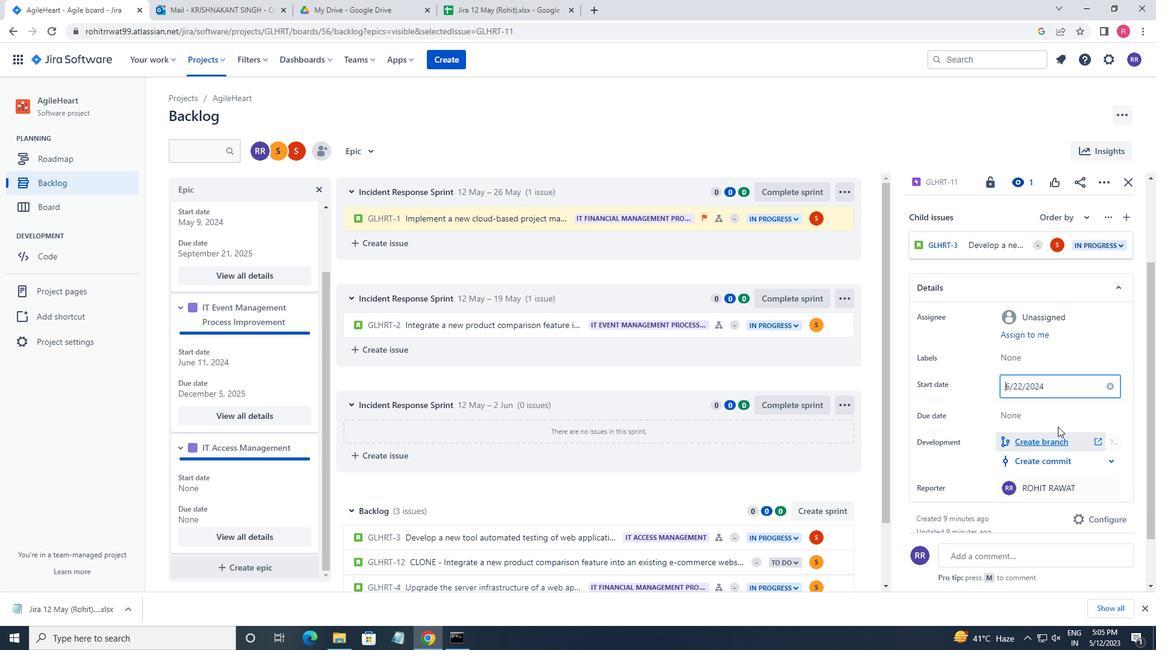 
Action: Mouse pressed left at (1057, 420)
Screenshot: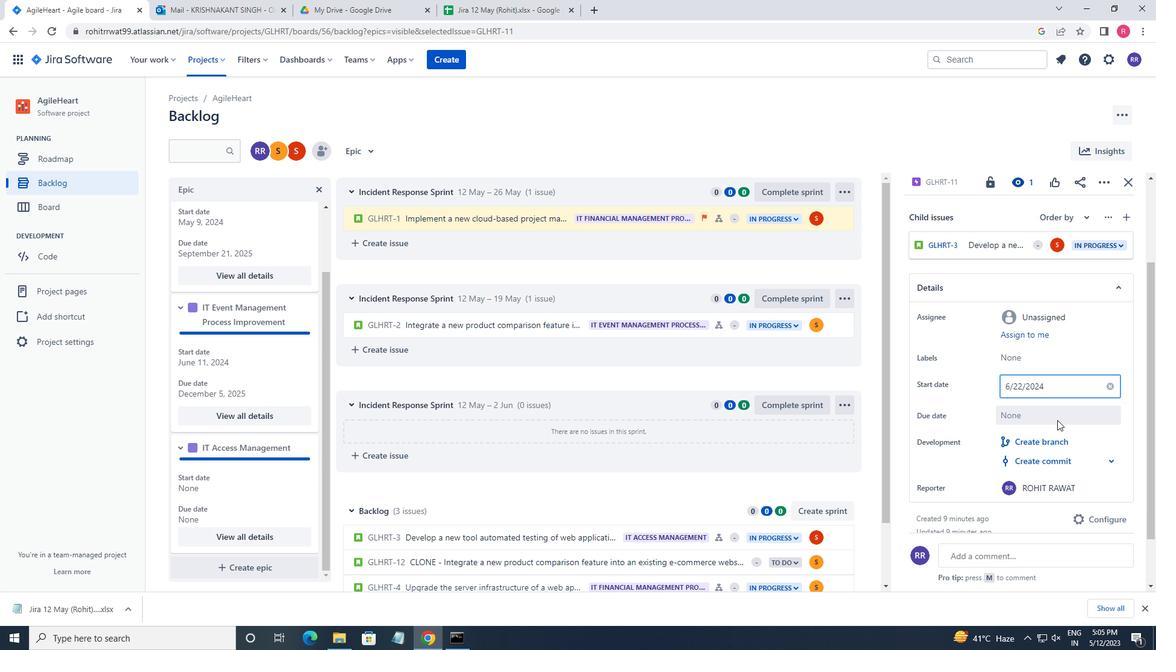 
Action: Mouse moved to (1124, 236)
Screenshot: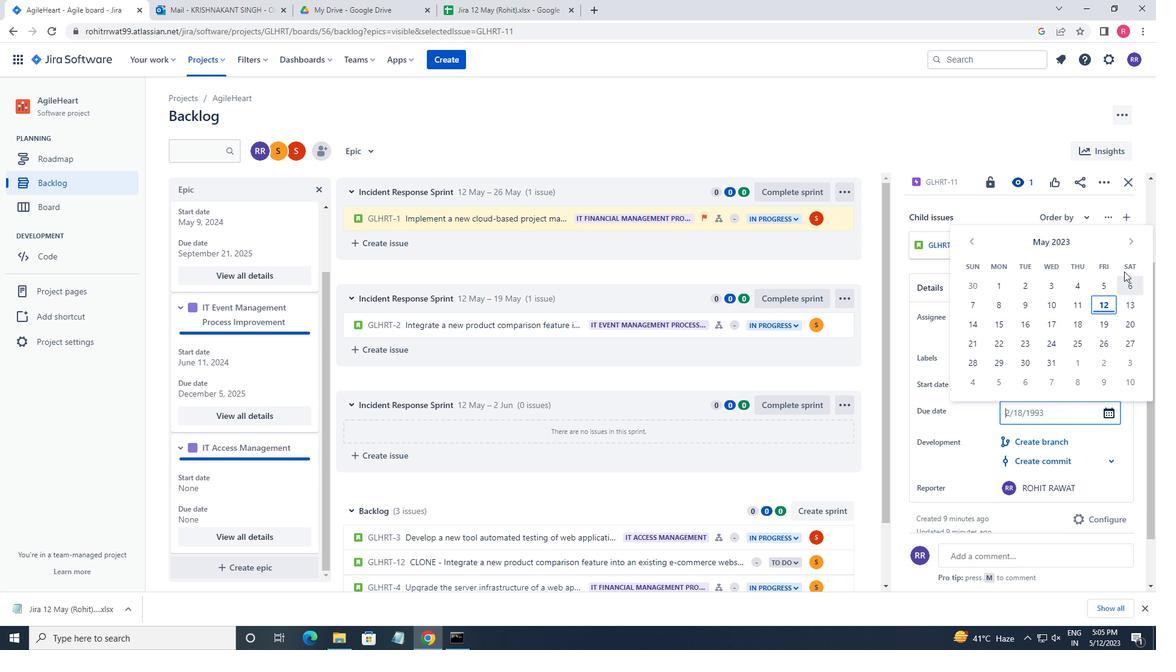 
Action: Mouse pressed left at (1124, 236)
Screenshot: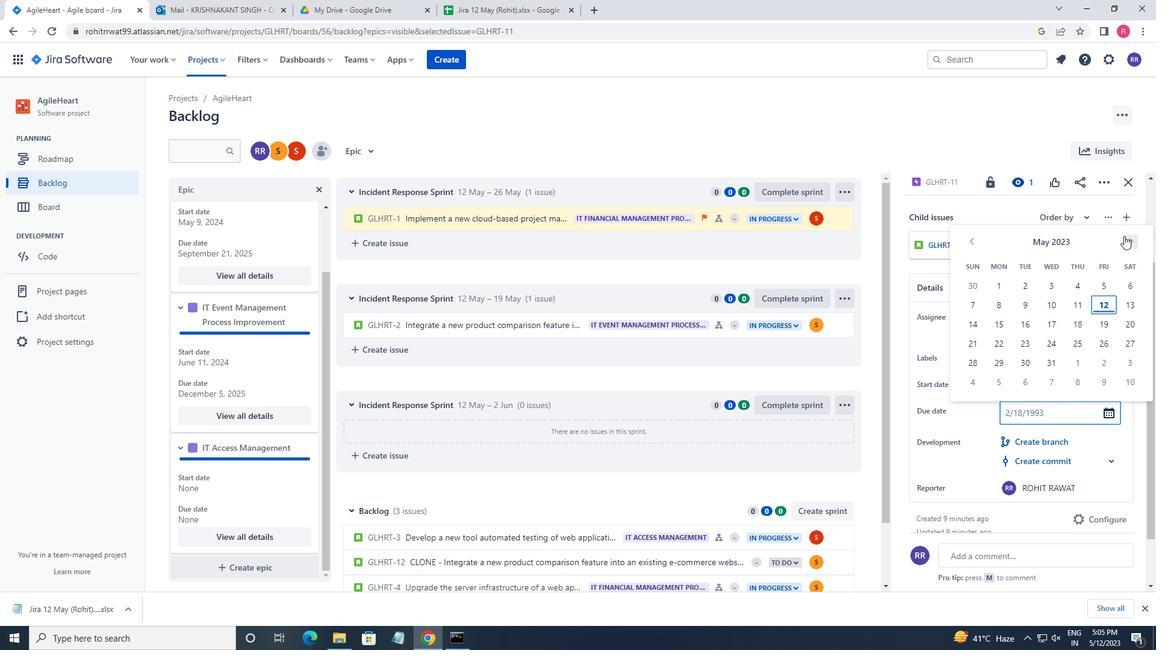 
Action: Mouse pressed left at (1124, 236)
Screenshot: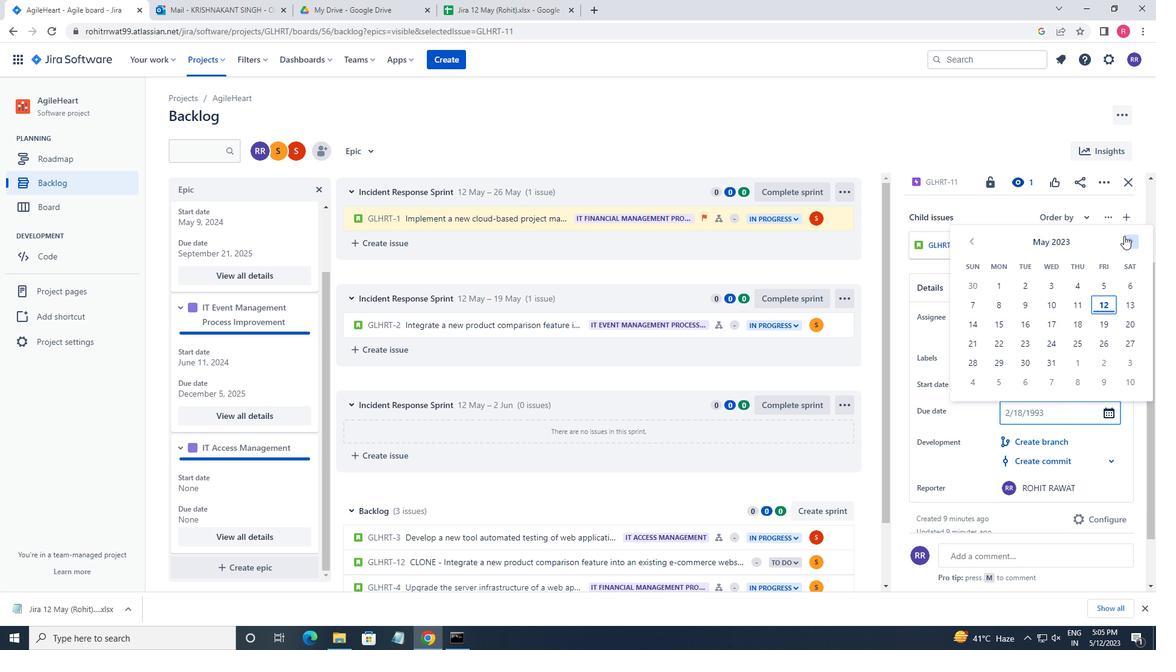 
Action: Mouse pressed left at (1124, 236)
Screenshot: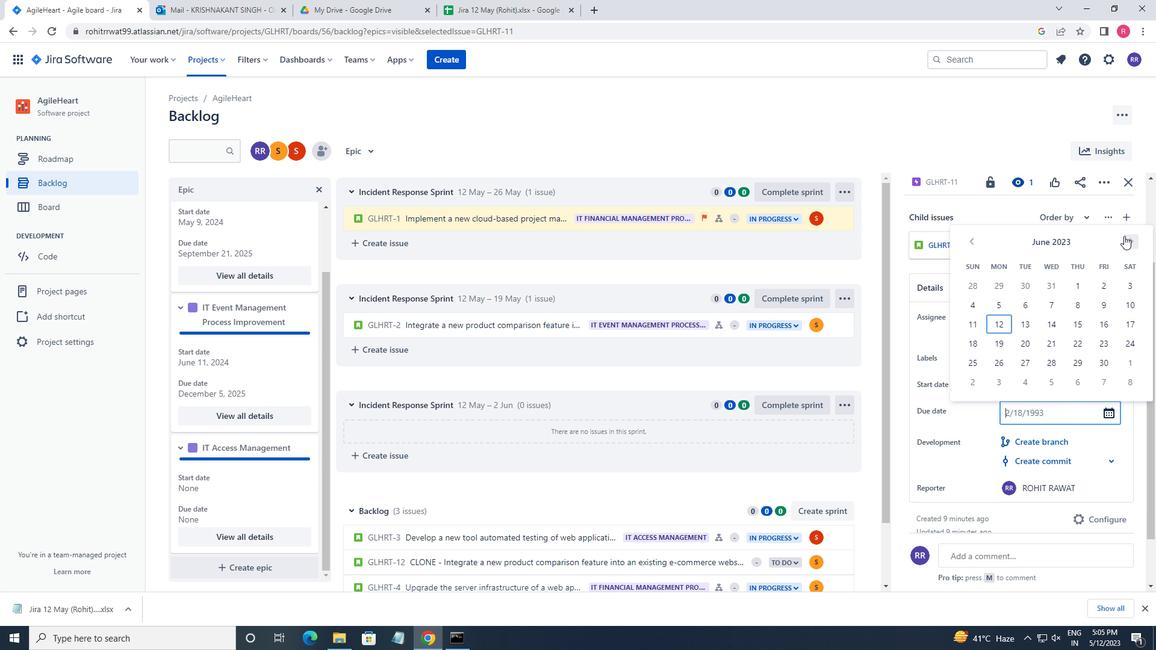 
Action: Mouse pressed left at (1124, 236)
Screenshot: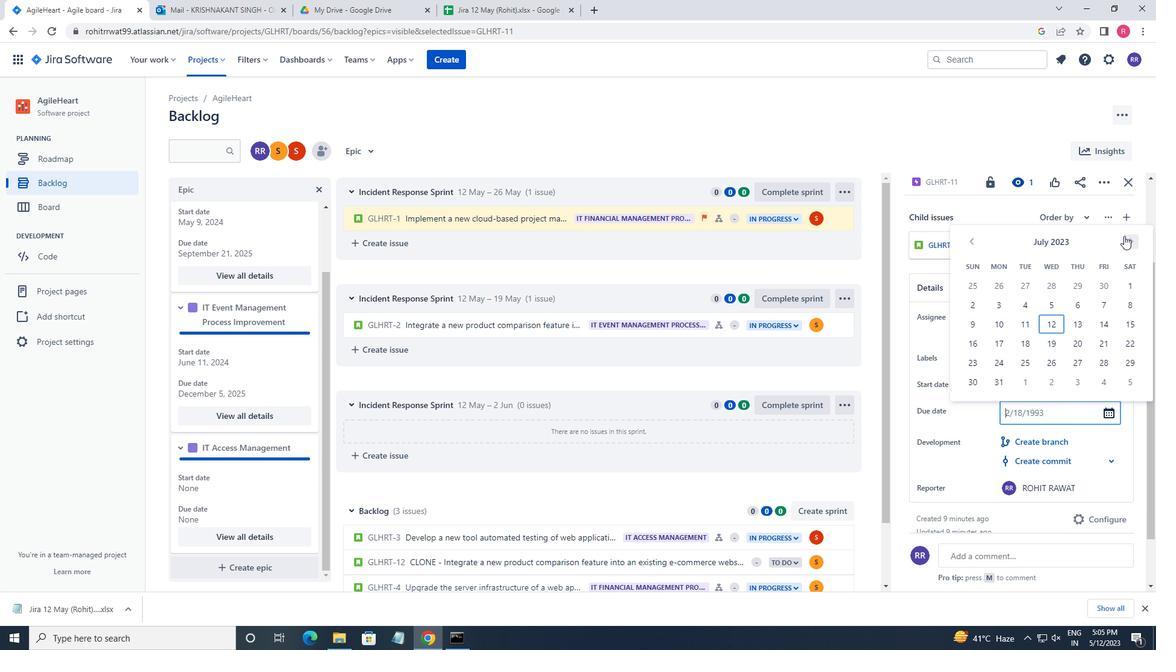 
Action: Mouse pressed left at (1124, 236)
Screenshot: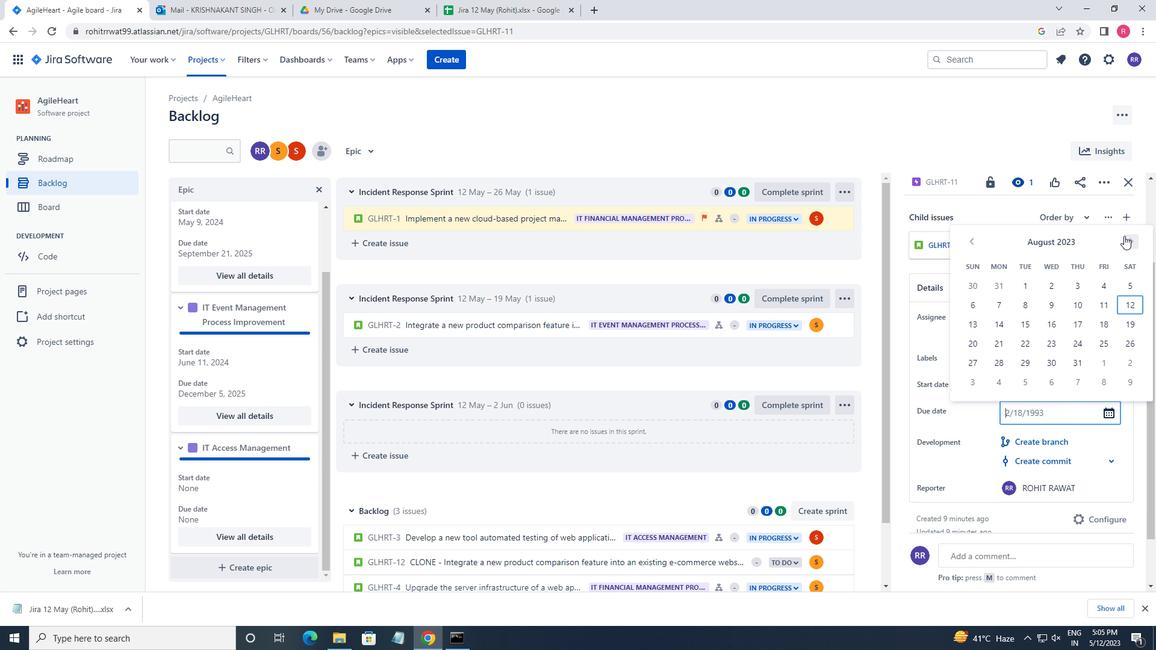 
Action: Mouse pressed left at (1124, 236)
Screenshot: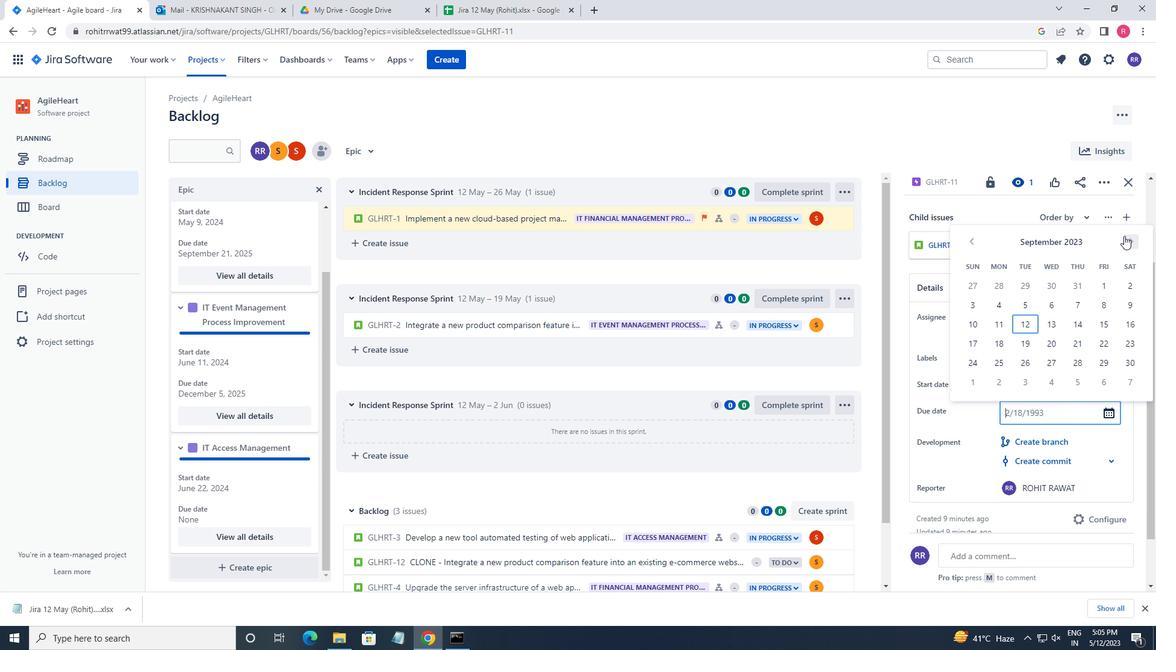 
Action: Mouse pressed left at (1124, 236)
Screenshot: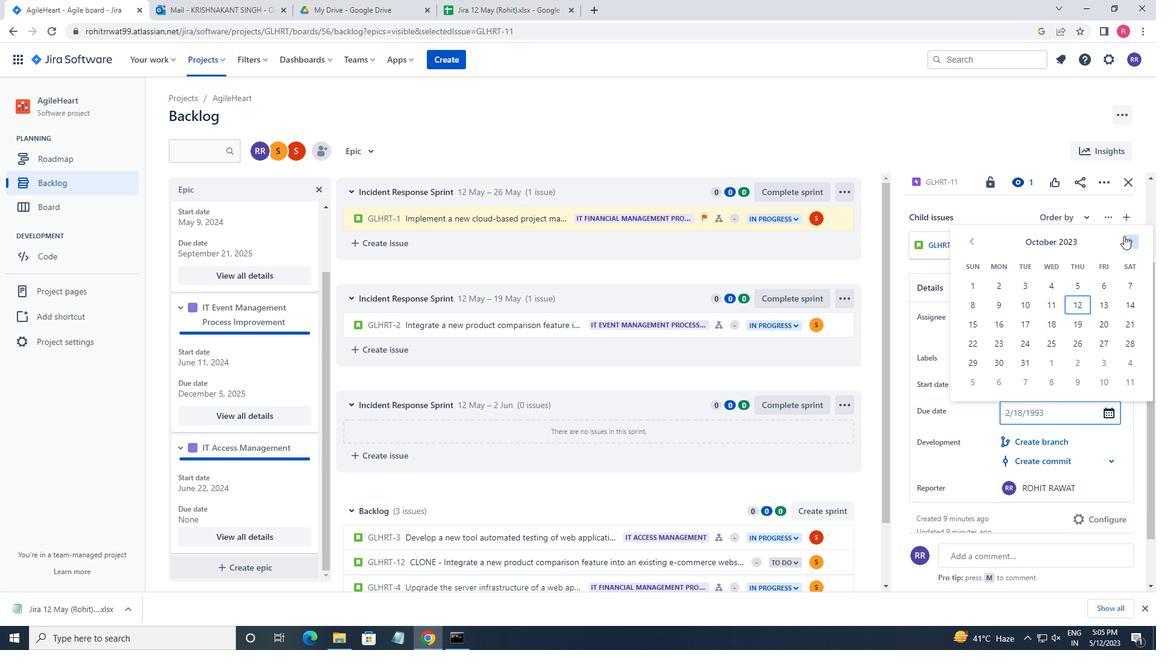 
Action: Mouse pressed left at (1124, 236)
Screenshot: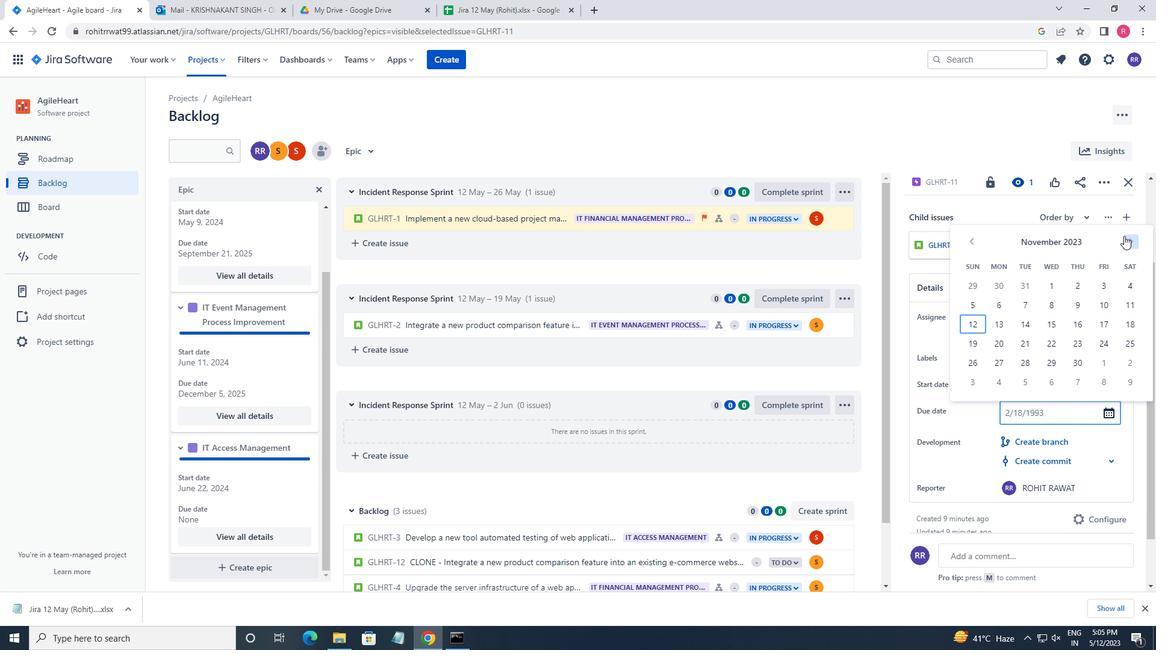 
Action: Mouse pressed left at (1124, 236)
Screenshot: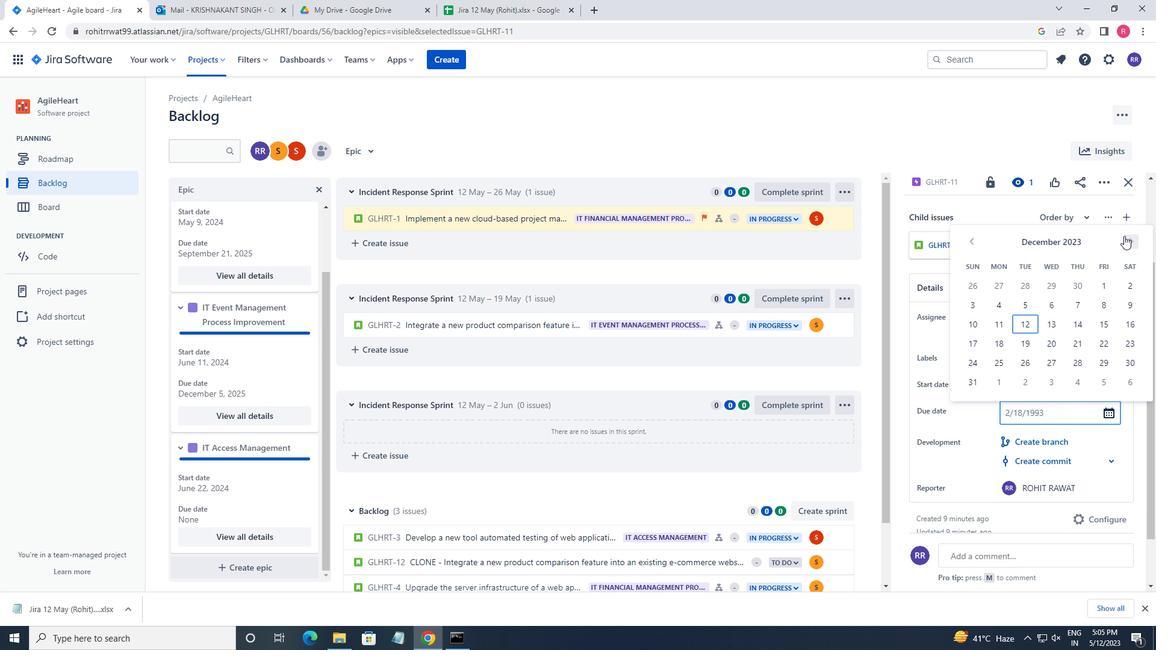 
Action: Mouse pressed left at (1124, 236)
Screenshot: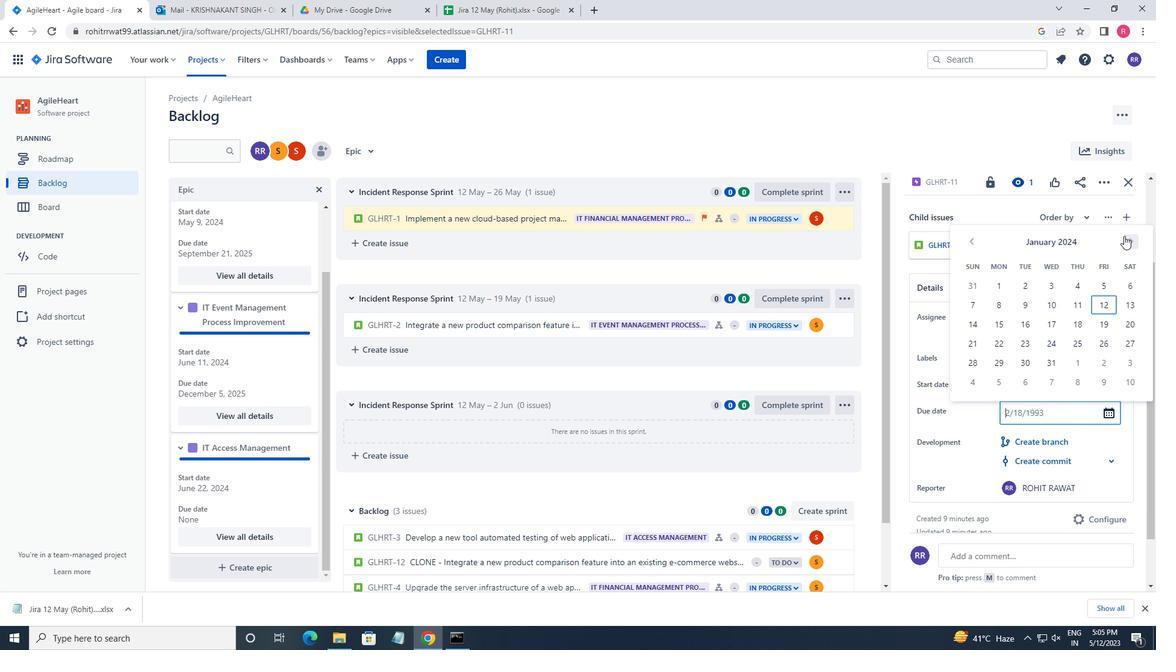 
Action: Mouse pressed left at (1124, 236)
Screenshot: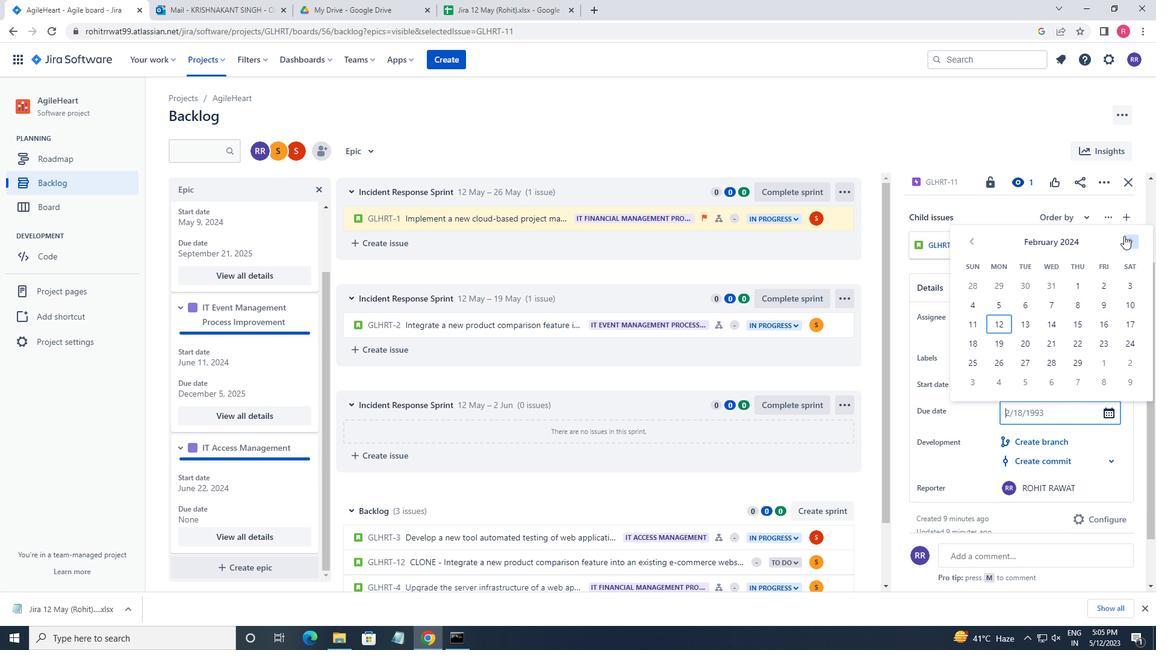 
Action: Mouse pressed left at (1124, 236)
Screenshot: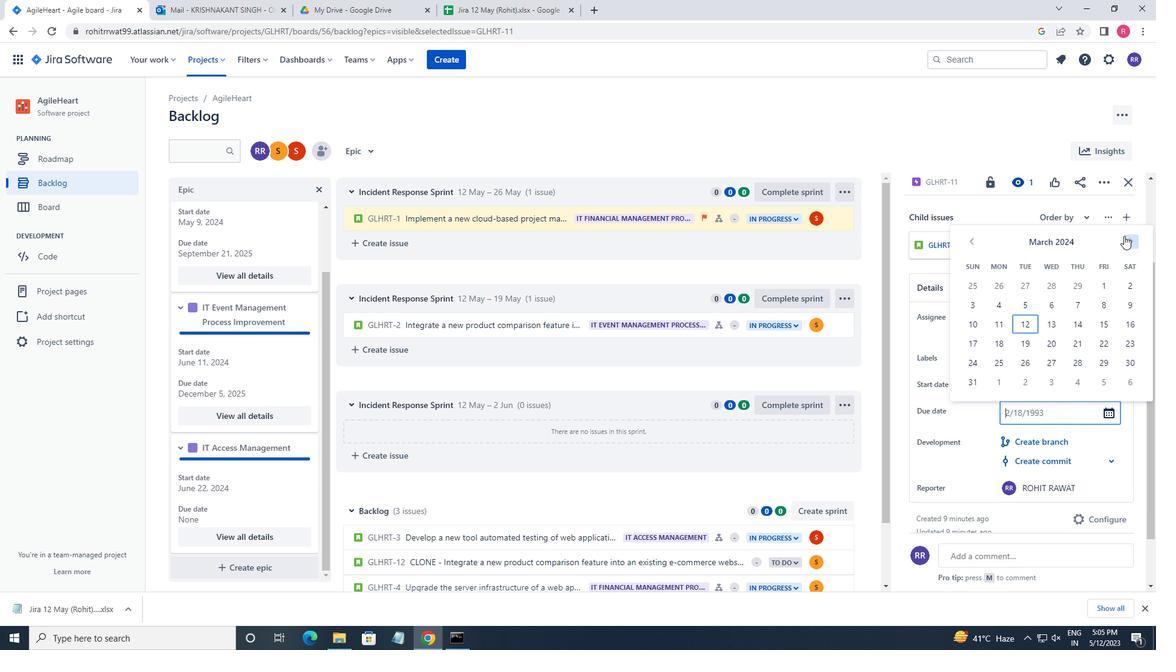 
Action: Mouse pressed left at (1124, 236)
Screenshot: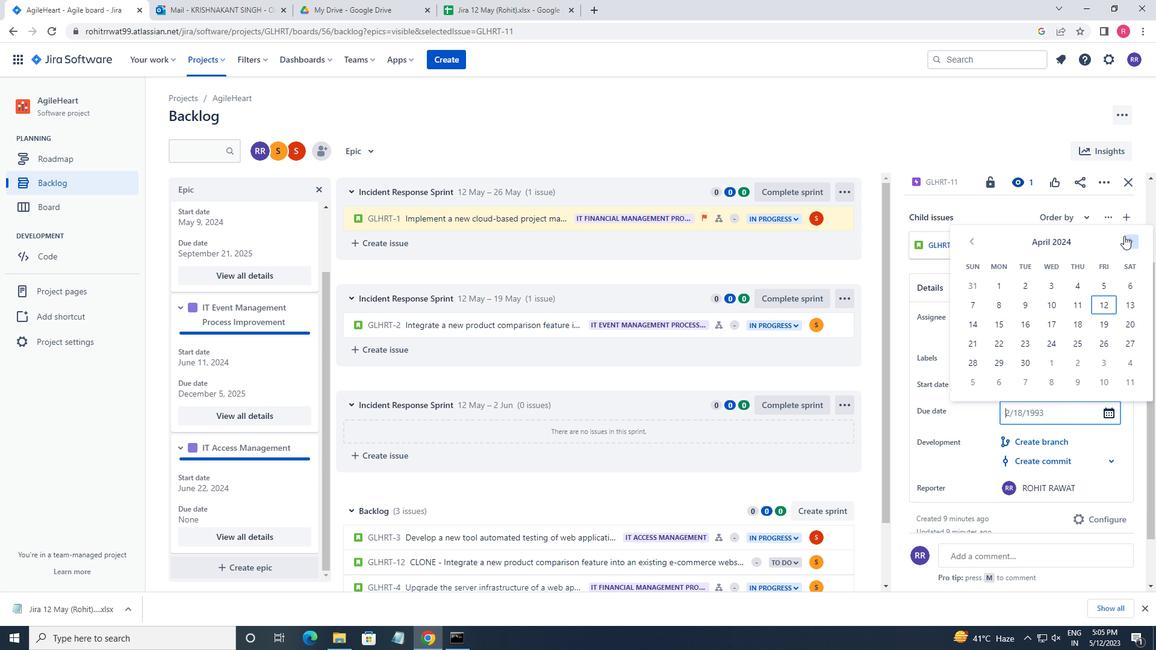 
Action: Mouse pressed left at (1124, 236)
Screenshot: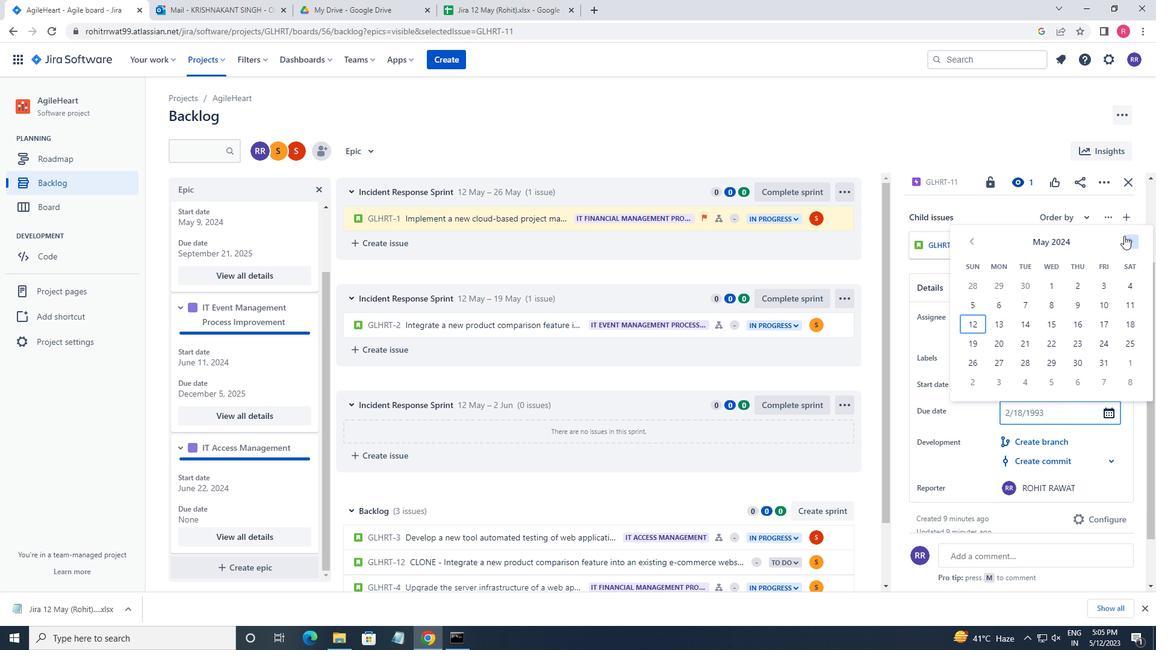 
Action: Mouse pressed left at (1124, 236)
Screenshot: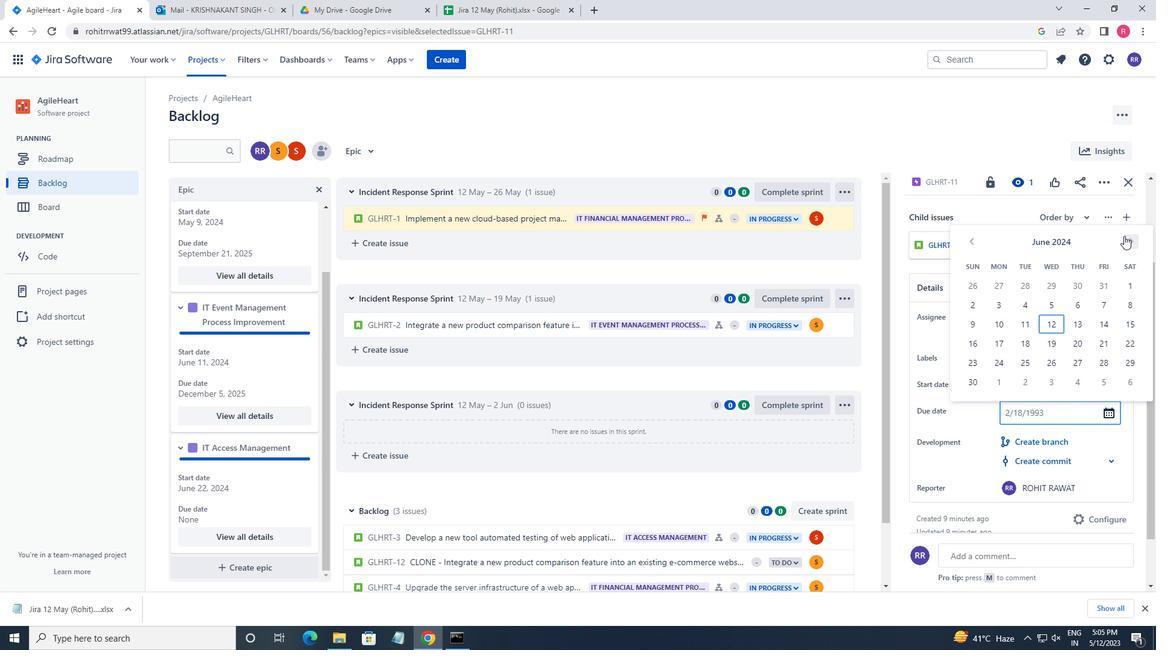 
Action: Mouse pressed left at (1124, 236)
Screenshot: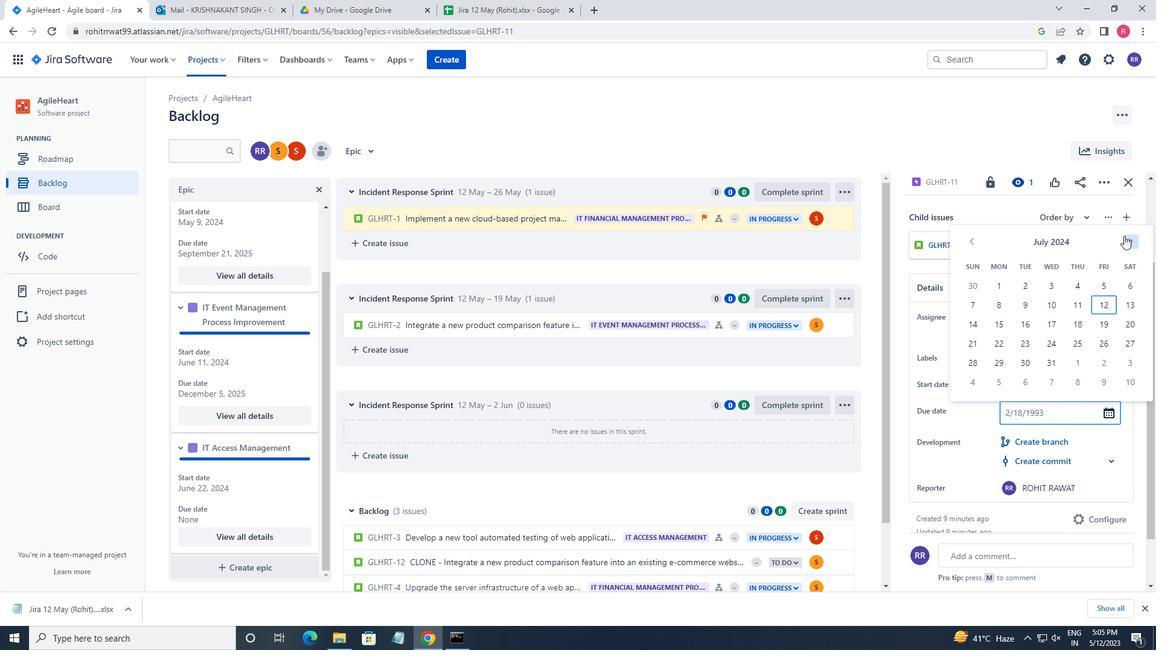 
Action: Mouse pressed left at (1124, 236)
Screenshot: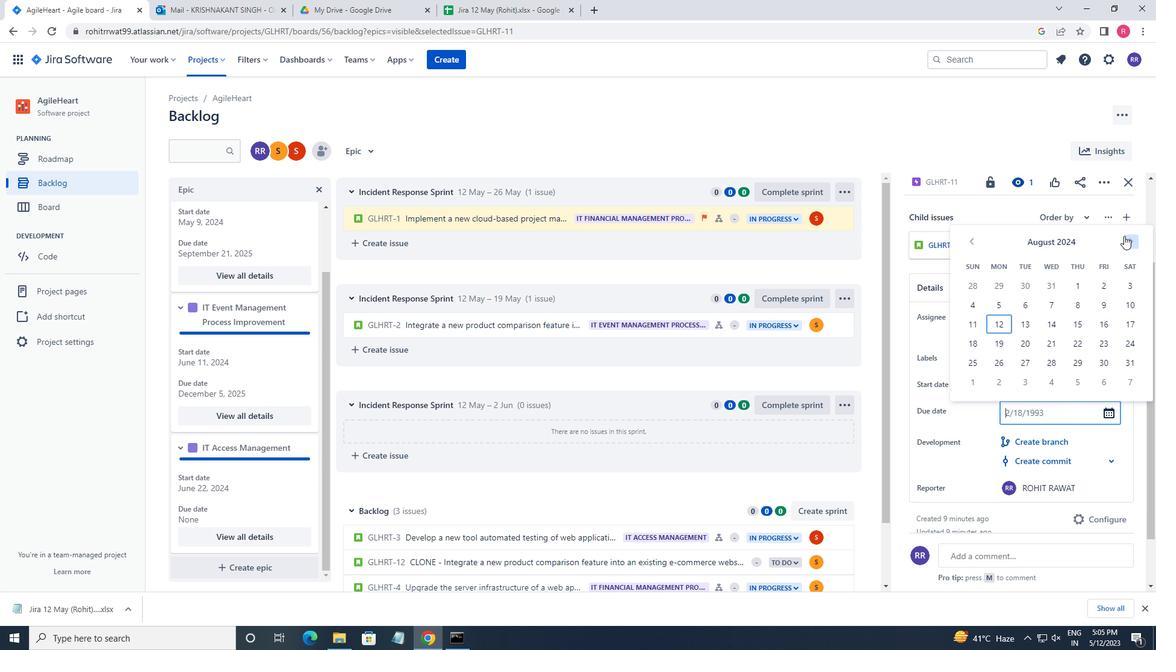 
Action: Mouse pressed left at (1124, 236)
Screenshot: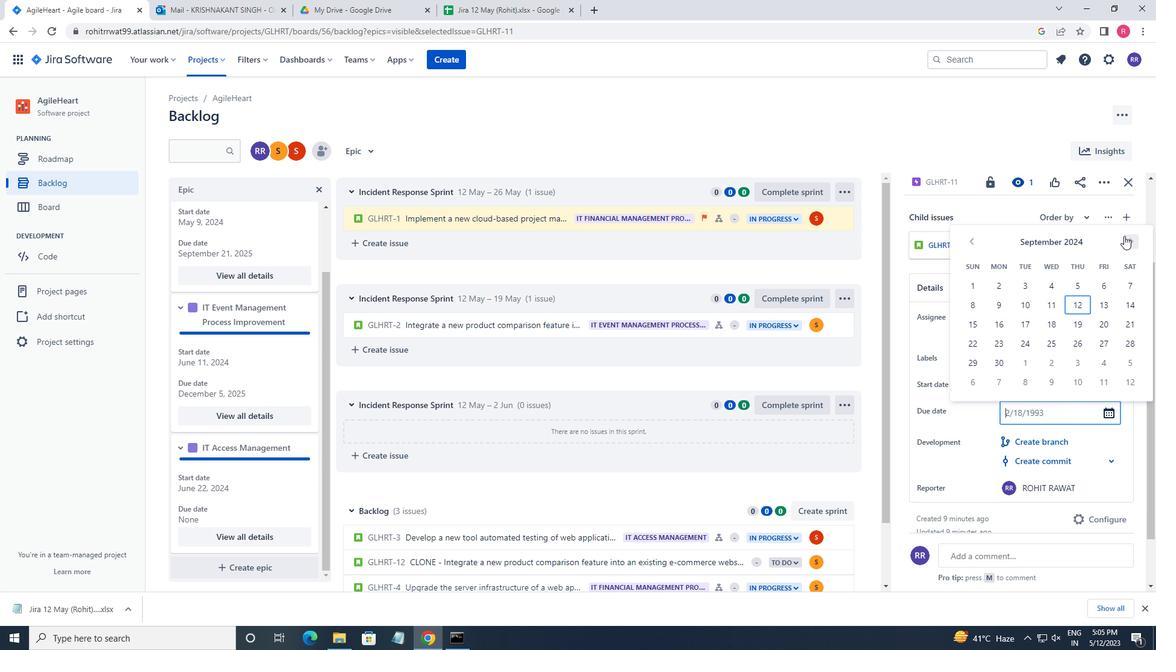
Action: Mouse pressed left at (1124, 236)
Screenshot: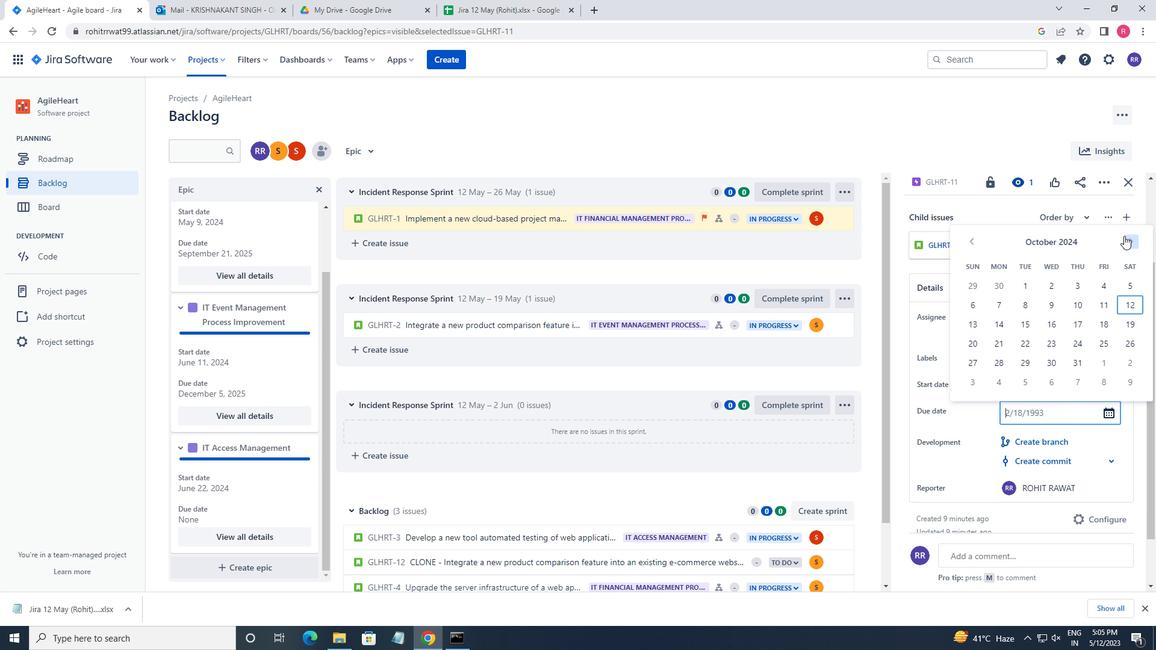 
Action: Mouse pressed left at (1124, 236)
Screenshot: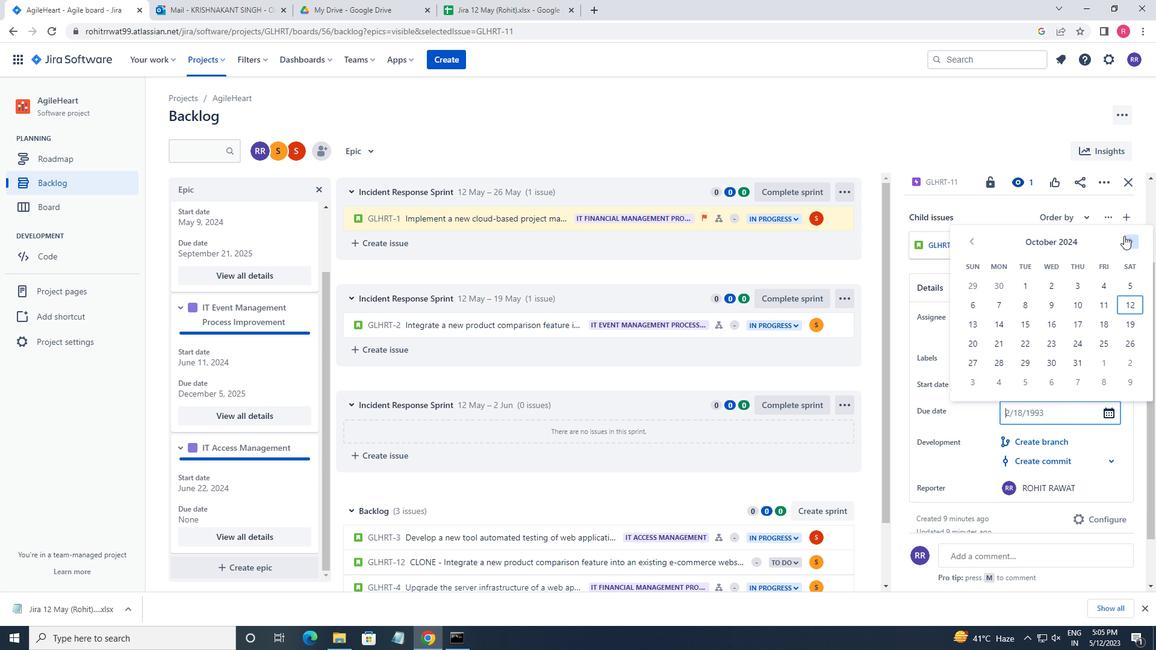
Action: Mouse pressed left at (1124, 236)
Screenshot: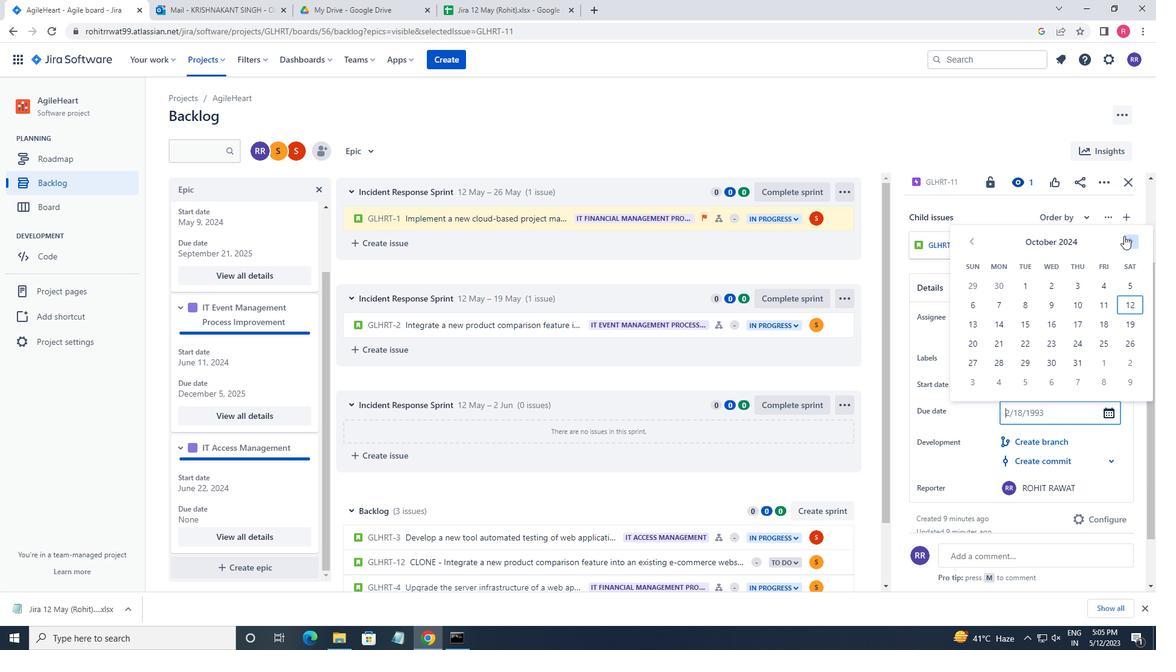 
Action: Mouse pressed left at (1124, 236)
Screenshot: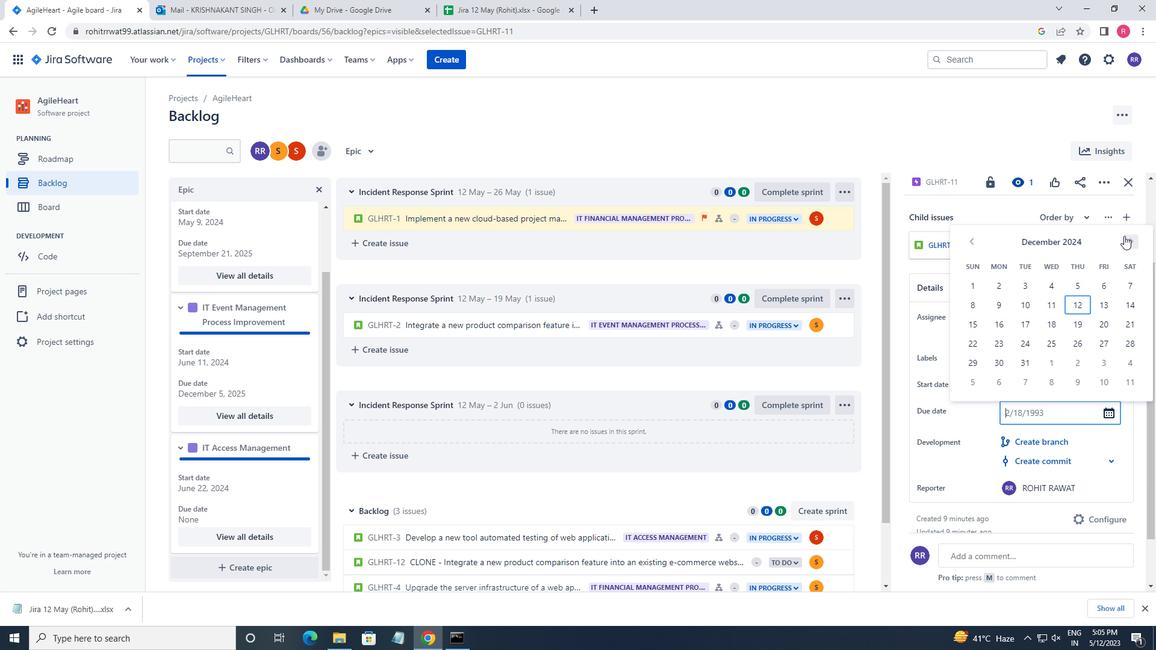 
Action: Mouse pressed left at (1124, 236)
Screenshot: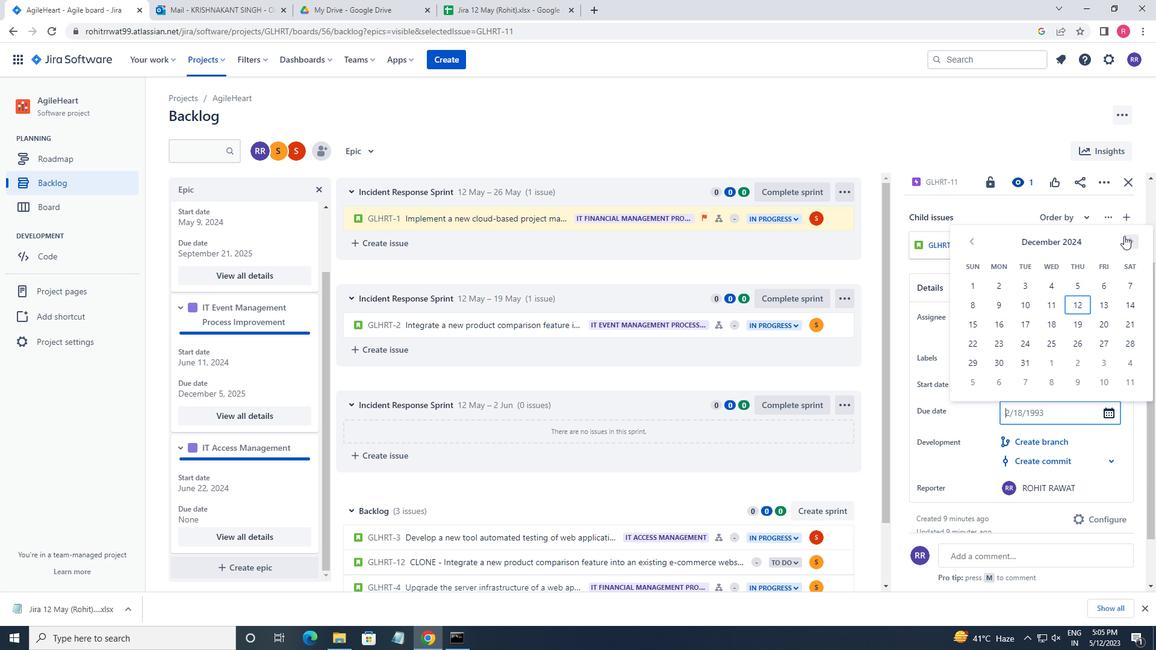 
Action: Mouse pressed left at (1124, 236)
Screenshot: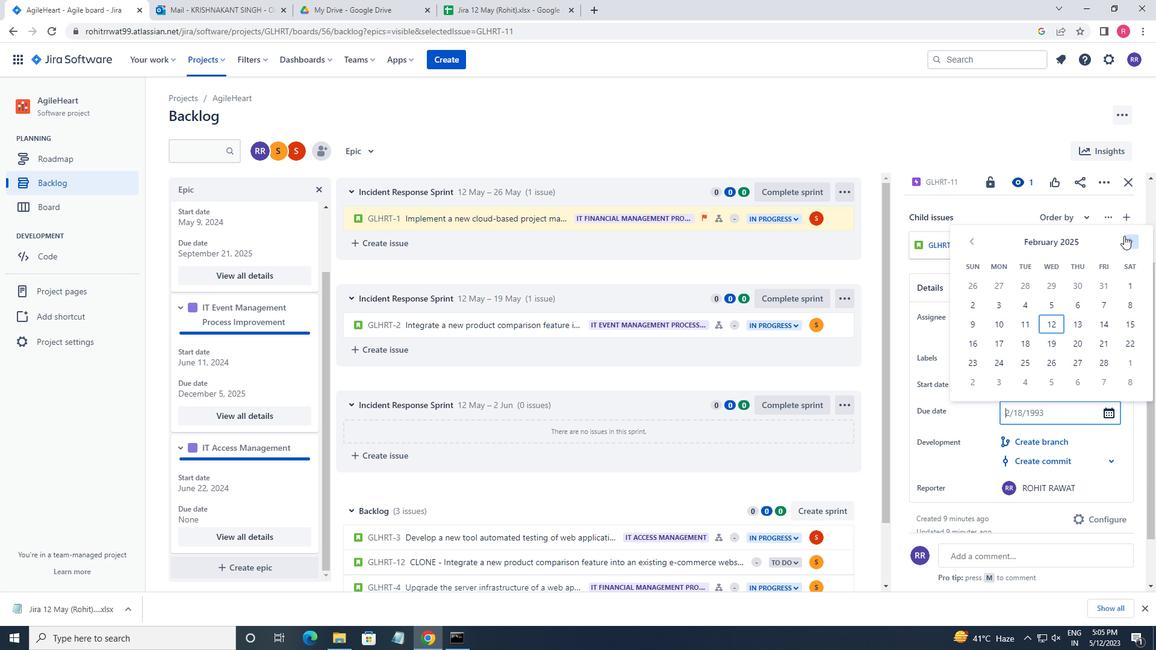 
Action: Mouse pressed left at (1124, 236)
Screenshot: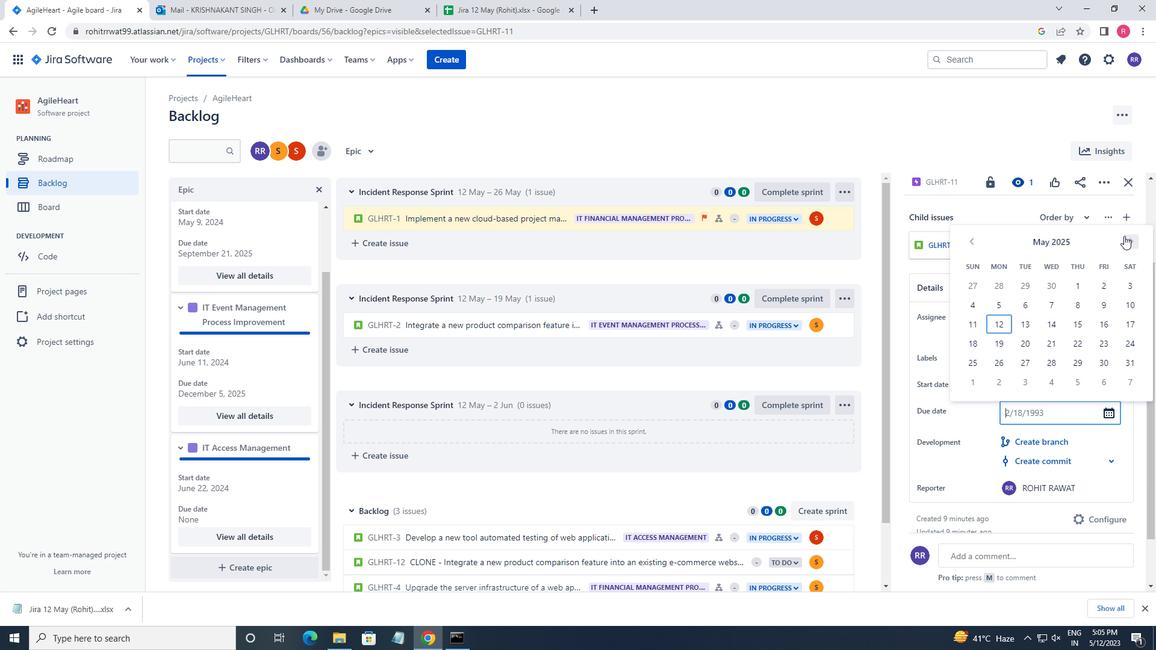 
Action: Mouse pressed left at (1124, 236)
Screenshot: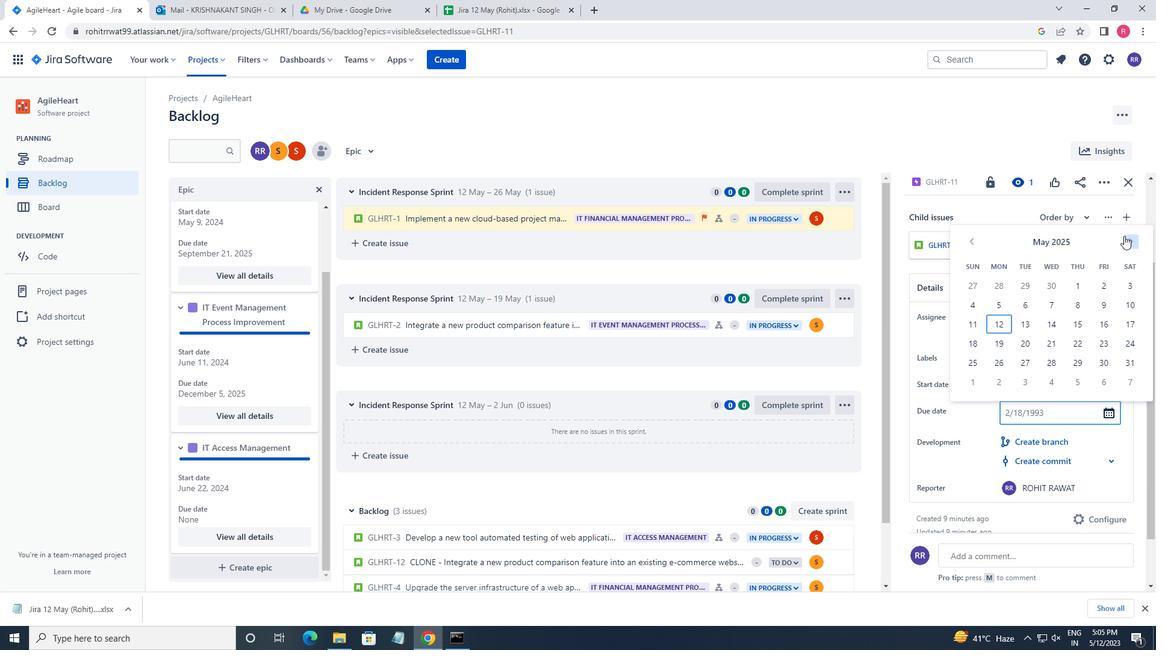 
Action: Mouse pressed left at (1124, 236)
Screenshot: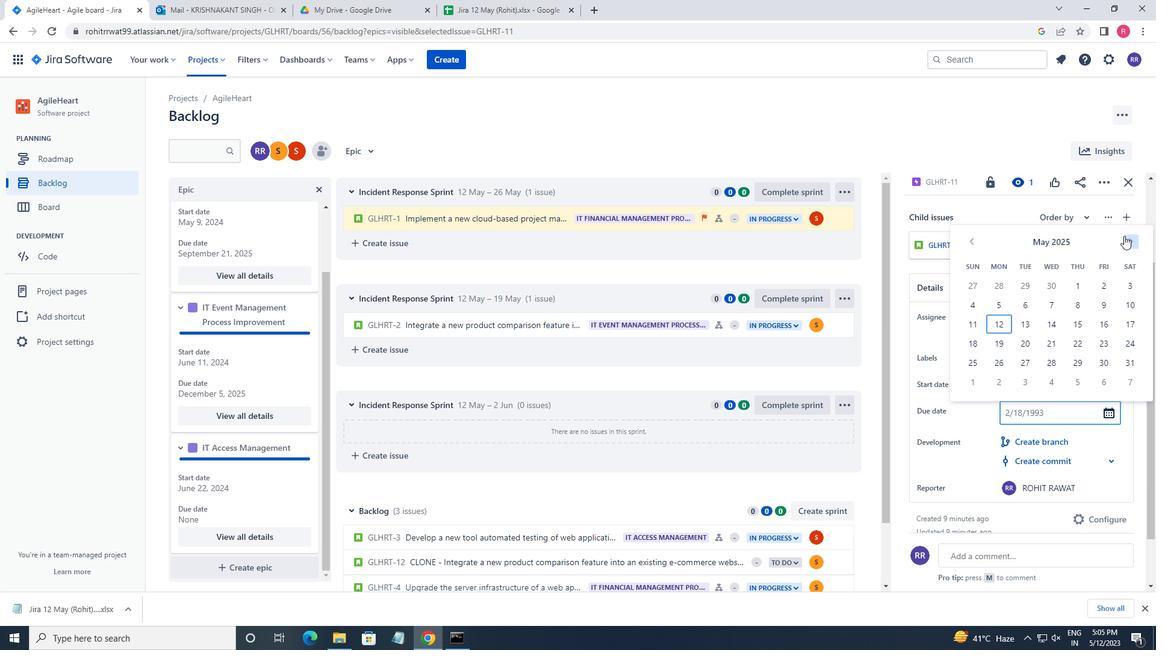 
Action: Mouse pressed left at (1124, 236)
Screenshot: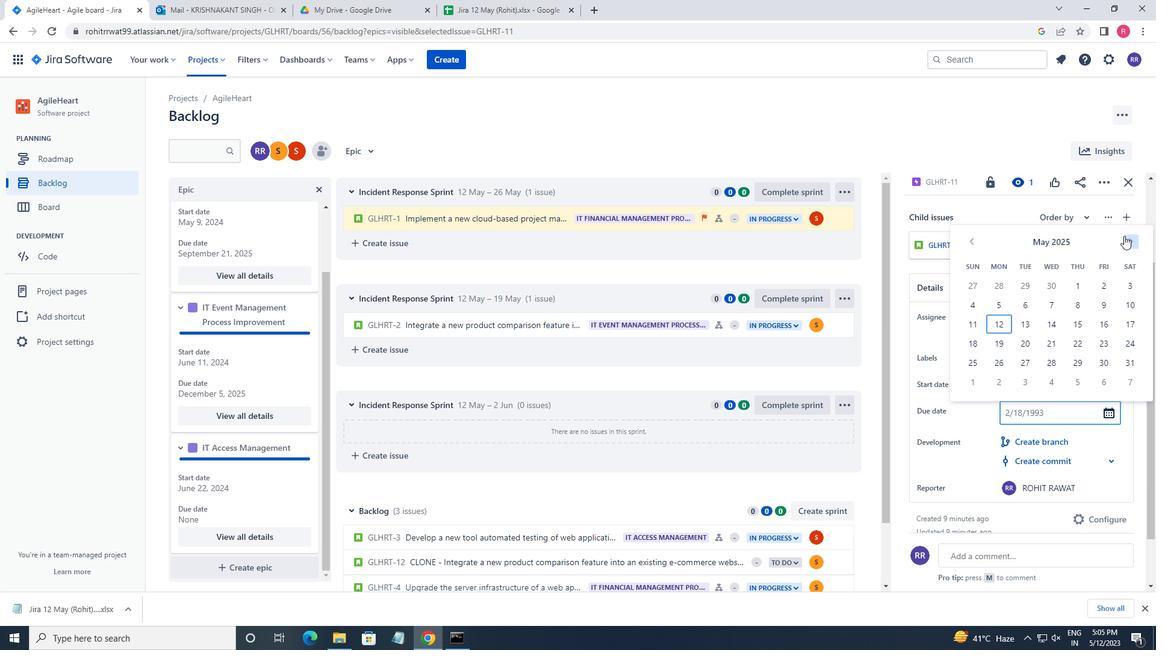
Action: Mouse pressed left at (1124, 236)
Screenshot: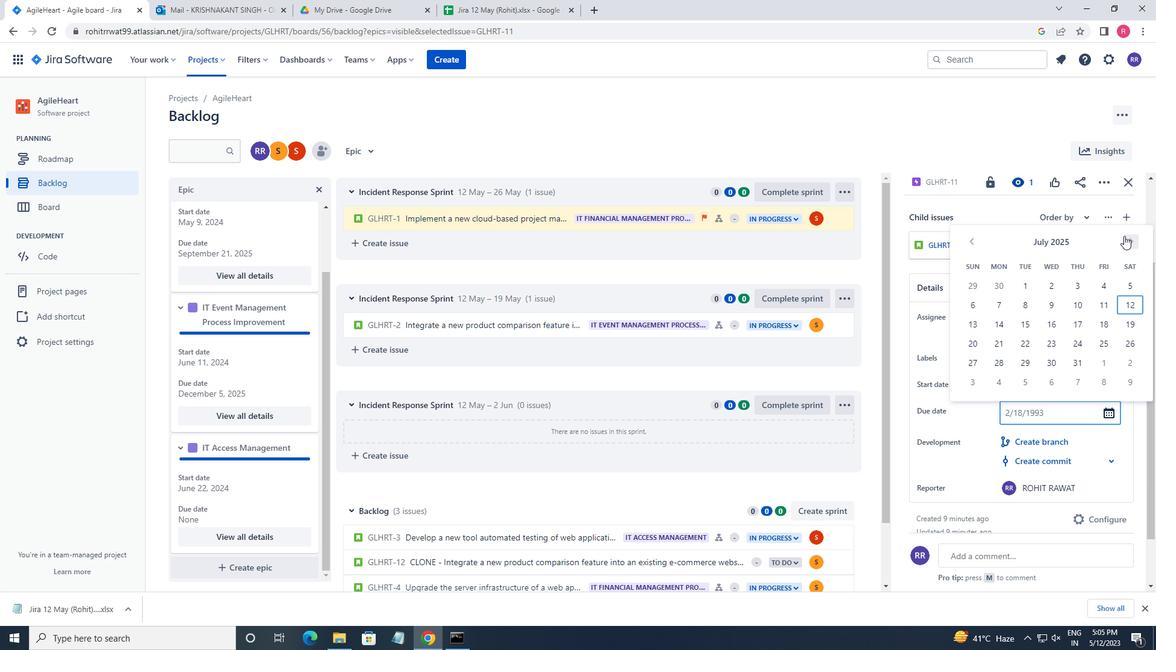
Action: Mouse pressed left at (1124, 236)
Screenshot: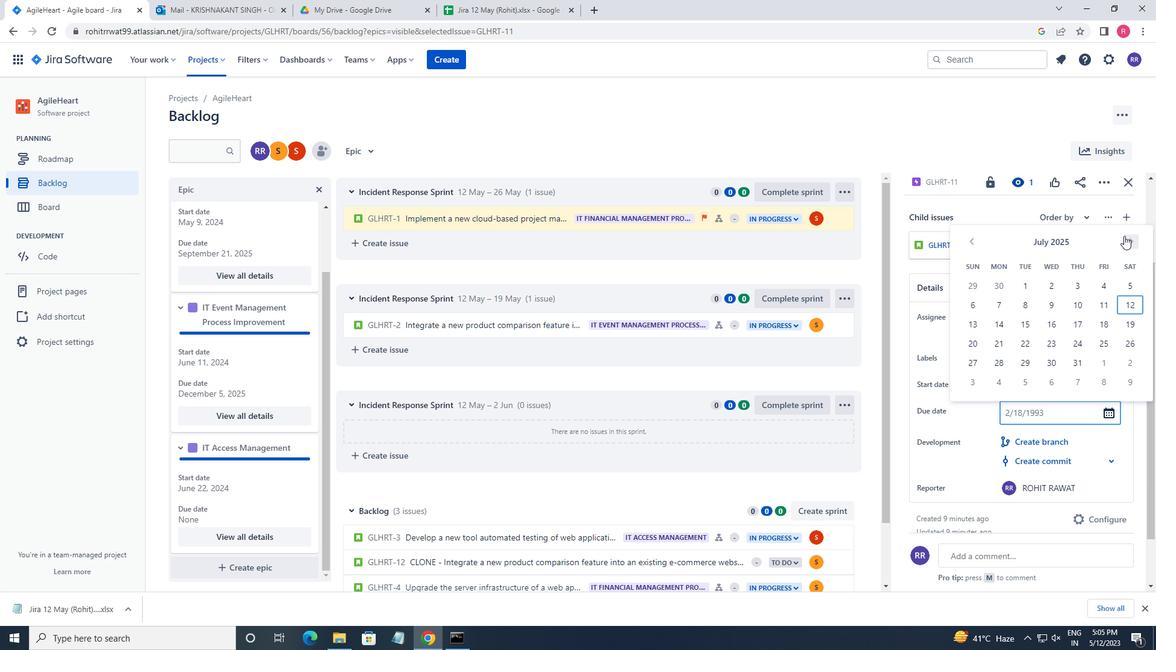 
Action: Mouse pressed left at (1124, 236)
Screenshot: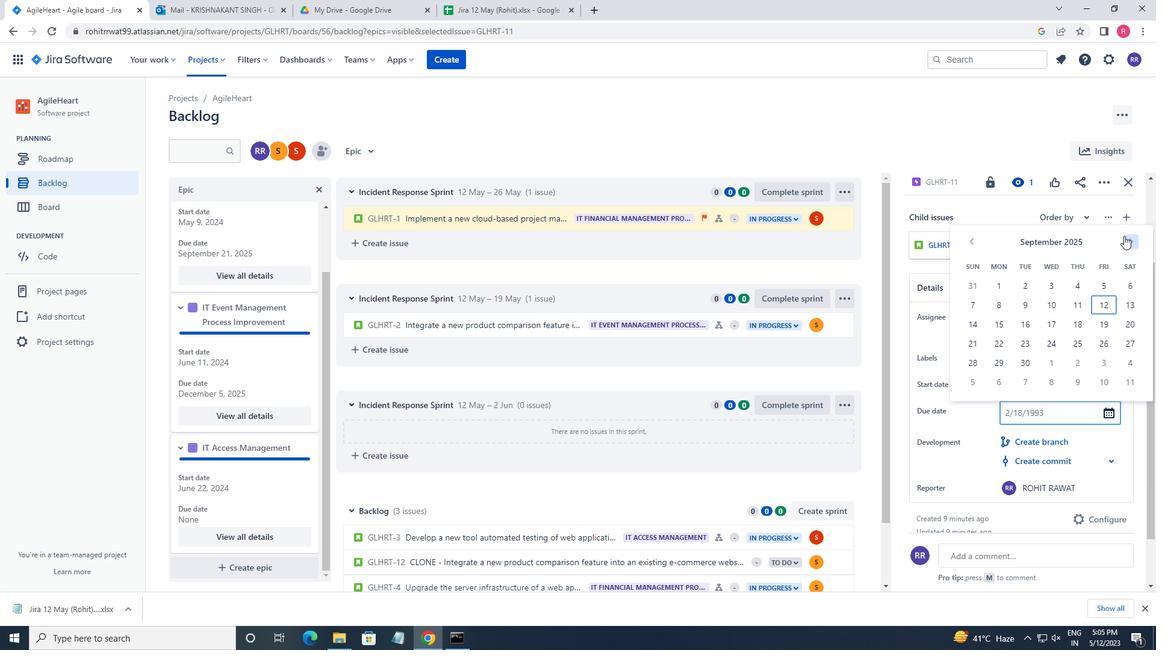 
Action: Mouse pressed left at (1124, 236)
Screenshot: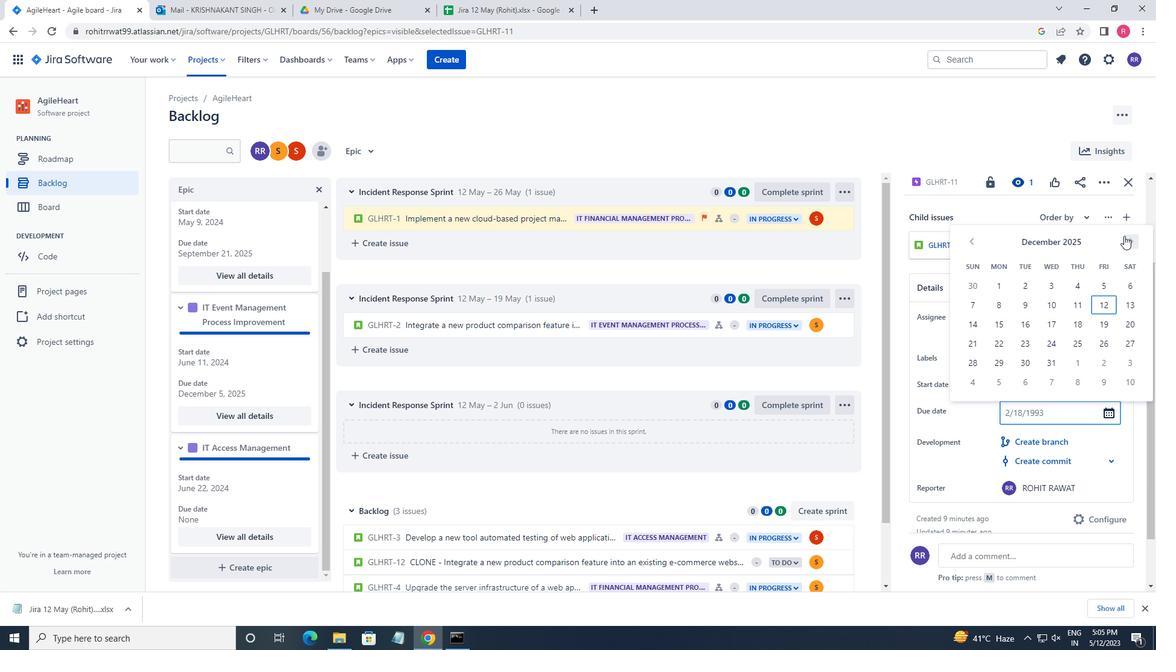 
Action: Mouse pressed left at (1124, 236)
Screenshot: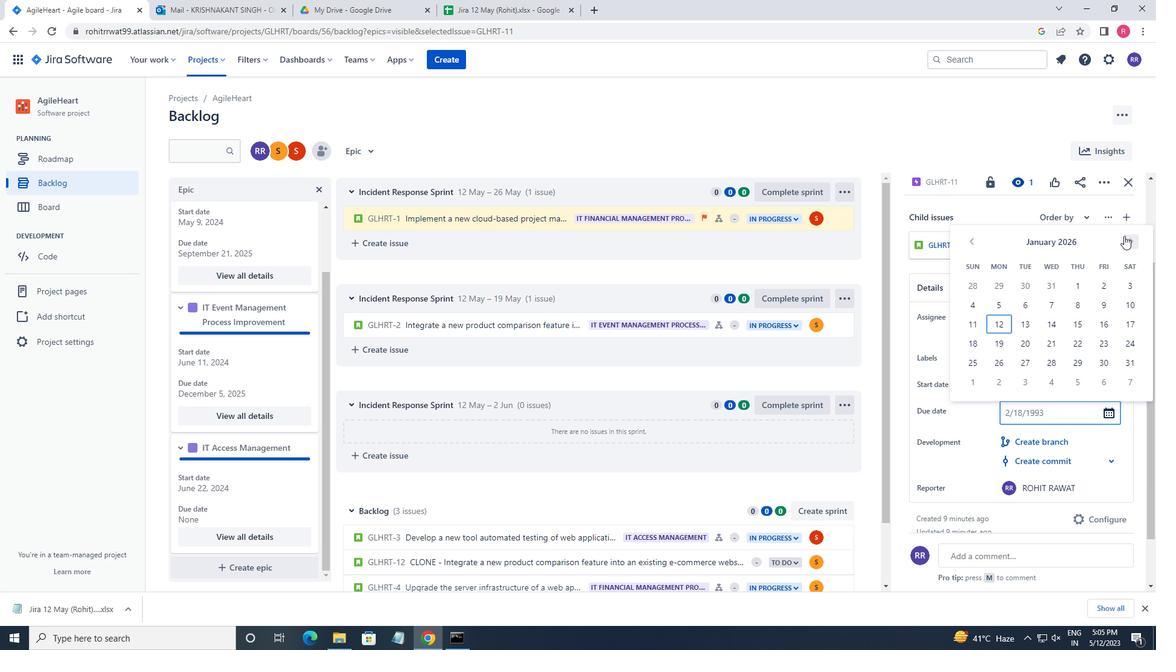 
Action: Mouse moved to (970, 264)
Screenshot: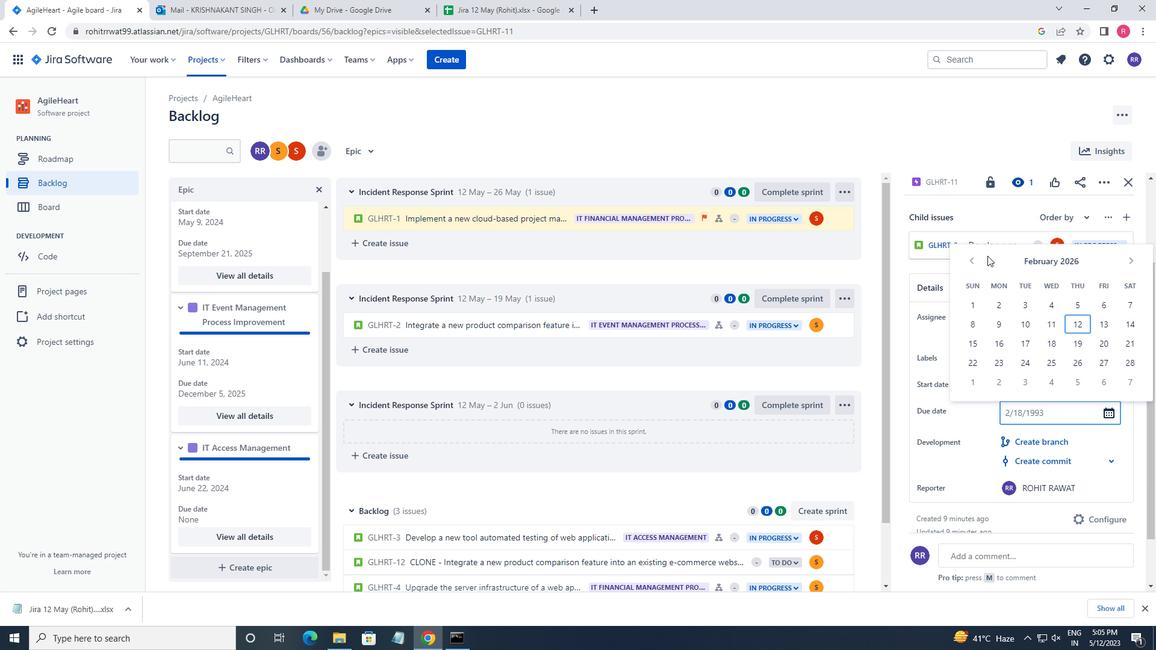 
Action: Mouse pressed left at (970, 264)
Screenshot: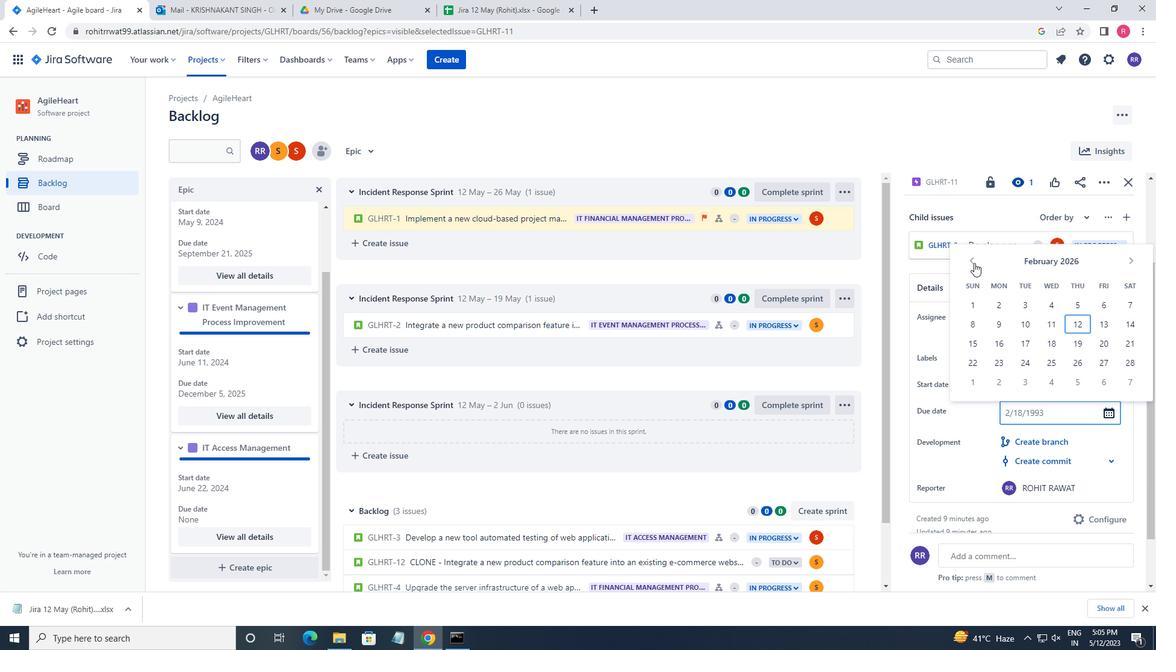 
Action: Mouse moved to (970, 262)
Screenshot: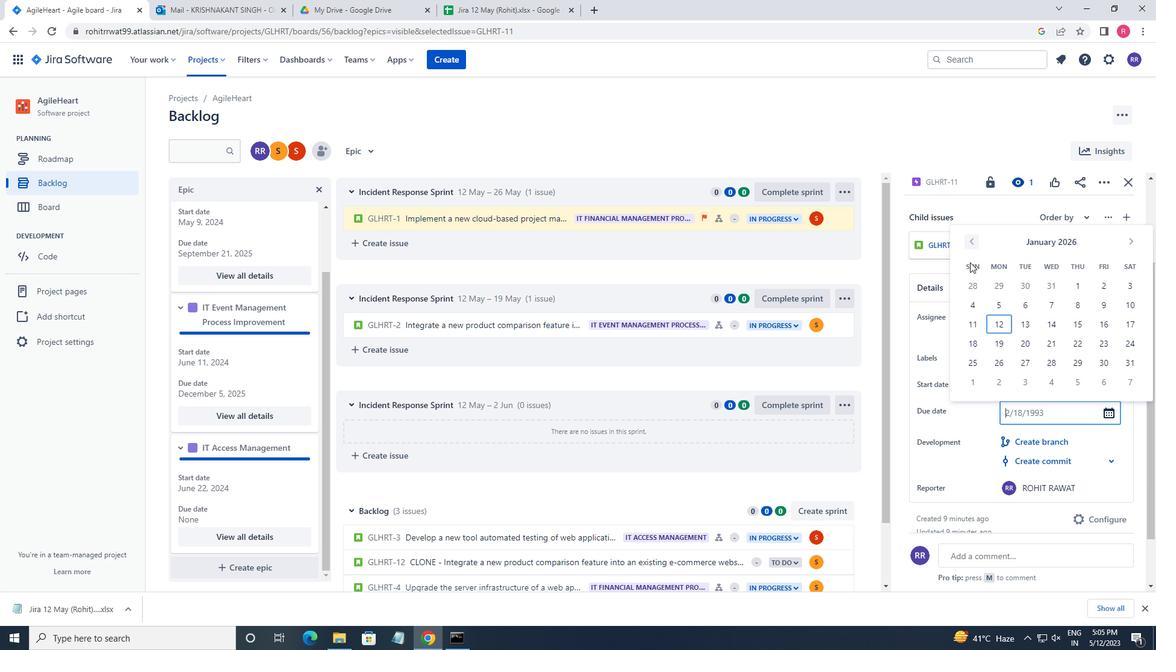 
Action: Mouse pressed left at (970, 262)
Screenshot: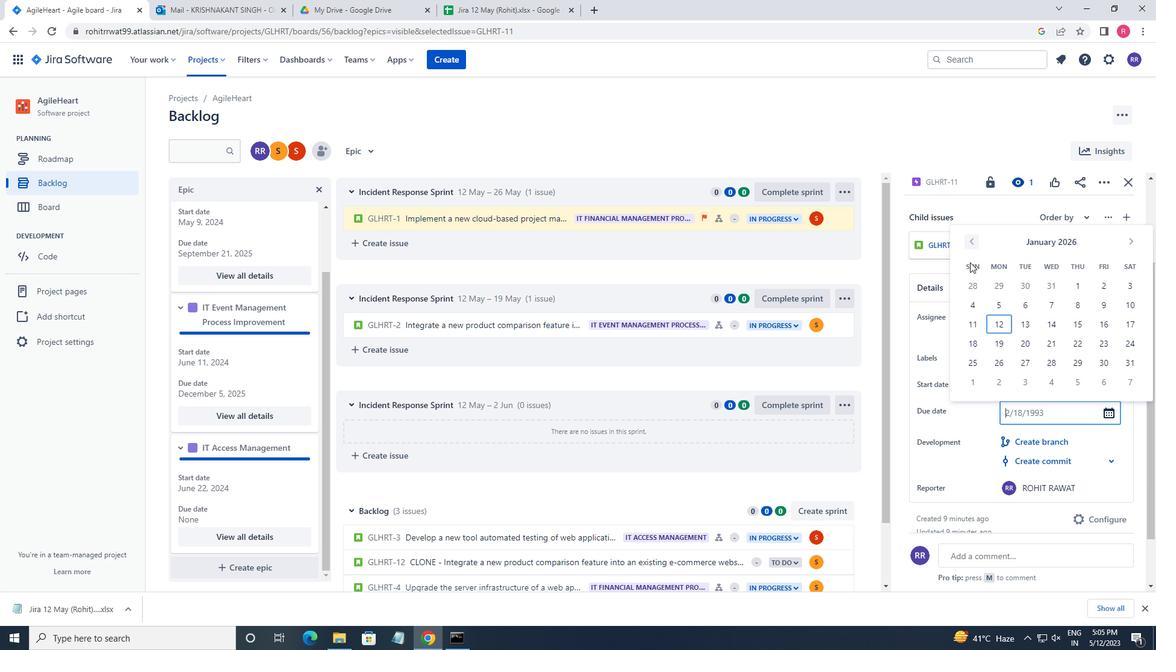 
Action: Mouse moved to (972, 247)
Screenshot: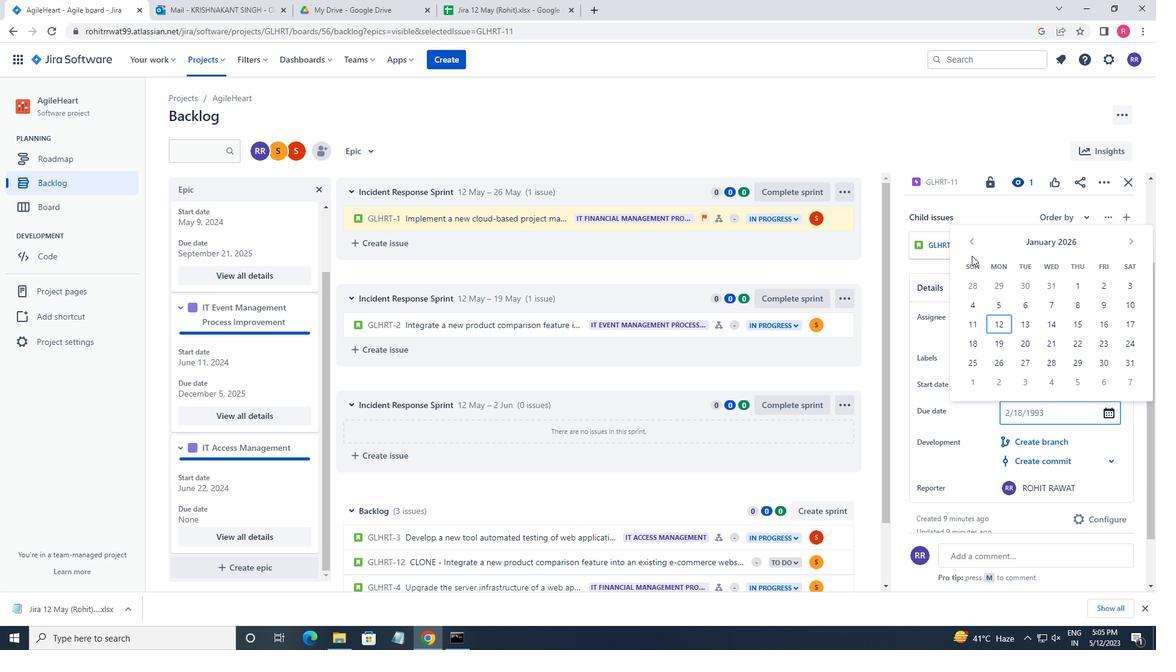 
Action: Mouse pressed left at (972, 247)
Screenshot: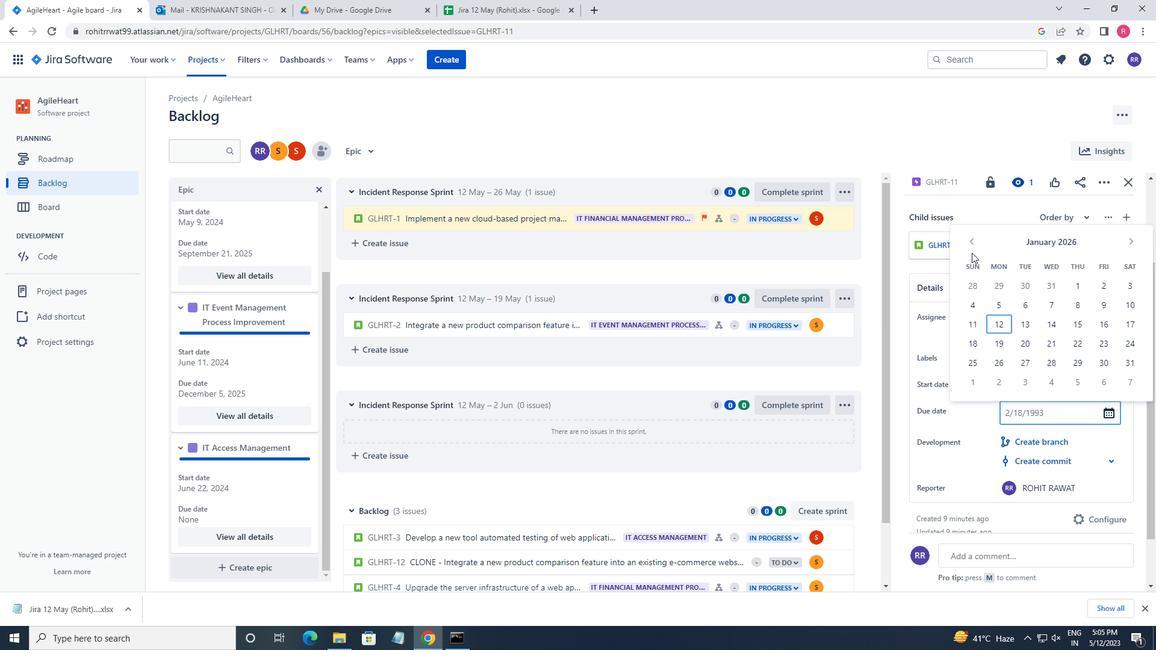 
Action: Mouse moved to (995, 327)
Screenshot: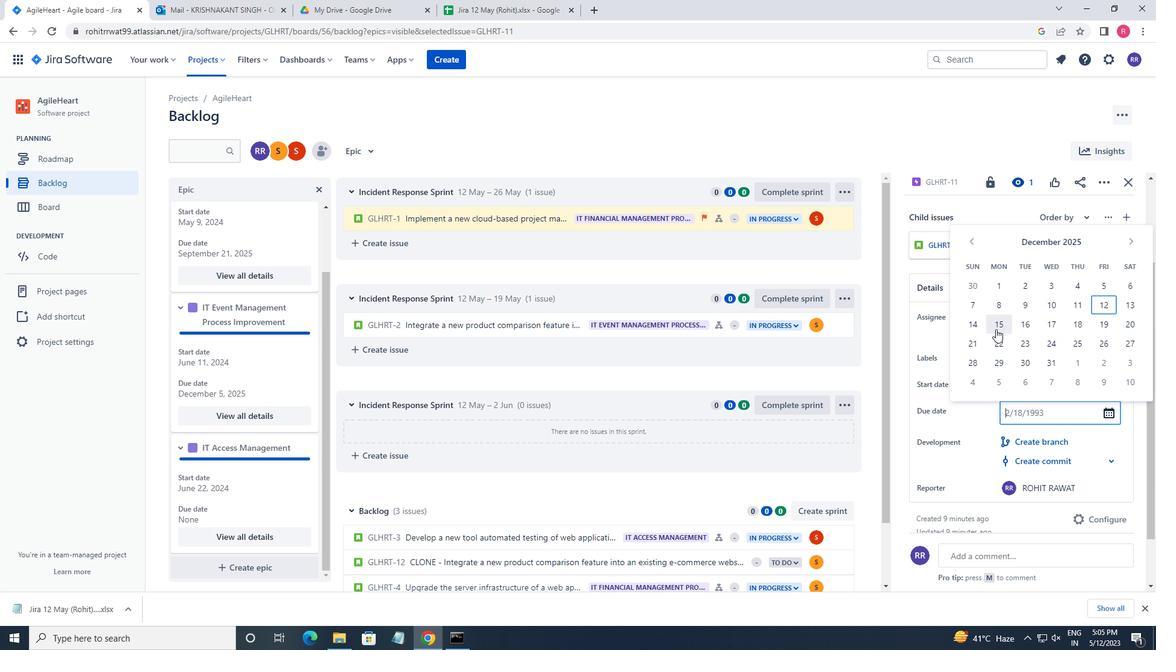 
Action: Mouse pressed left at (995, 327)
Screenshot: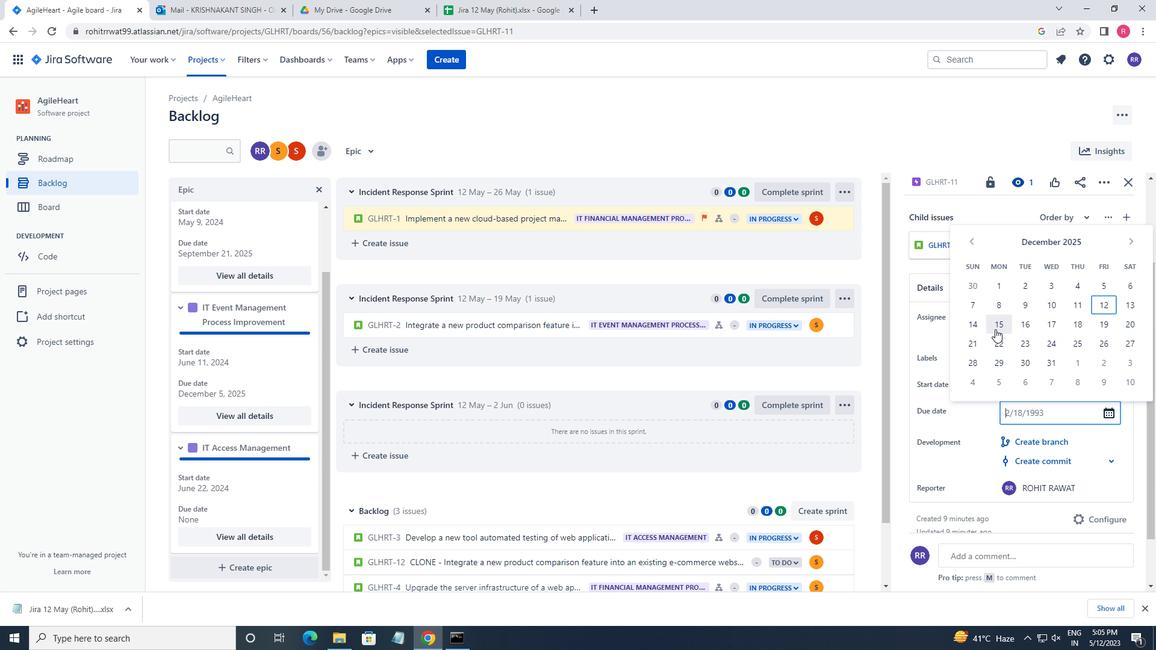 
Action: Mouse moved to (1101, 343)
Screenshot: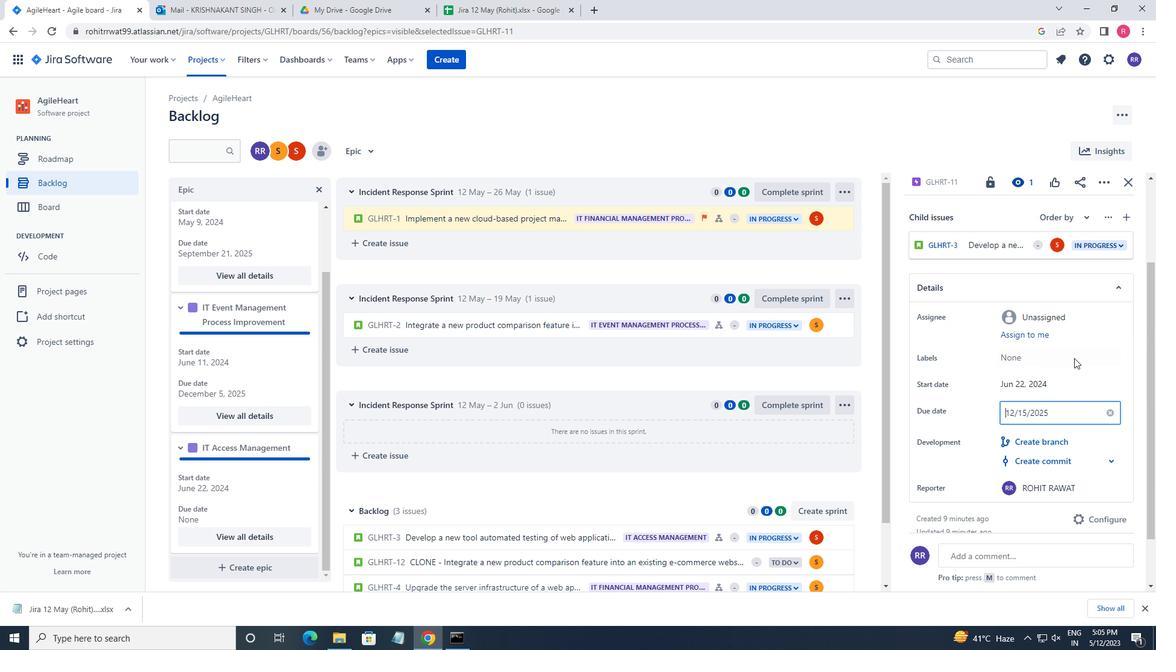 
Action: Mouse pressed left at (1101, 343)
Screenshot: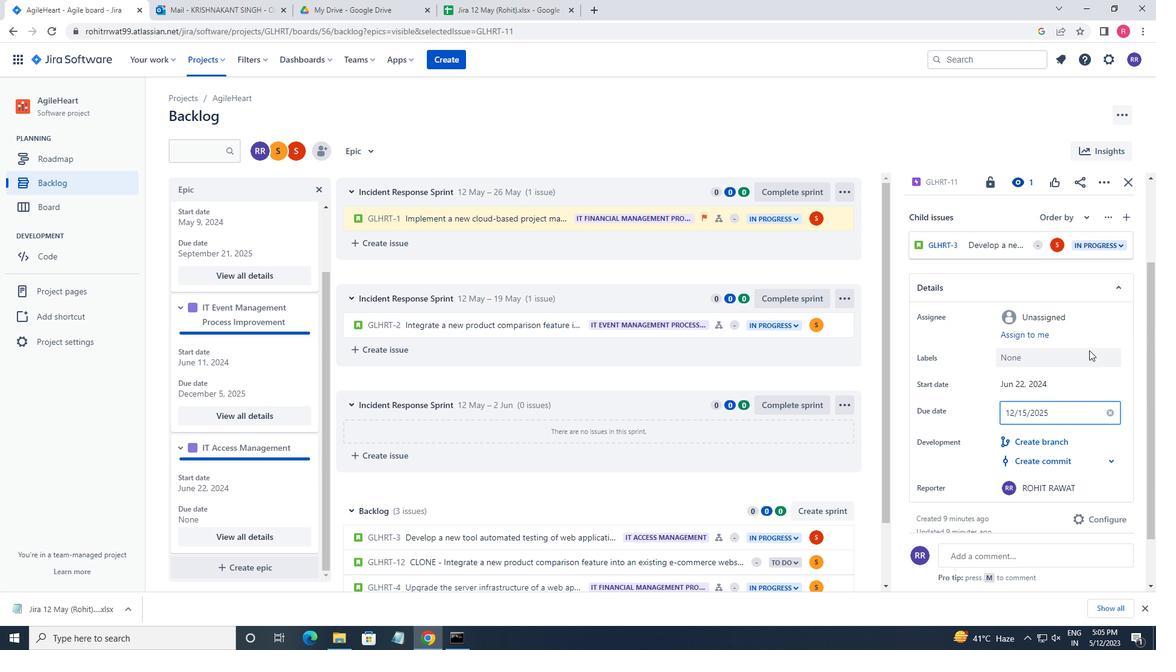 
Action: Mouse moved to (368, 427)
Screenshot: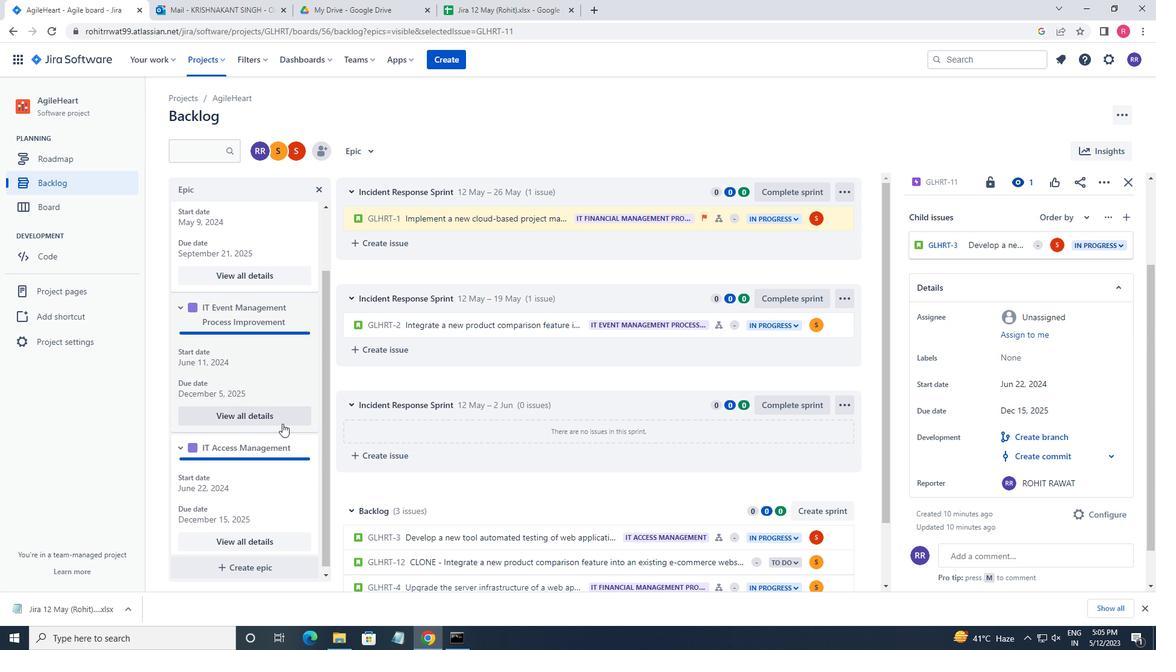 
Action: Mouse scrolled (368, 428) with delta (0, 0)
Screenshot: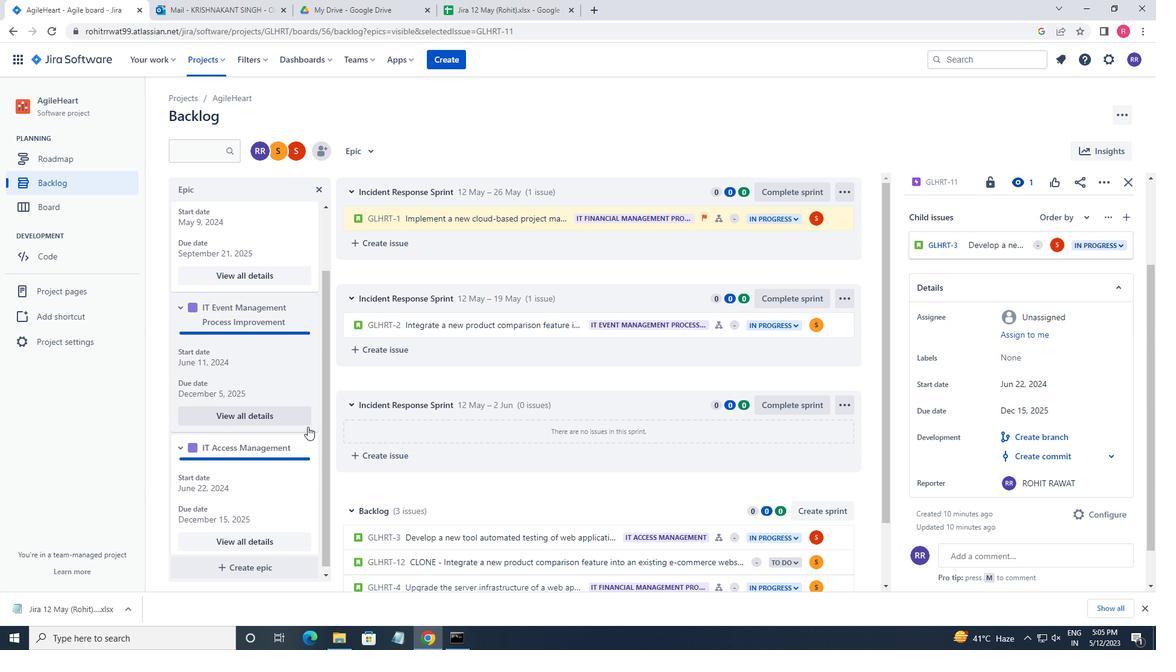 
Action: Mouse scrolled (368, 428) with delta (0, 0)
Screenshot: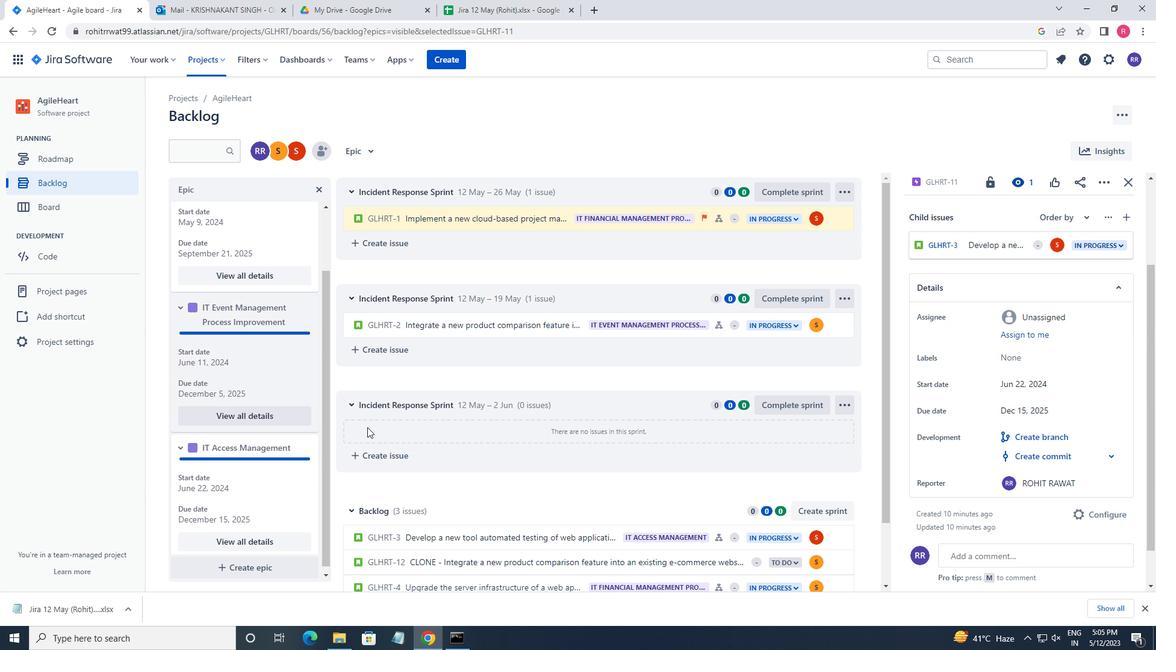 
Action: Mouse scrolled (368, 428) with delta (0, 0)
Screenshot: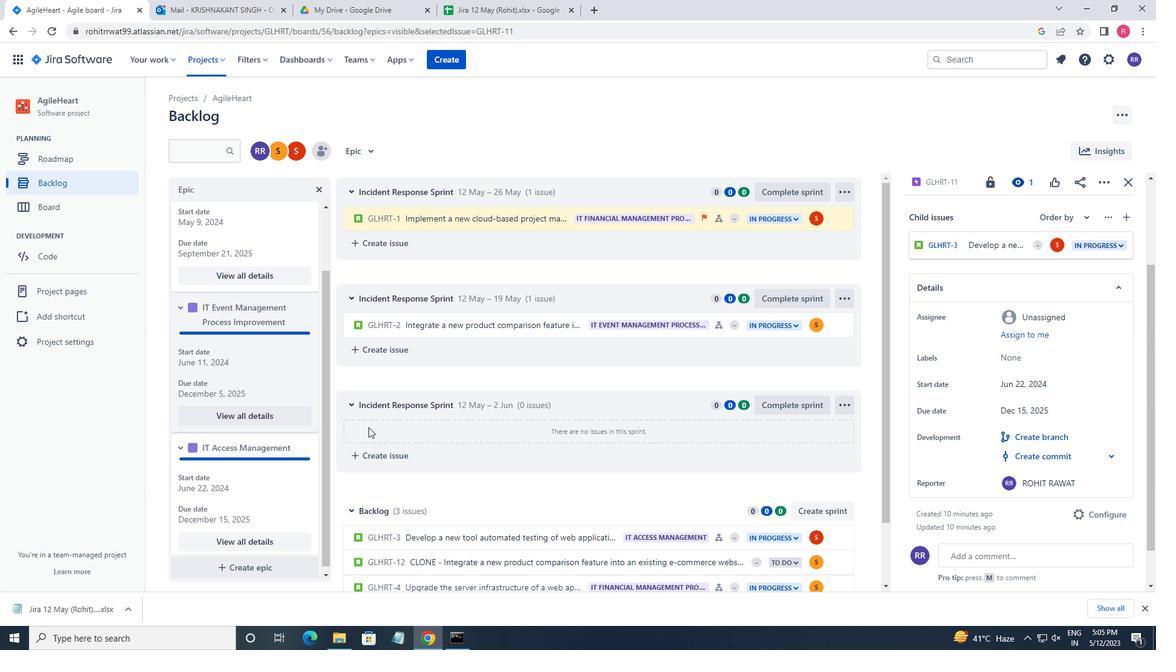 
Action: Mouse scrolled (368, 428) with delta (0, 0)
Screenshot: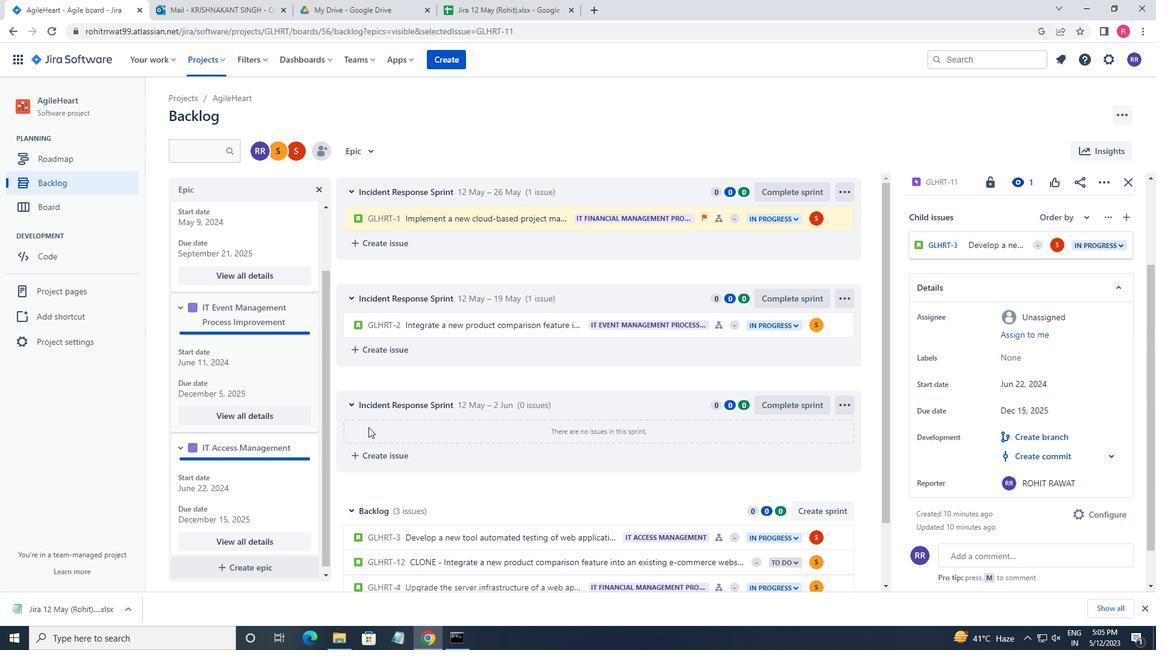 
Action: Mouse moved to (322, 387)
Screenshot: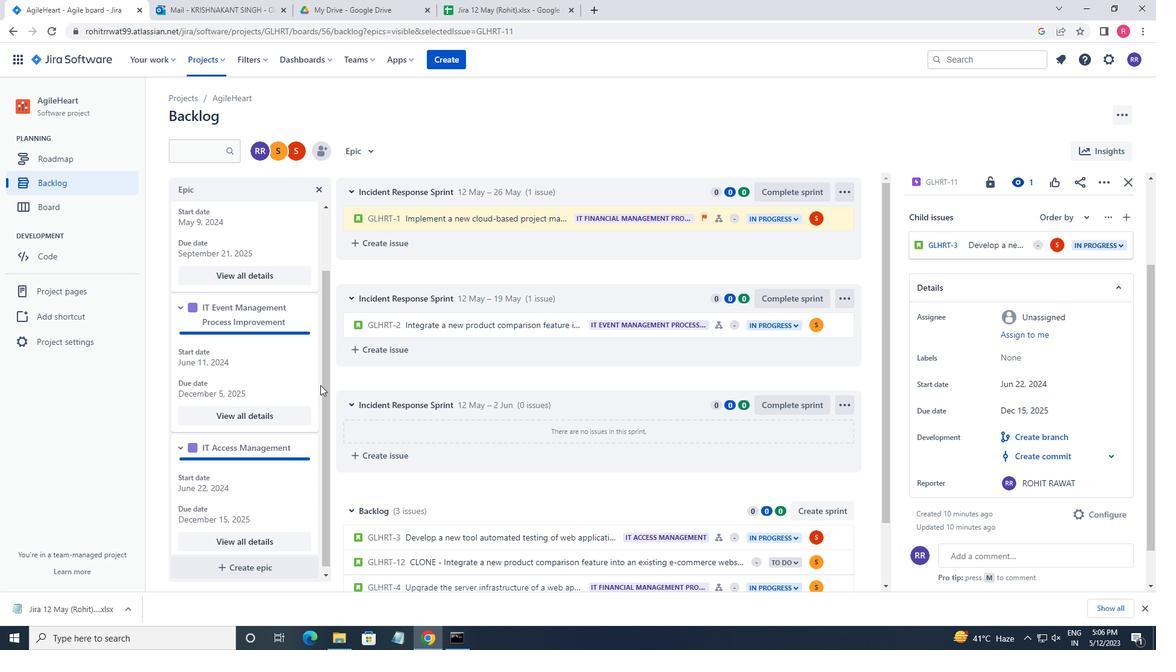 
Action: Mouse pressed left at (322, 387)
Screenshot: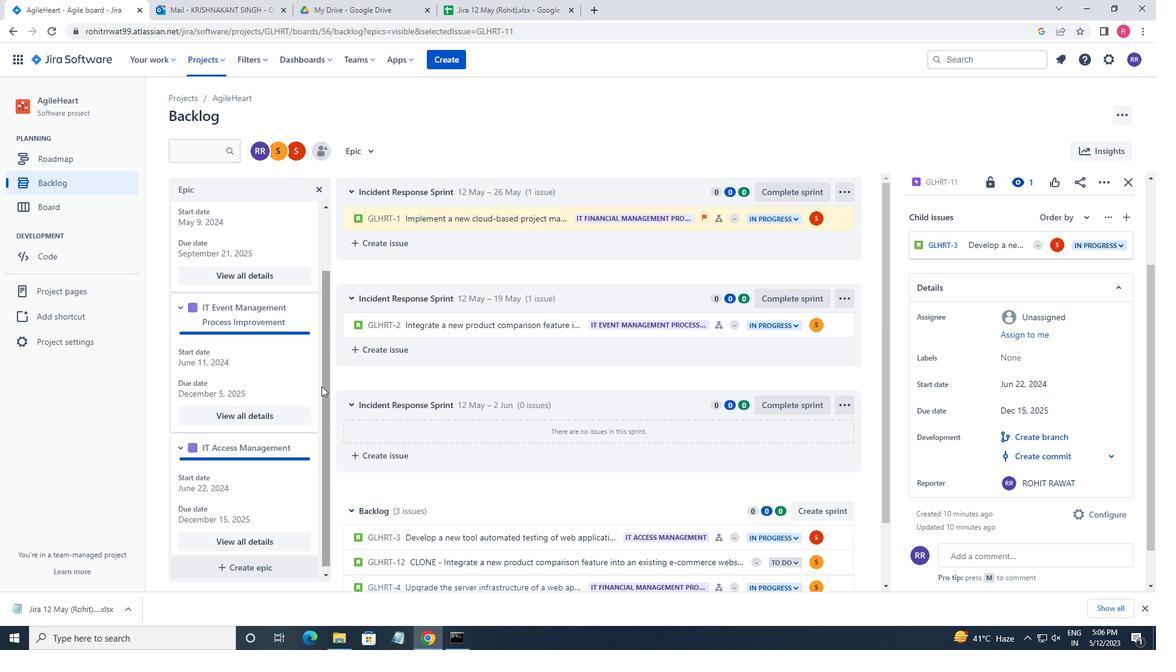 
Action: Mouse moved to (327, 405)
Screenshot: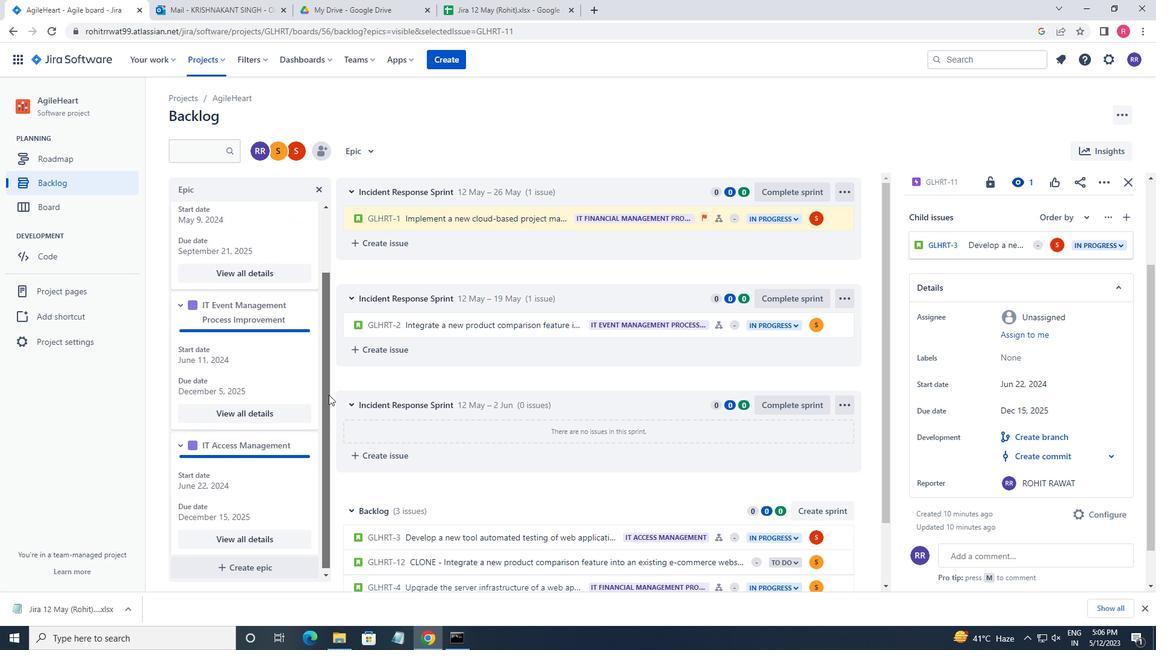 
